 Task: Add a signature Kristen Martinez containing Have a great National Child Health Day, Kristen Martinez to email address softage.9@softage.net and add a folder Shipping and receiving
Action: Mouse moved to (542, 364)
Screenshot: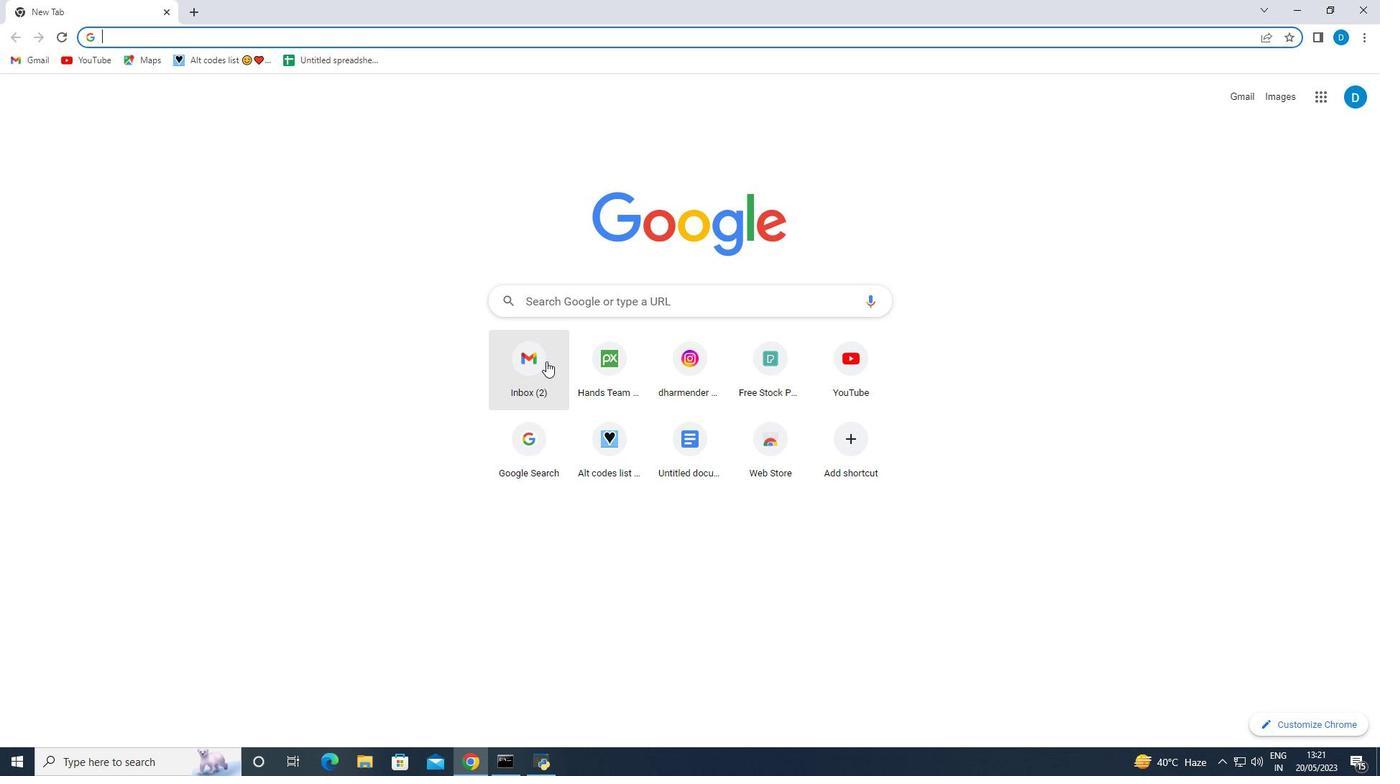 
Action: Mouse pressed left at (542, 364)
Screenshot: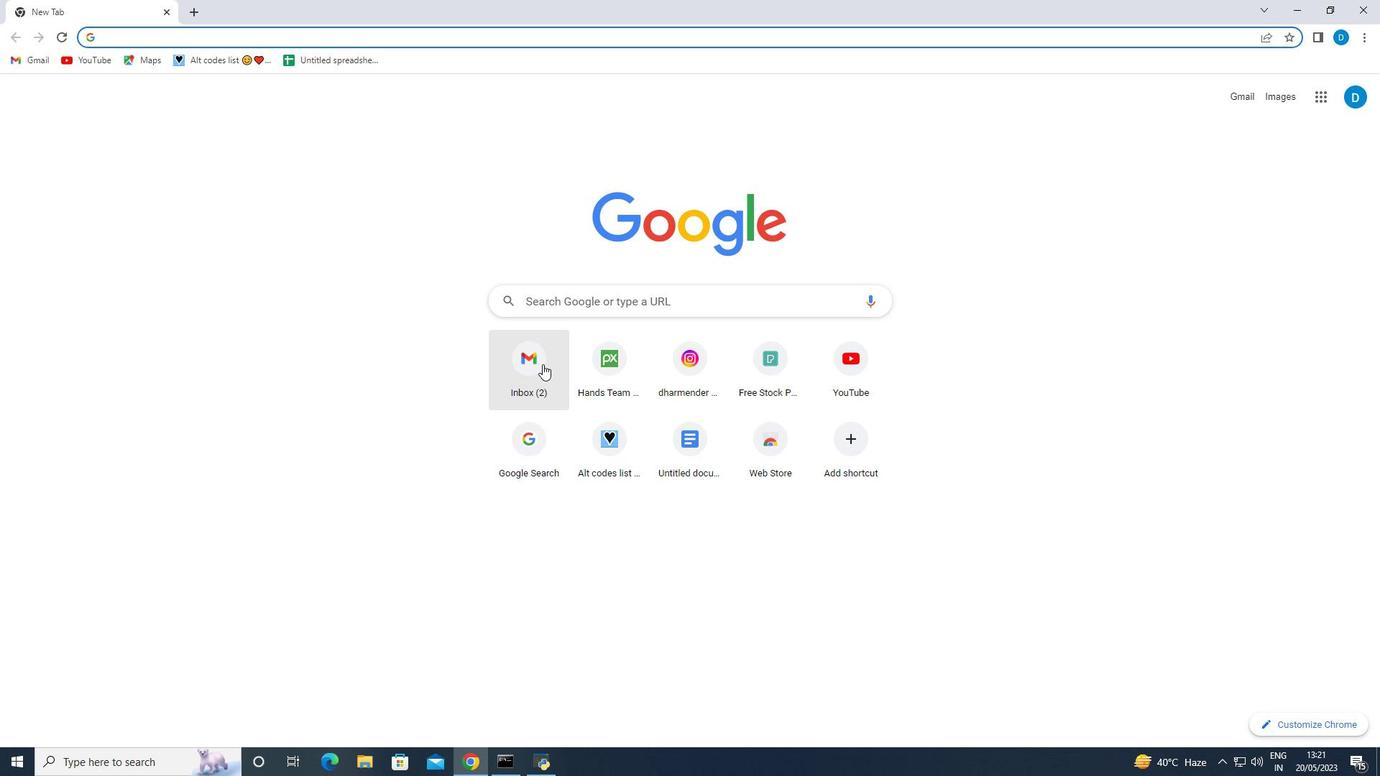 
Action: Mouse moved to (64, 151)
Screenshot: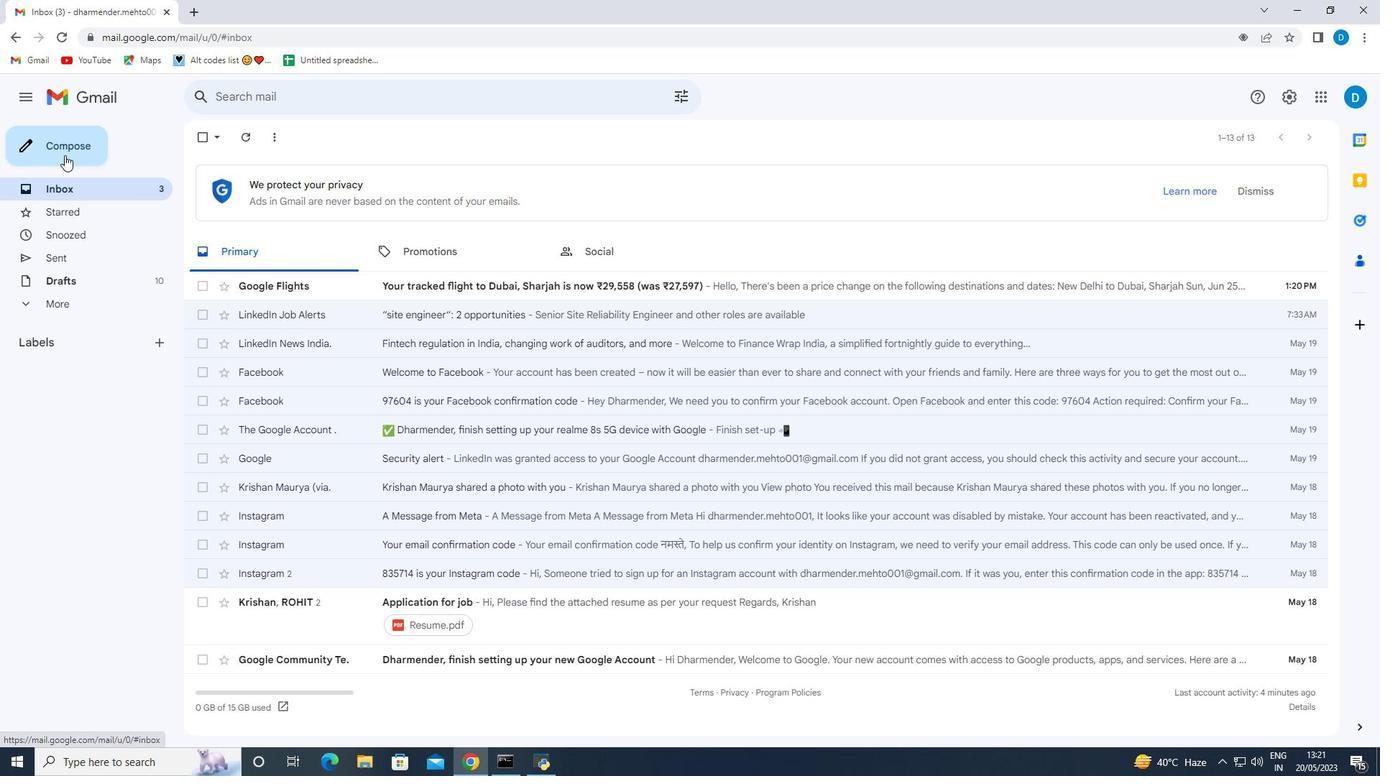 
Action: Mouse pressed left at (64, 151)
Screenshot: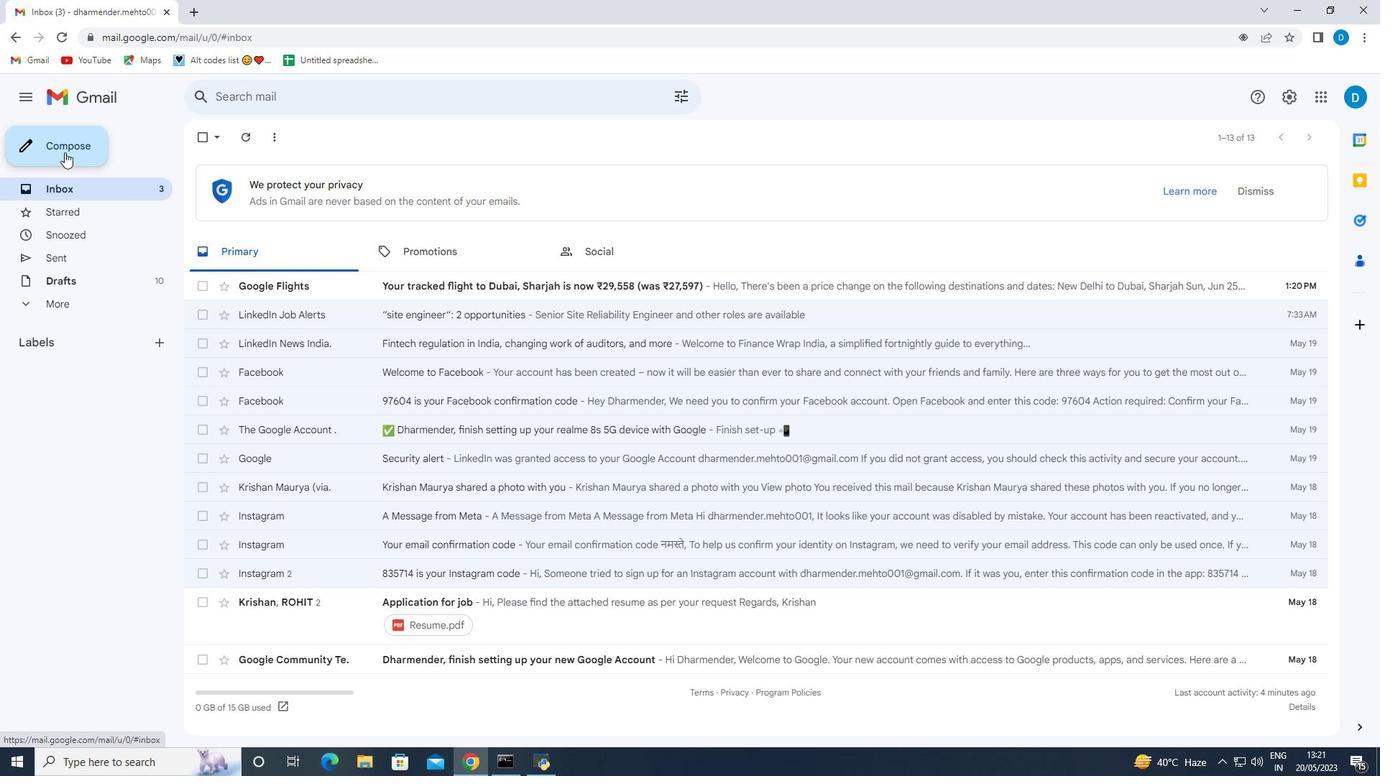 
Action: Mouse moved to (1159, 722)
Screenshot: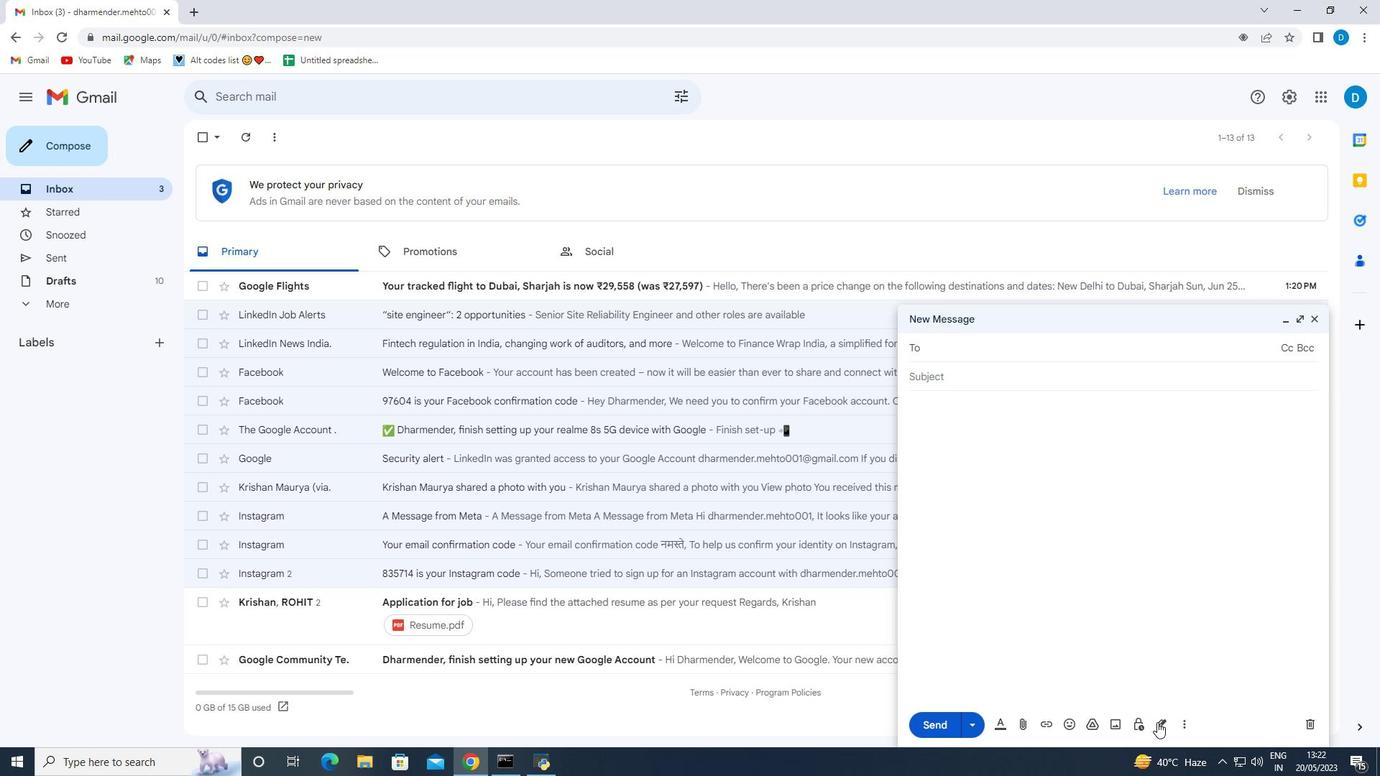 
Action: Mouse pressed left at (1159, 722)
Screenshot: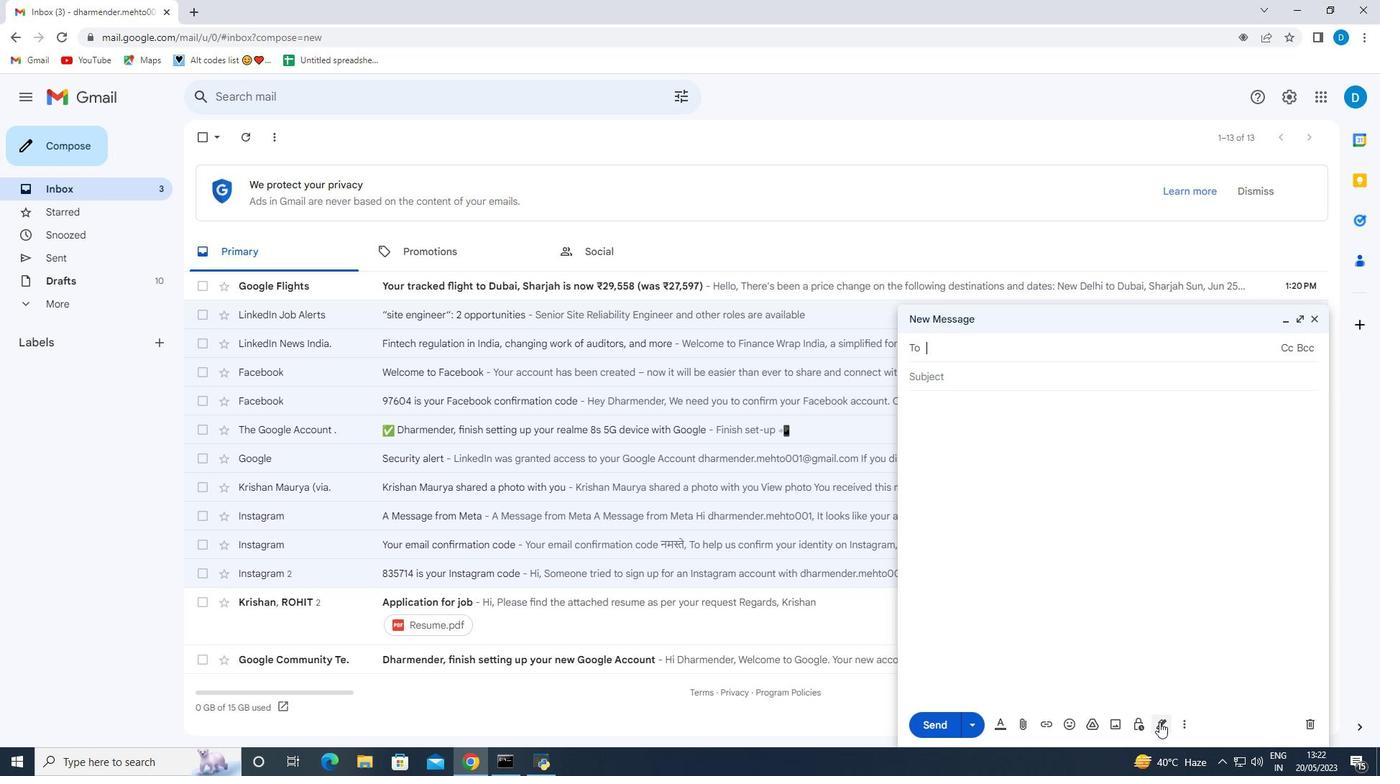 
Action: Mouse moved to (1205, 668)
Screenshot: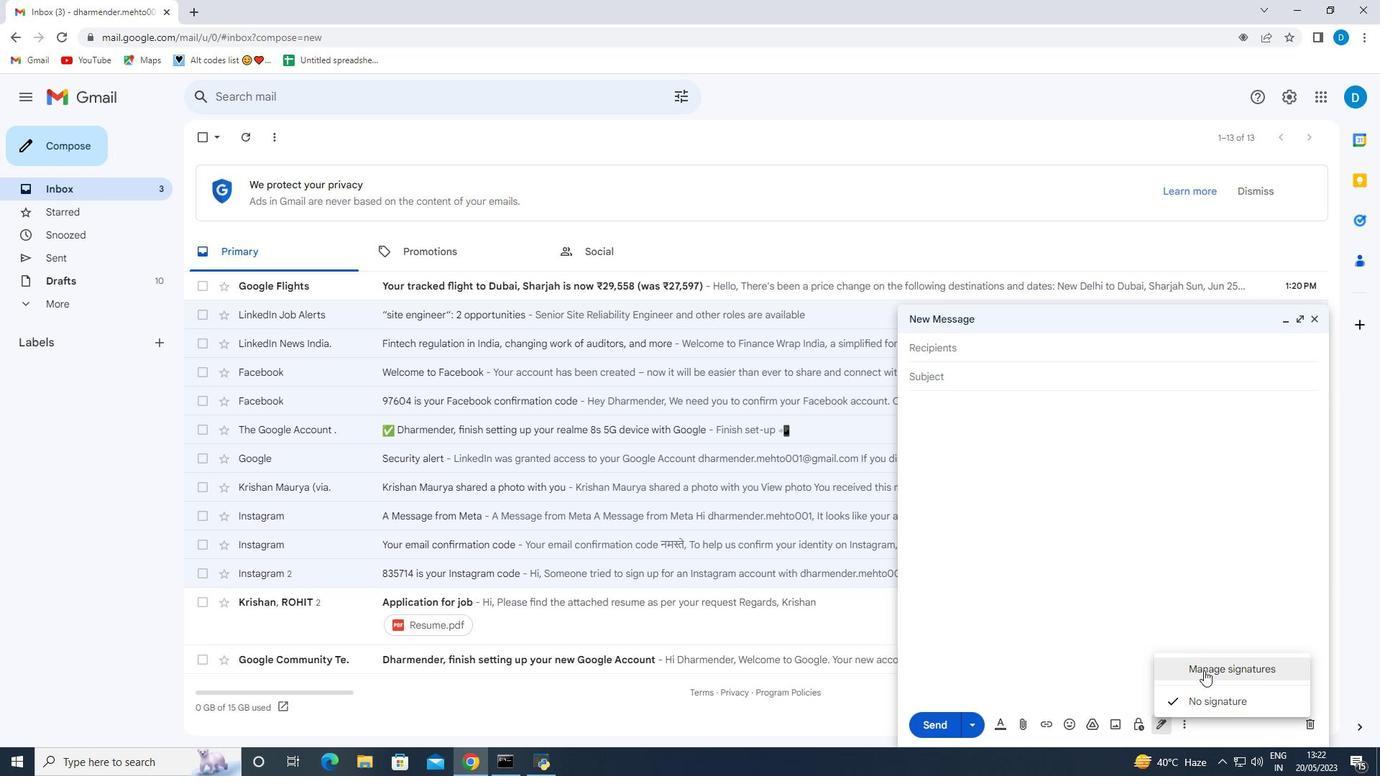 
Action: Mouse pressed left at (1205, 668)
Screenshot: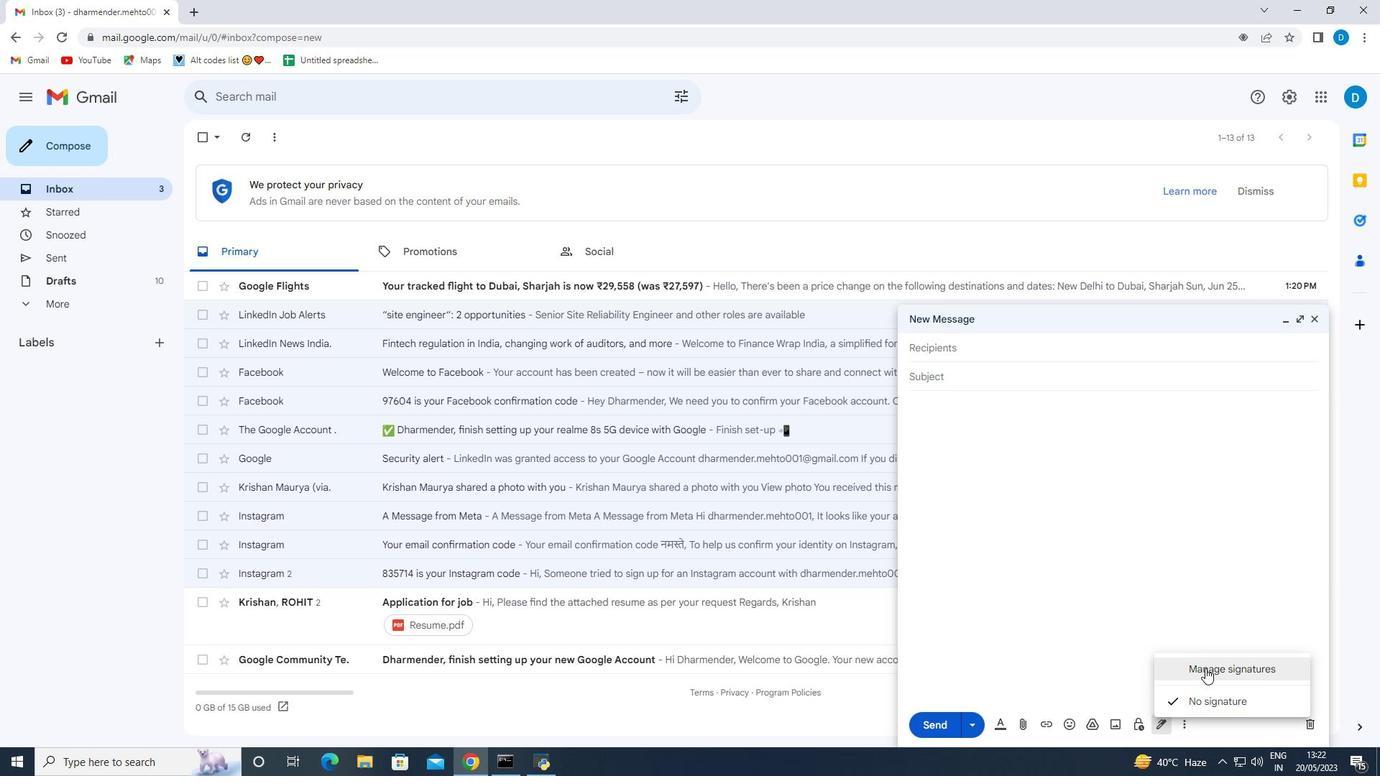 
Action: Mouse moved to (555, 493)
Screenshot: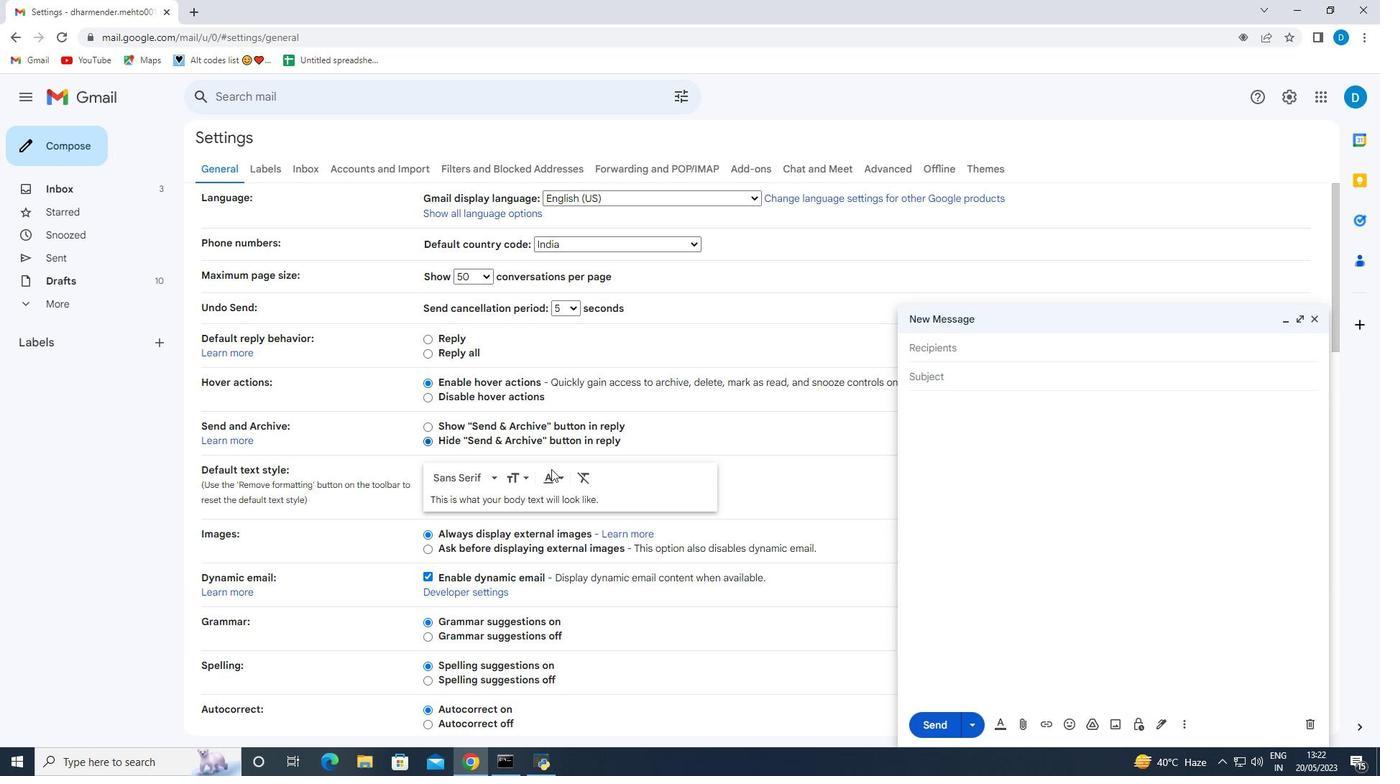 
Action: Mouse scrolled (555, 492) with delta (0, 0)
Screenshot: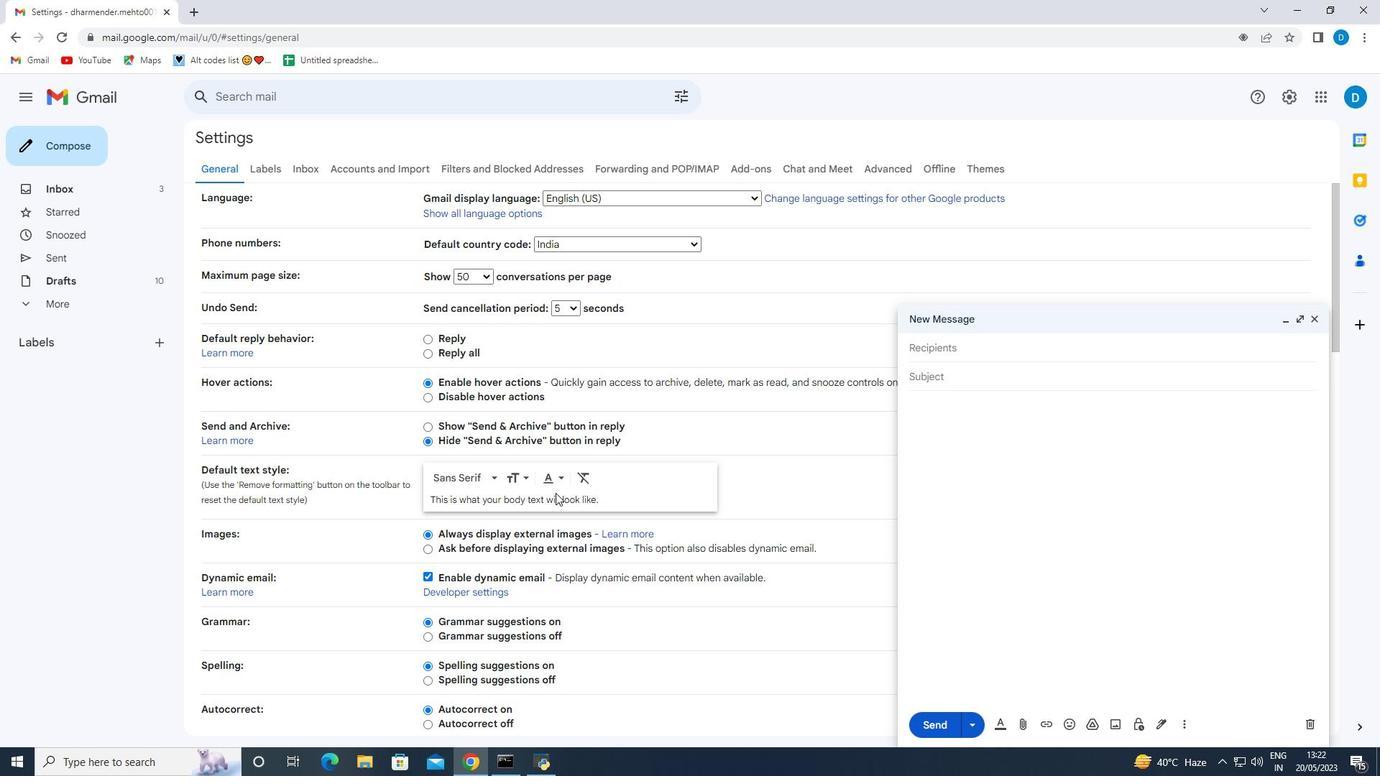 
Action: Mouse scrolled (555, 492) with delta (0, 0)
Screenshot: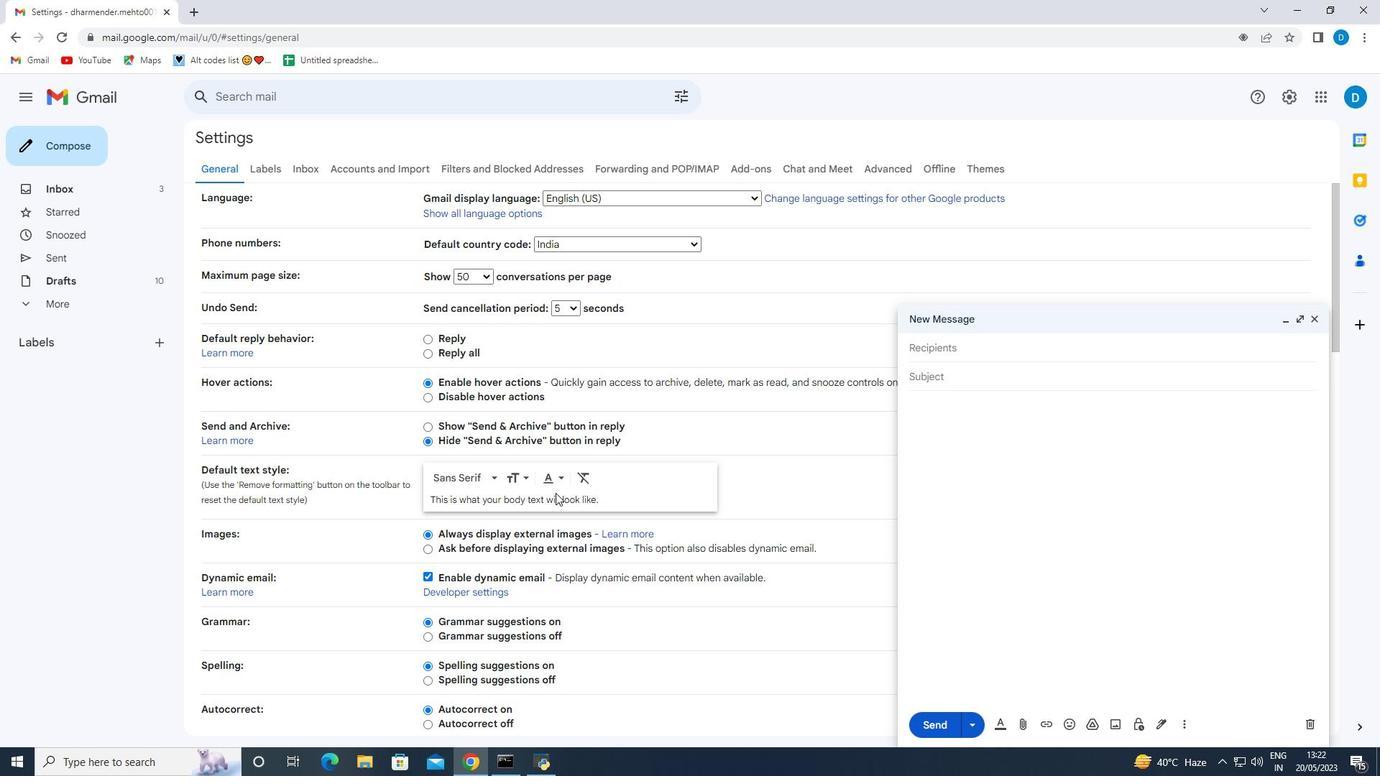 
Action: Mouse scrolled (555, 492) with delta (0, 0)
Screenshot: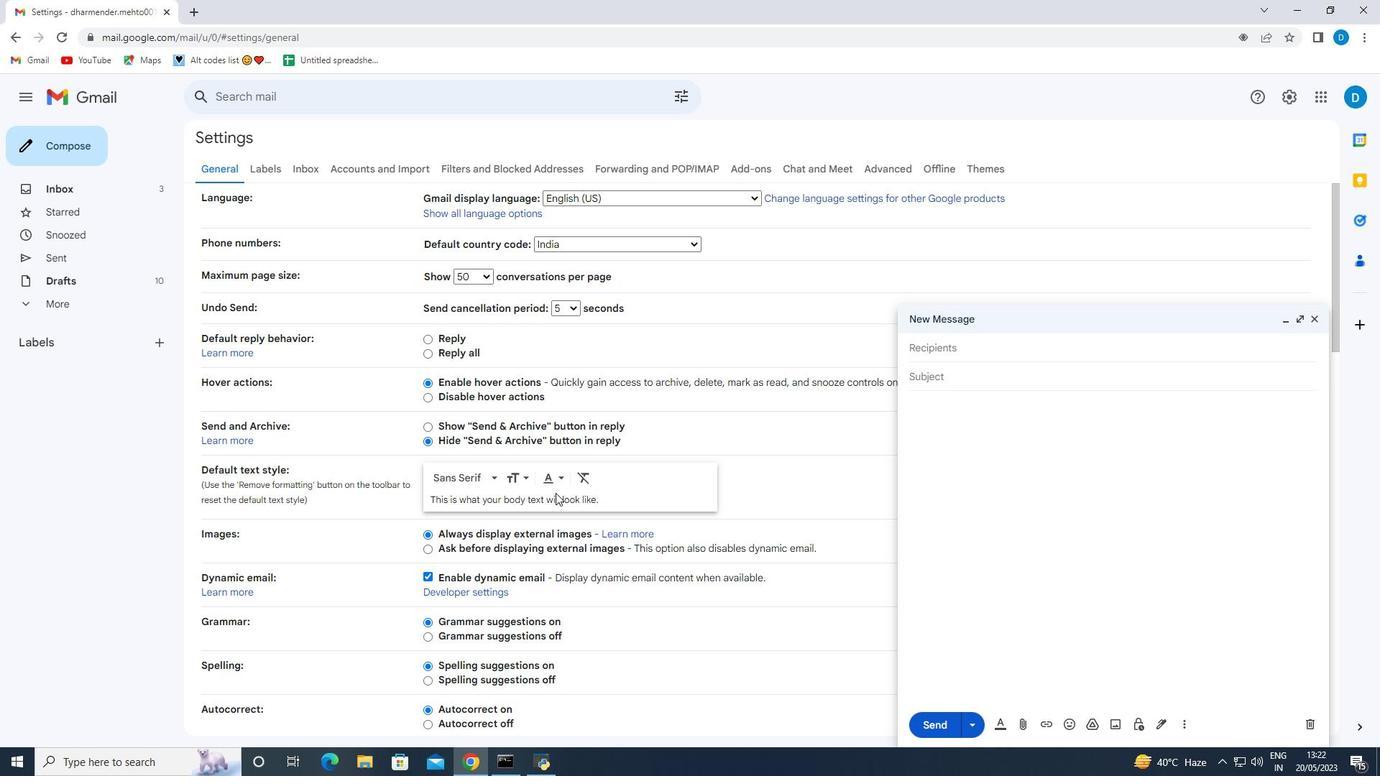 
Action: Mouse scrolled (555, 492) with delta (0, 0)
Screenshot: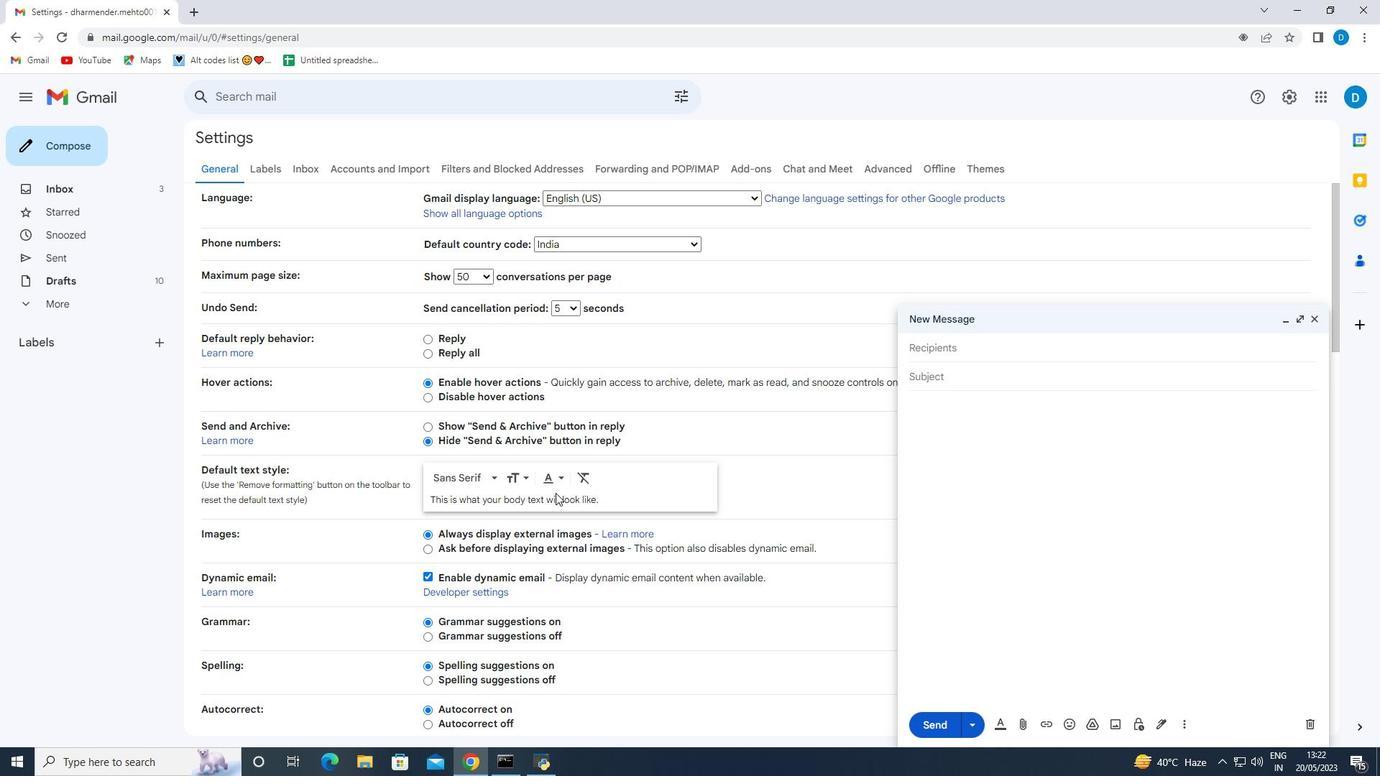 
Action: Mouse moved to (551, 493)
Screenshot: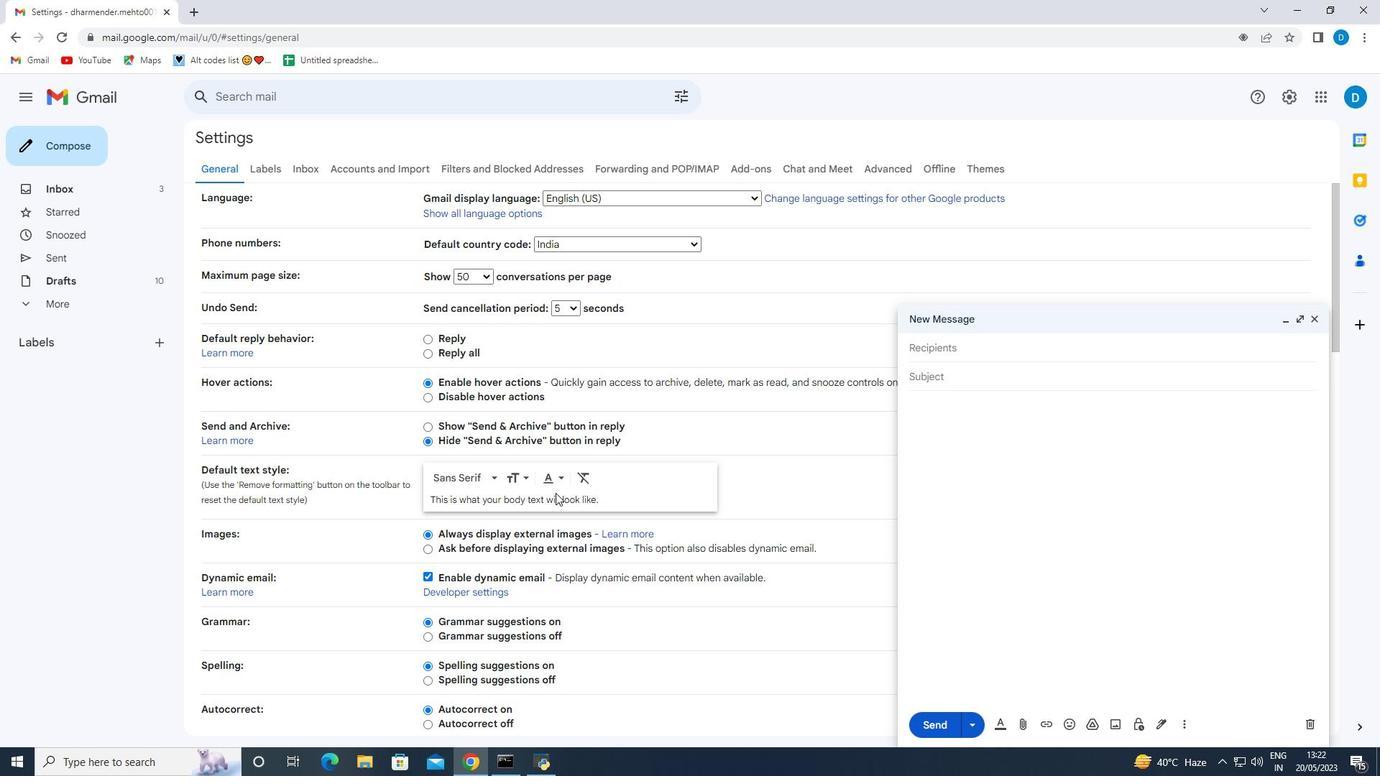 
Action: Mouse scrolled (551, 492) with delta (0, 0)
Screenshot: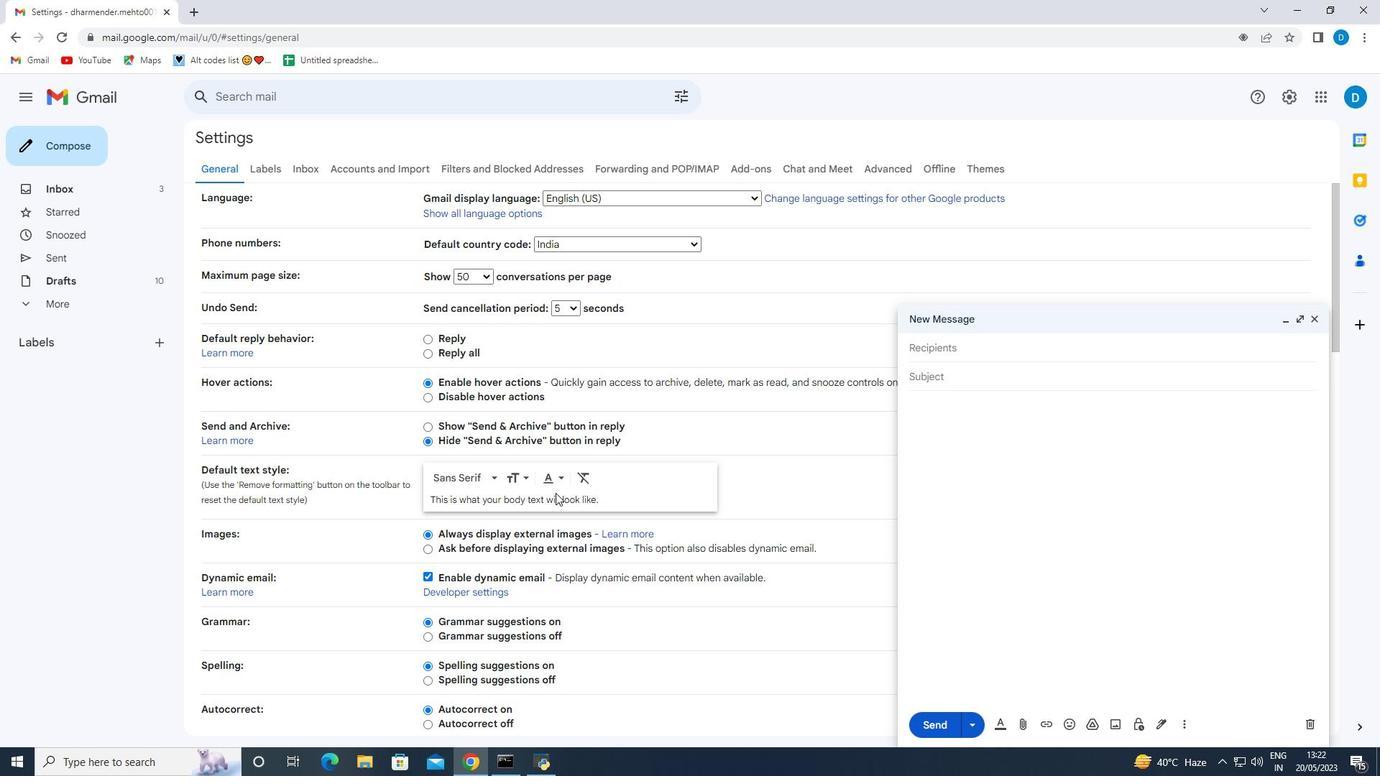 
Action: Mouse moved to (447, 489)
Screenshot: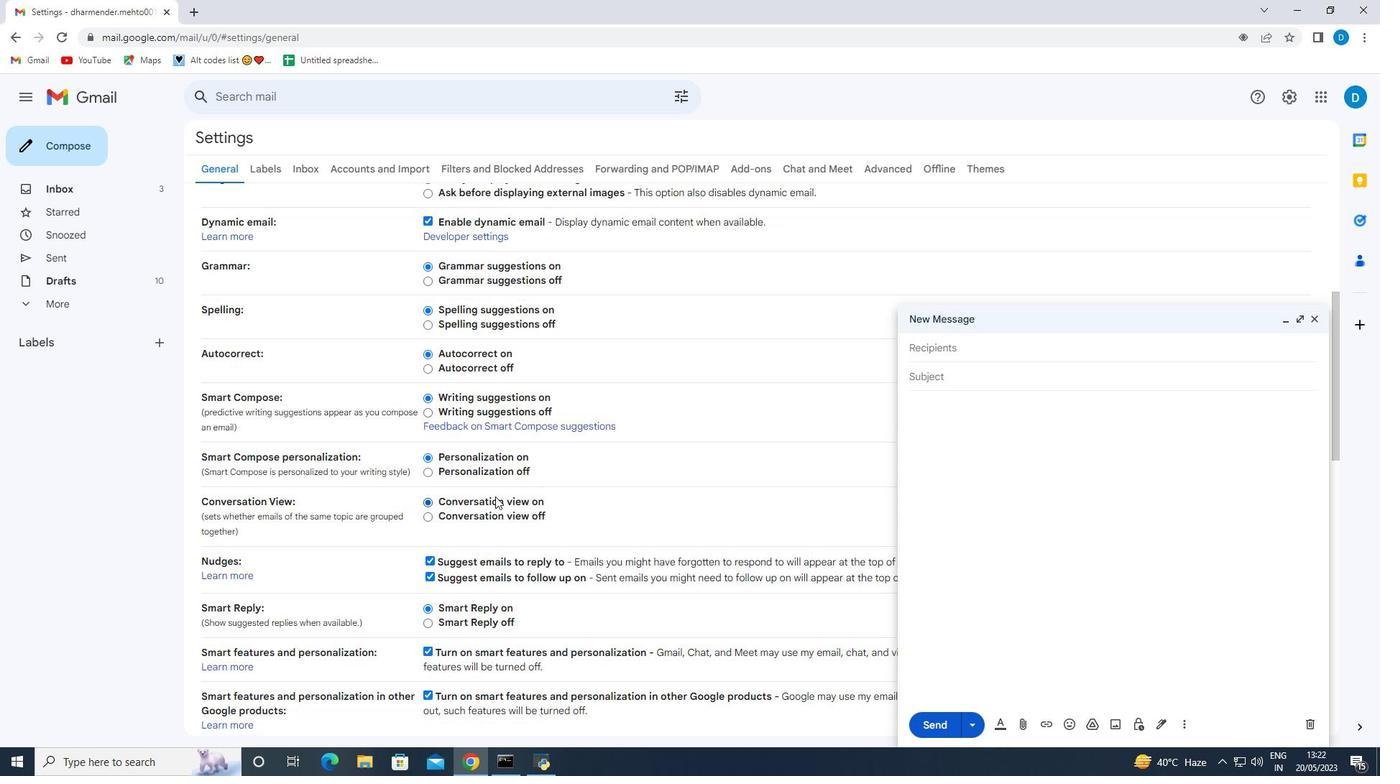 
Action: Mouse scrolled (447, 488) with delta (0, 0)
Screenshot: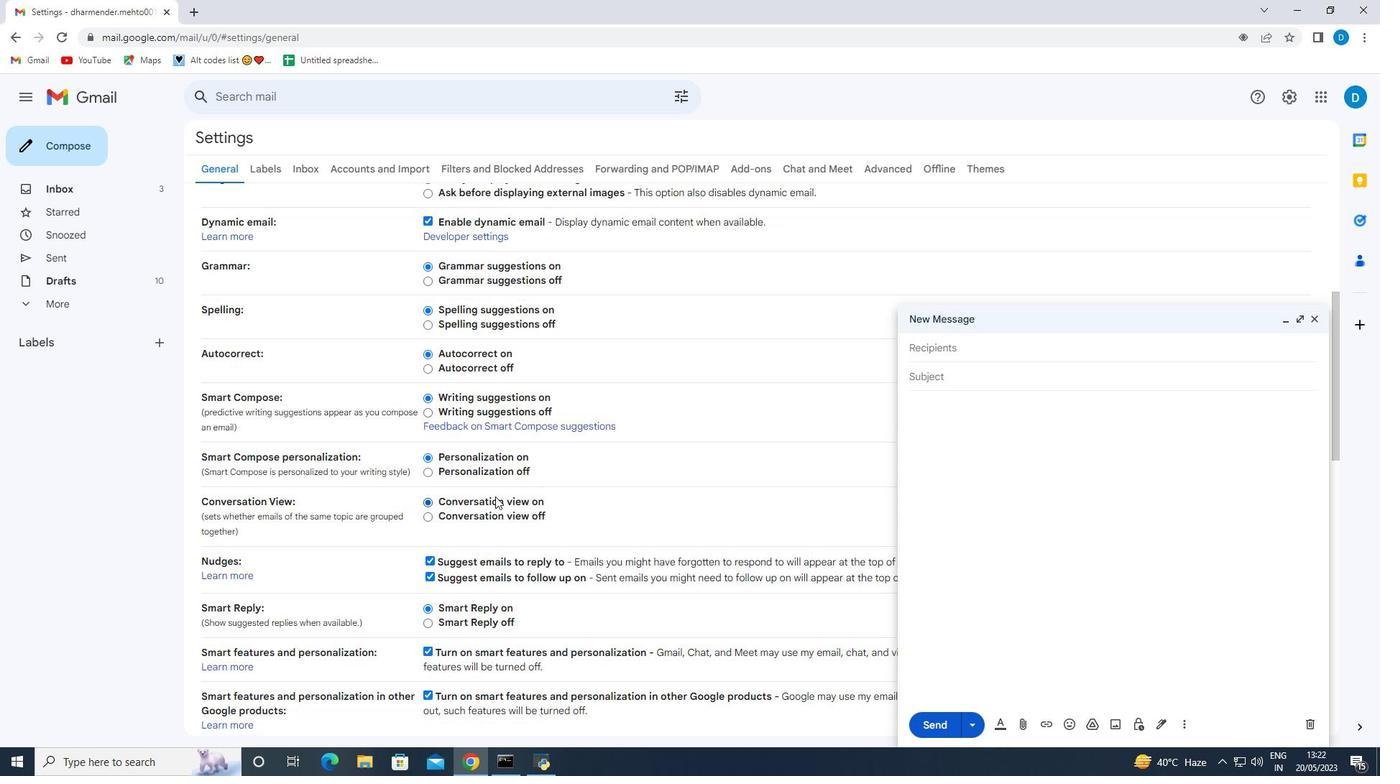 
Action: Mouse scrolled (447, 488) with delta (0, 0)
Screenshot: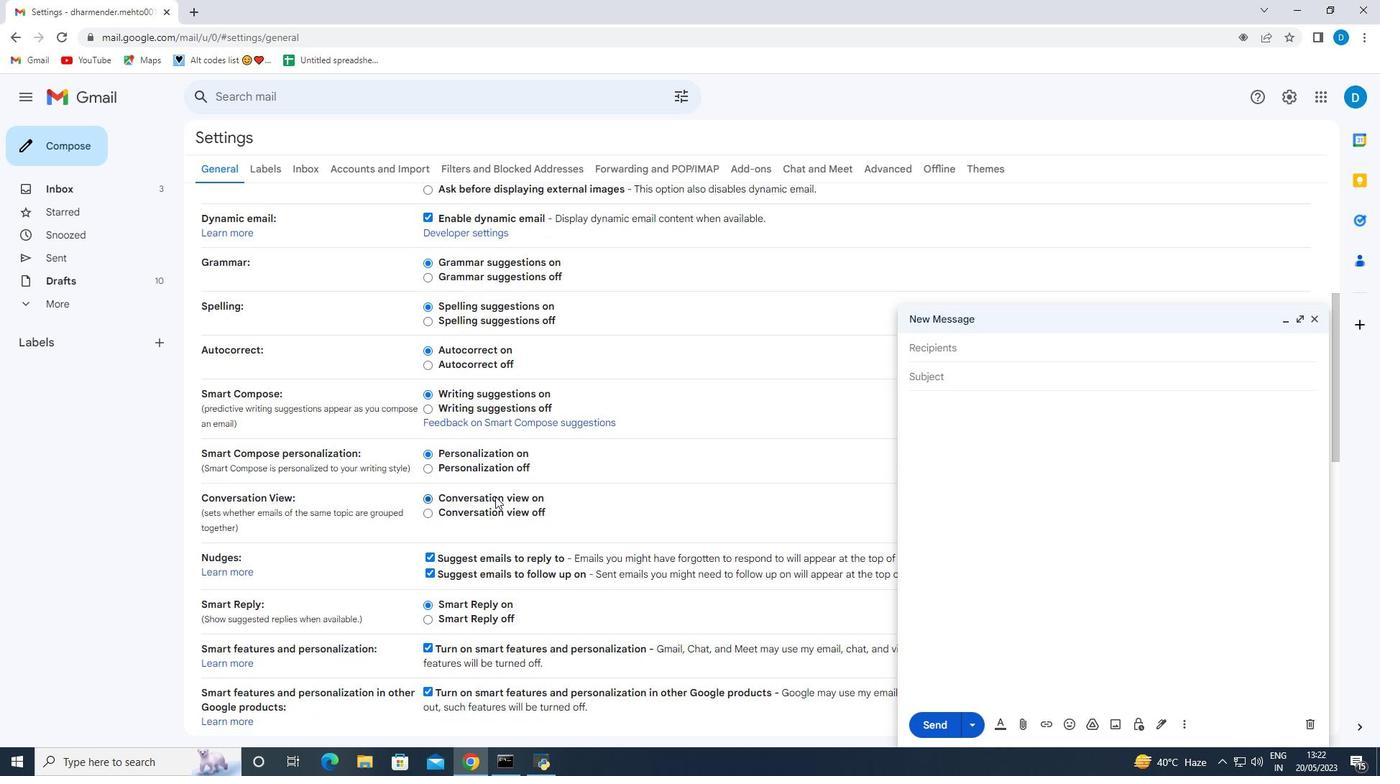 
Action: Mouse scrolled (447, 488) with delta (0, 0)
Screenshot: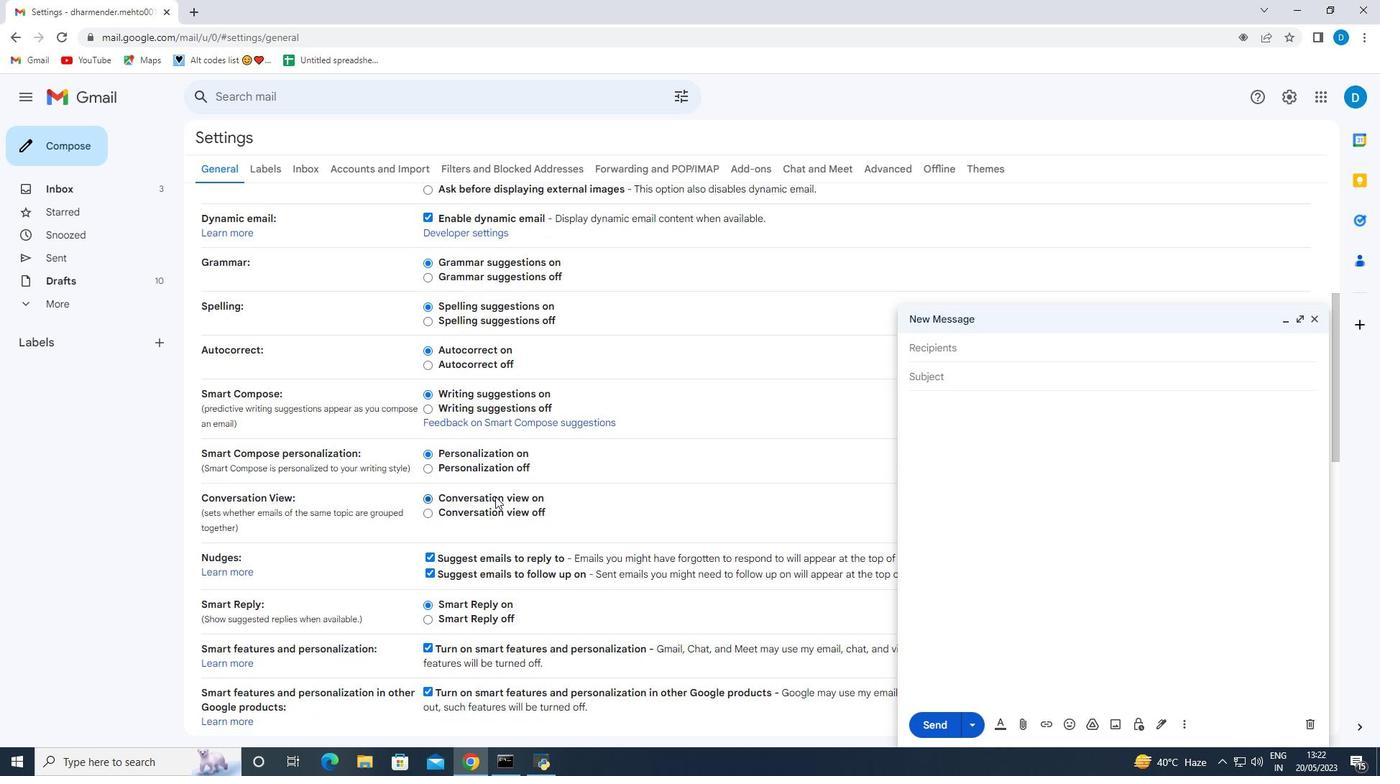 
Action: Mouse scrolled (447, 488) with delta (0, 0)
Screenshot: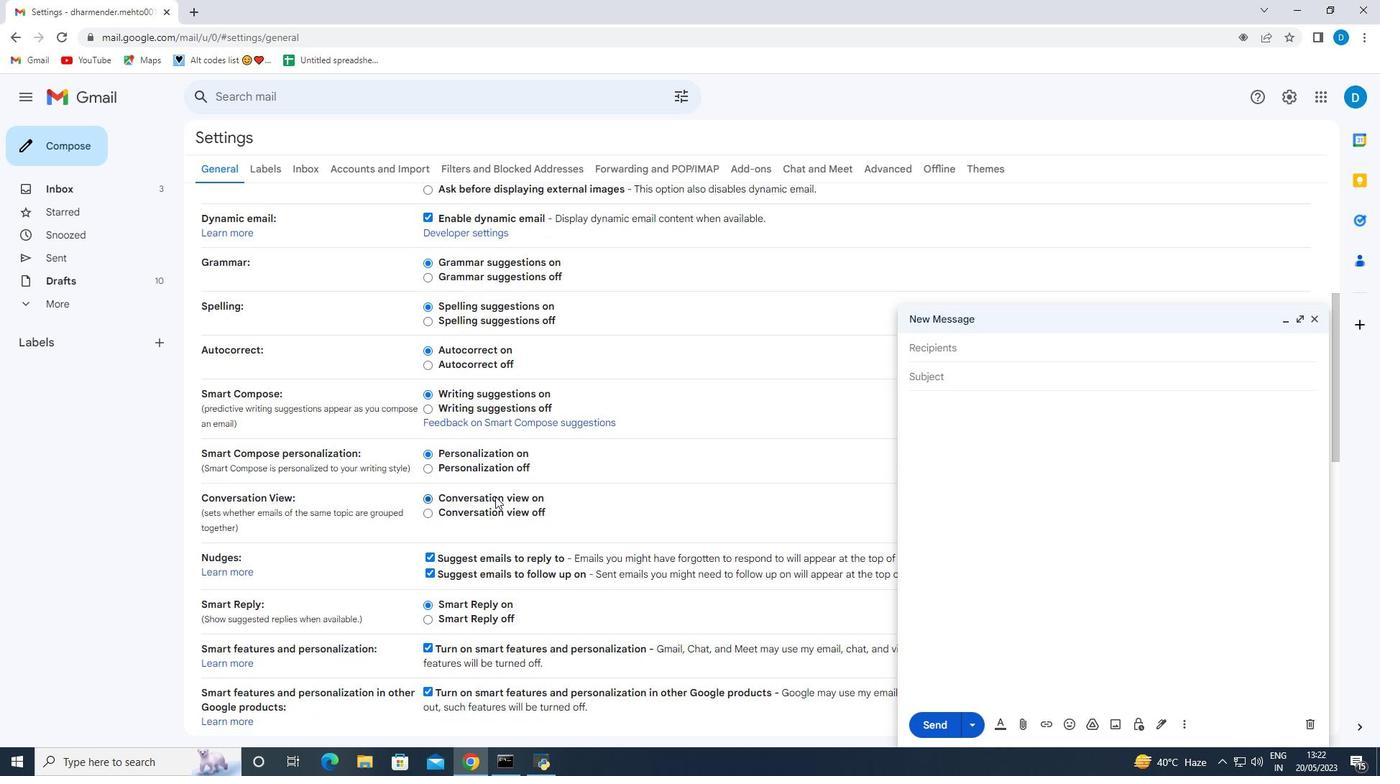 
Action: Mouse scrolled (447, 488) with delta (0, 0)
Screenshot: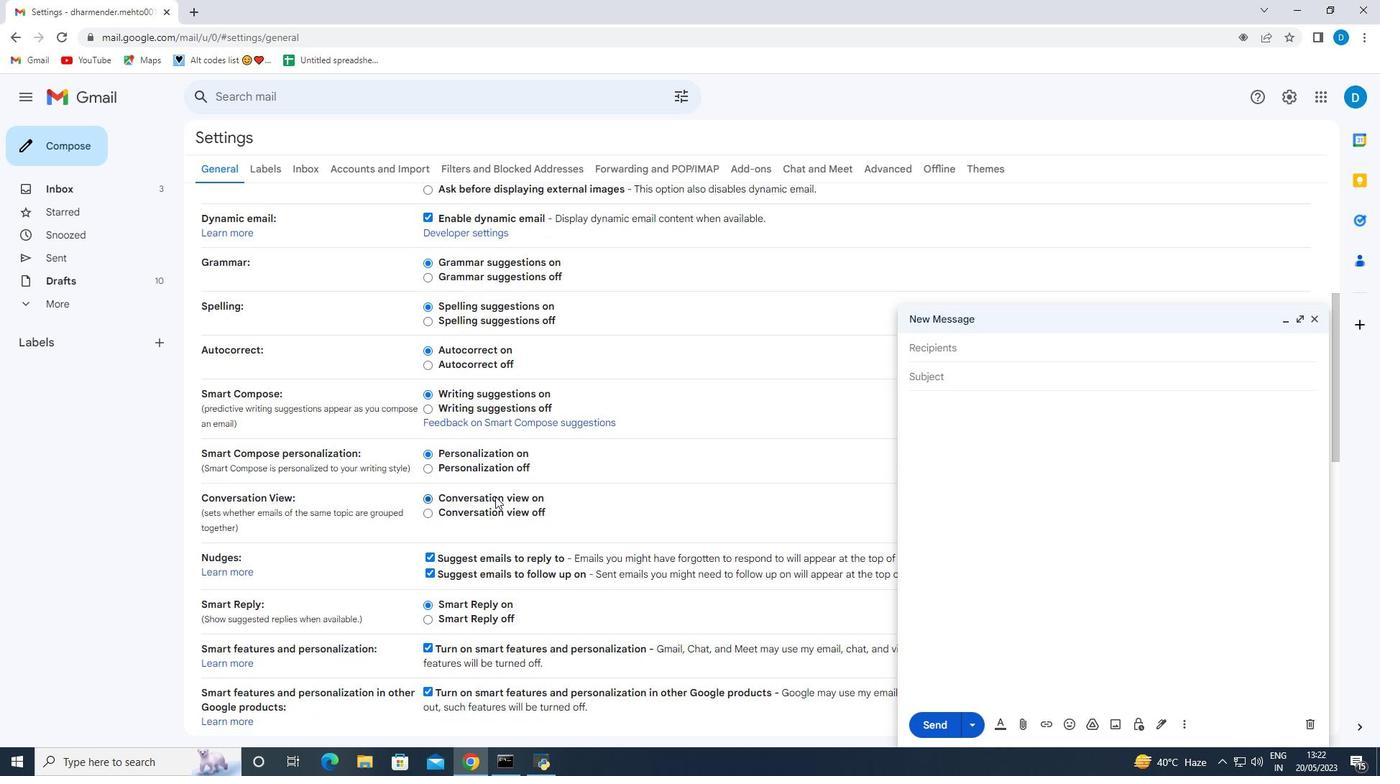 
Action: Mouse scrolled (447, 488) with delta (0, 0)
Screenshot: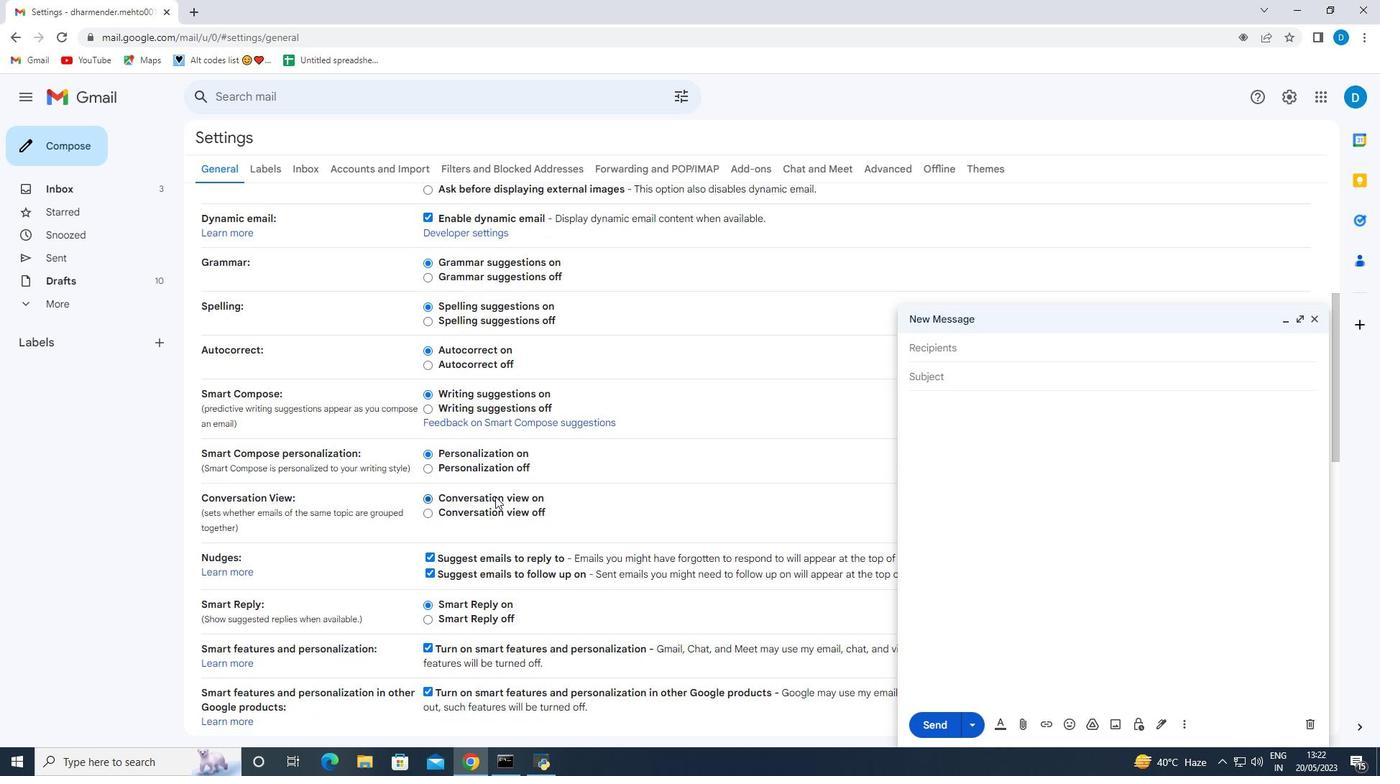 
Action: Mouse moved to (443, 489)
Screenshot: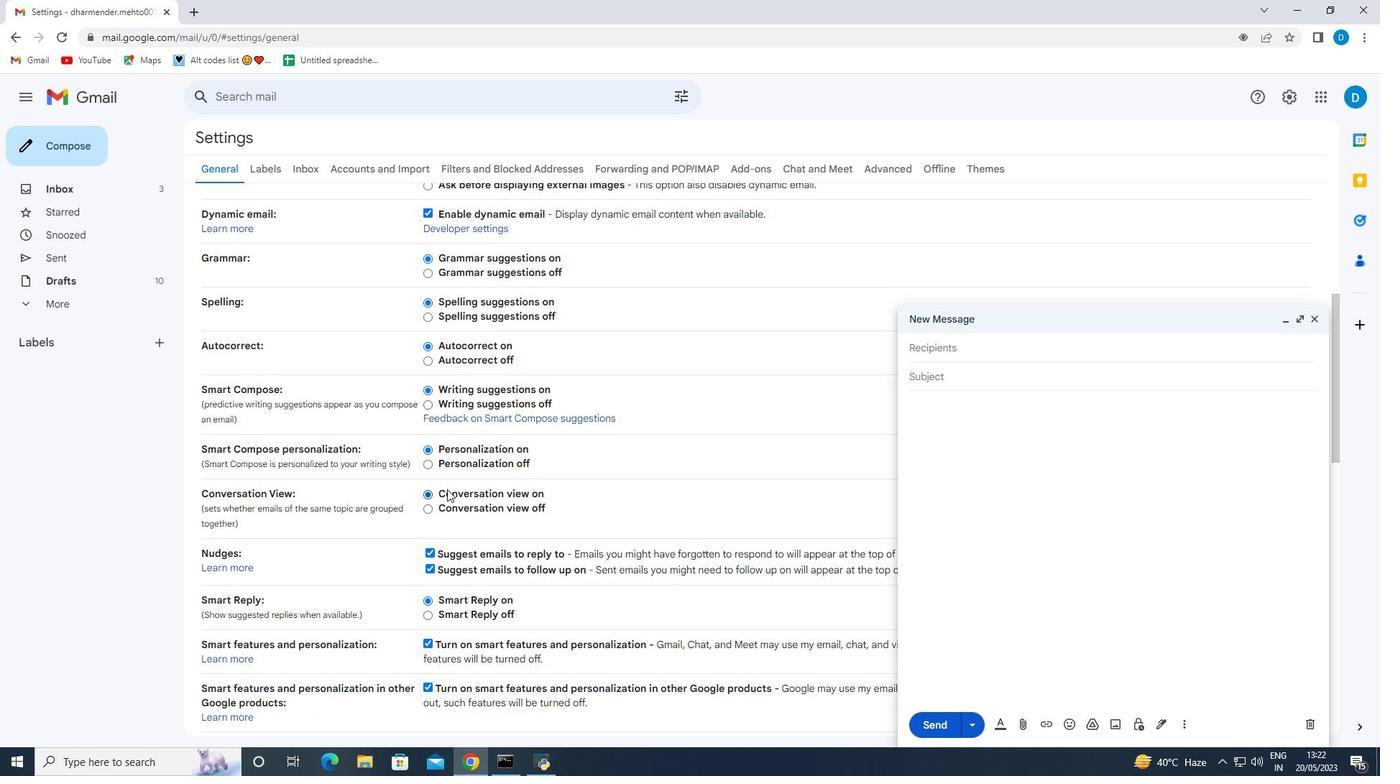
Action: Mouse scrolled (443, 488) with delta (0, 0)
Screenshot: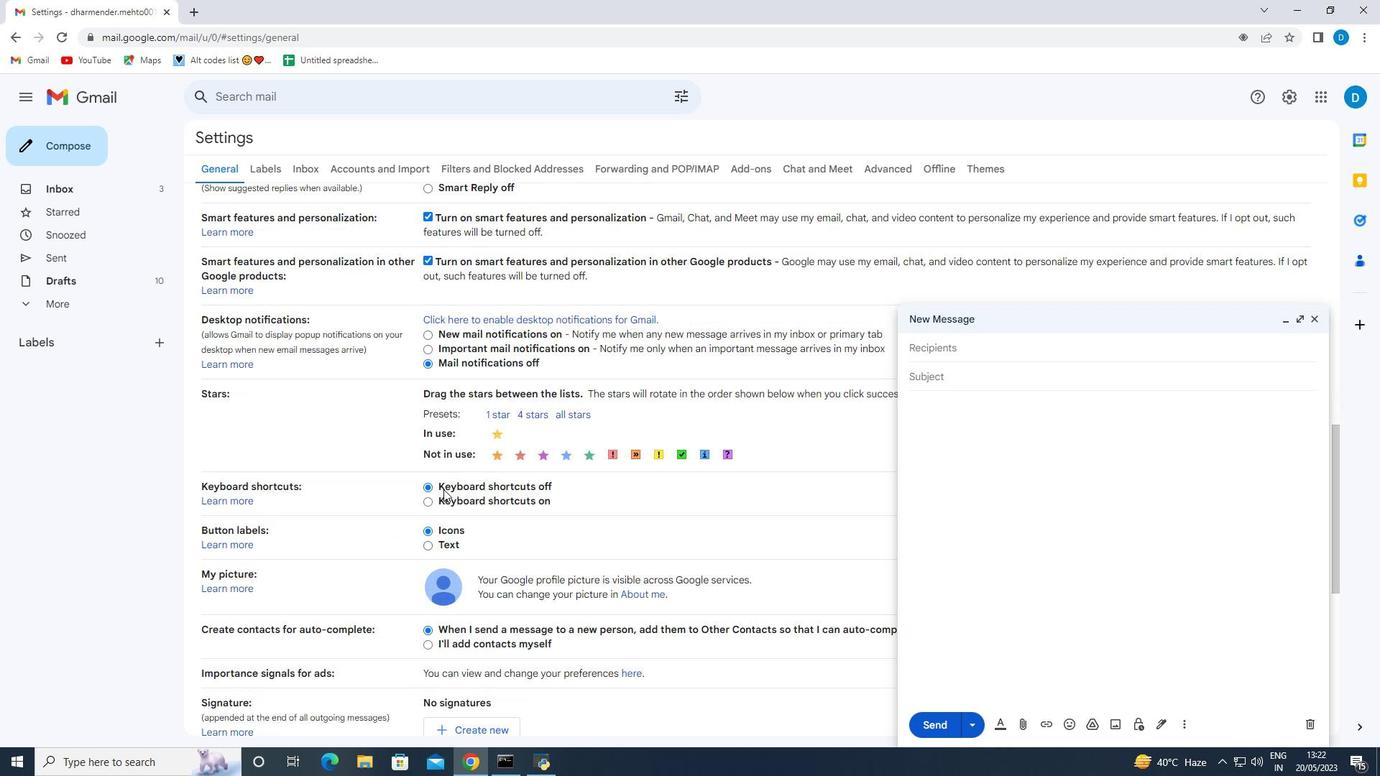 
Action: Mouse scrolled (443, 488) with delta (0, 0)
Screenshot: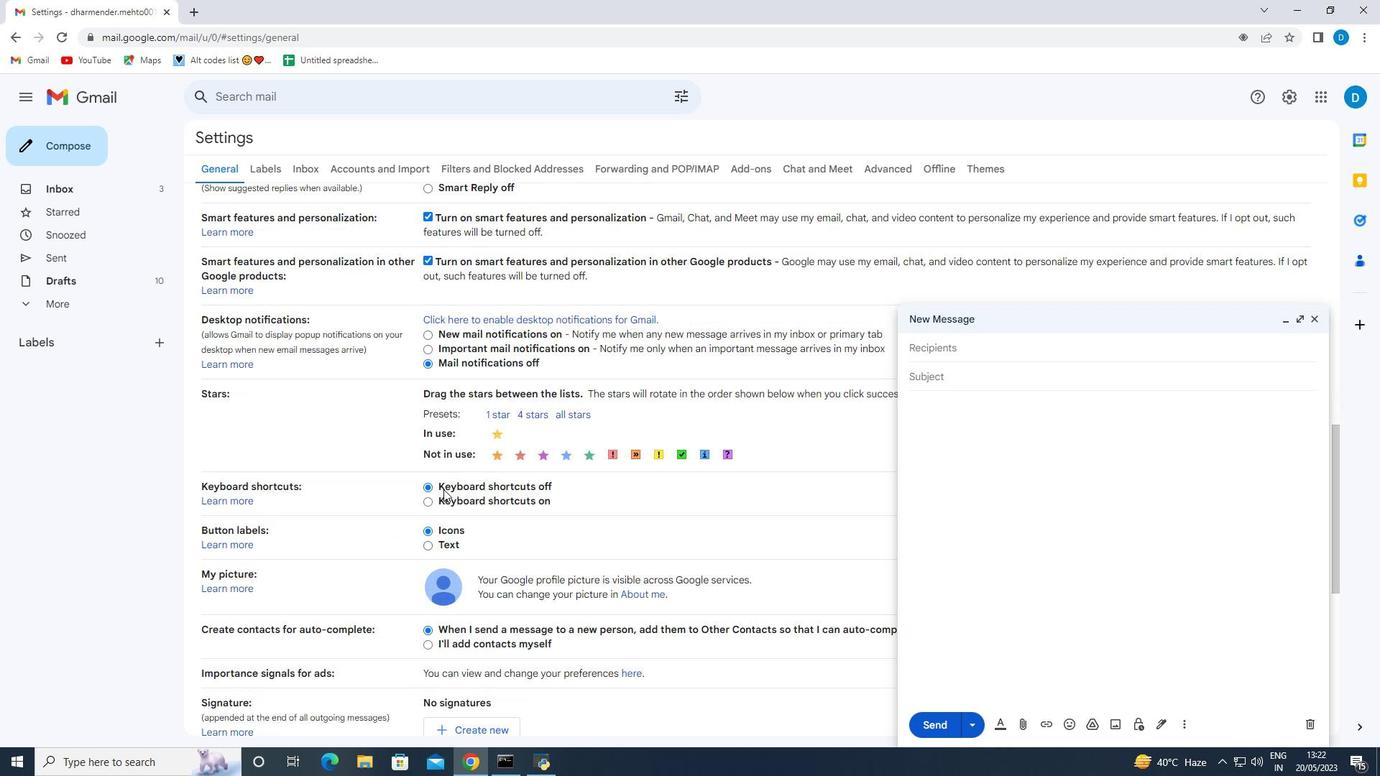 
Action: Mouse scrolled (443, 488) with delta (0, 0)
Screenshot: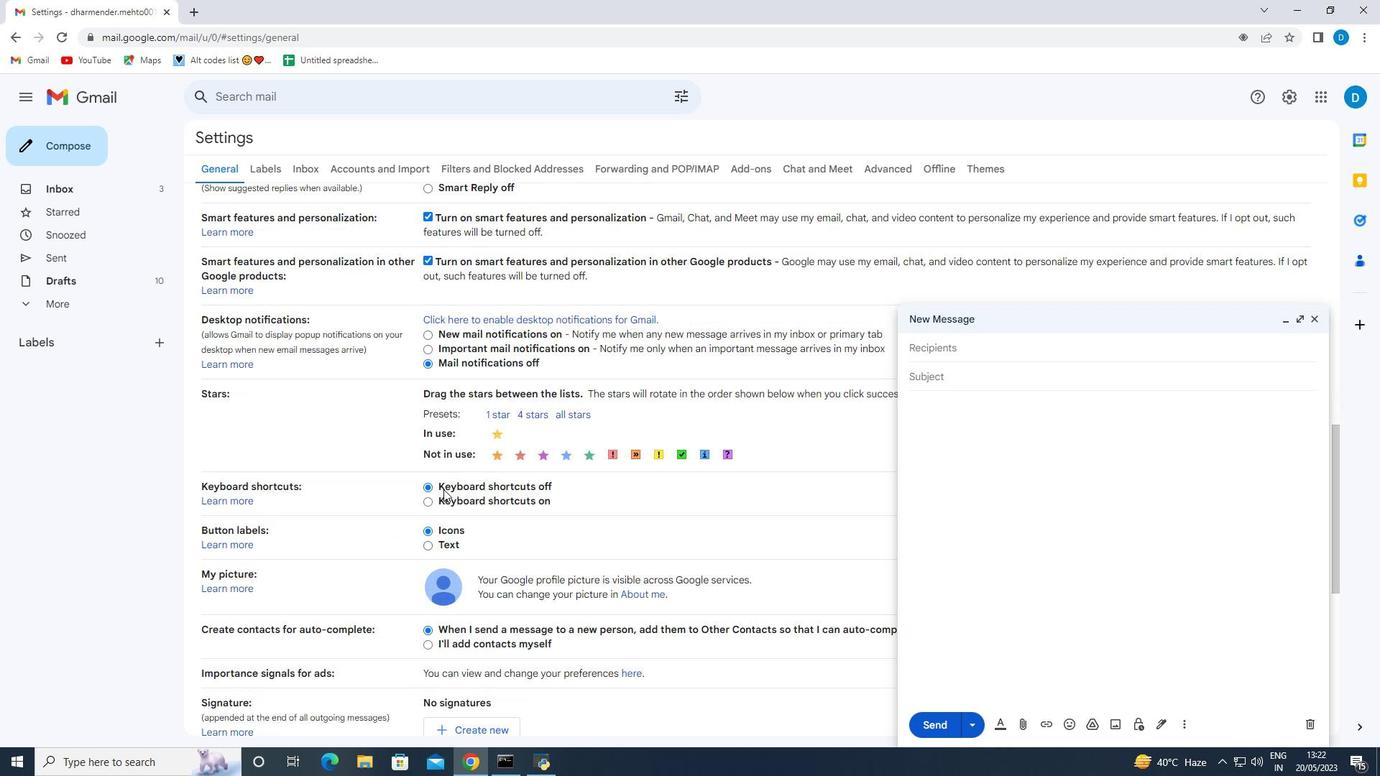 
Action: Mouse scrolled (443, 488) with delta (0, 0)
Screenshot: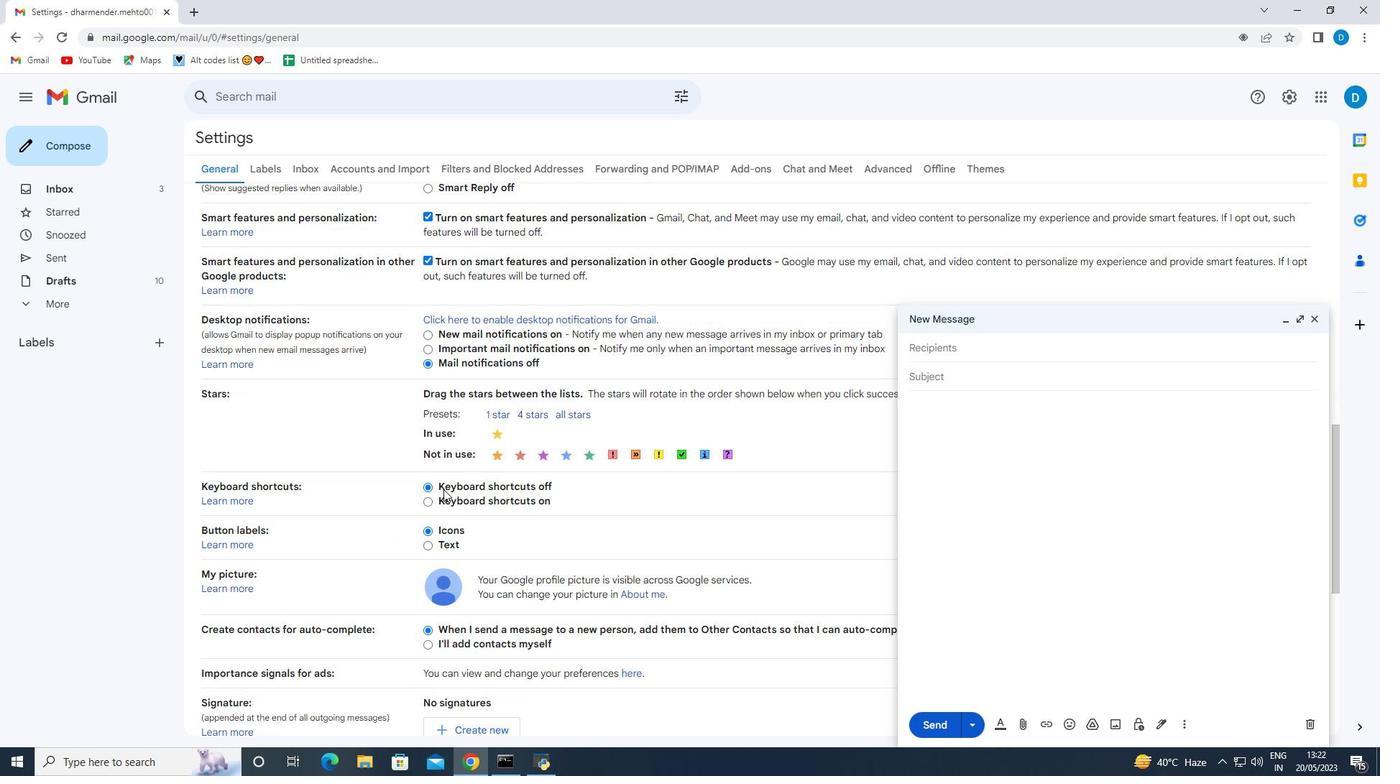 
Action: Mouse scrolled (443, 488) with delta (0, 0)
Screenshot: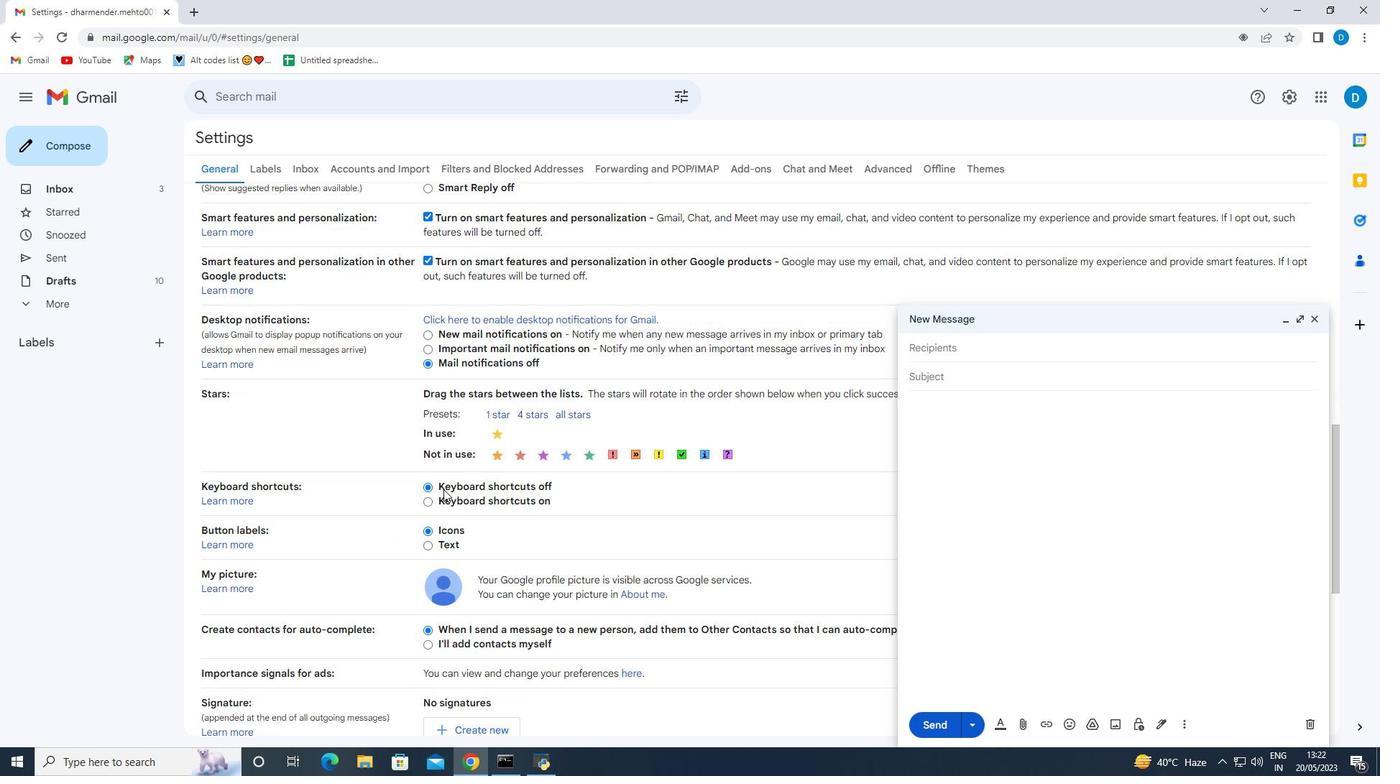 
Action: Mouse scrolled (443, 488) with delta (0, 0)
Screenshot: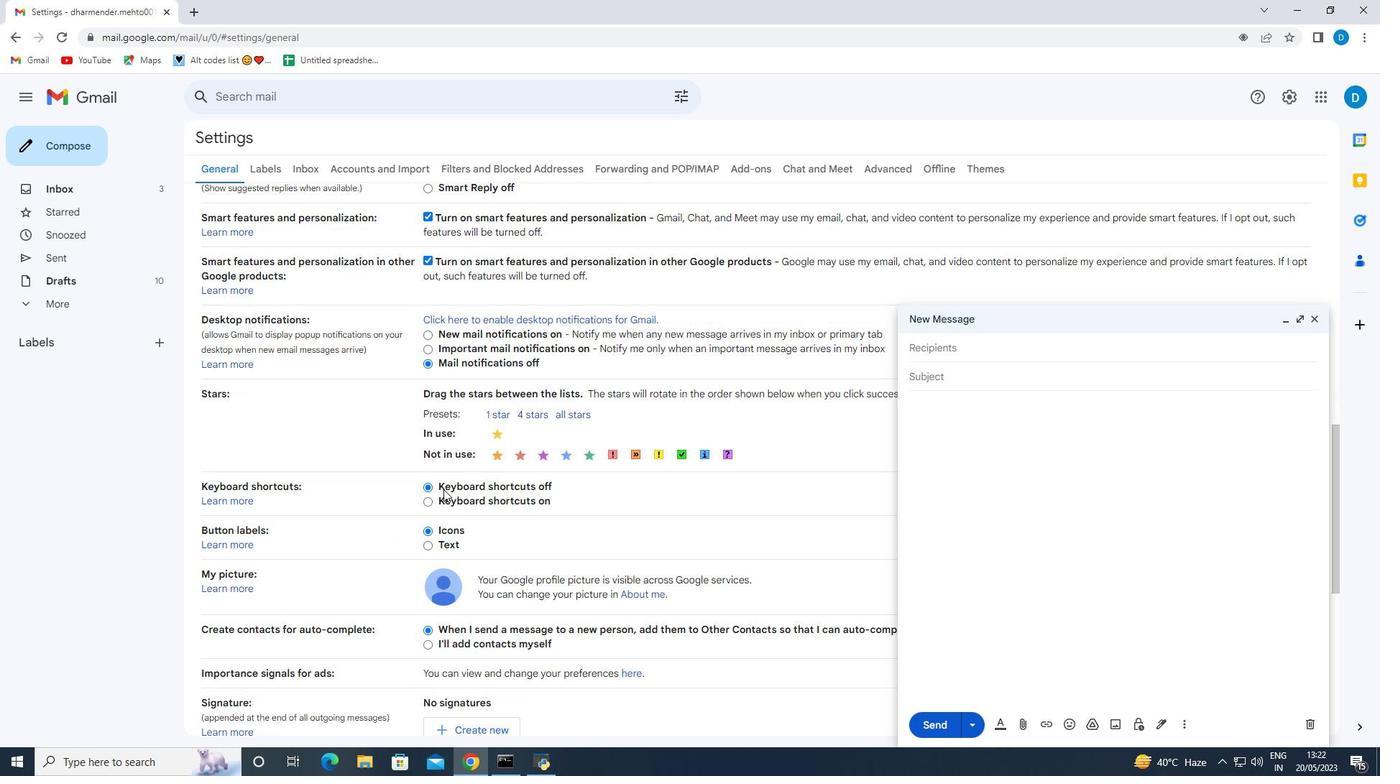 
Action: Mouse moved to (280, 412)
Screenshot: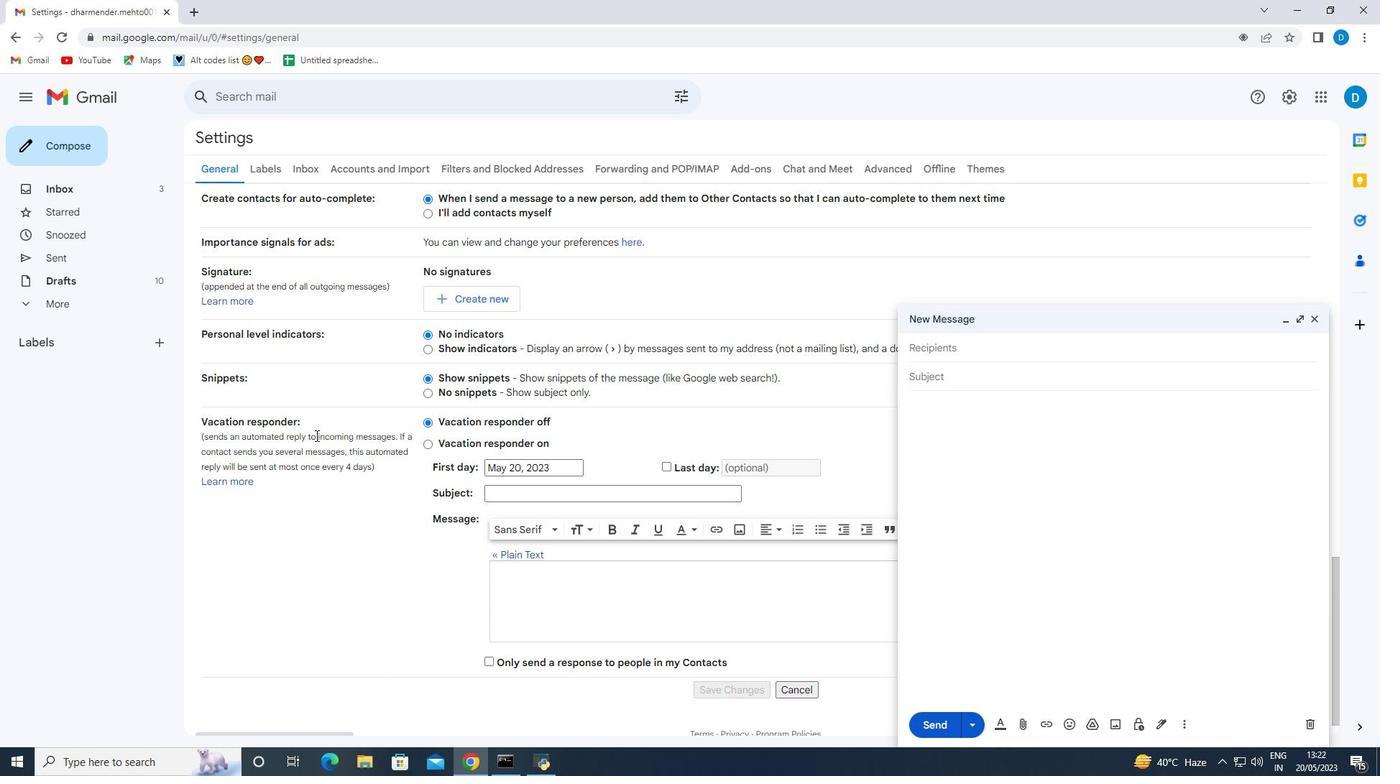 
Action: Mouse scrolled (280, 413) with delta (0, 0)
Screenshot: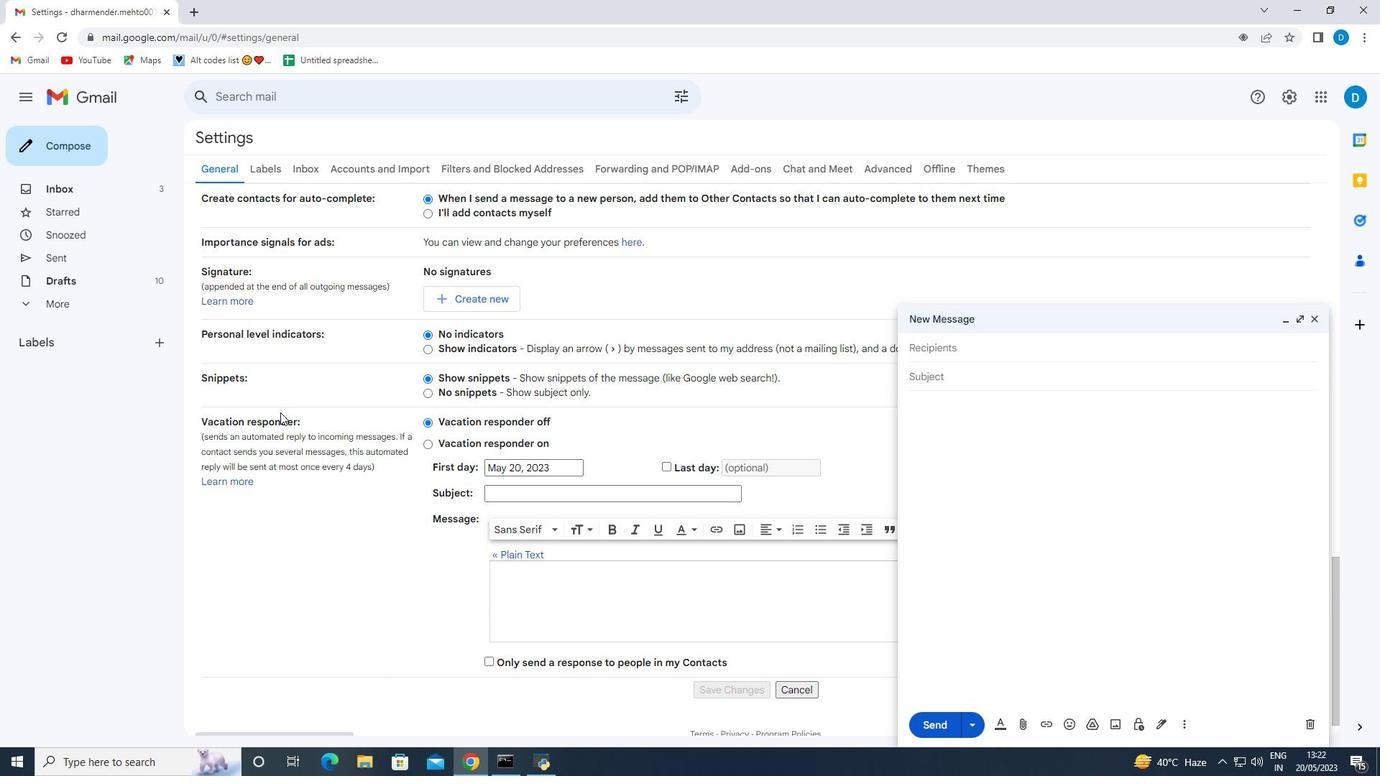 
Action: Mouse scrolled (280, 413) with delta (0, 0)
Screenshot: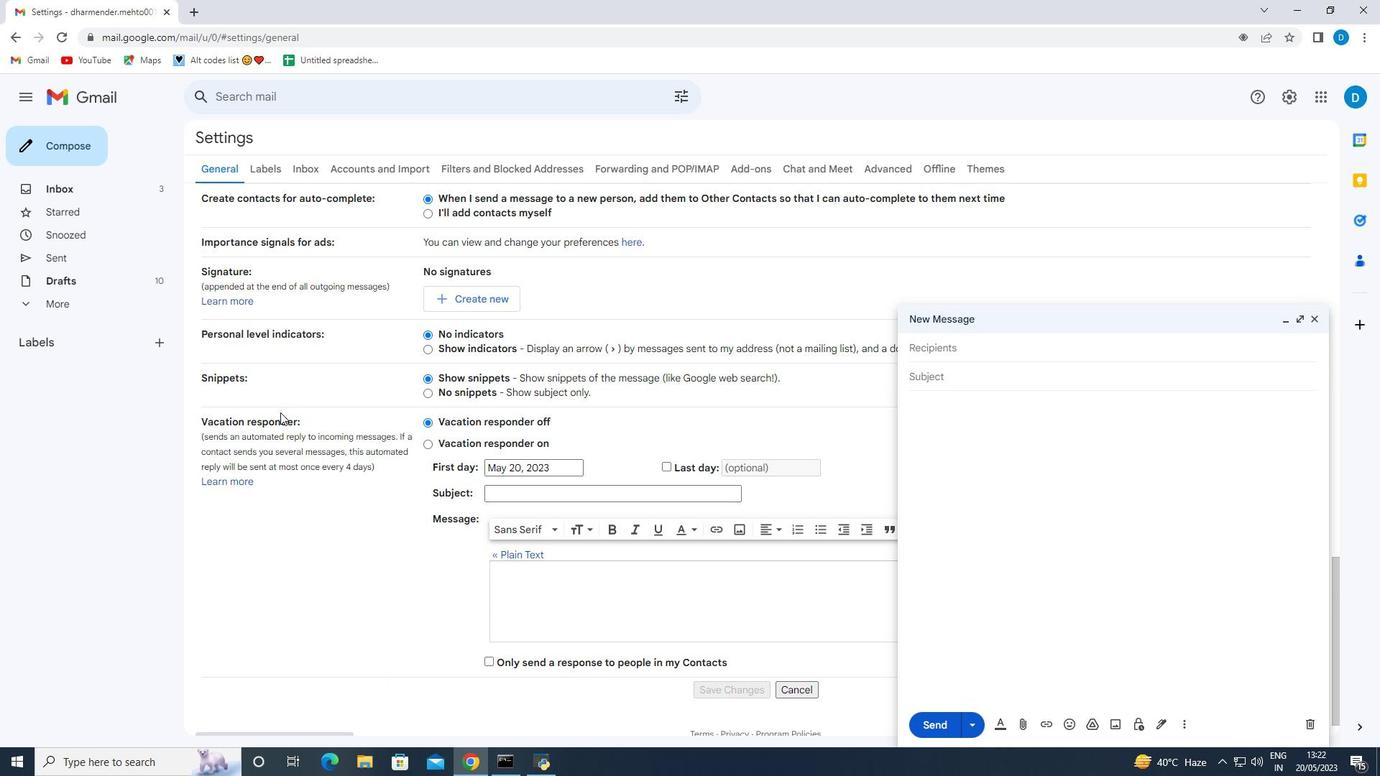 
Action: Mouse scrolled (280, 413) with delta (0, 0)
Screenshot: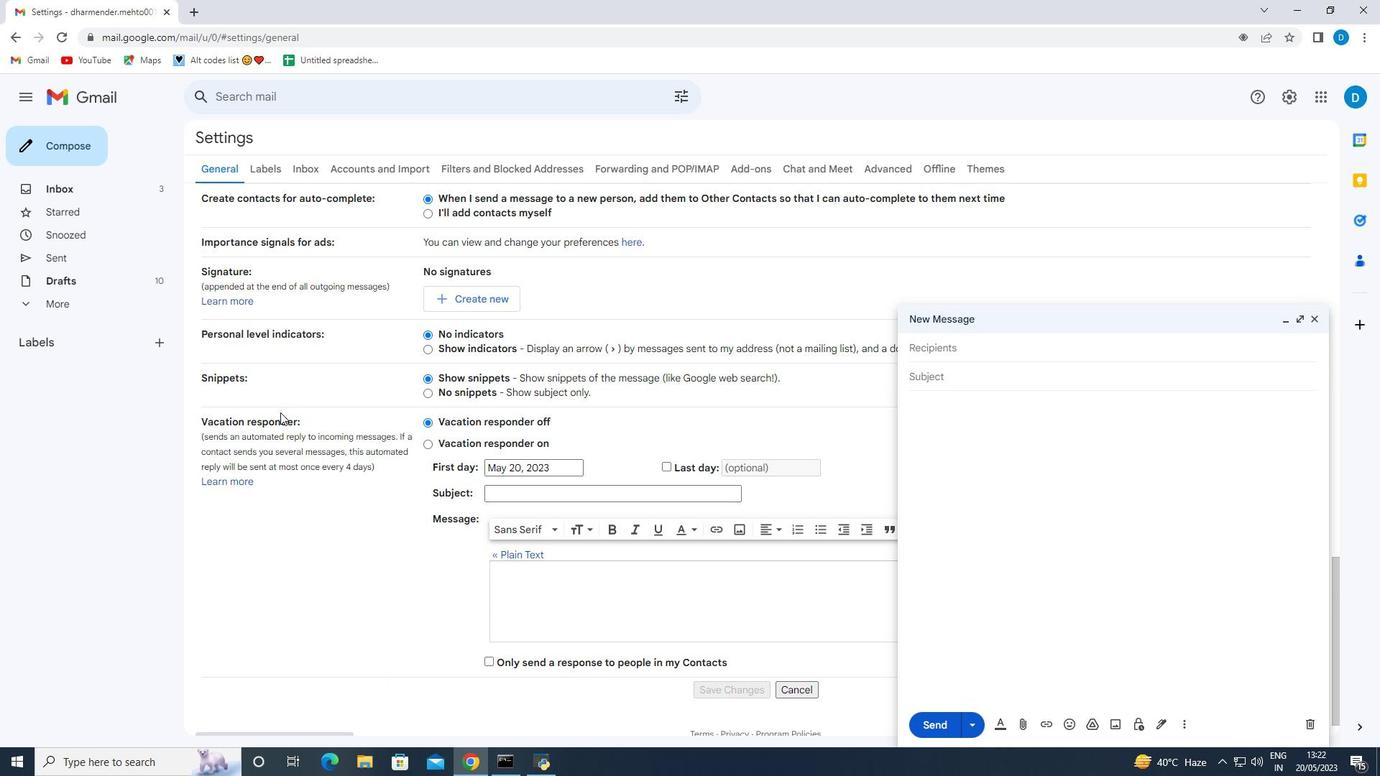 
Action: Mouse moved to (465, 519)
Screenshot: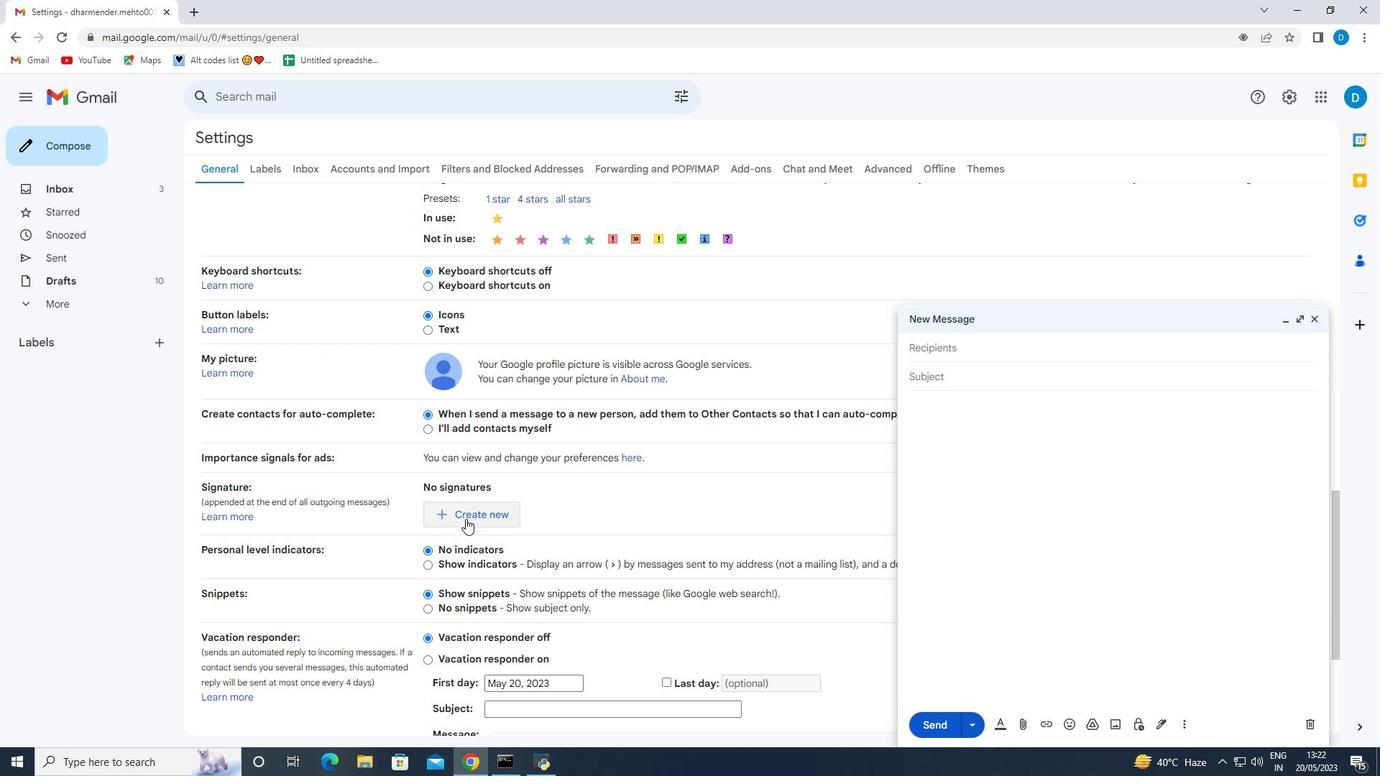 
Action: Mouse pressed left at (465, 519)
Screenshot: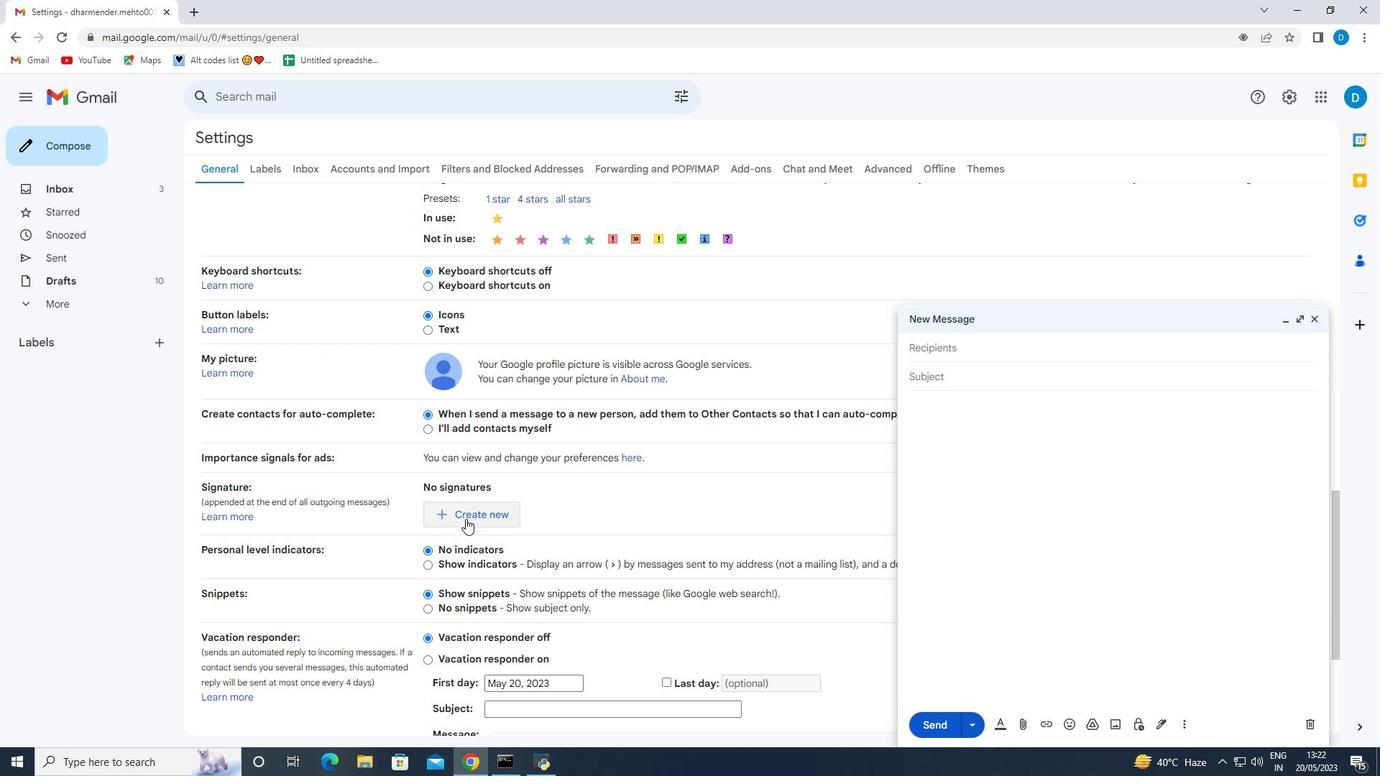 
Action: Mouse moved to (619, 406)
Screenshot: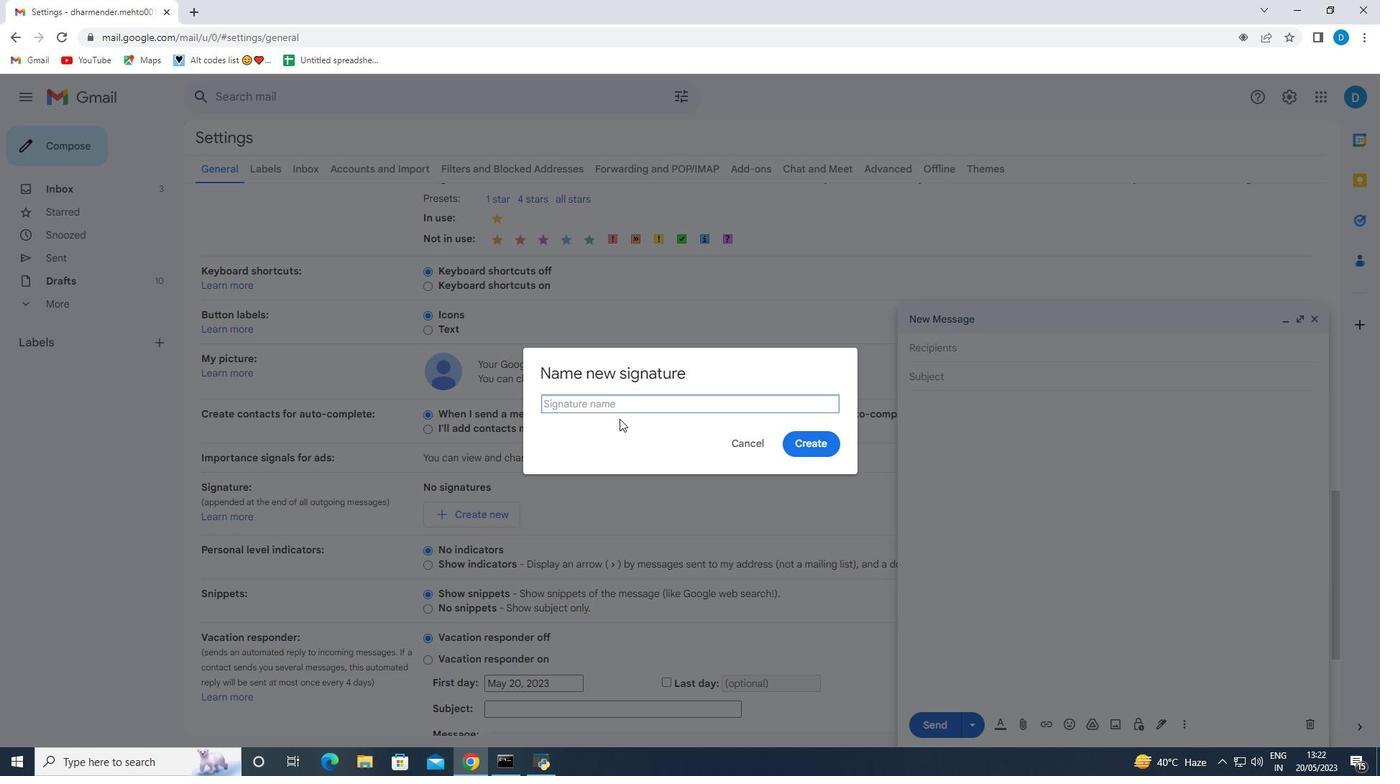 
Action: Mouse pressed left at (619, 406)
Screenshot: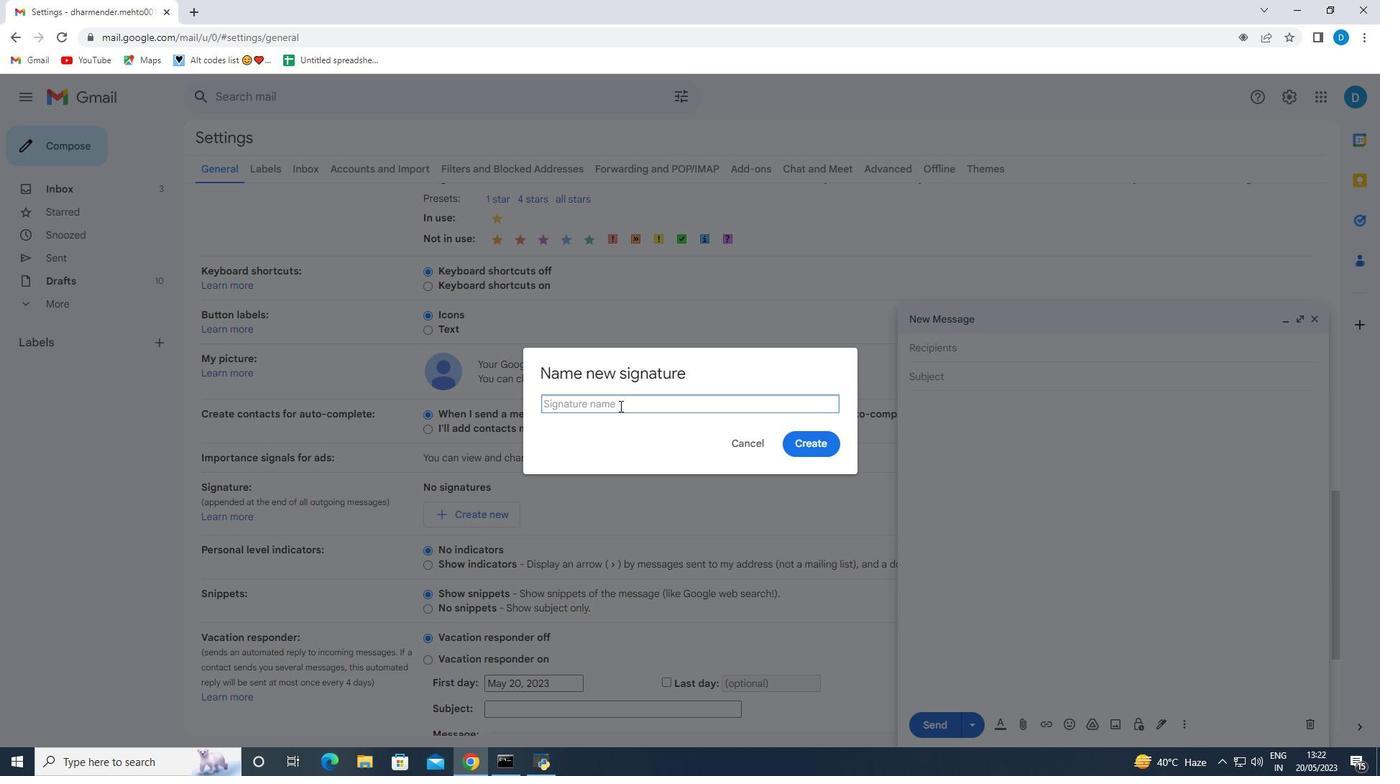 
Action: Key pressed <Key.shift><Key.shift><Key.shift><Key.shift><Key.shift><Key.shift><Key.shift><Key.shift><Key.shift><Key.shift><Key.shift><Key.shift><Key.shift><Key.shift><Key.shift><Key.shift>Kristen<Key.space><Key.shift>Martinez
Screenshot: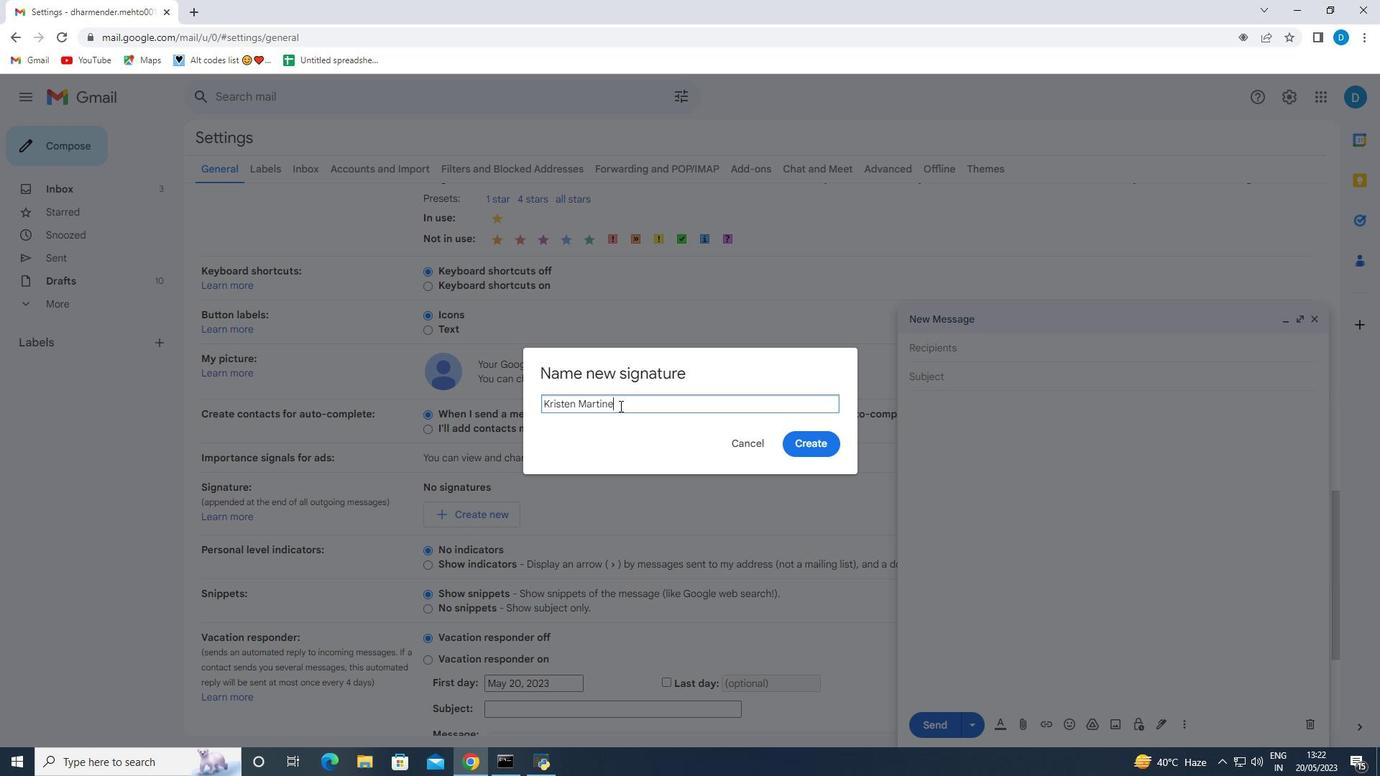 
Action: Mouse moved to (814, 448)
Screenshot: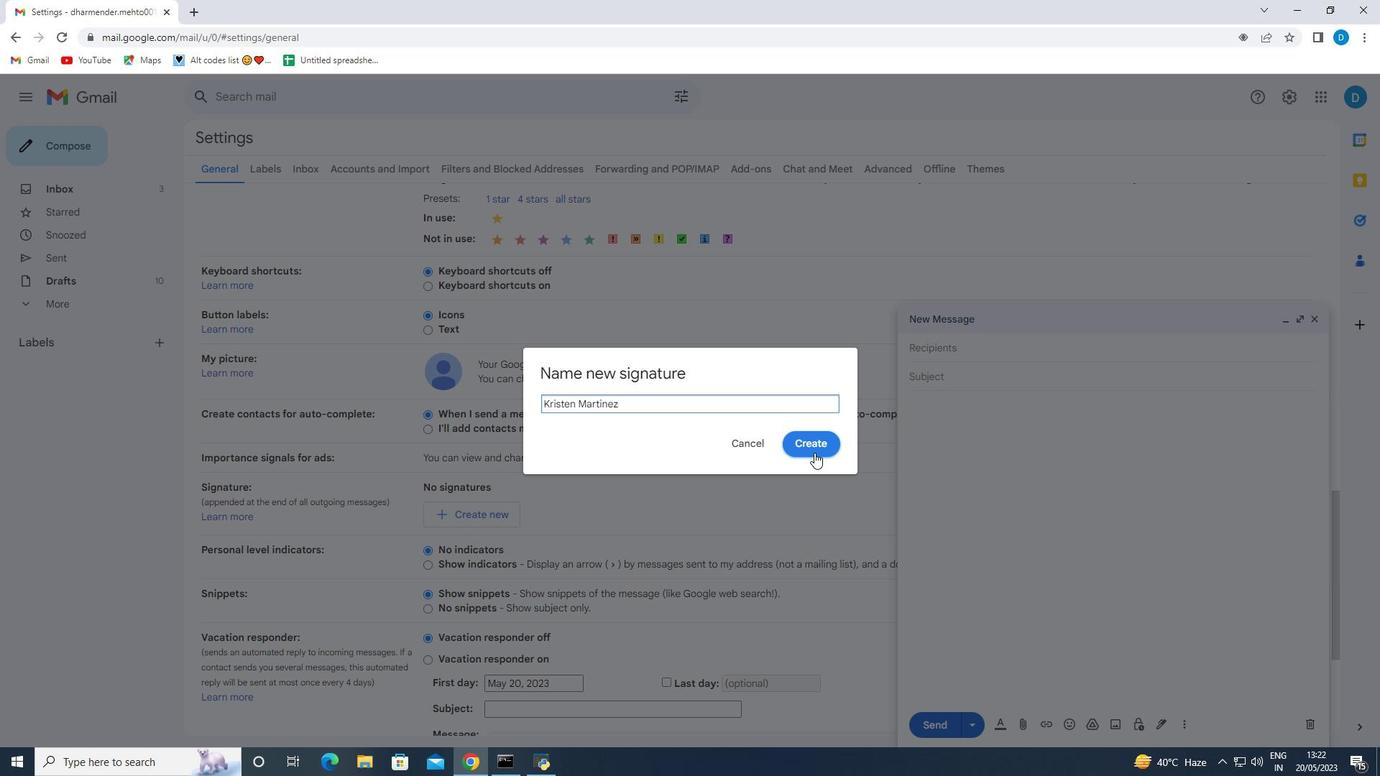 
Action: Mouse pressed left at (814, 448)
Screenshot: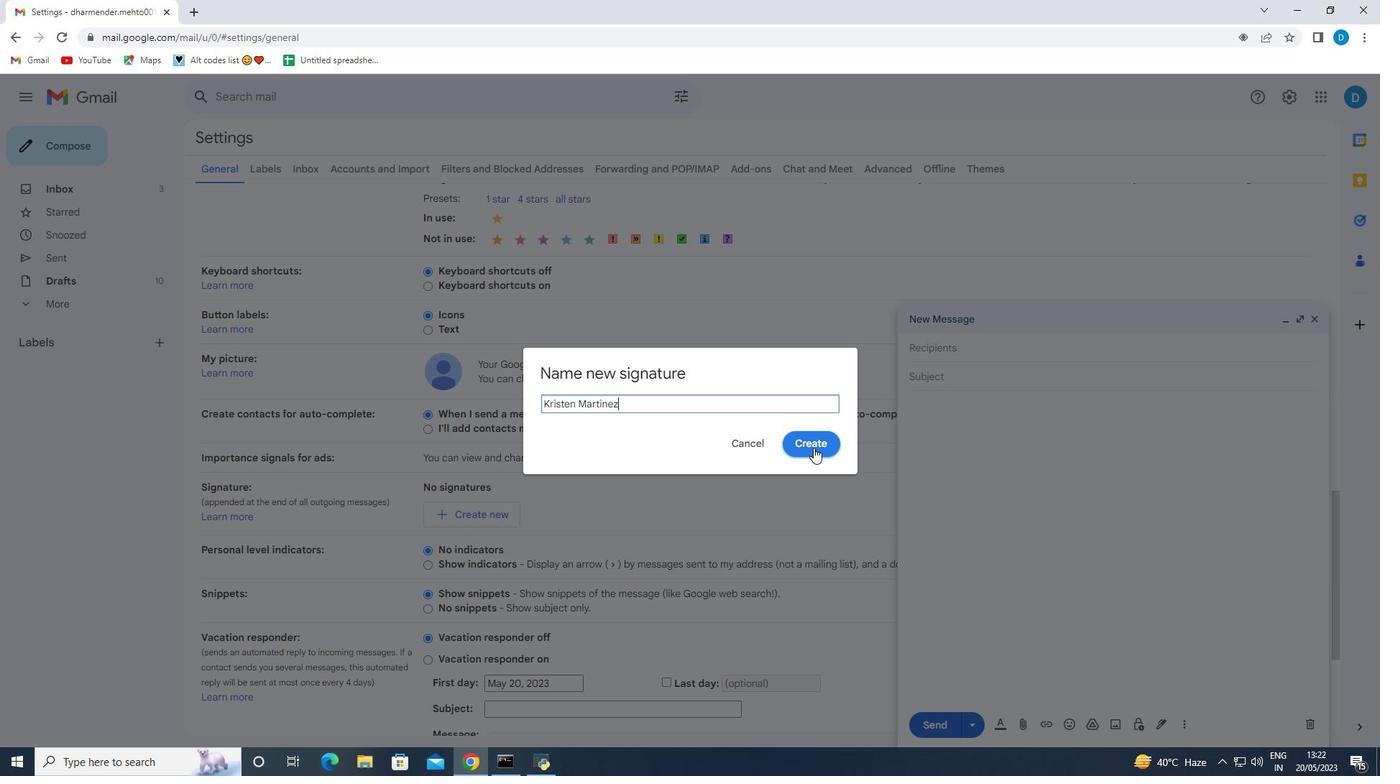 
Action: Mouse moved to (674, 501)
Screenshot: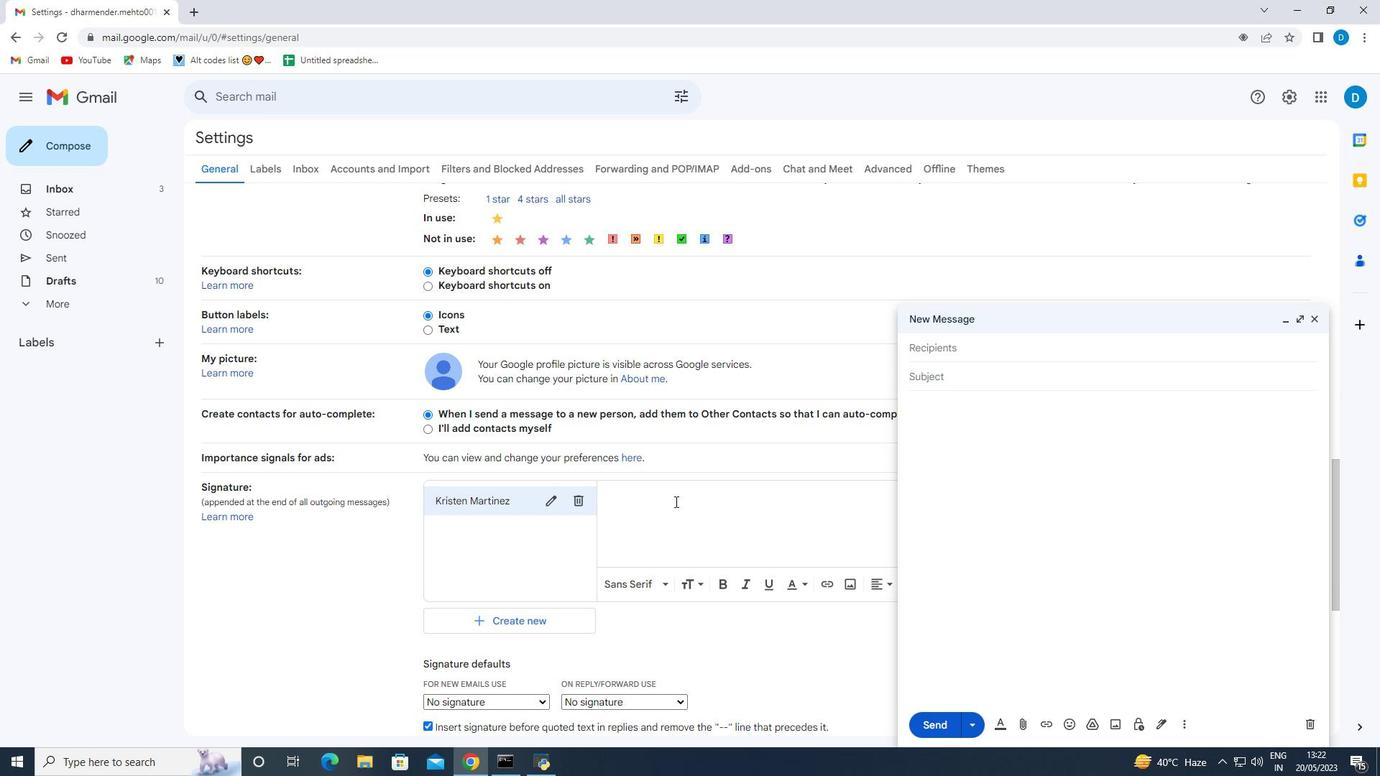 
Action: Mouse pressed left at (674, 501)
Screenshot: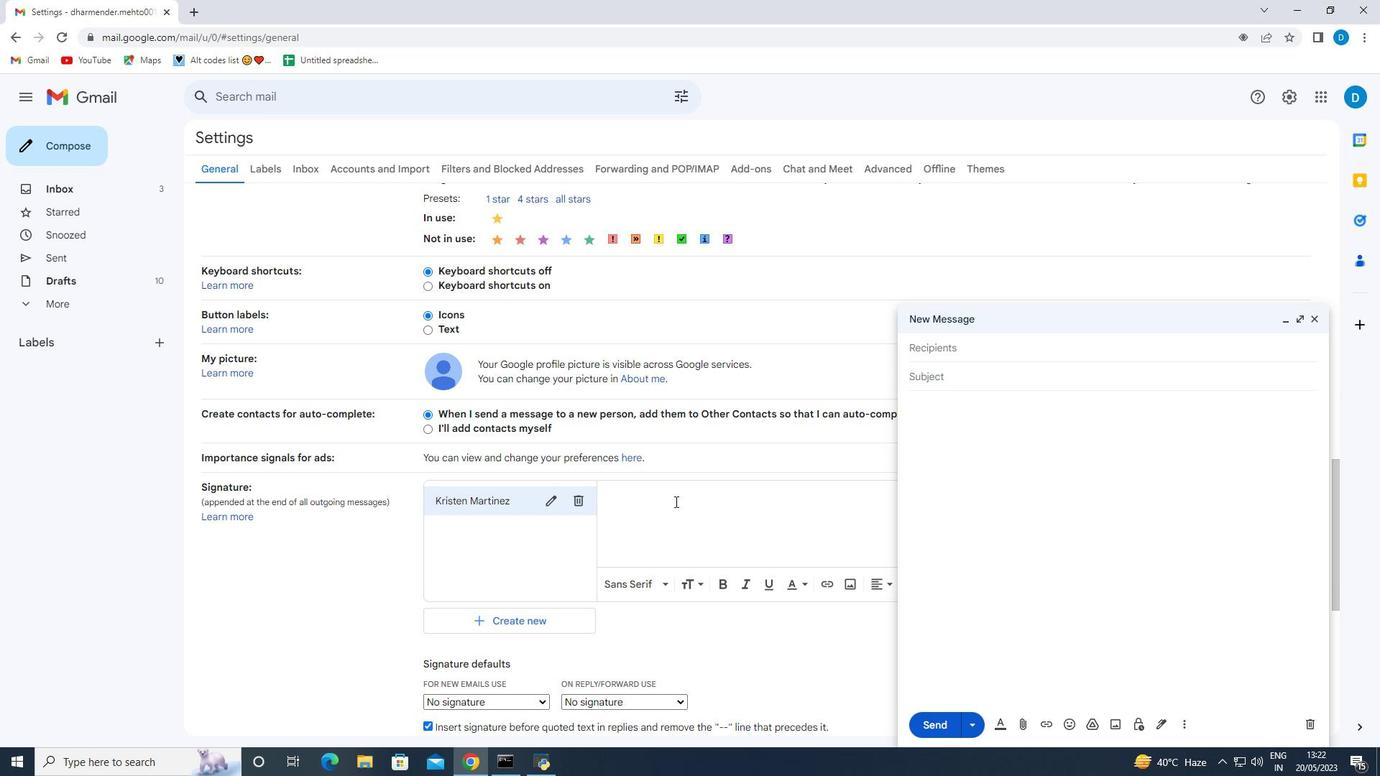 
Action: Key pressed <Key.shift>Kristen<Key.space><Key.shift>Martinez
Screenshot: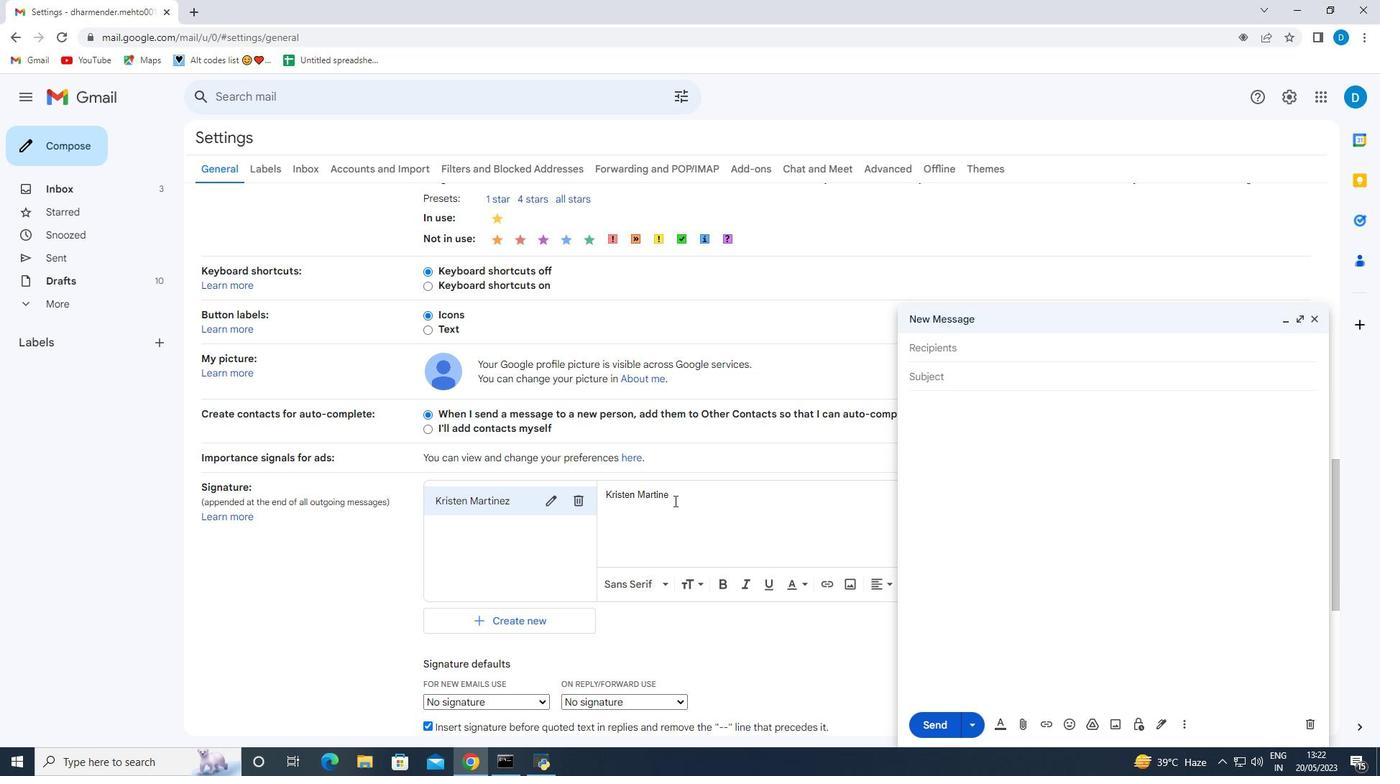 
Action: Mouse moved to (606, 495)
Screenshot: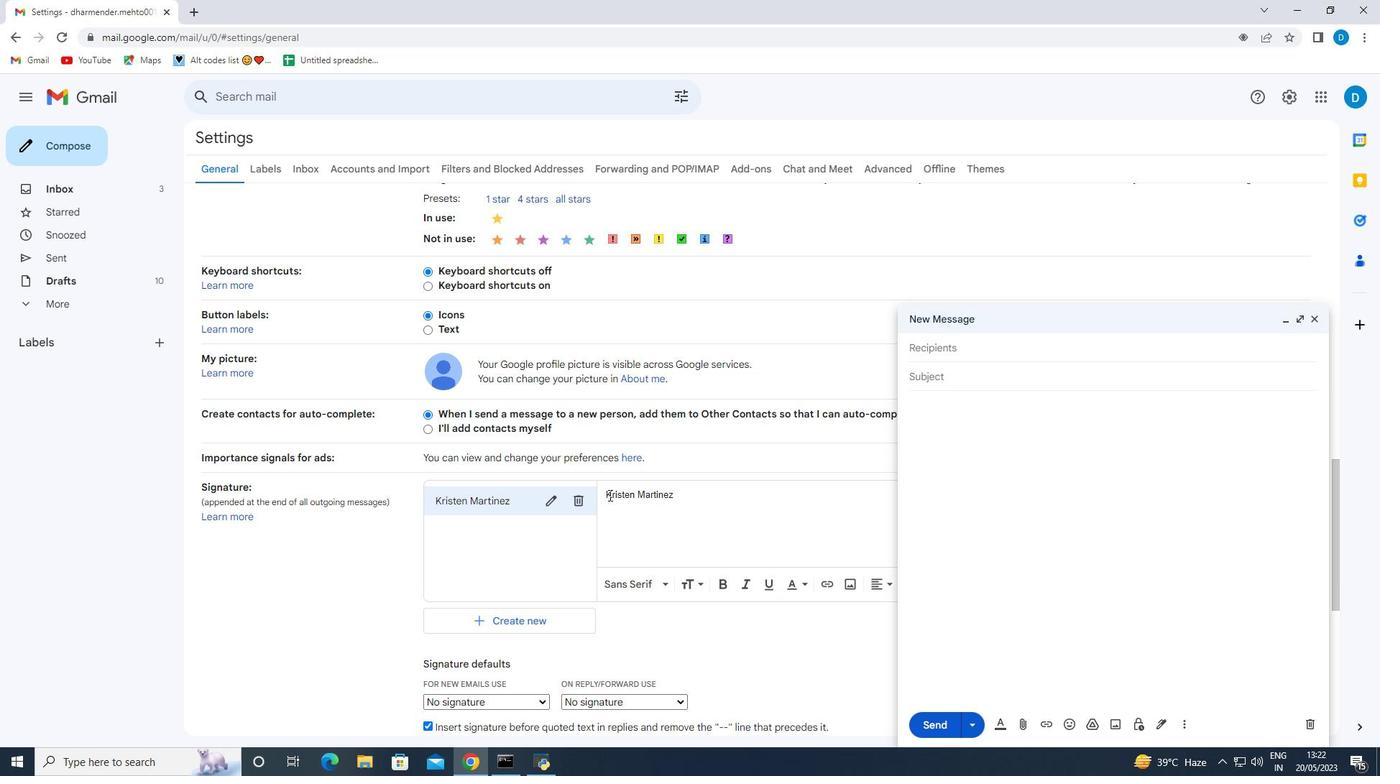 
Action: Mouse pressed left at (606, 495)
Screenshot: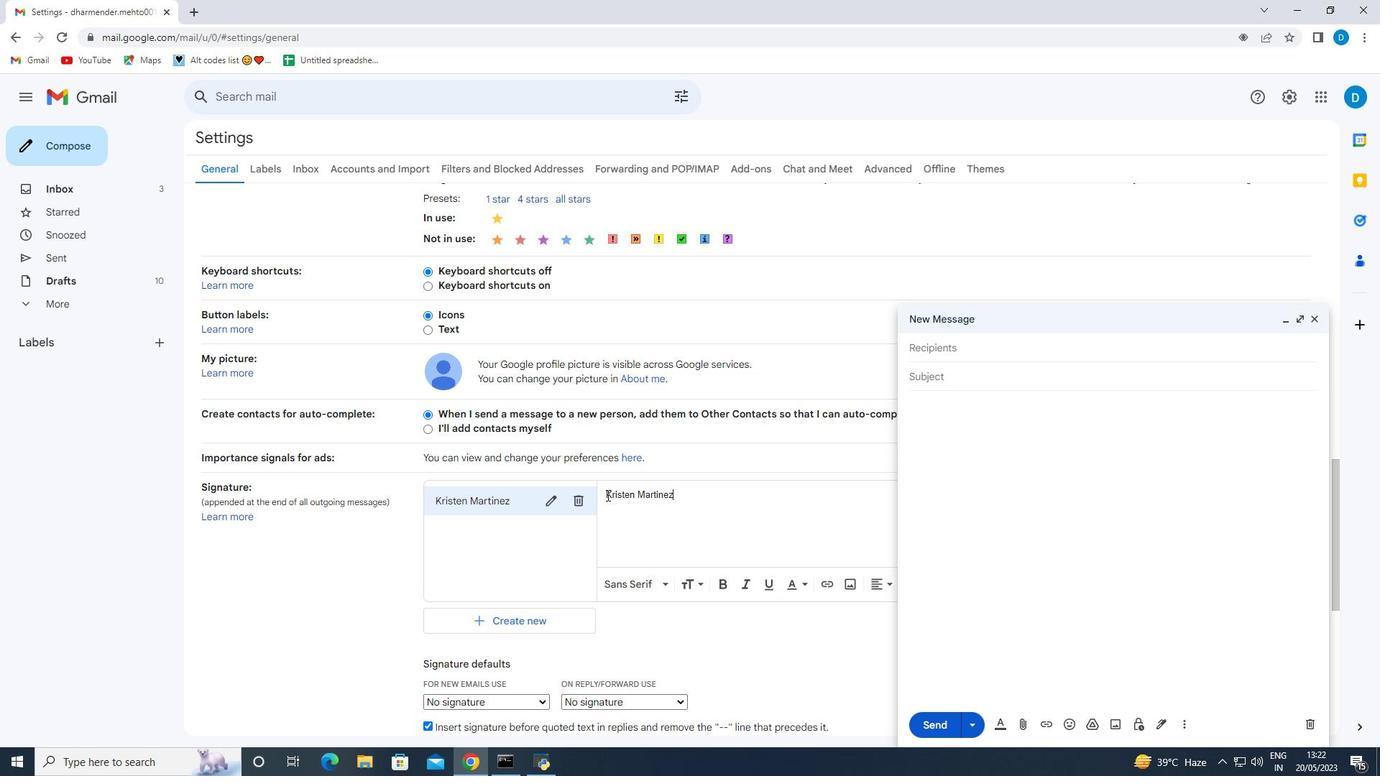
Action: Mouse moved to (627, 510)
Screenshot: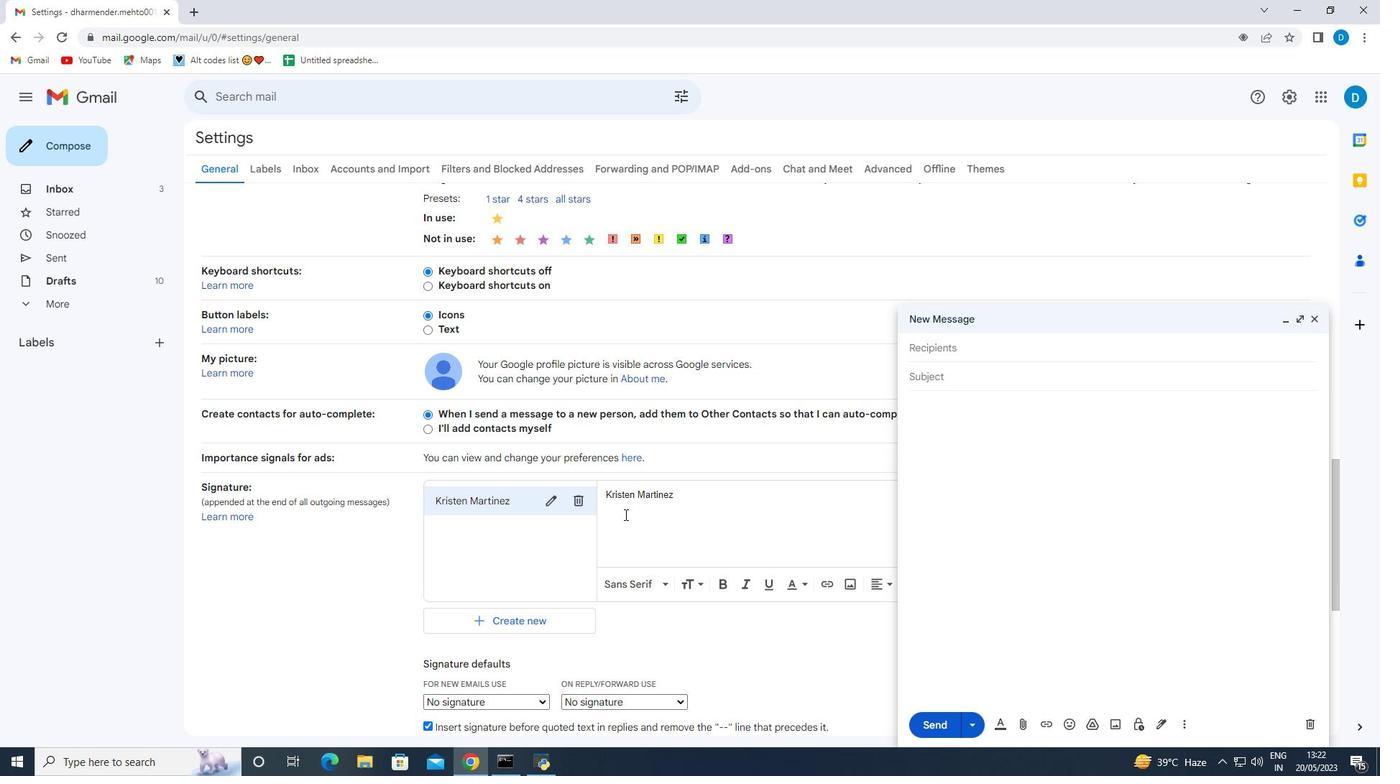 
Action: Key pressed <Key.enter>
Screenshot: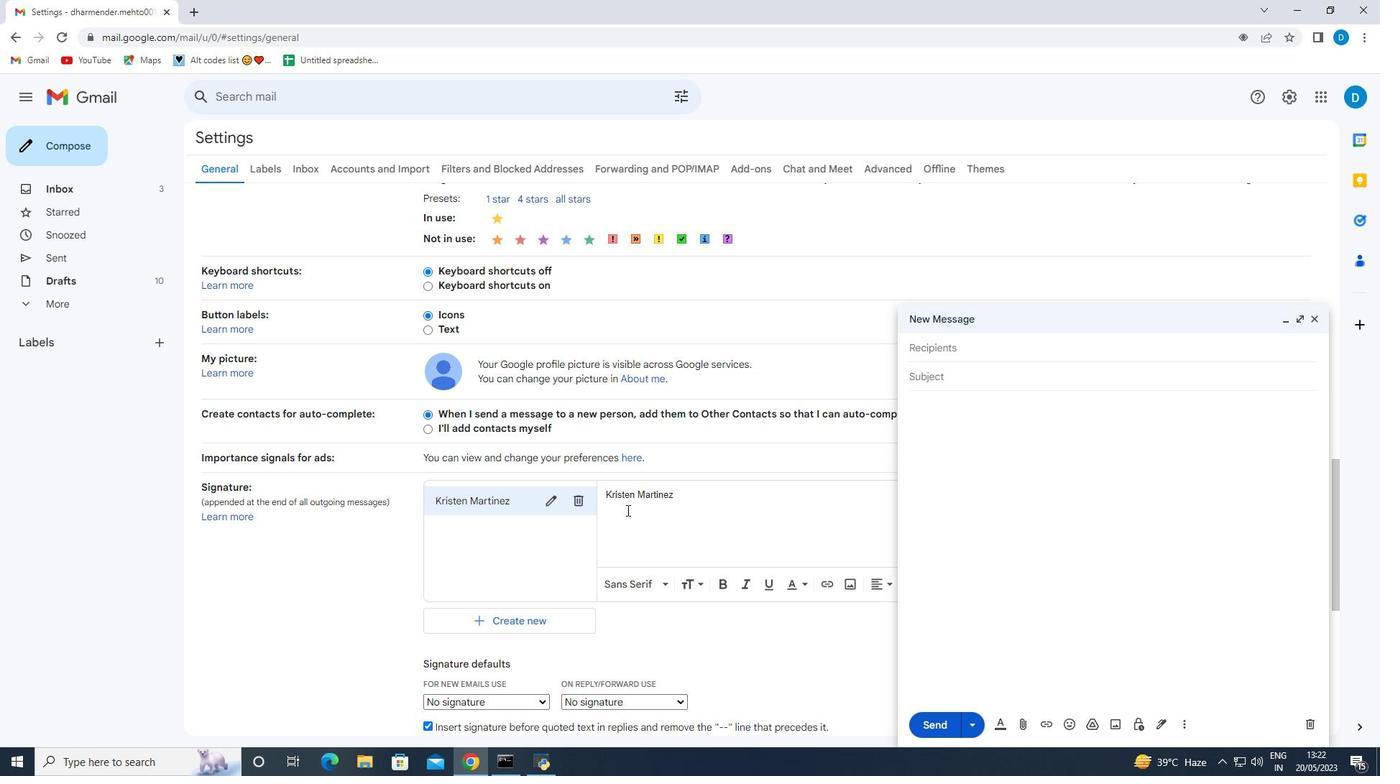 
Action: Mouse moved to (632, 485)
Screenshot: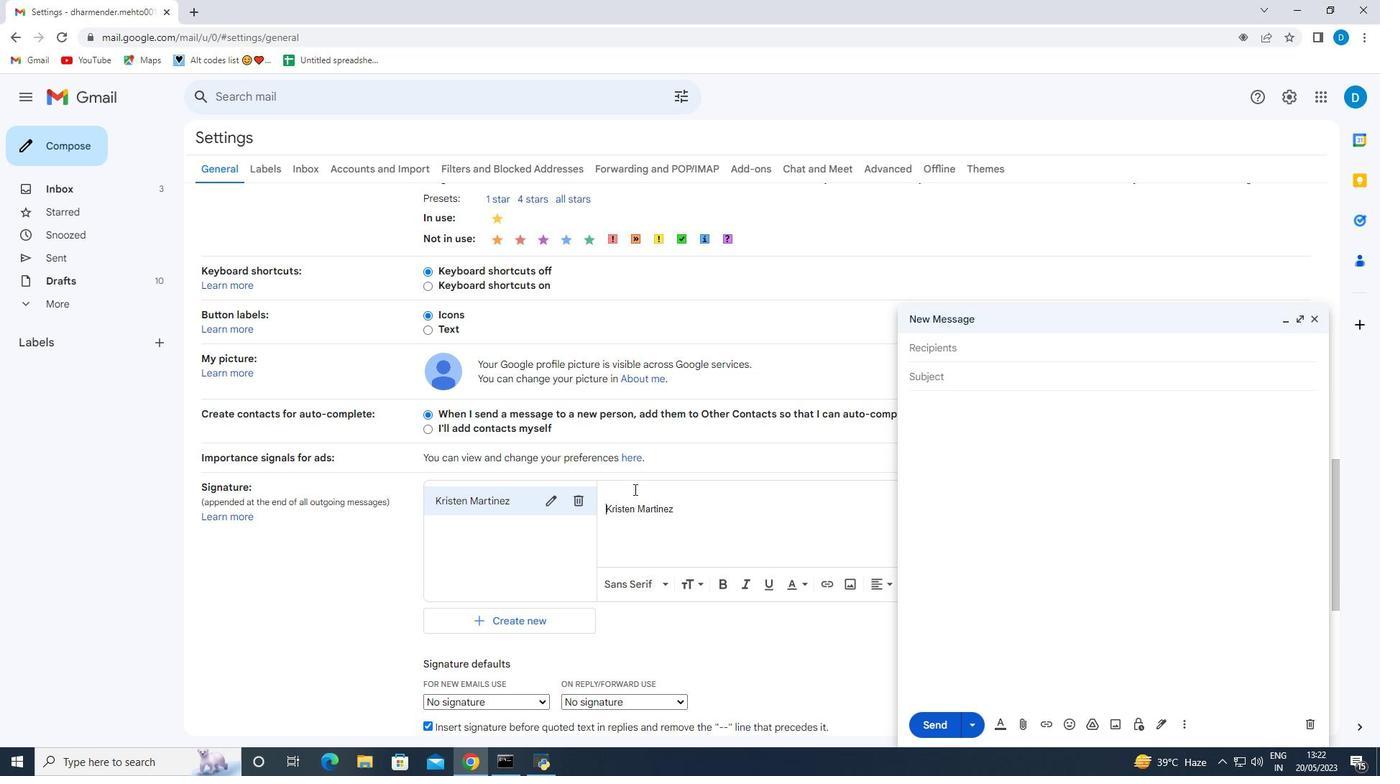 
Action: Mouse pressed left at (632, 485)
Screenshot: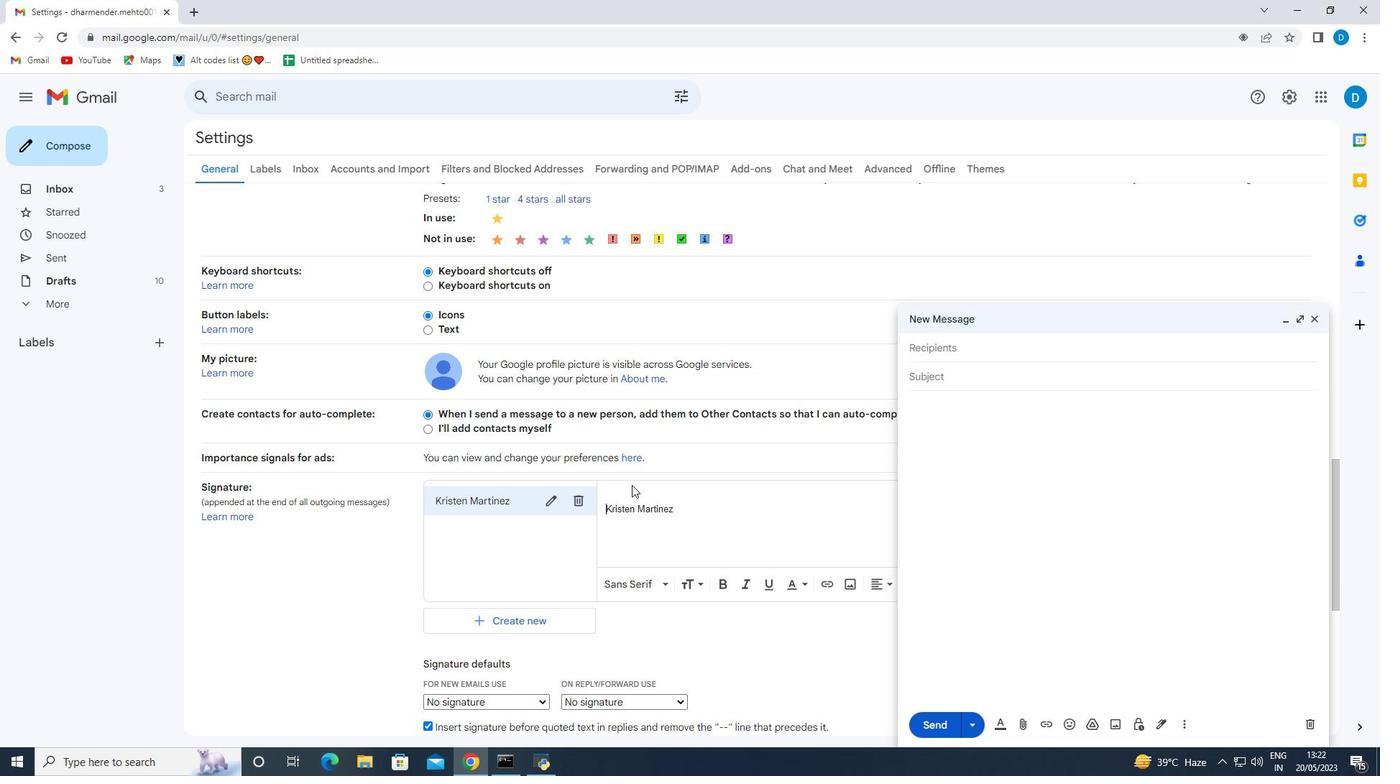 
Action: Mouse moved to (628, 491)
Screenshot: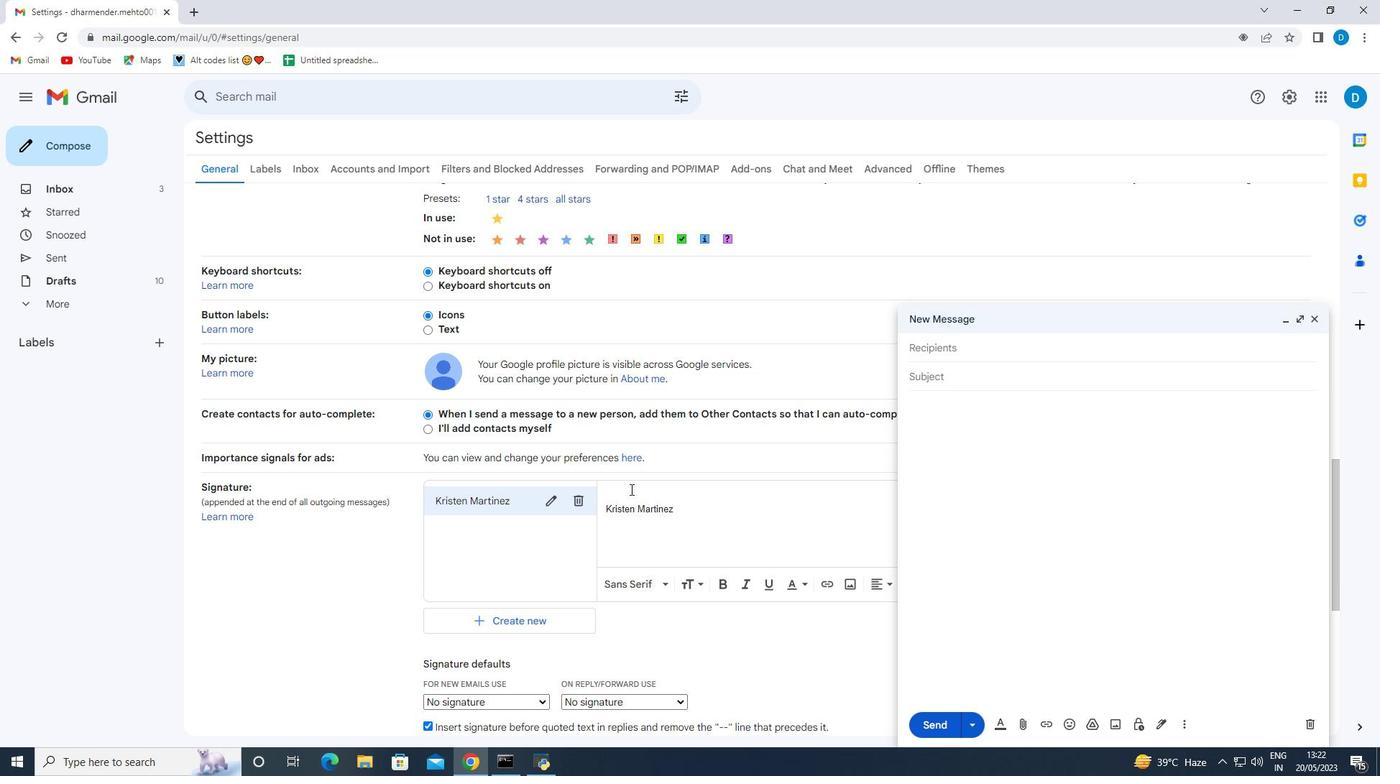 
Action: Mouse pressed left at (628, 491)
Screenshot: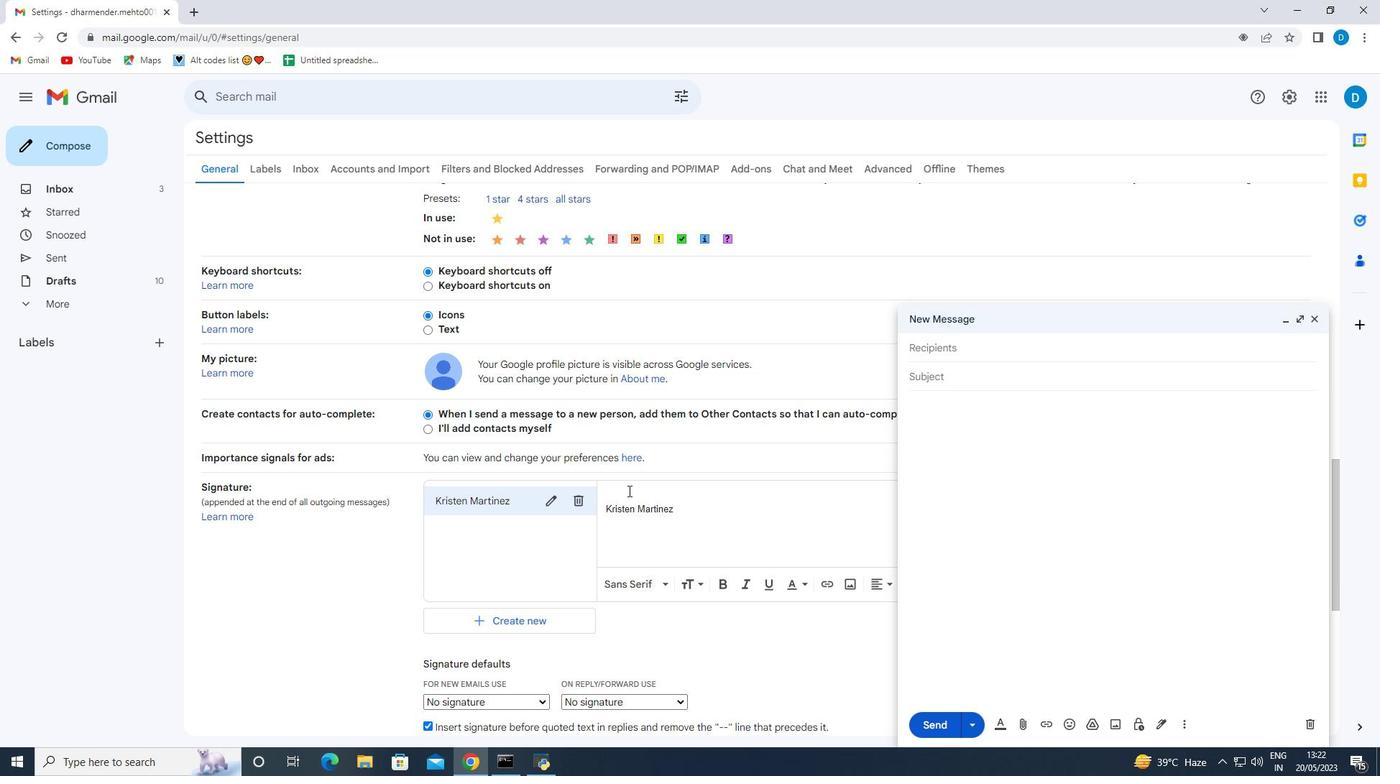 
Action: Mouse moved to (599, 636)
Screenshot: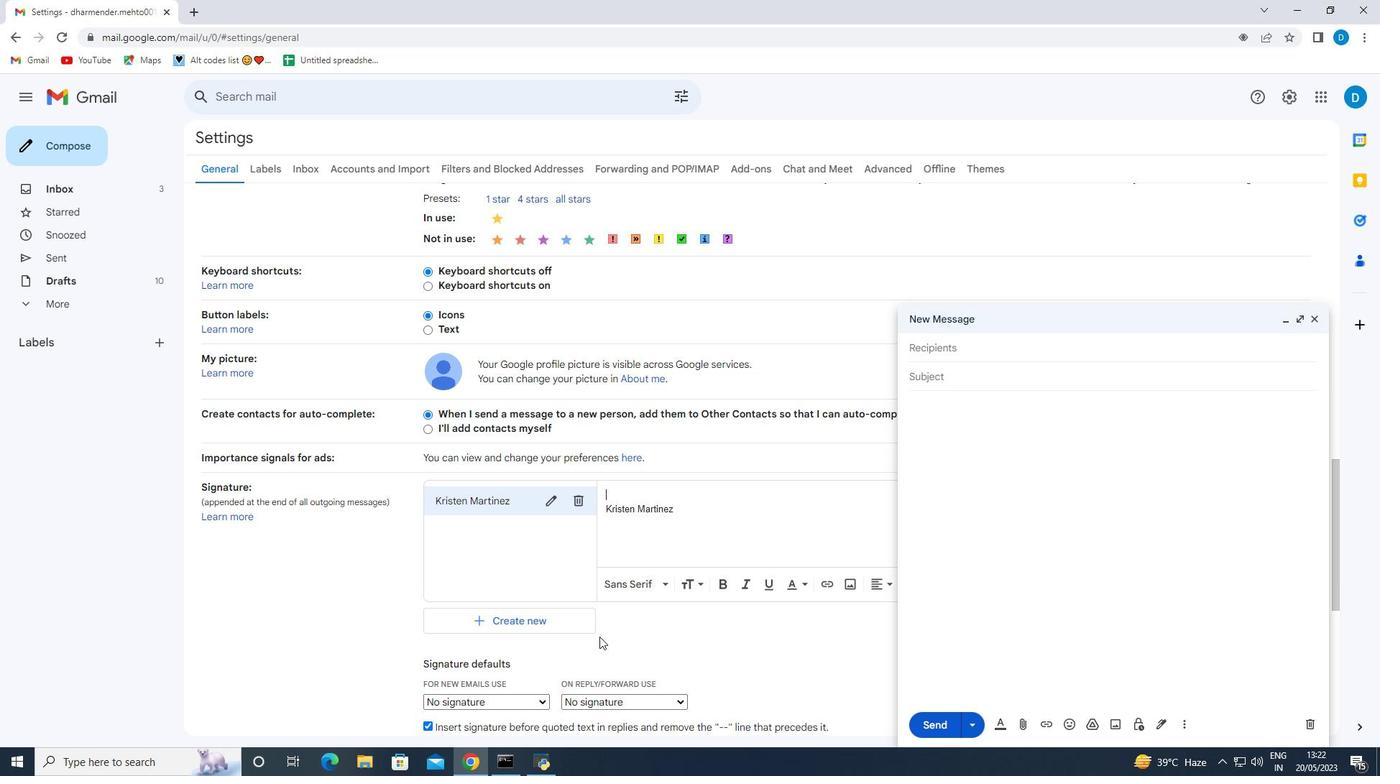 
Action: Mouse scrolled (599, 635) with delta (0, 0)
Screenshot: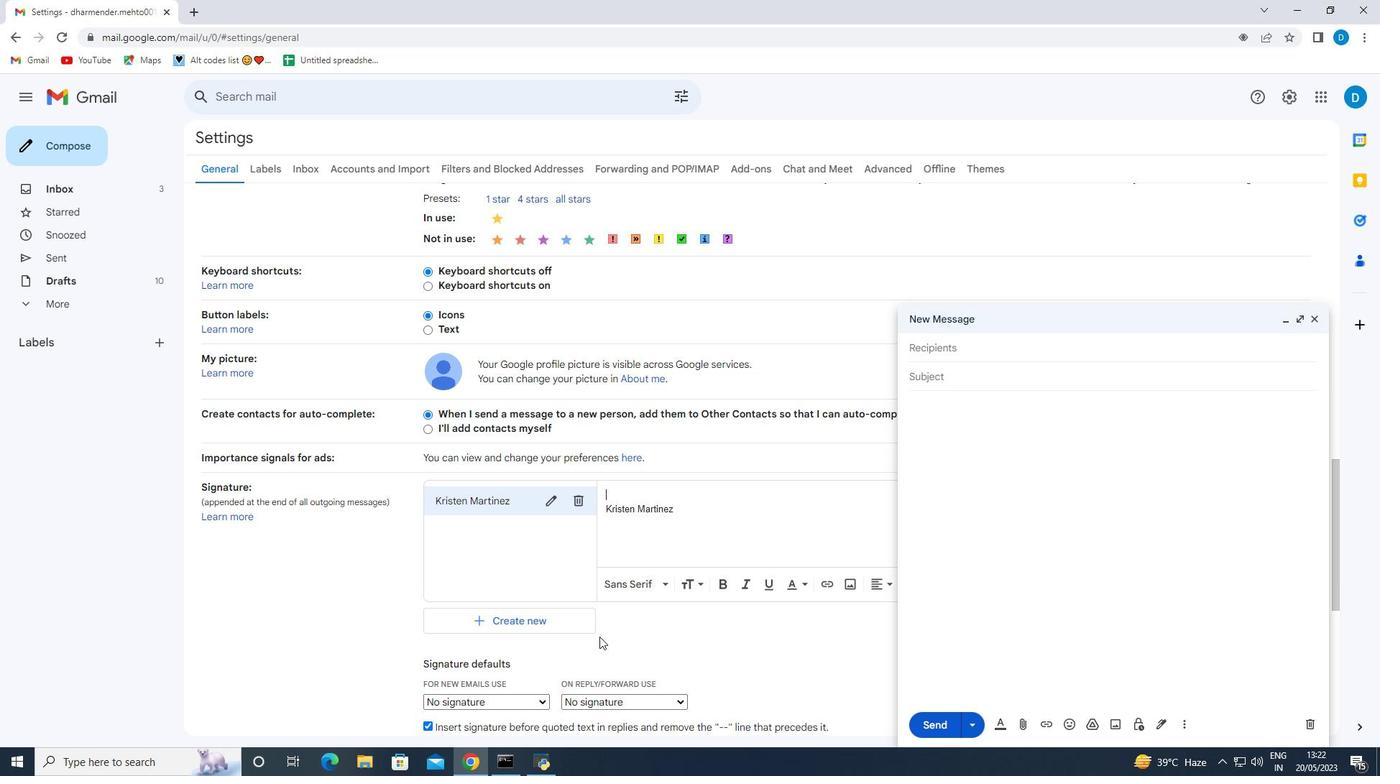
Action: Mouse moved to (600, 640)
Screenshot: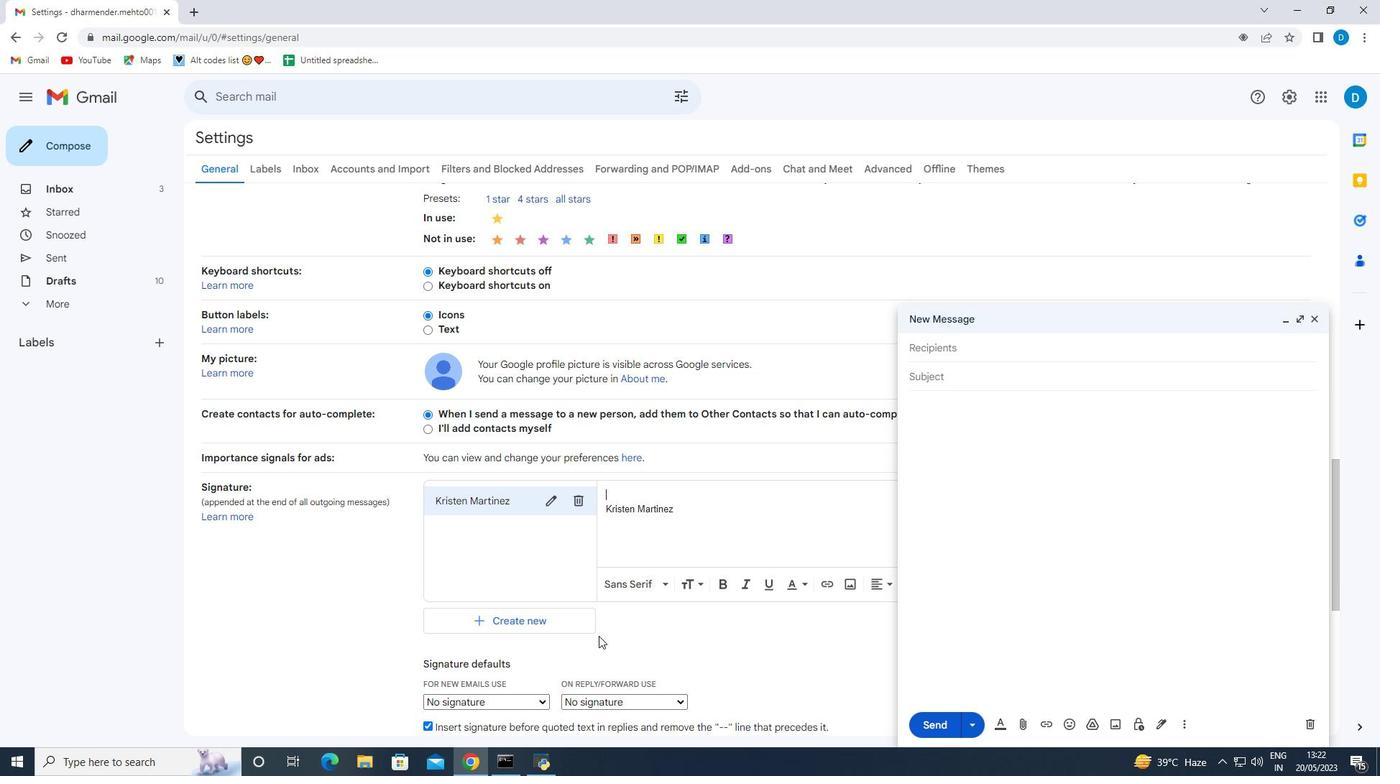 
Action: Mouse scrolled (600, 639) with delta (0, 0)
Screenshot: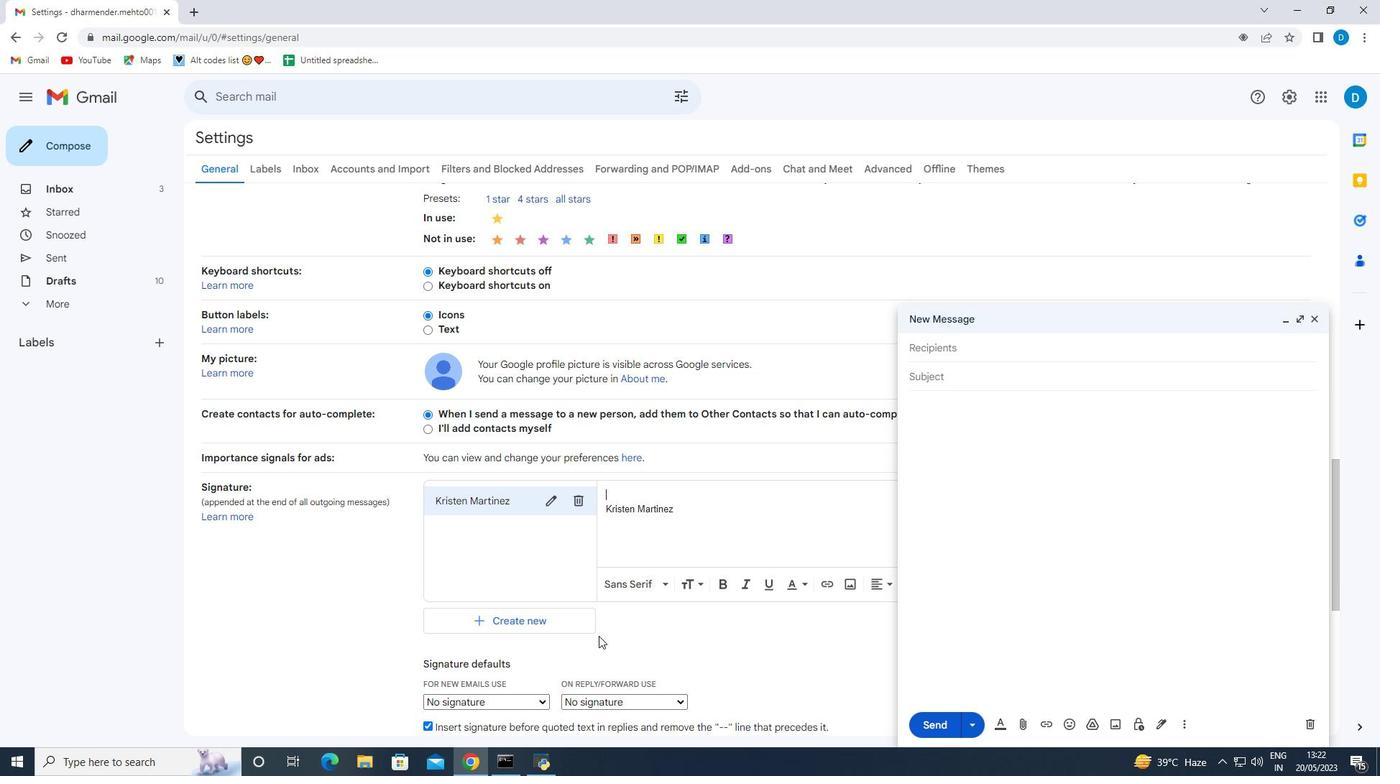 
Action: Mouse moved to (600, 640)
Screenshot: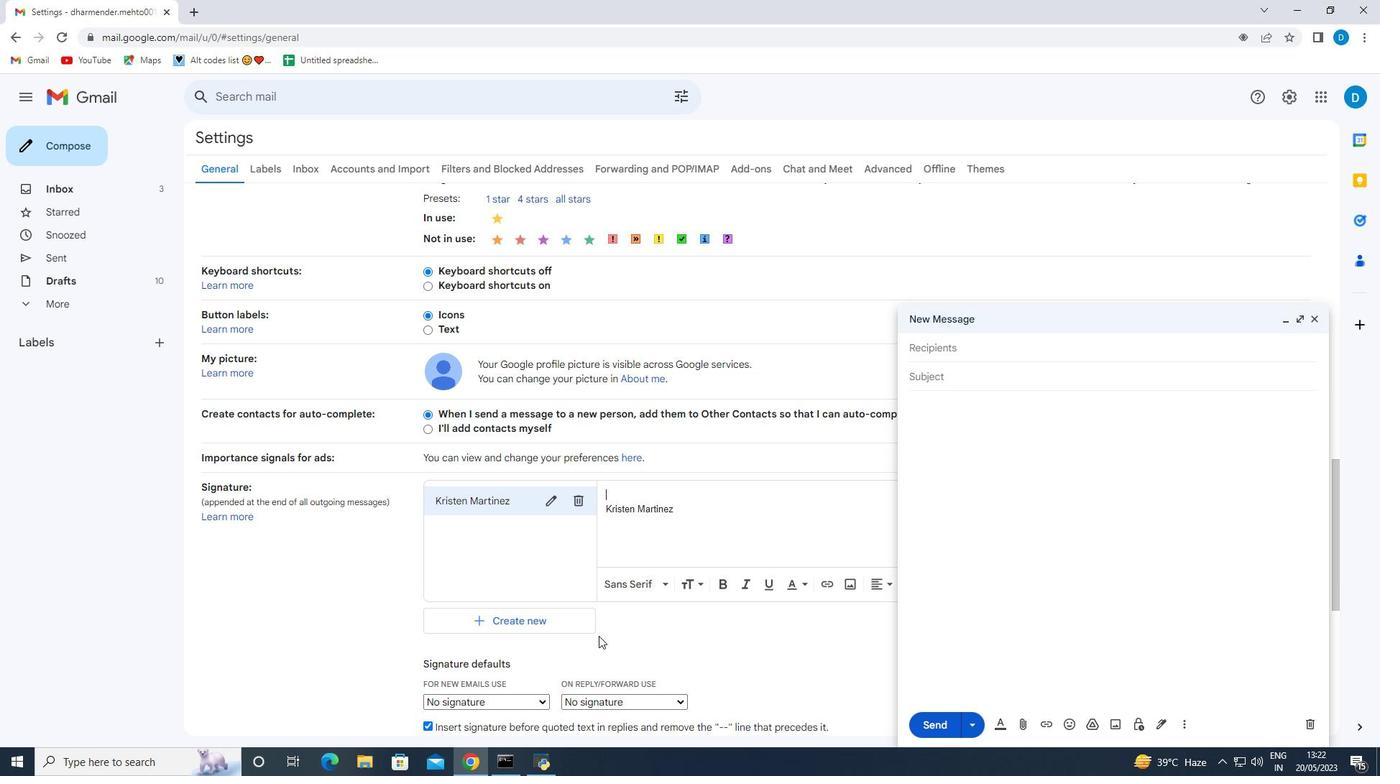 
Action: Mouse scrolled (600, 639) with delta (0, 0)
Screenshot: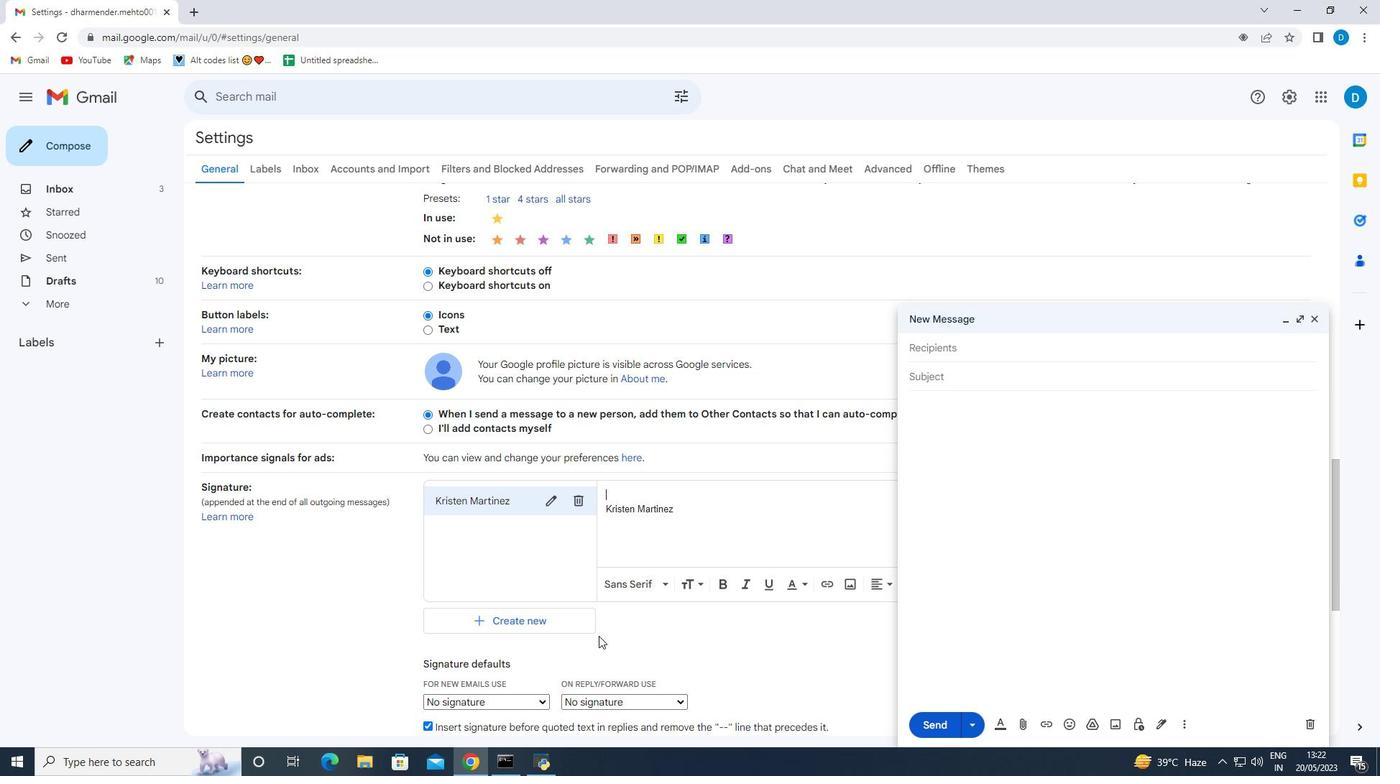 
Action: Mouse moved to (601, 640)
Screenshot: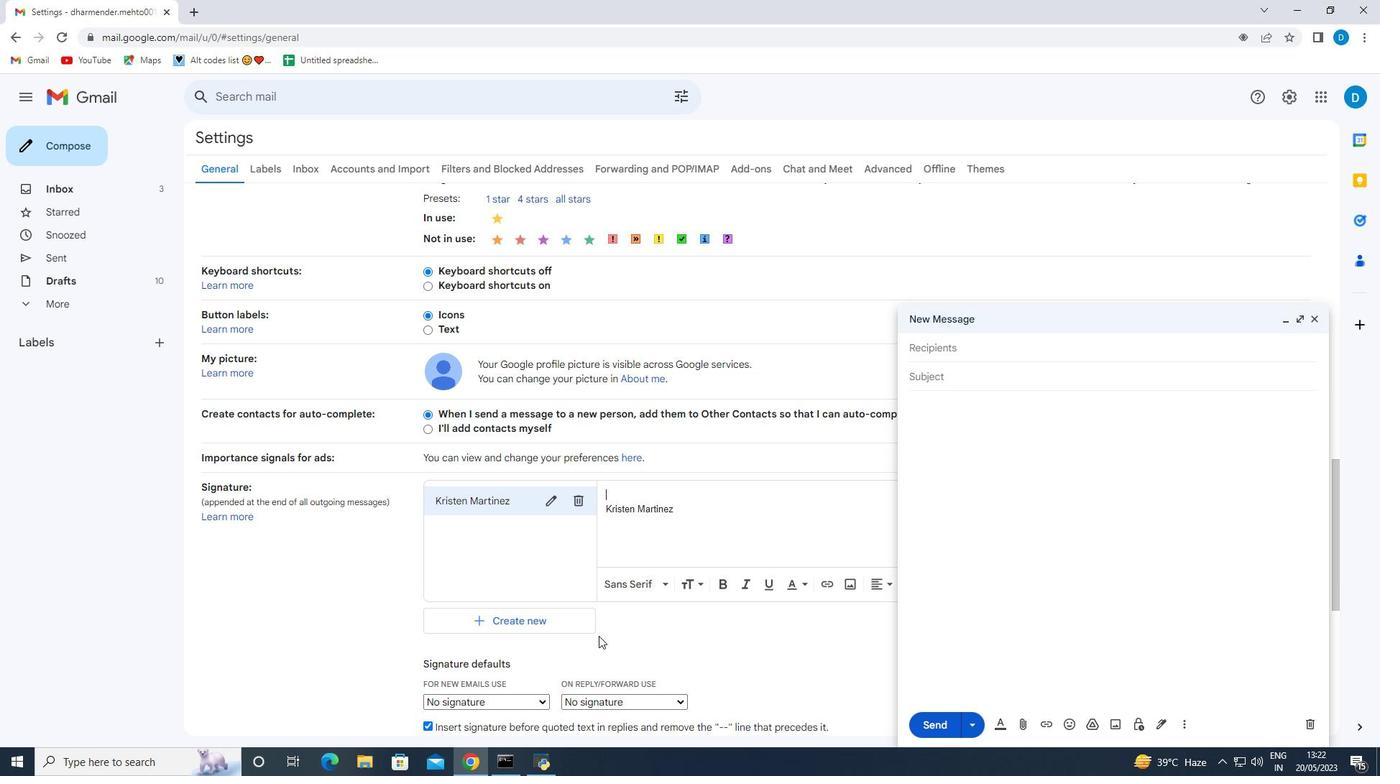 
Action: Mouse scrolled (601, 639) with delta (0, 0)
Screenshot: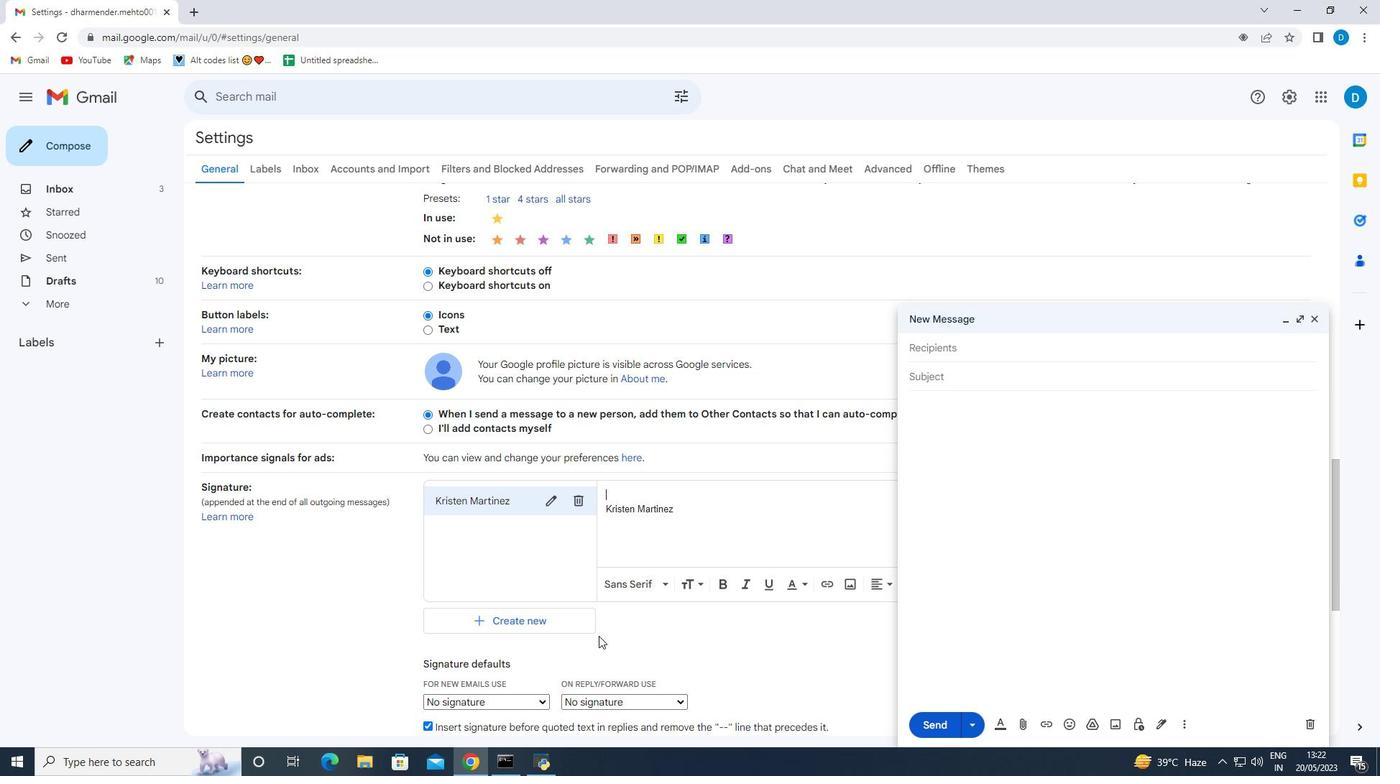 
Action: Mouse scrolled (601, 639) with delta (0, 0)
Screenshot: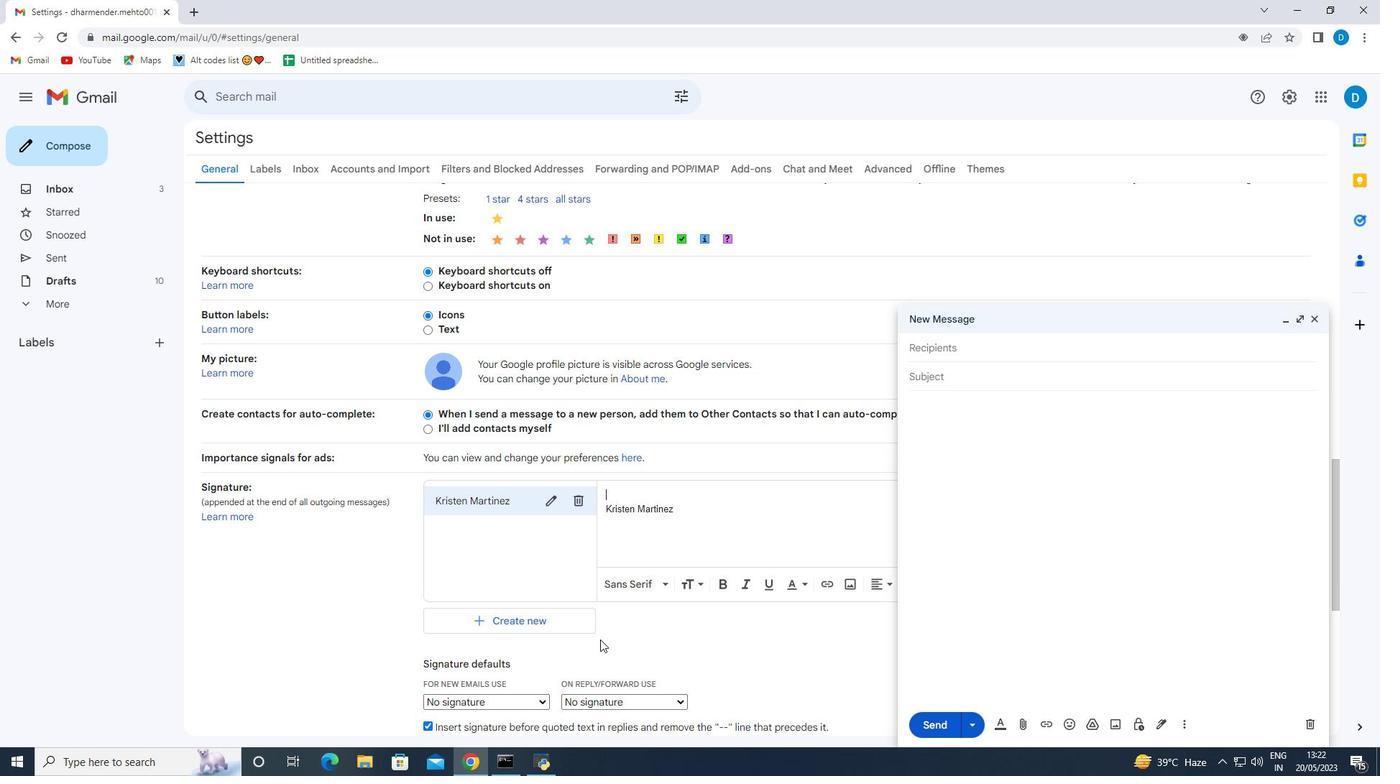 
Action: Mouse scrolled (601, 639) with delta (0, 0)
Screenshot: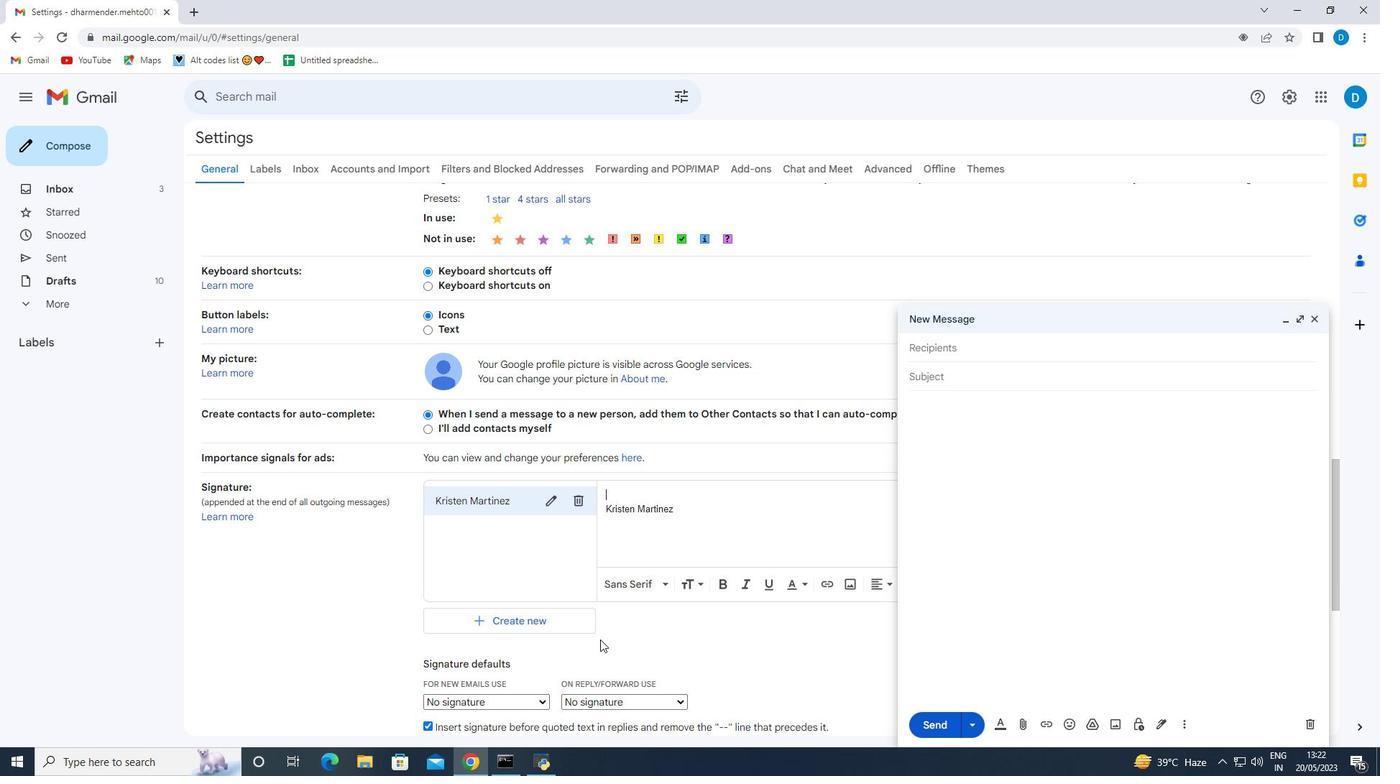 
Action: Mouse moved to (601, 638)
Screenshot: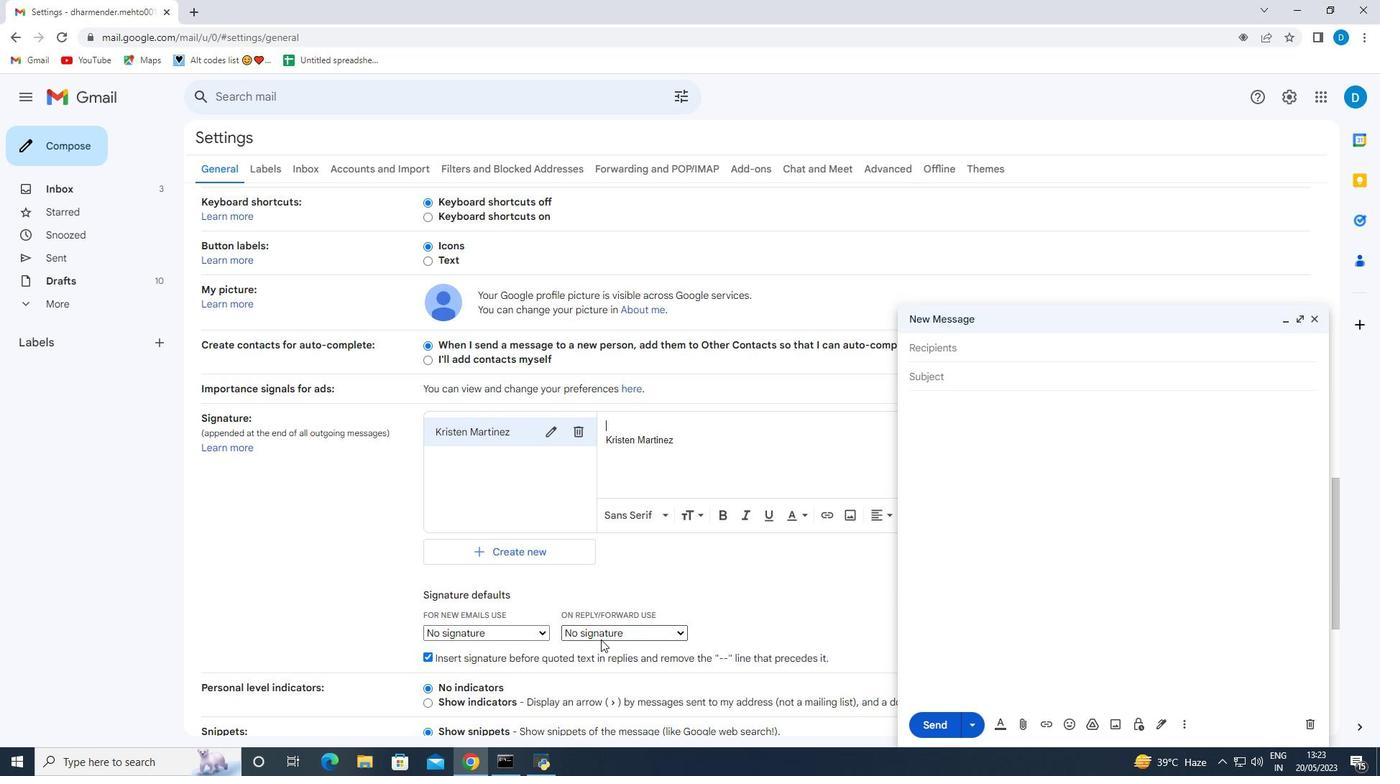 
Action: Mouse scrolled (601, 637) with delta (0, 0)
Screenshot: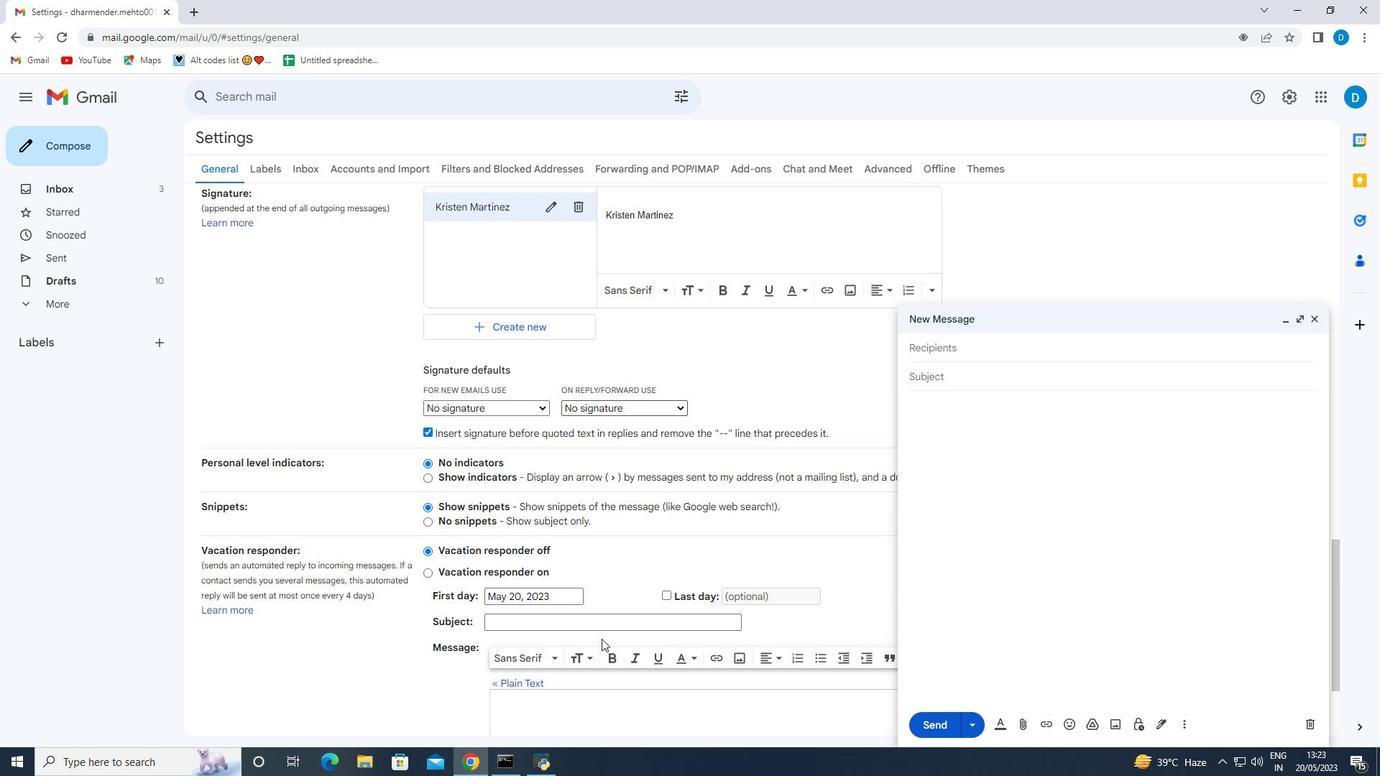 
Action: Mouse scrolled (601, 637) with delta (0, 0)
Screenshot: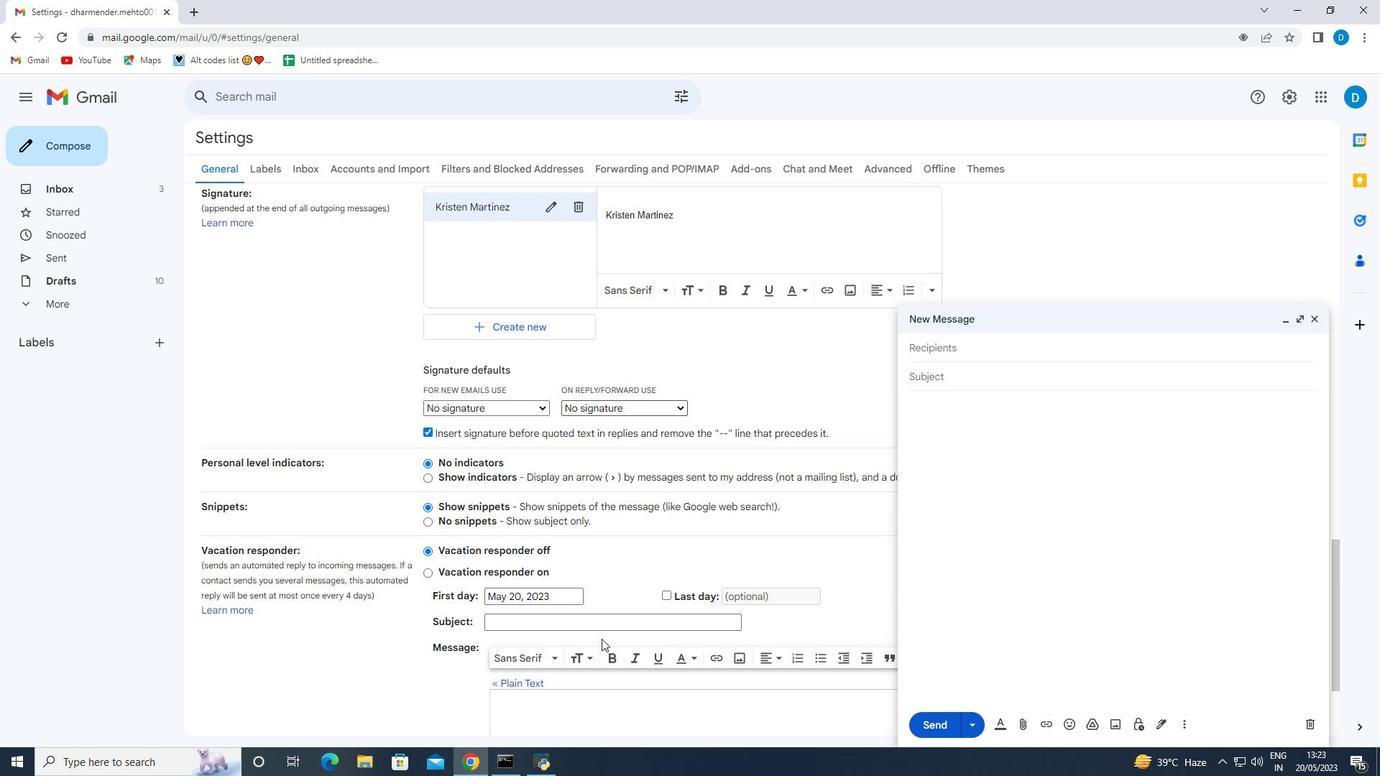 
Action: Mouse scrolled (601, 637) with delta (0, 0)
Screenshot: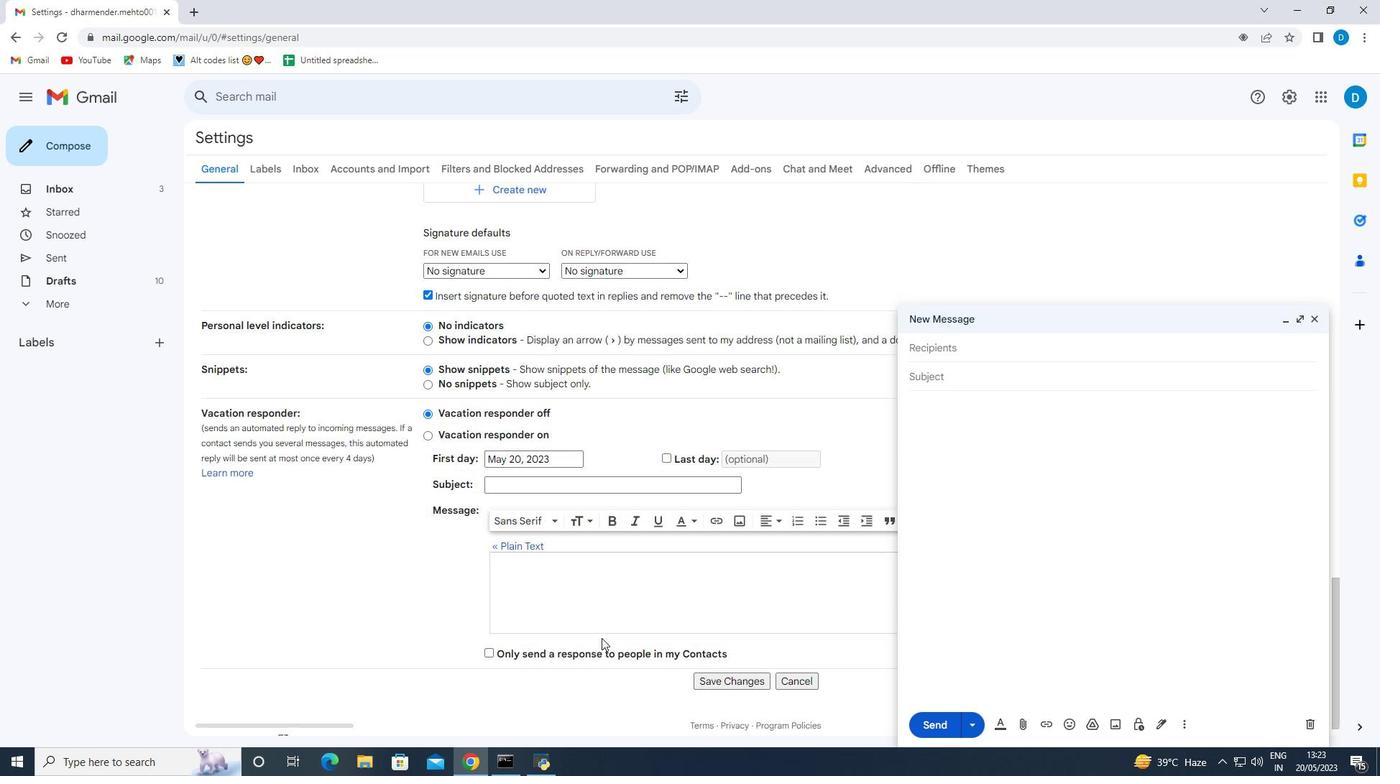 
Action: Mouse scrolled (601, 637) with delta (0, 0)
Screenshot: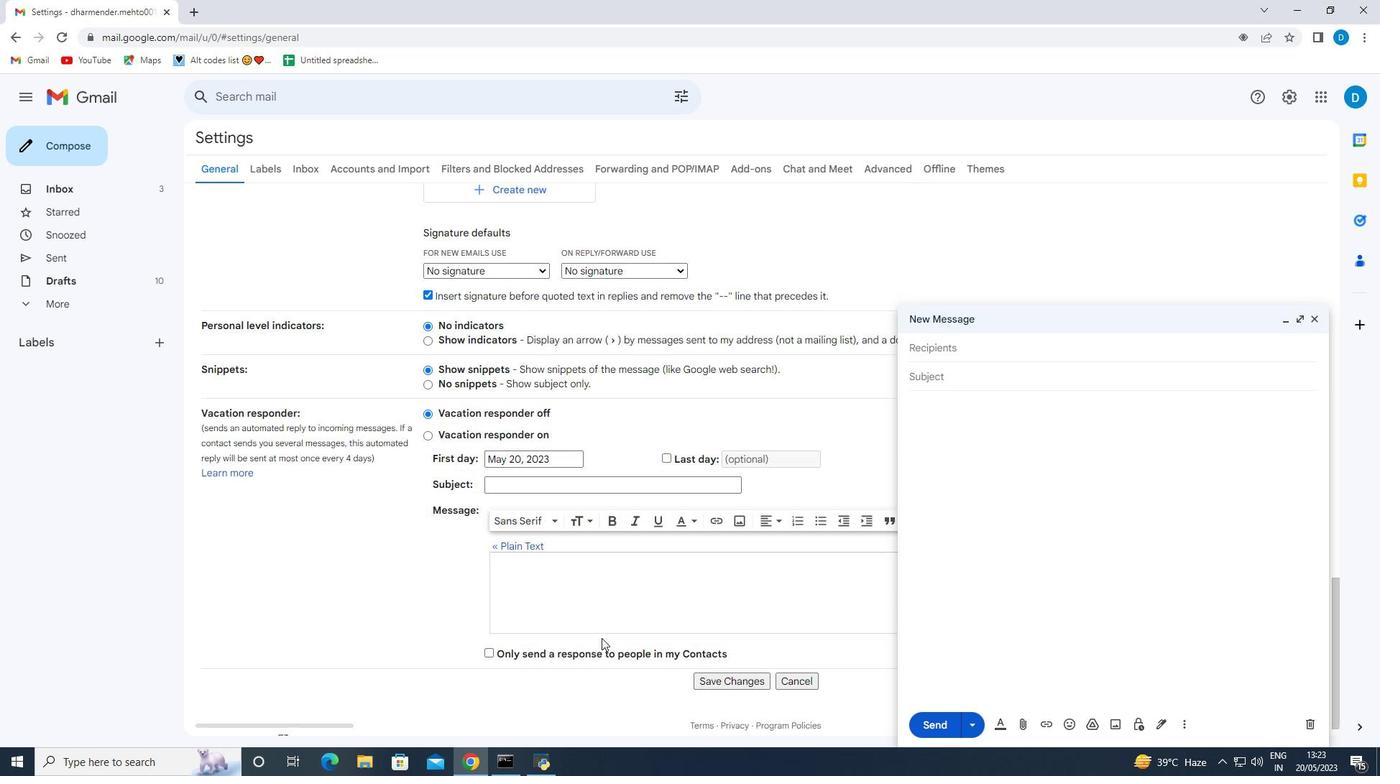 
Action: Mouse scrolled (601, 637) with delta (0, 0)
Screenshot: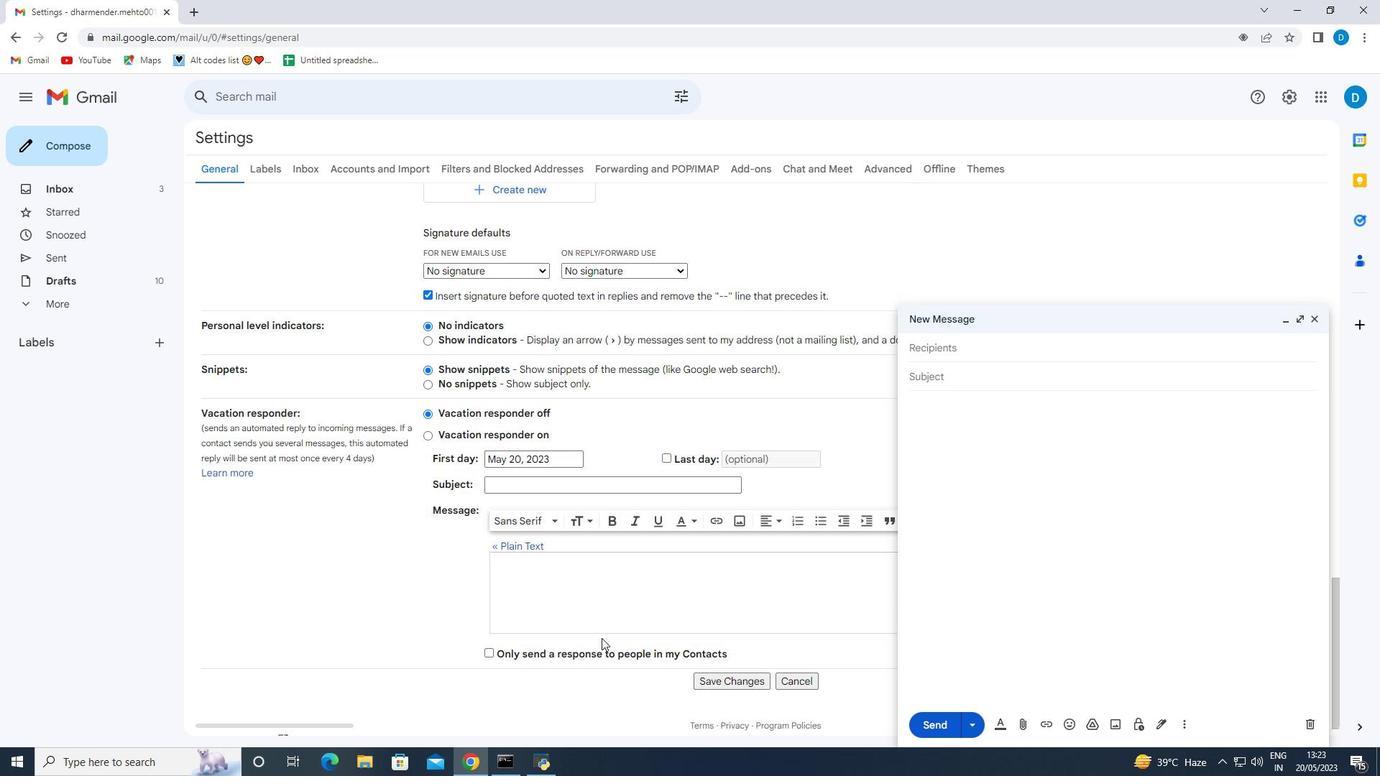 
Action: Mouse moved to (719, 659)
Screenshot: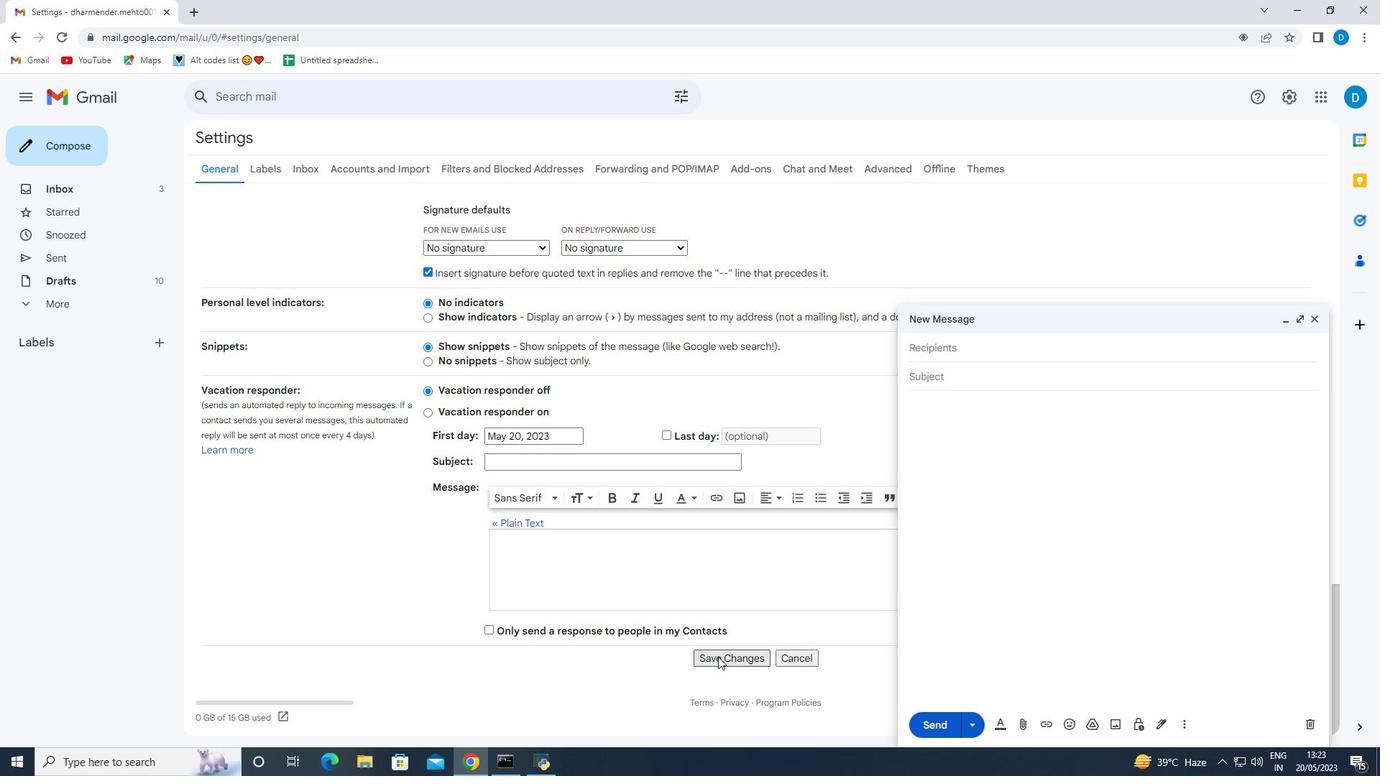 
Action: Mouse pressed left at (719, 659)
Screenshot: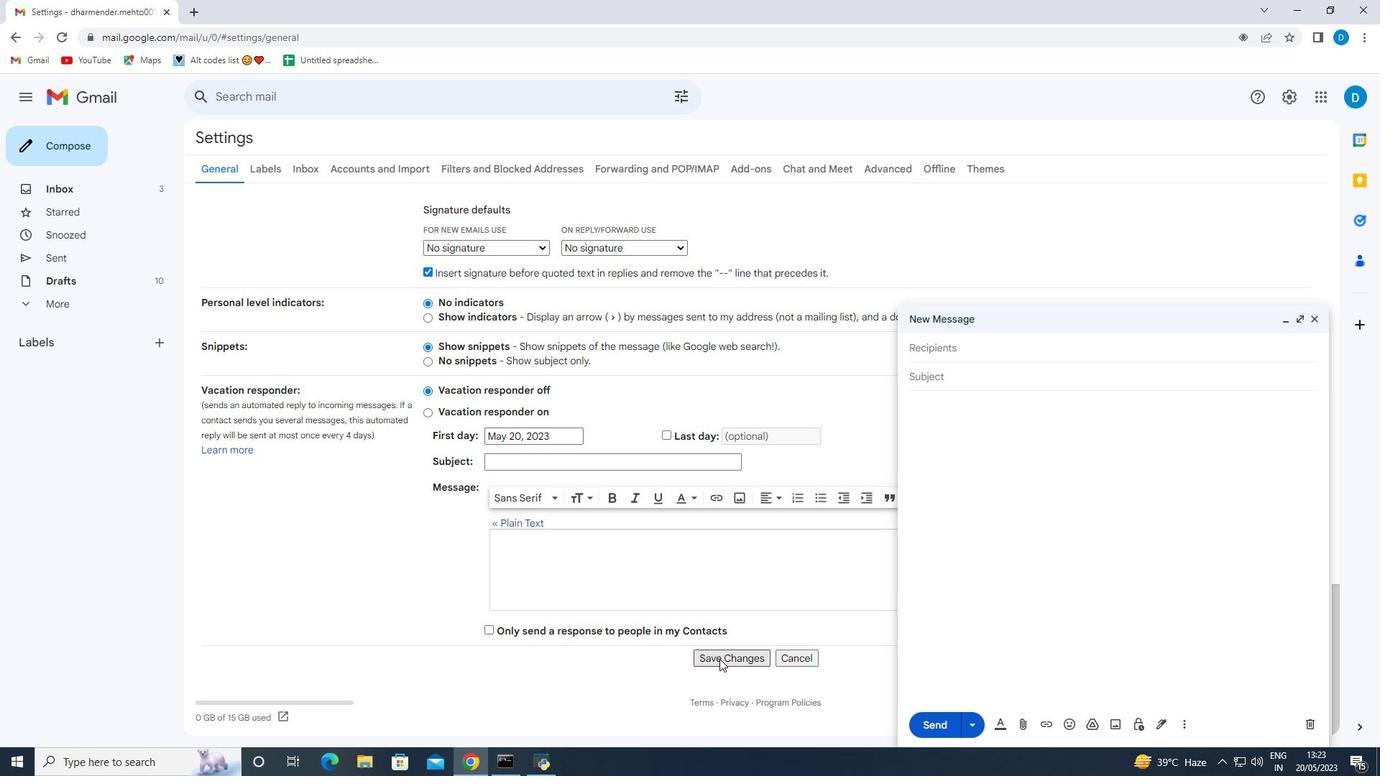 
Action: Mouse moved to (1153, 721)
Screenshot: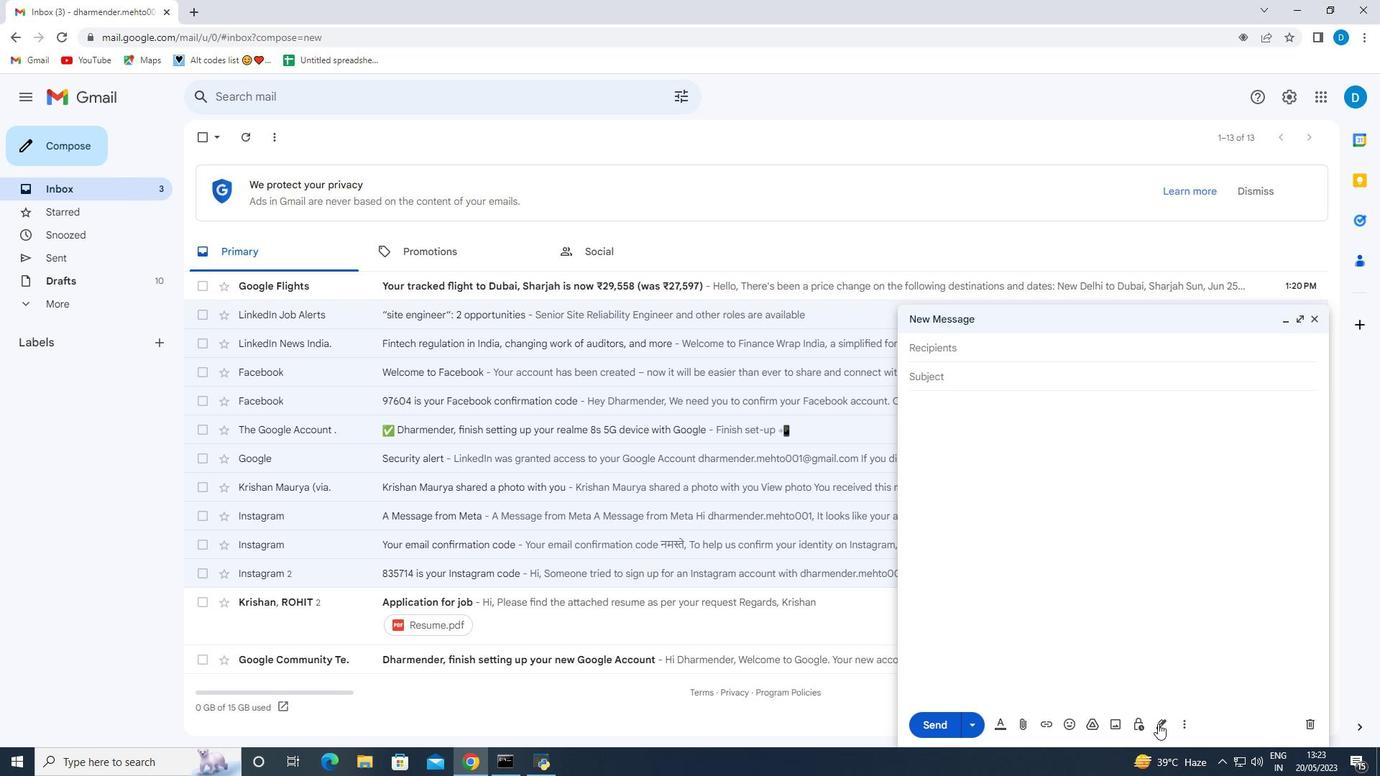
Action: Mouse pressed left at (1153, 721)
Screenshot: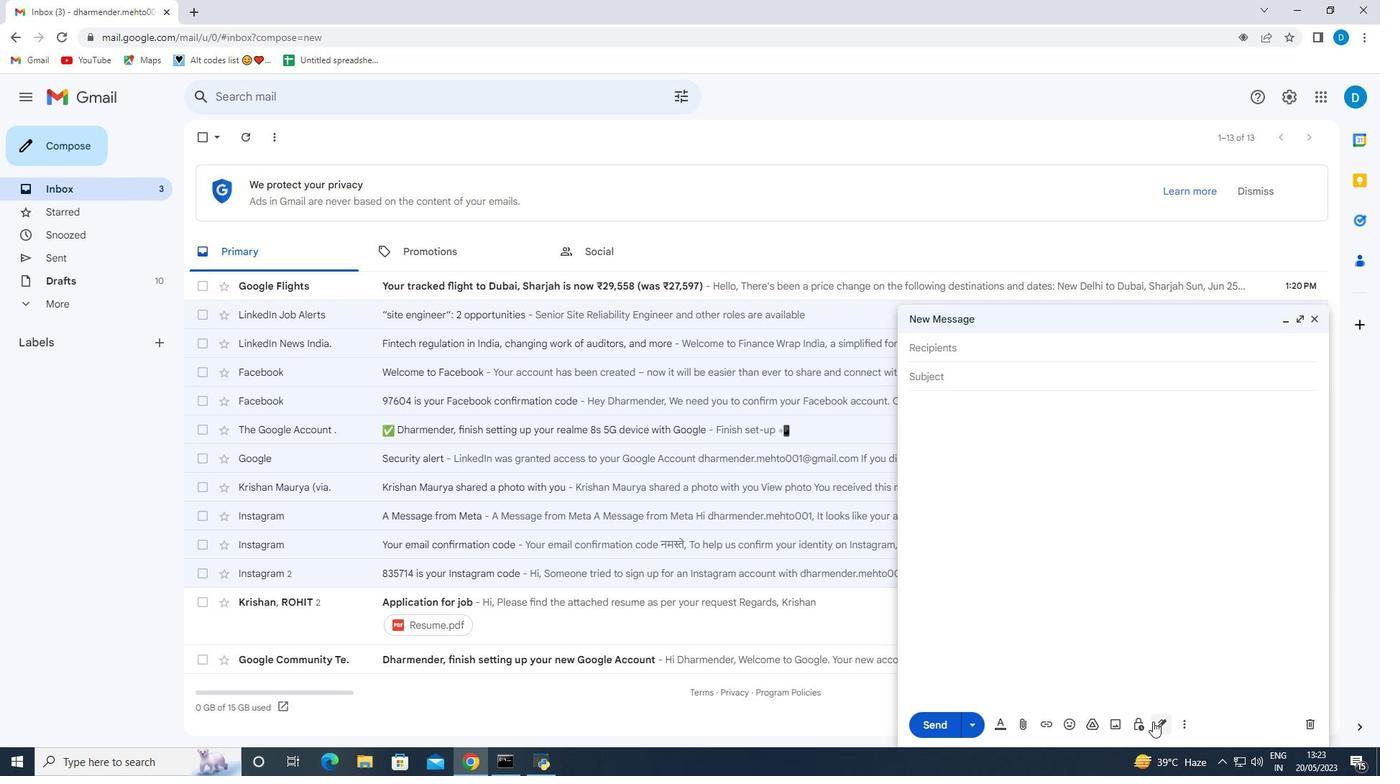
Action: Mouse moved to (1210, 662)
Screenshot: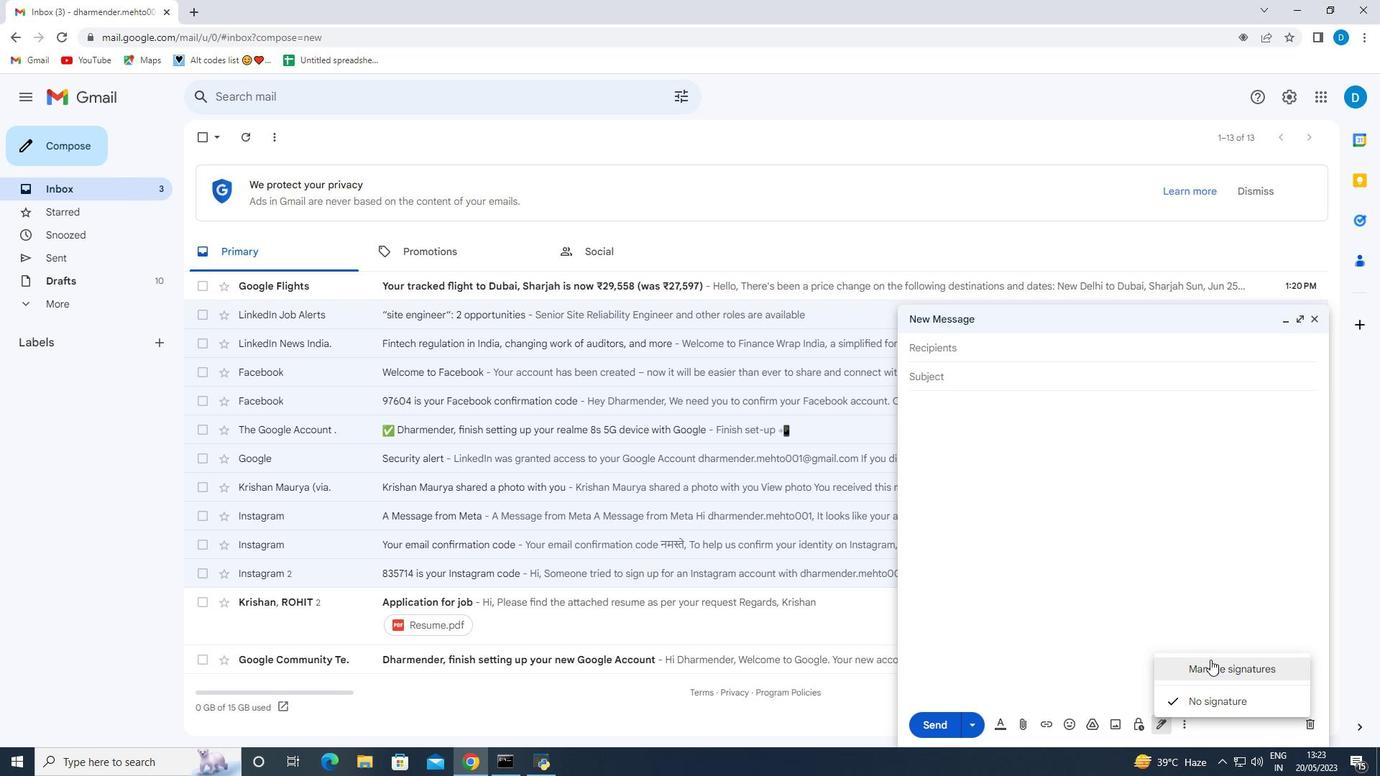 
Action: Mouse pressed left at (1210, 662)
Screenshot: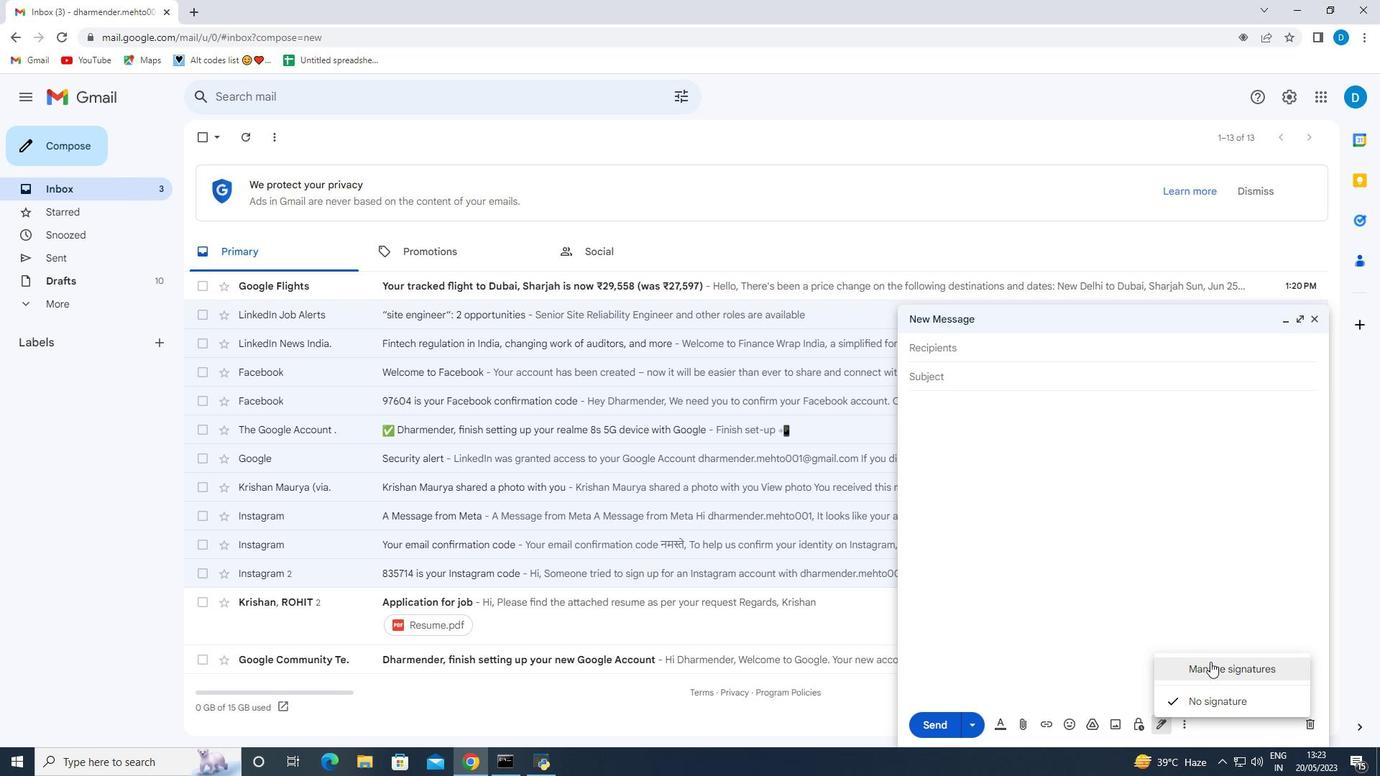
Action: Mouse moved to (471, 547)
Screenshot: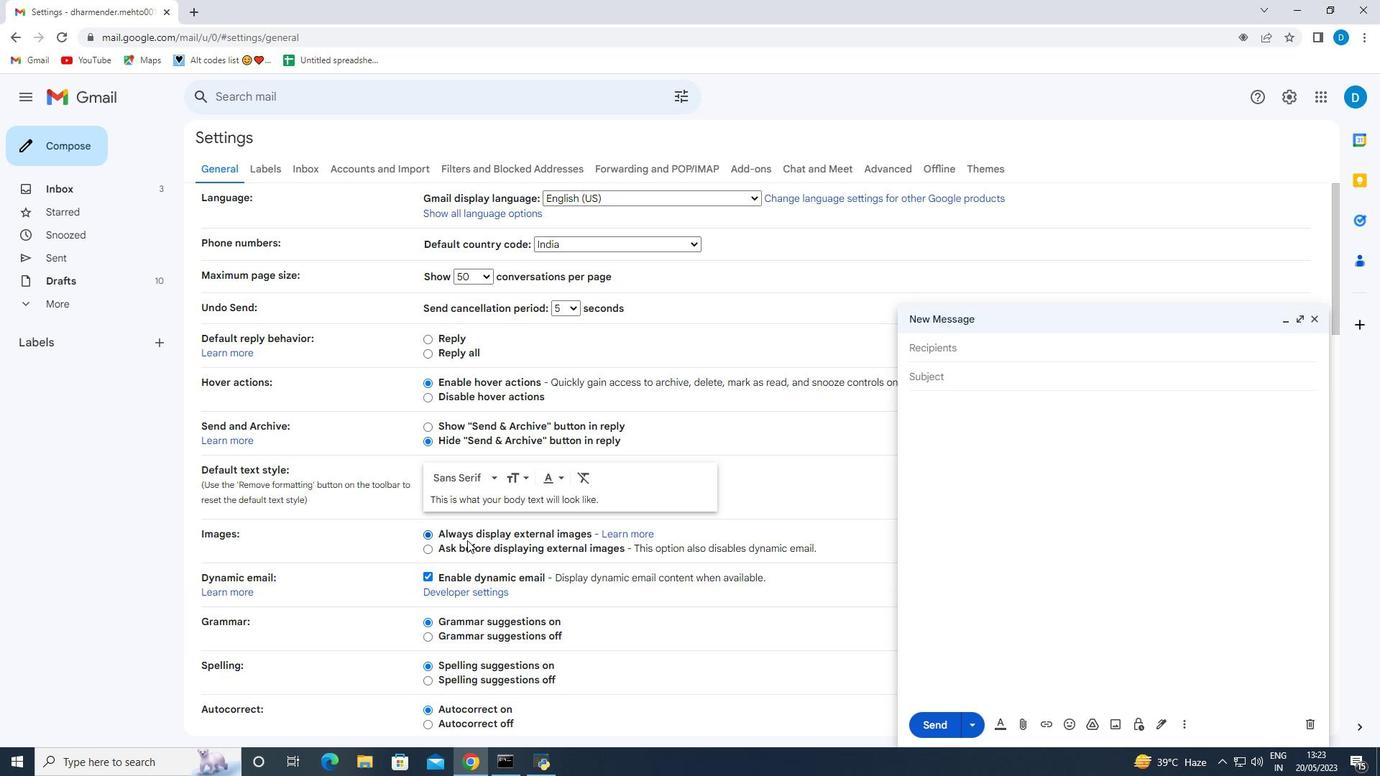 
Action: Mouse scrolled (471, 546) with delta (0, 0)
Screenshot: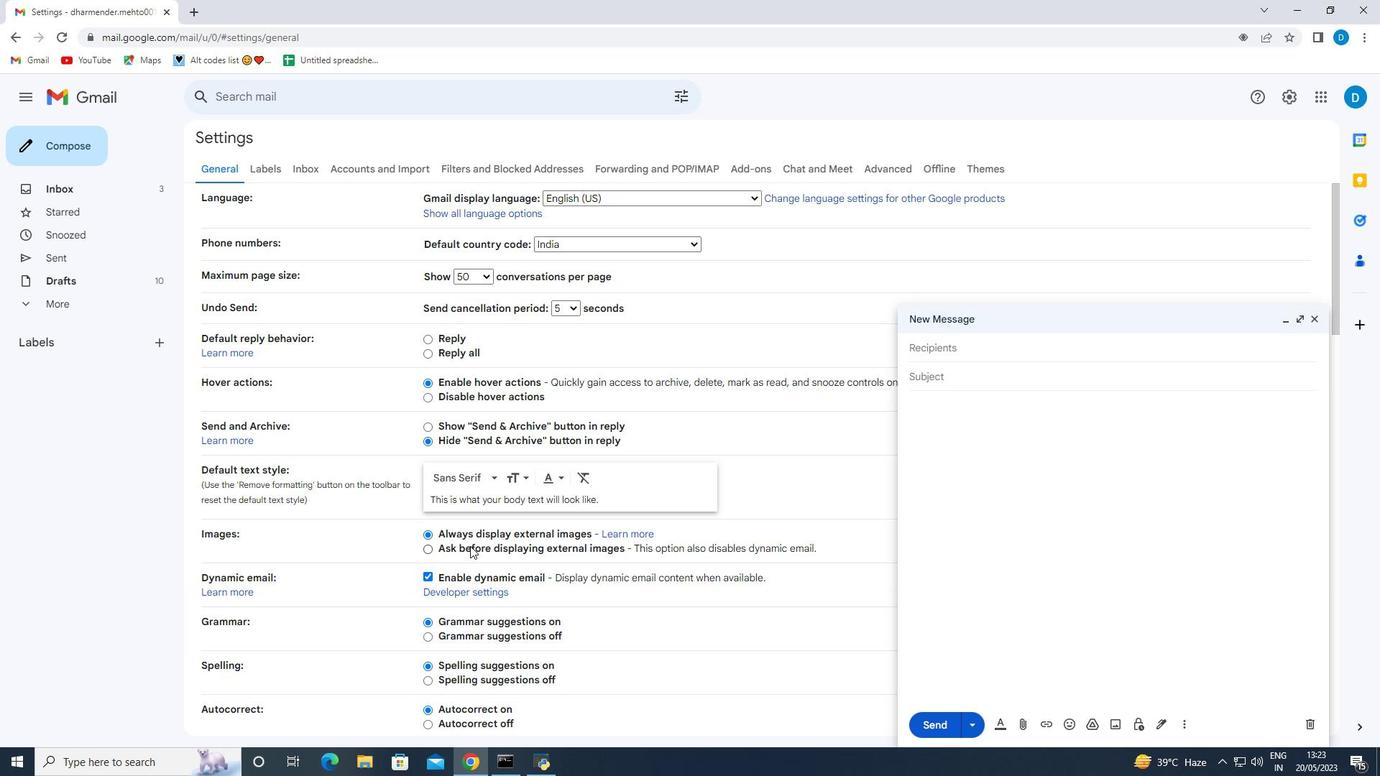 
Action: Mouse moved to (471, 547)
Screenshot: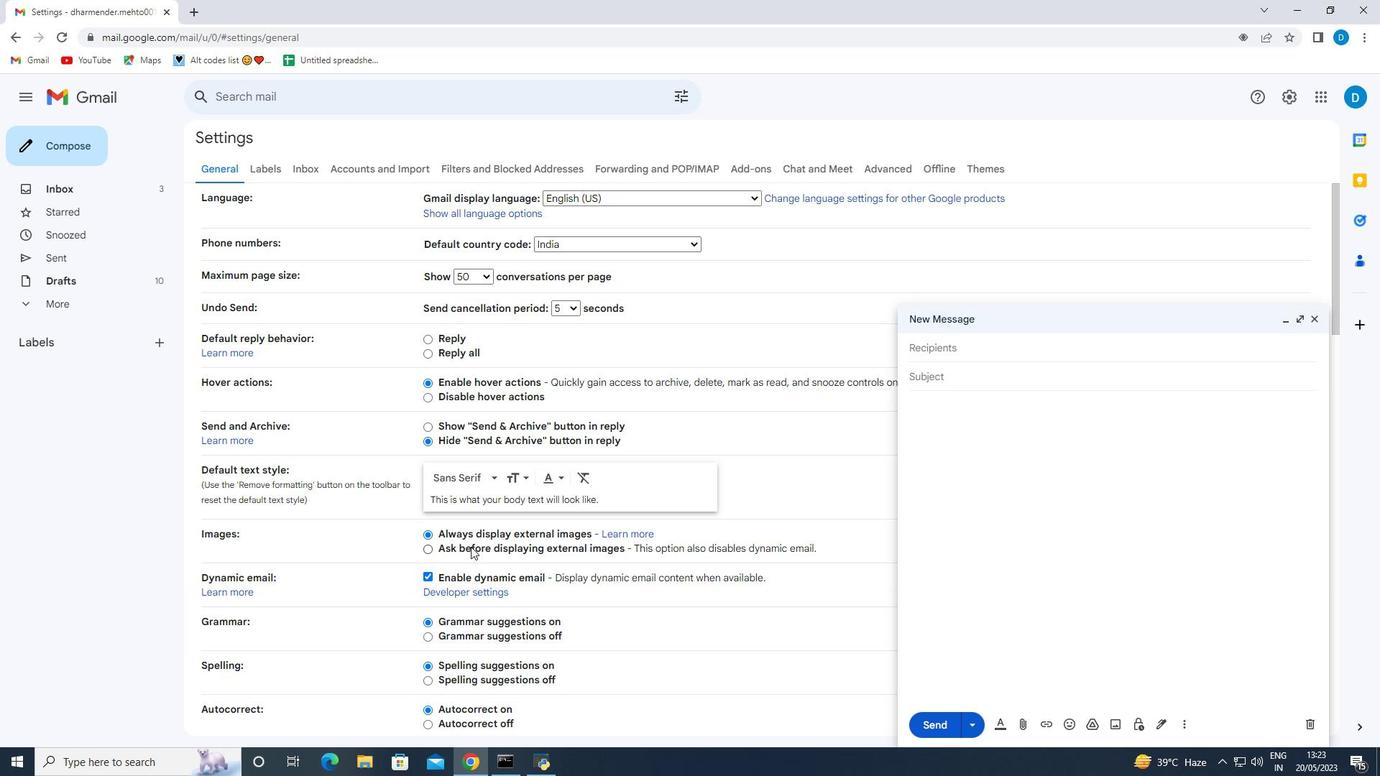 
Action: Mouse scrolled (471, 546) with delta (0, 0)
Screenshot: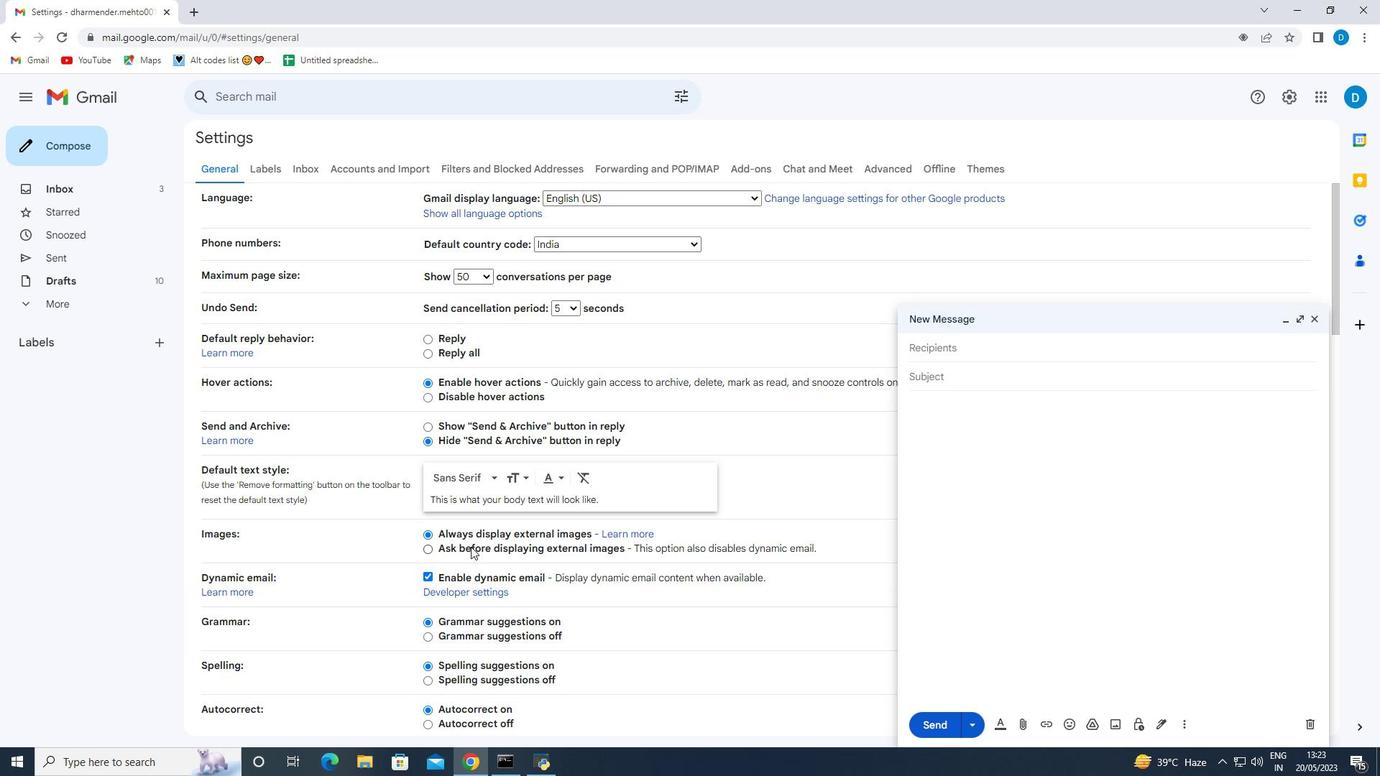 
Action: Mouse scrolled (471, 546) with delta (0, 0)
Screenshot: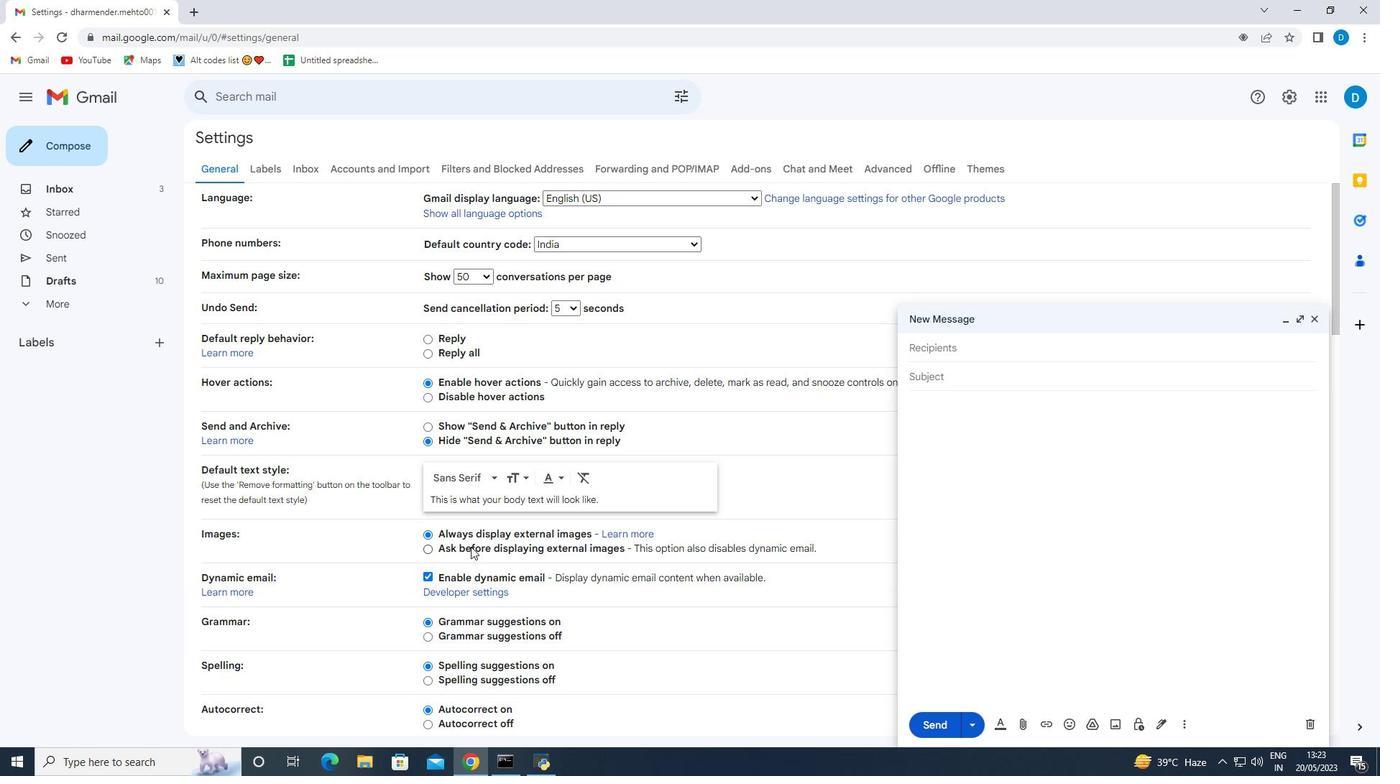 
Action: Mouse scrolled (471, 546) with delta (0, 0)
Screenshot: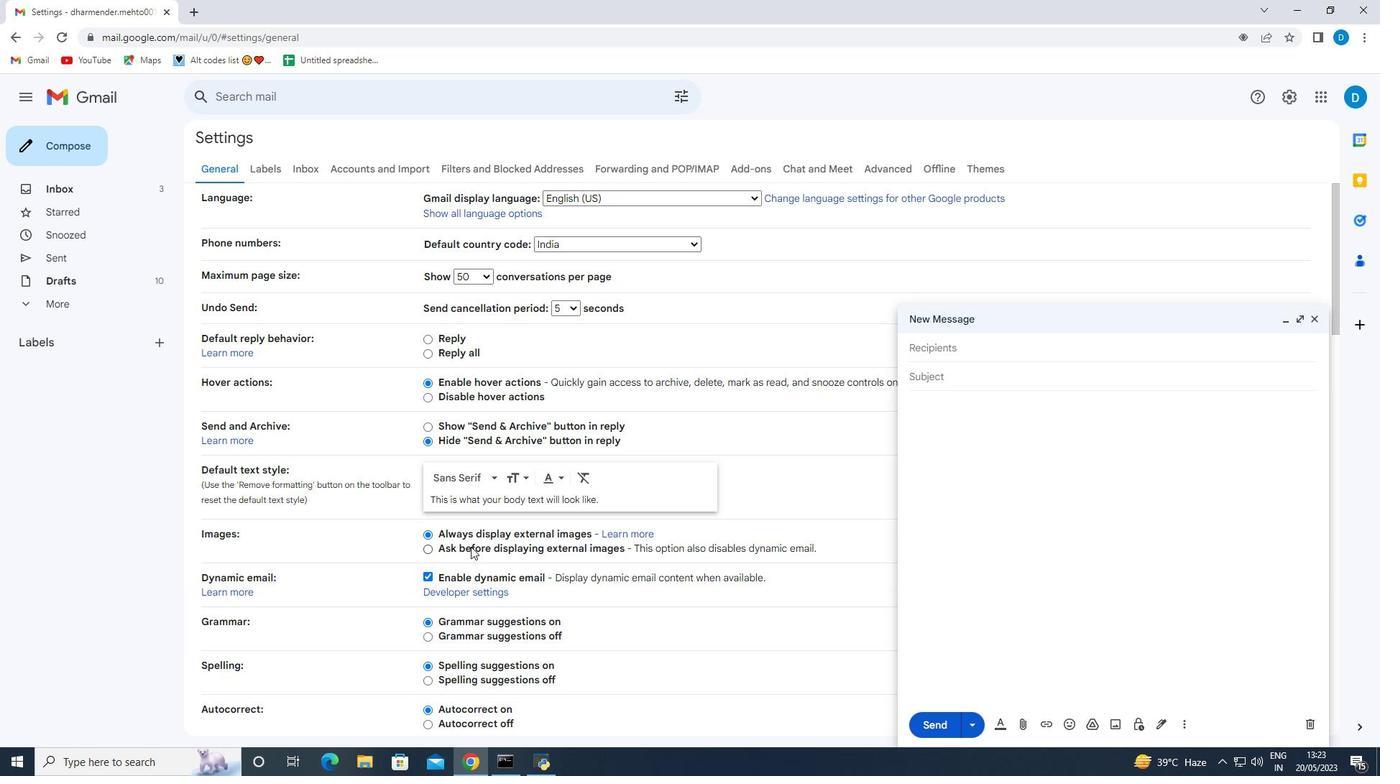 
Action: Mouse scrolled (471, 546) with delta (0, 0)
Screenshot: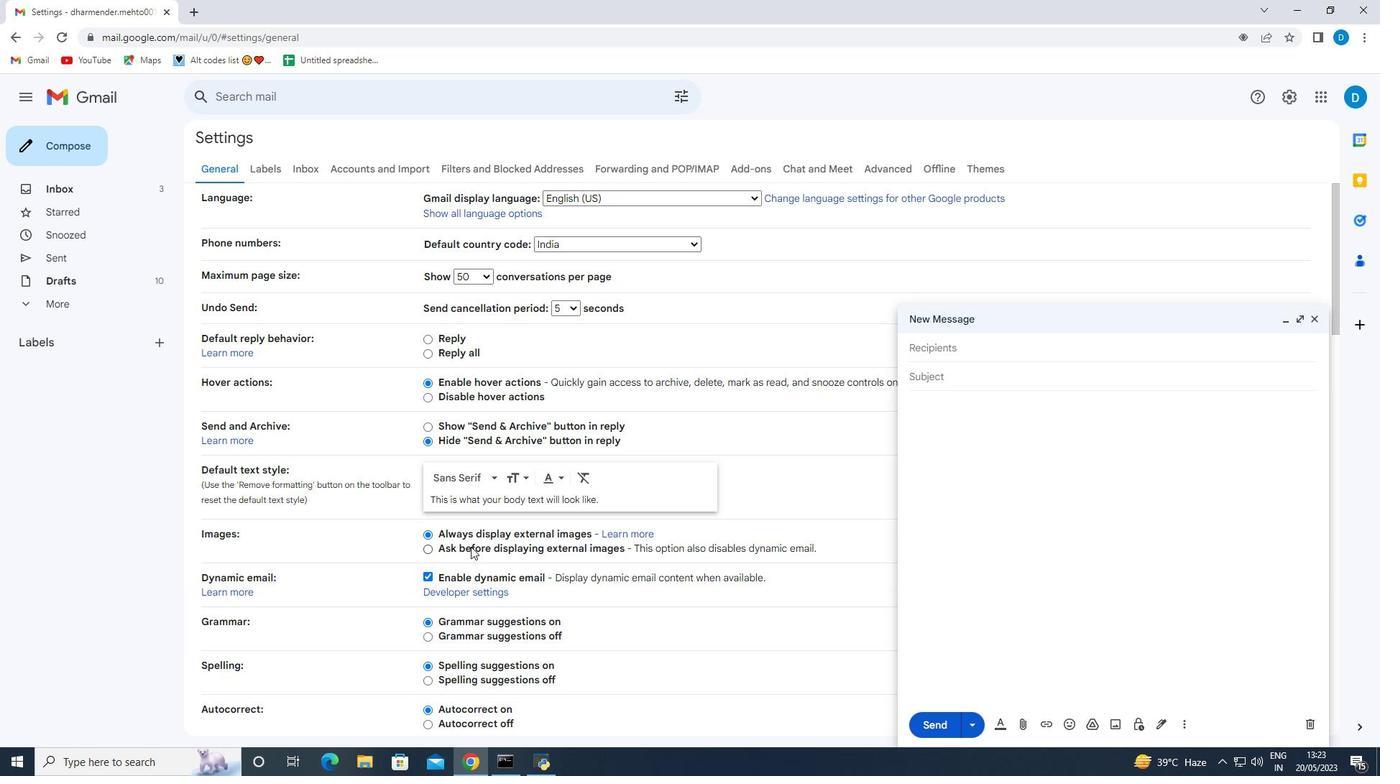 
Action: Mouse scrolled (471, 546) with delta (0, 0)
Screenshot: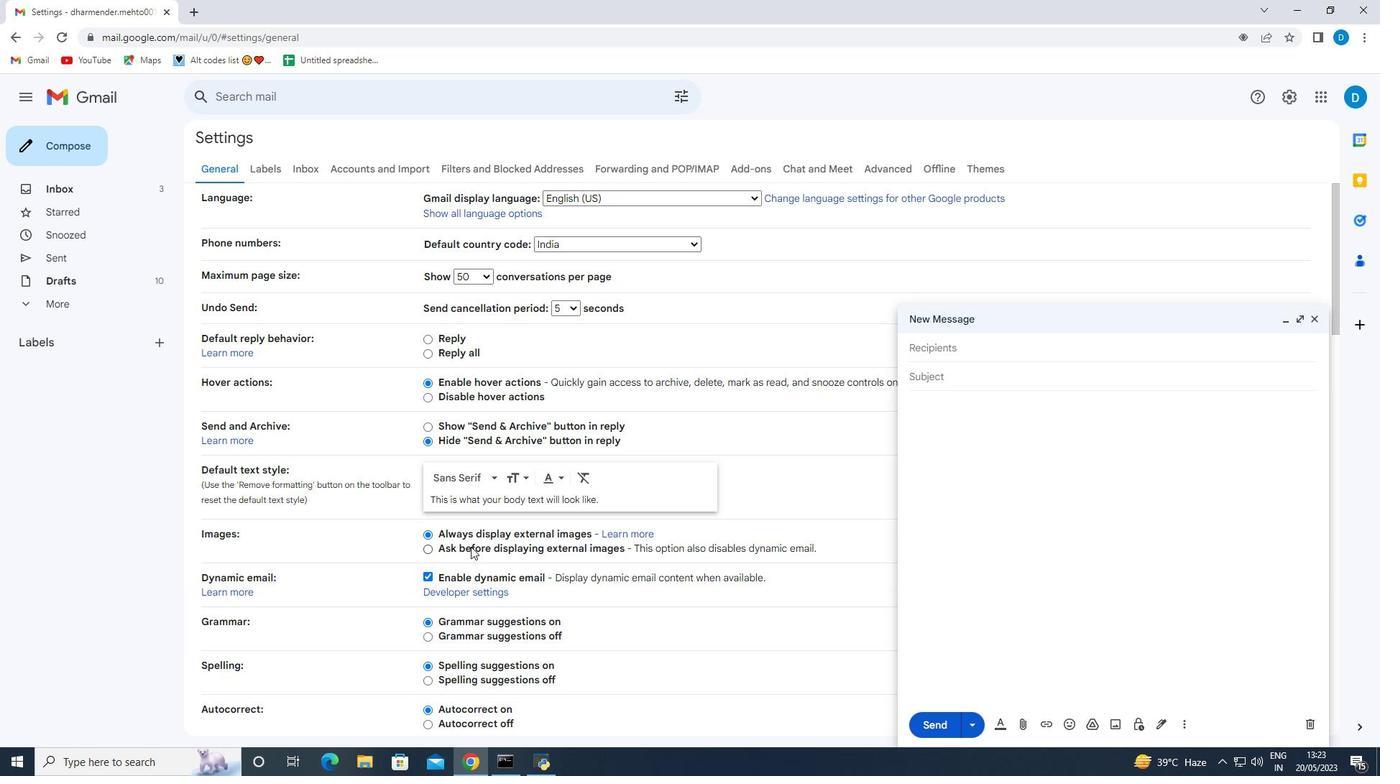 
Action: Mouse moved to (471, 553)
Screenshot: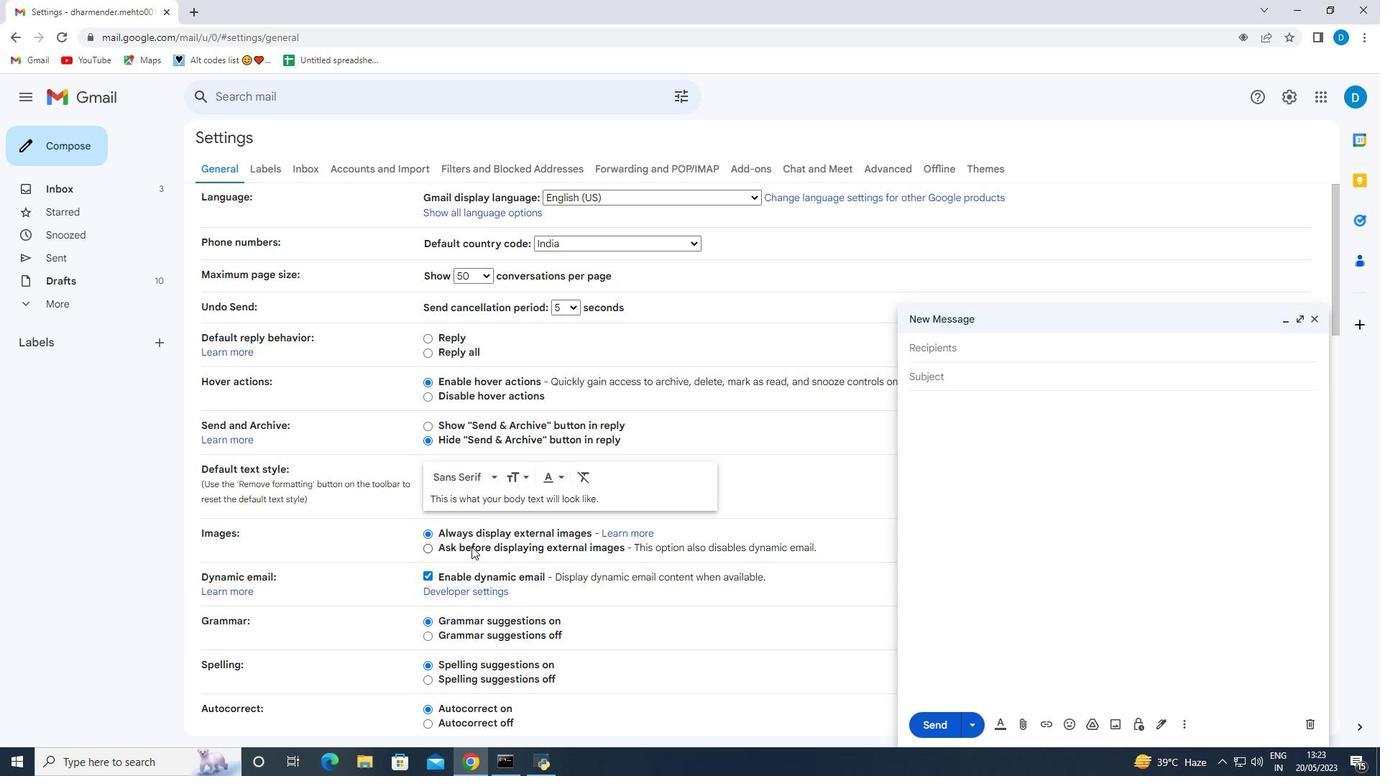 
Action: Mouse scrolled (471, 552) with delta (0, 0)
Screenshot: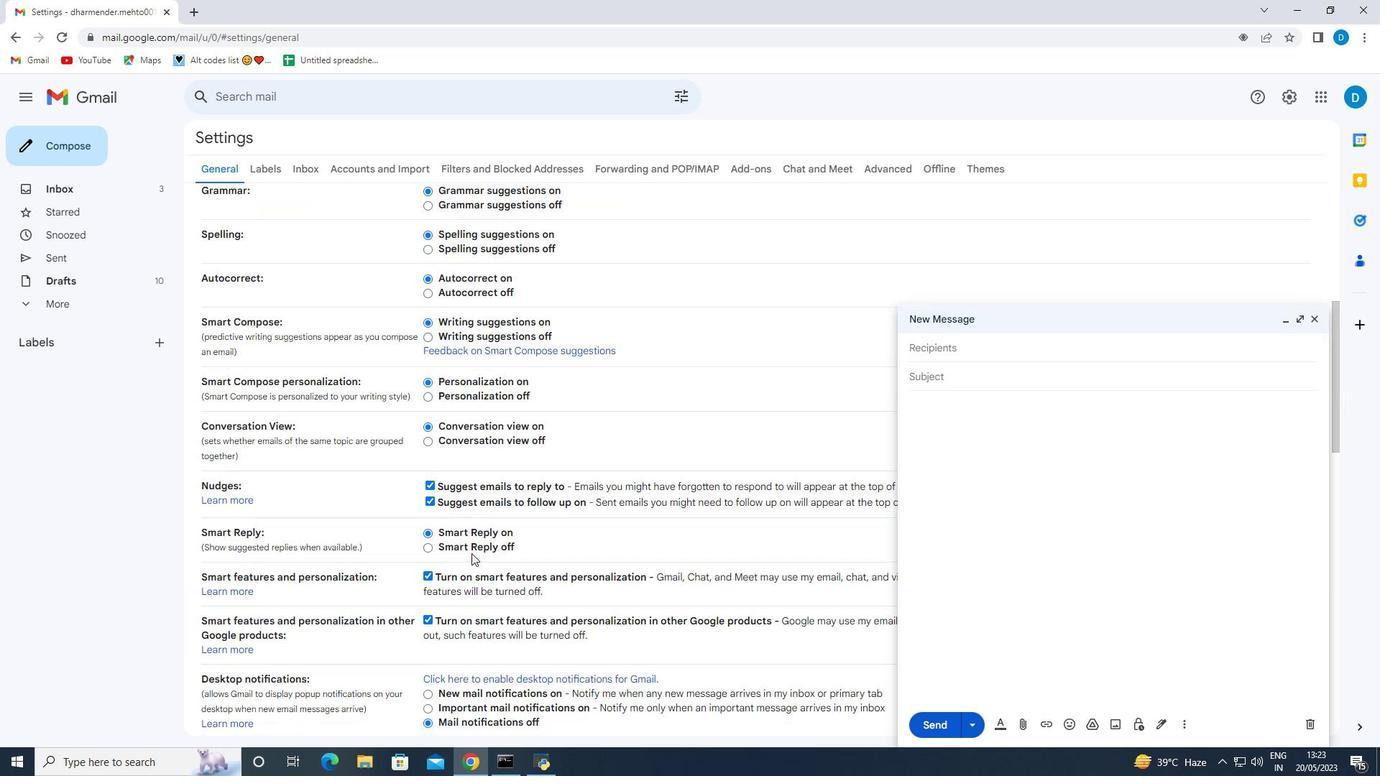 
Action: Mouse scrolled (471, 552) with delta (0, 0)
Screenshot: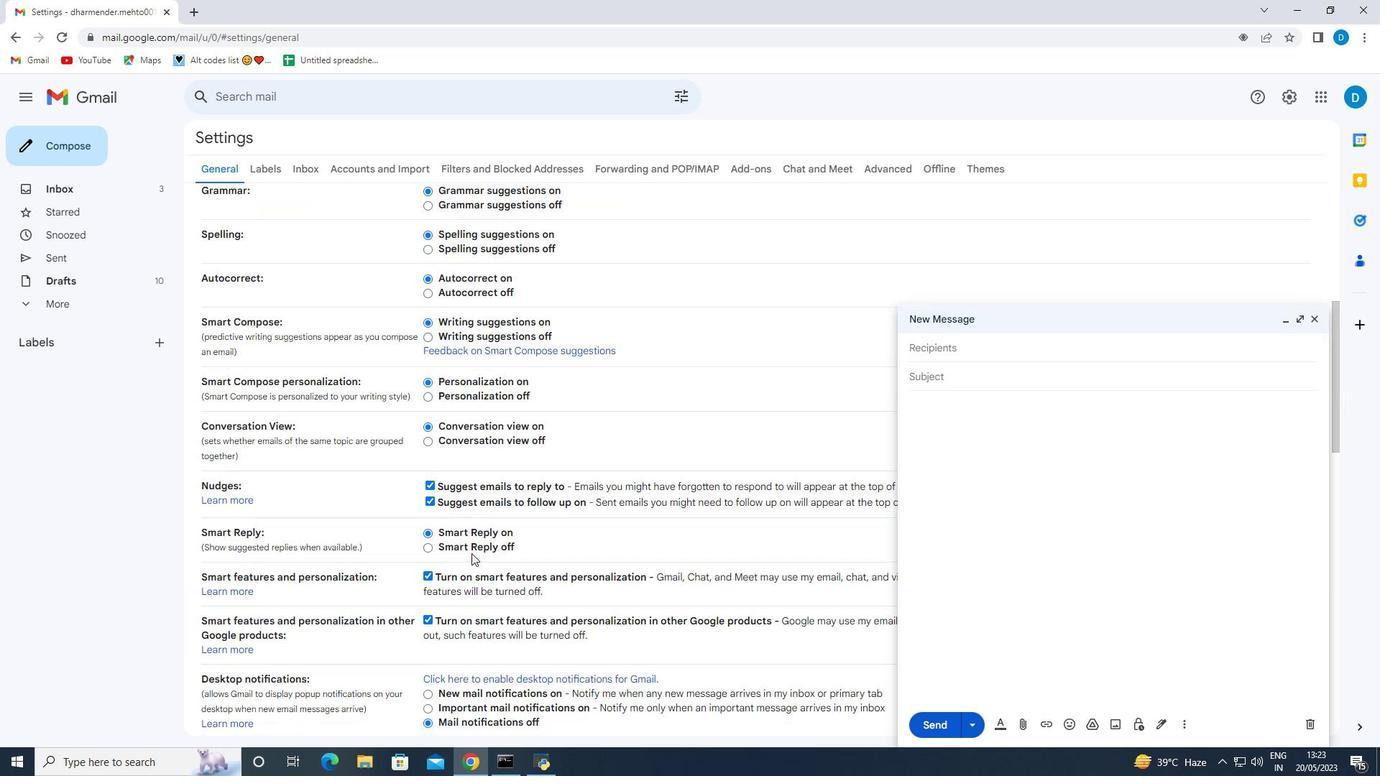 
Action: Mouse scrolled (471, 552) with delta (0, 0)
Screenshot: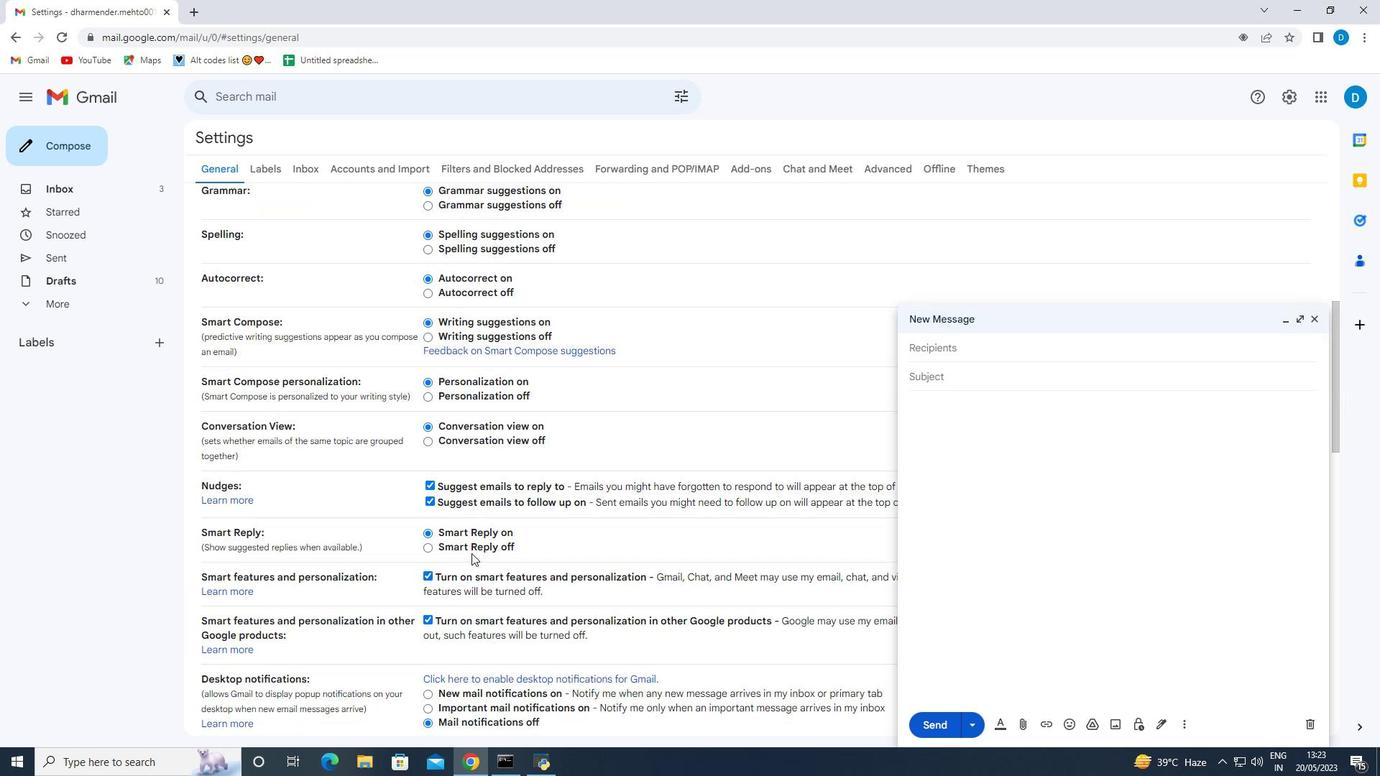 
Action: Mouse scrolled (471, 552) with delta (0, 0)
Screenshot: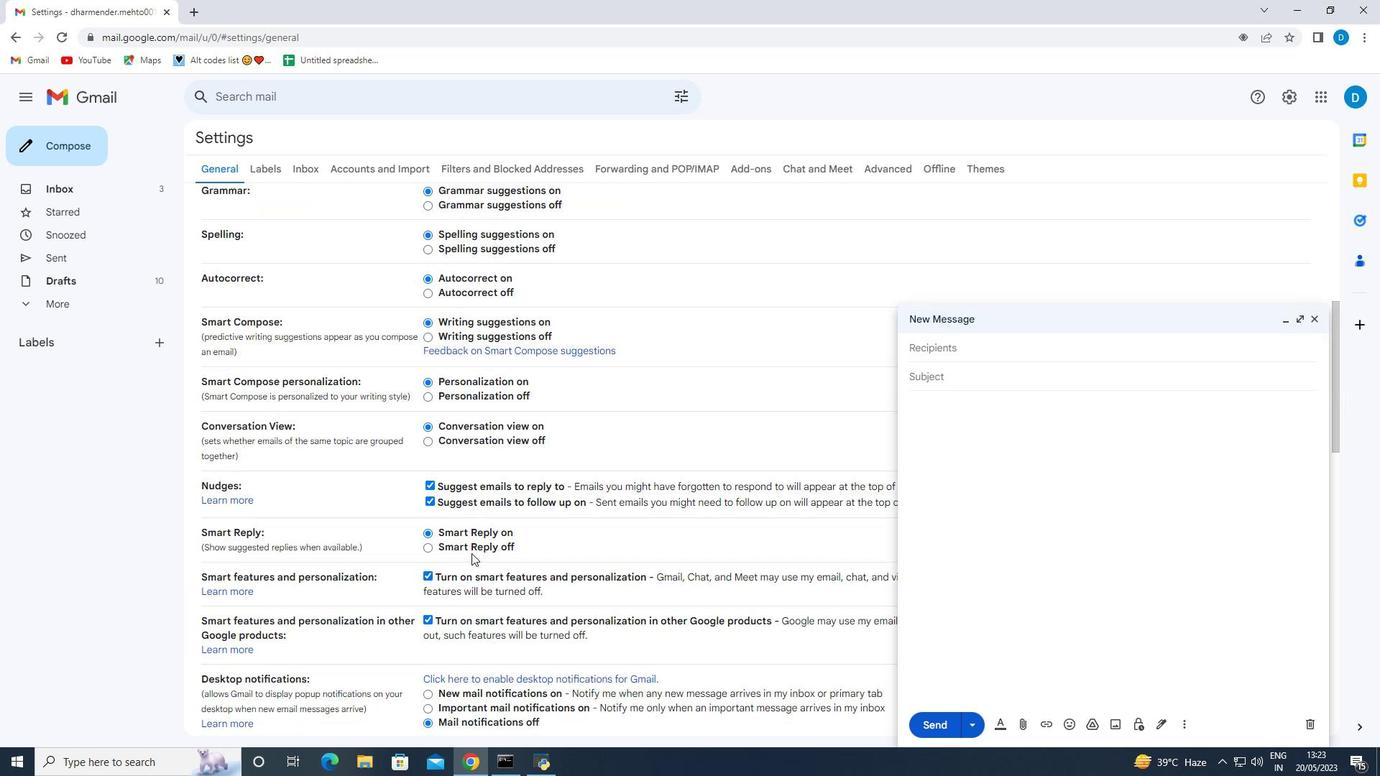 
Action: Mouse scrolled (471, 552) with delta (0, 0)
Screenshot: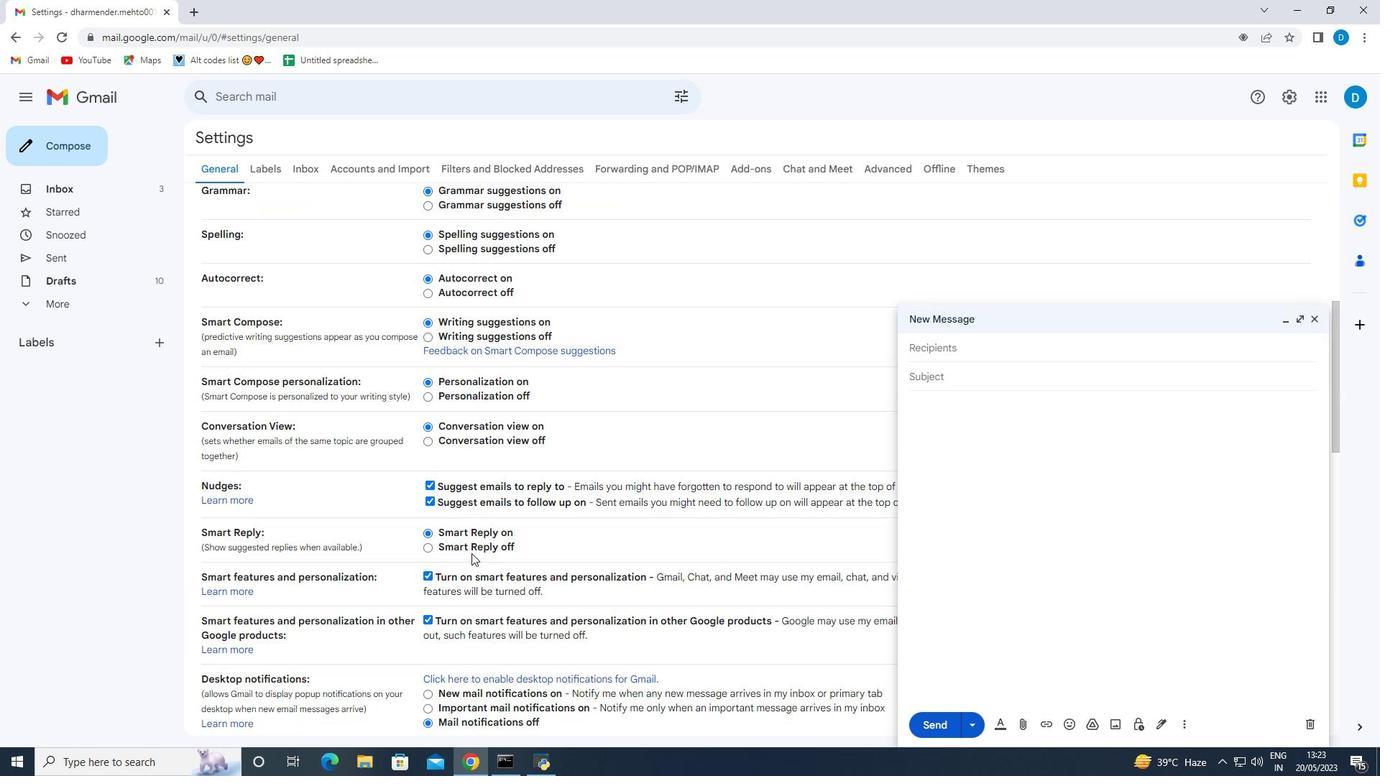 
Action: Mouse moved to (471, 553)
Screenshot: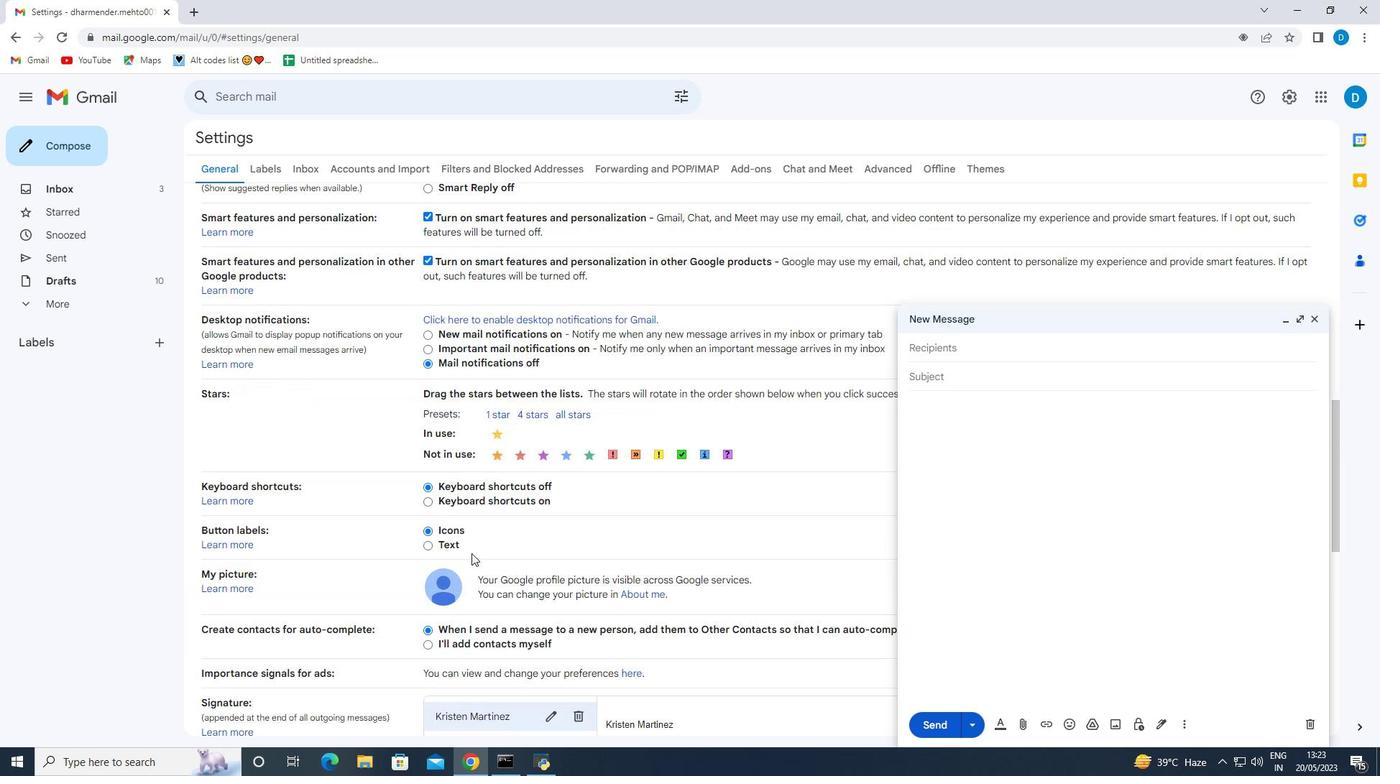 
Action: Mouse scrolled (471, 552) with delta (0, 0)
Screenshot: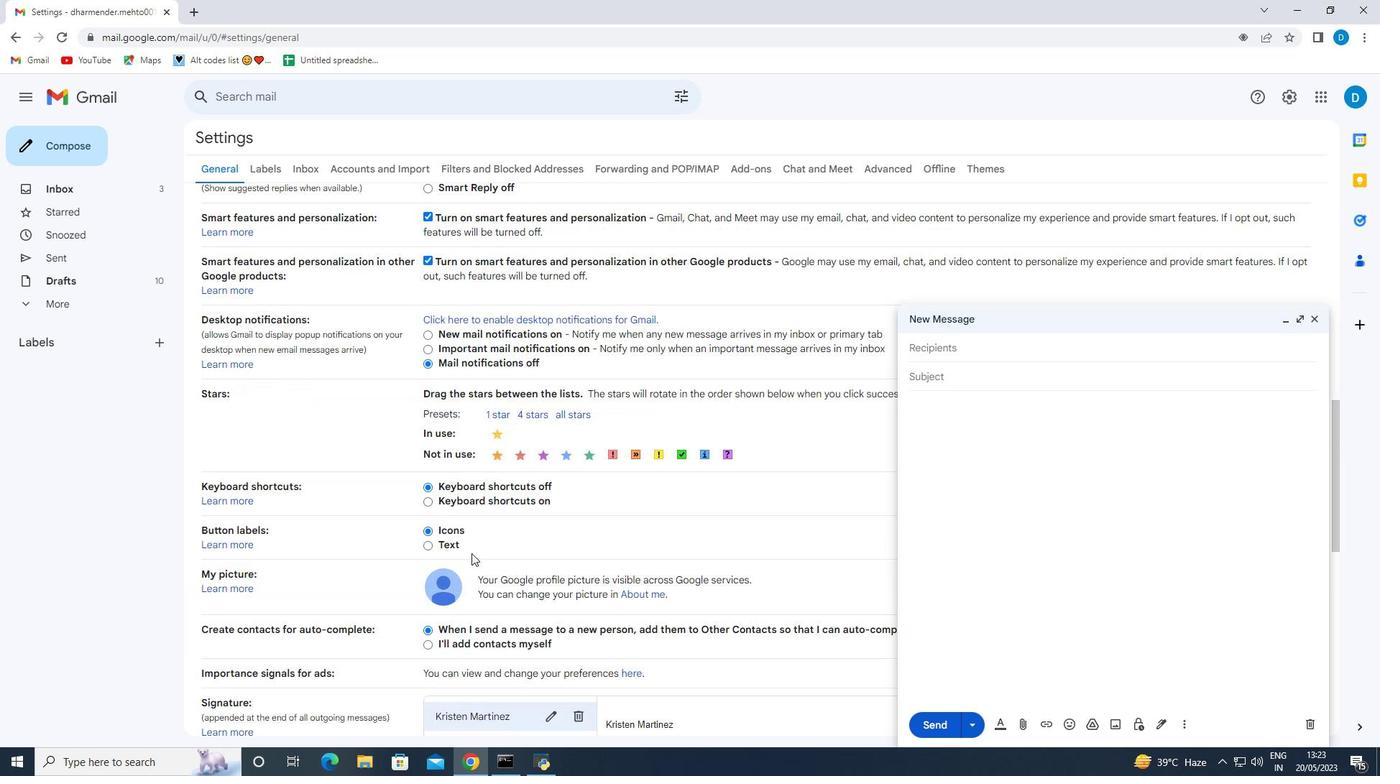 
Action: Mouse scrolled (471, 552) with delta (0, 0)
Screenshot: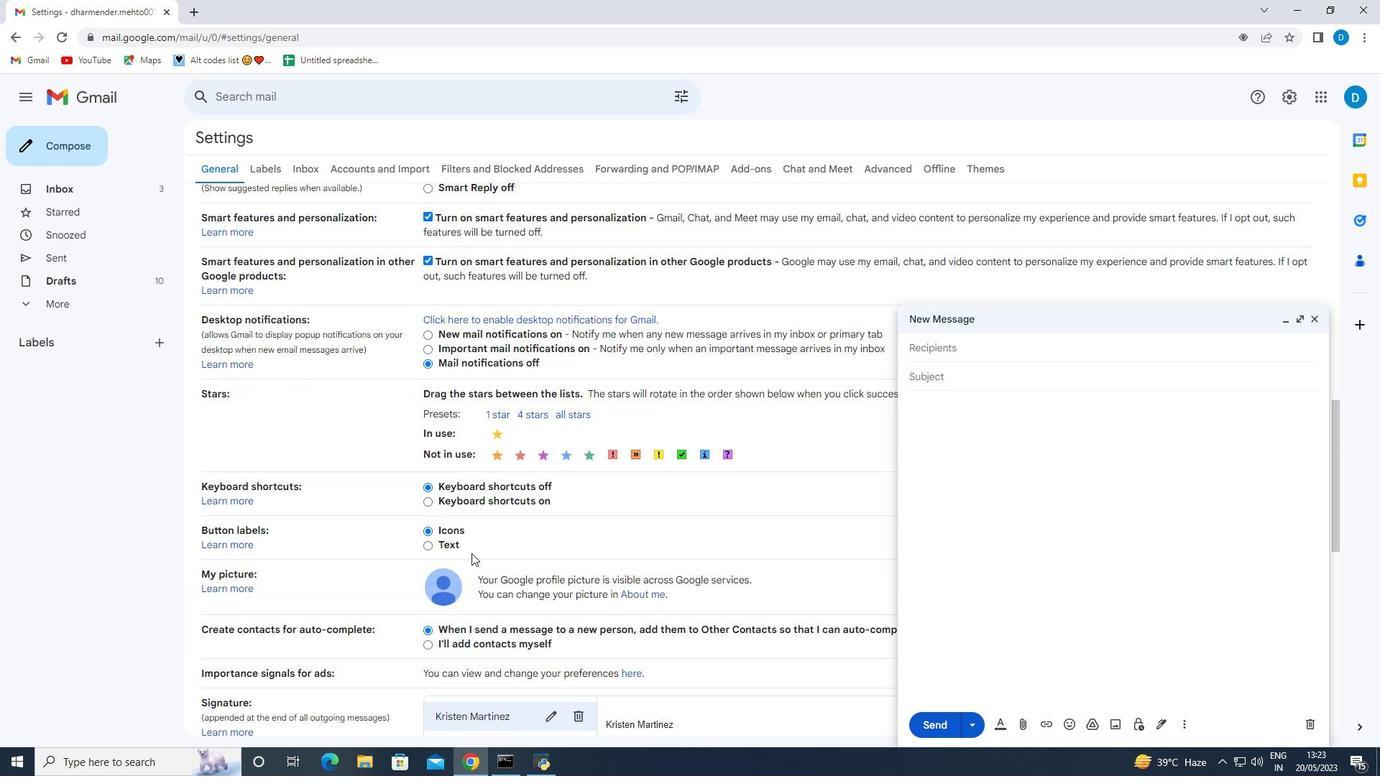 
Action: Mouse scrolled (471, 552) with delta (0, 0)
Screenshot: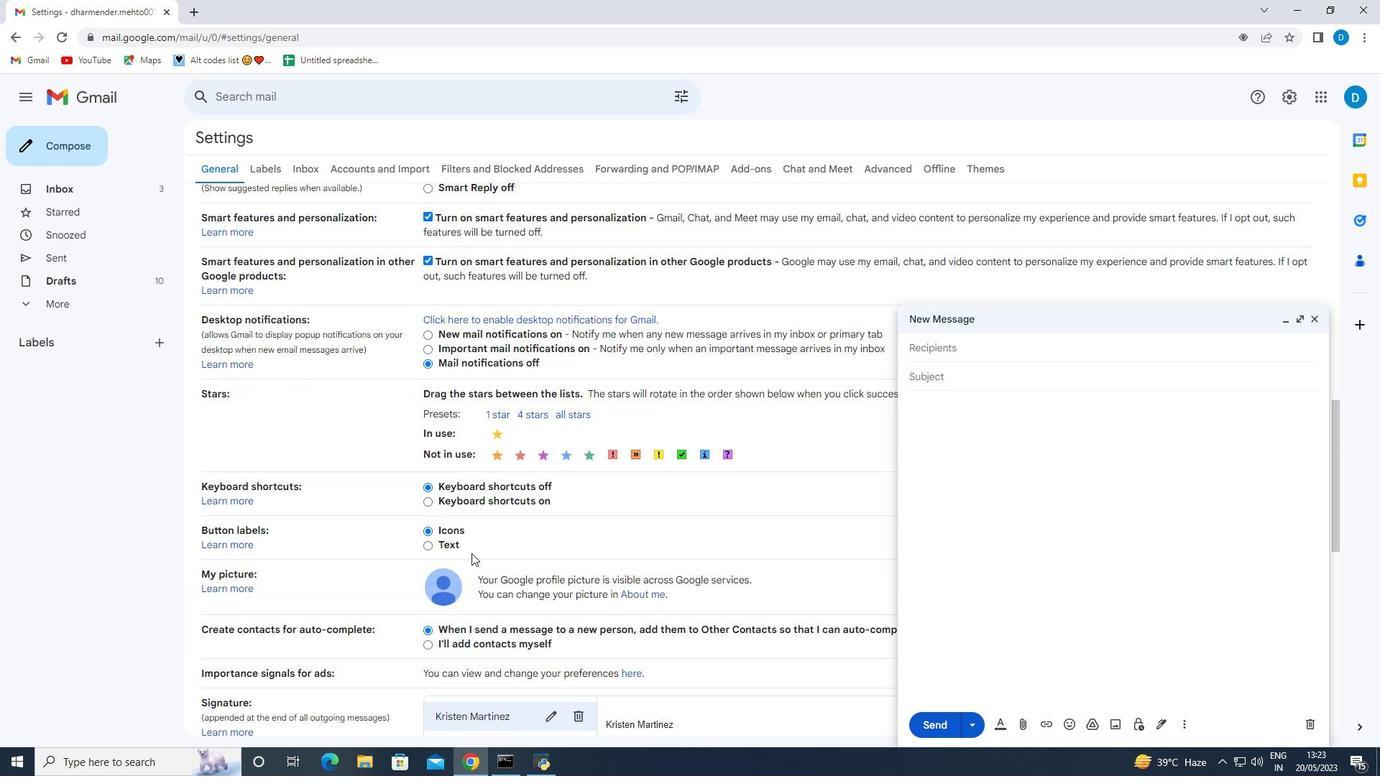 
Action: Mouse scrolled (471, 552) with delta (0, 0)
Screenshot: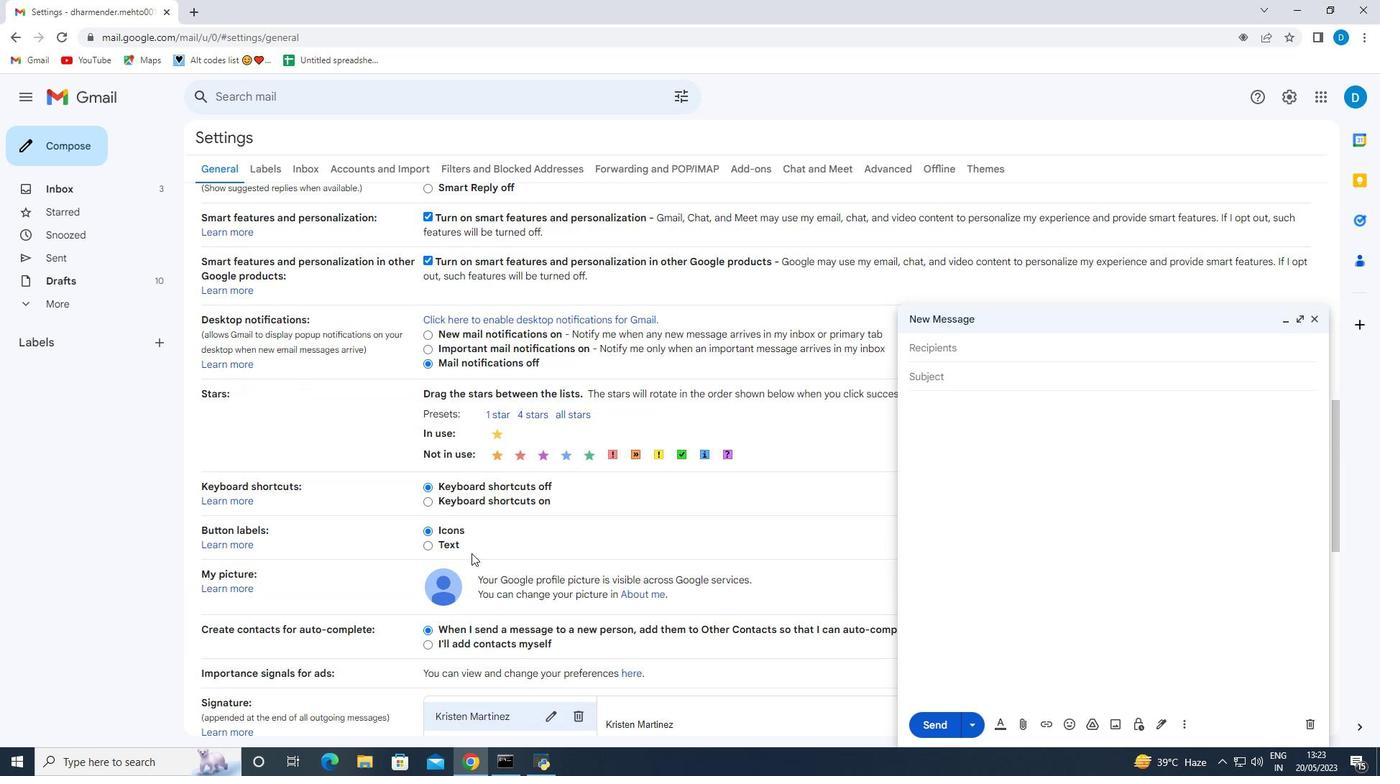 
Action: Mouse scrolled (471, 552) with delta (0, 0)
Screenshot: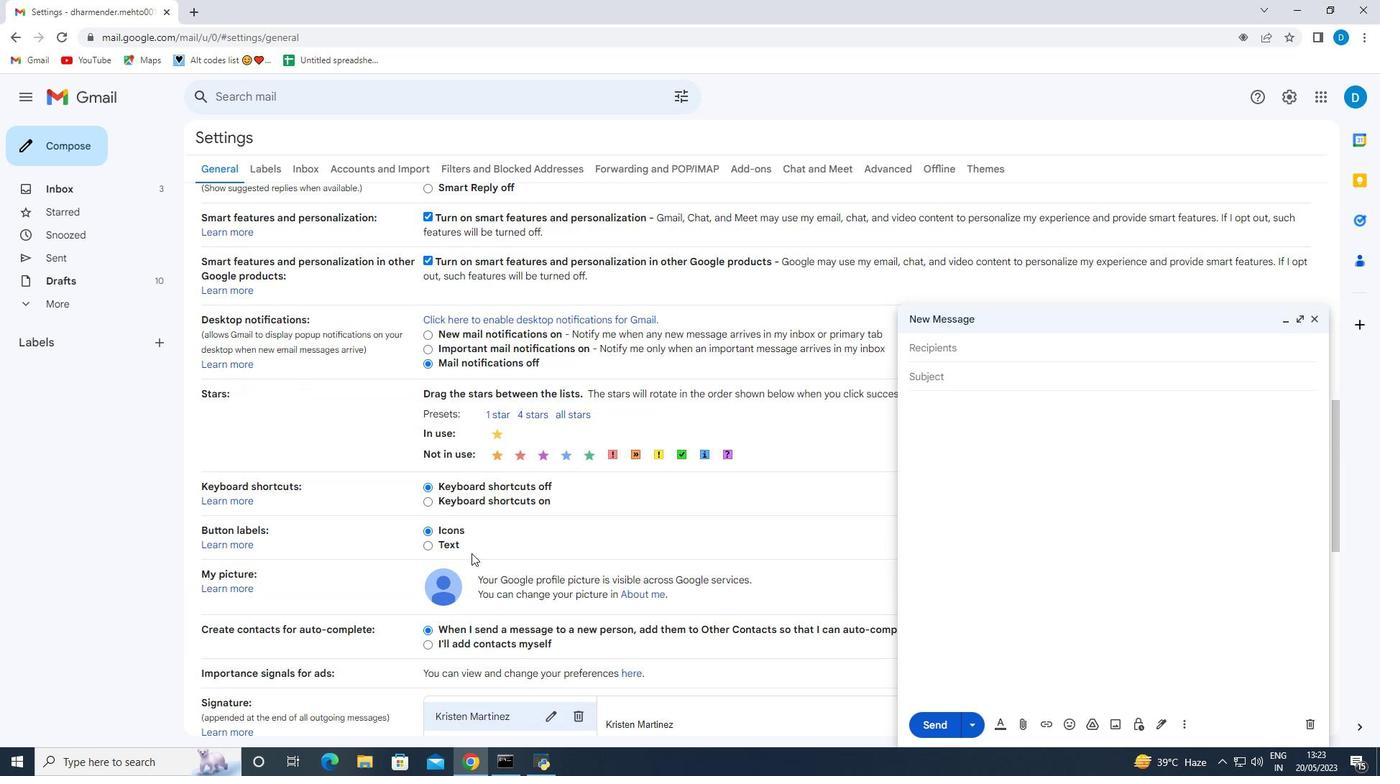 
Action: Mouse moved to (599, 554)
Screenshot: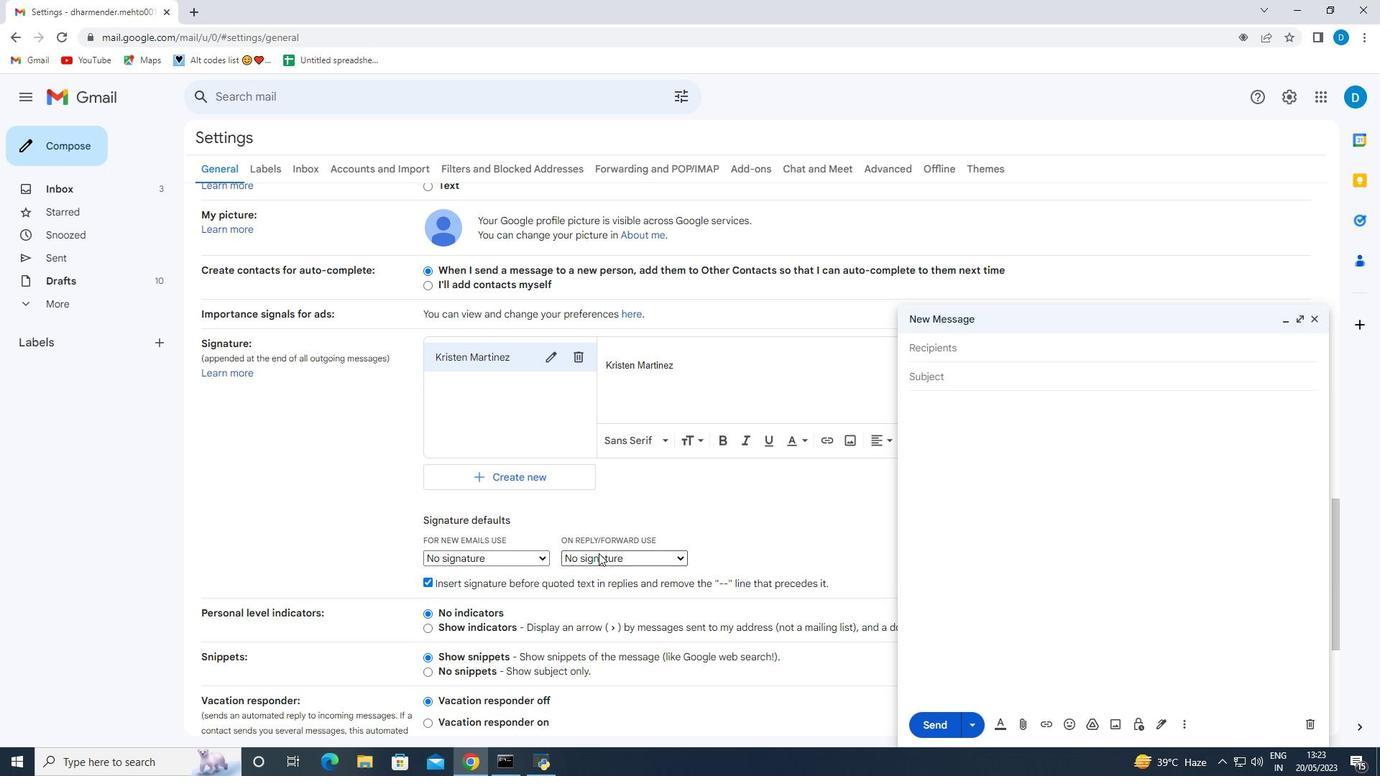 
Action: Mouse pressed left at (599, 554)
Screenshot: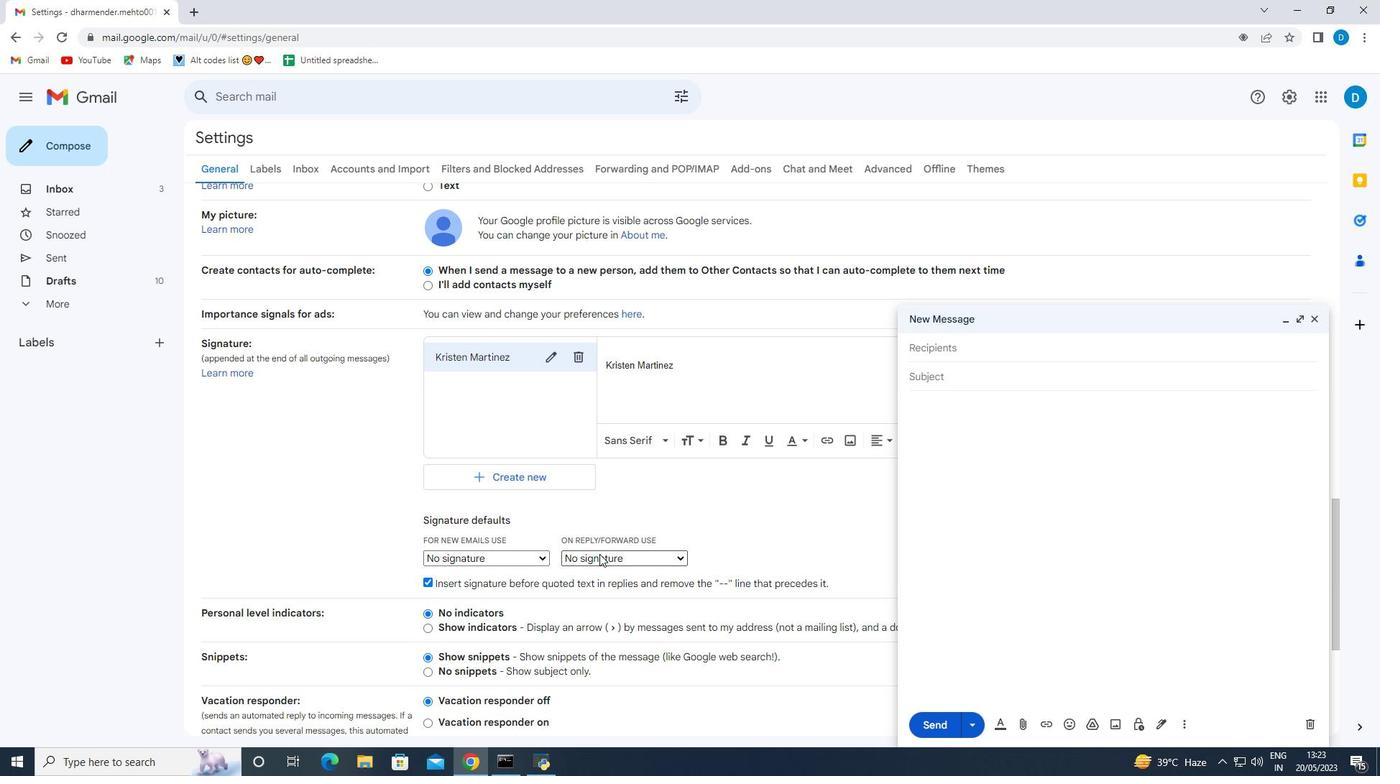 
Action: Mouse moved to (607, 589)
Screenshot: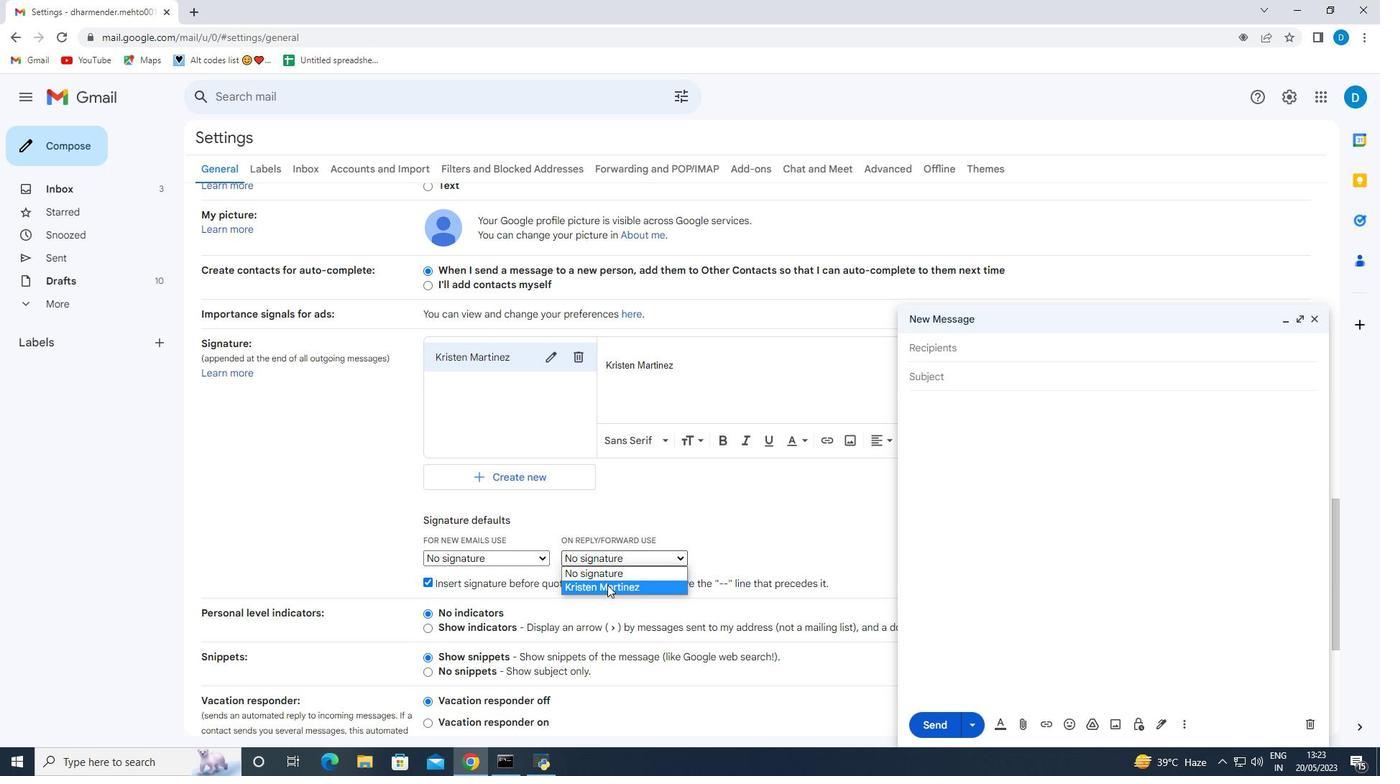 
Action: Mouse pressed left at (607, 589)
Screenshot: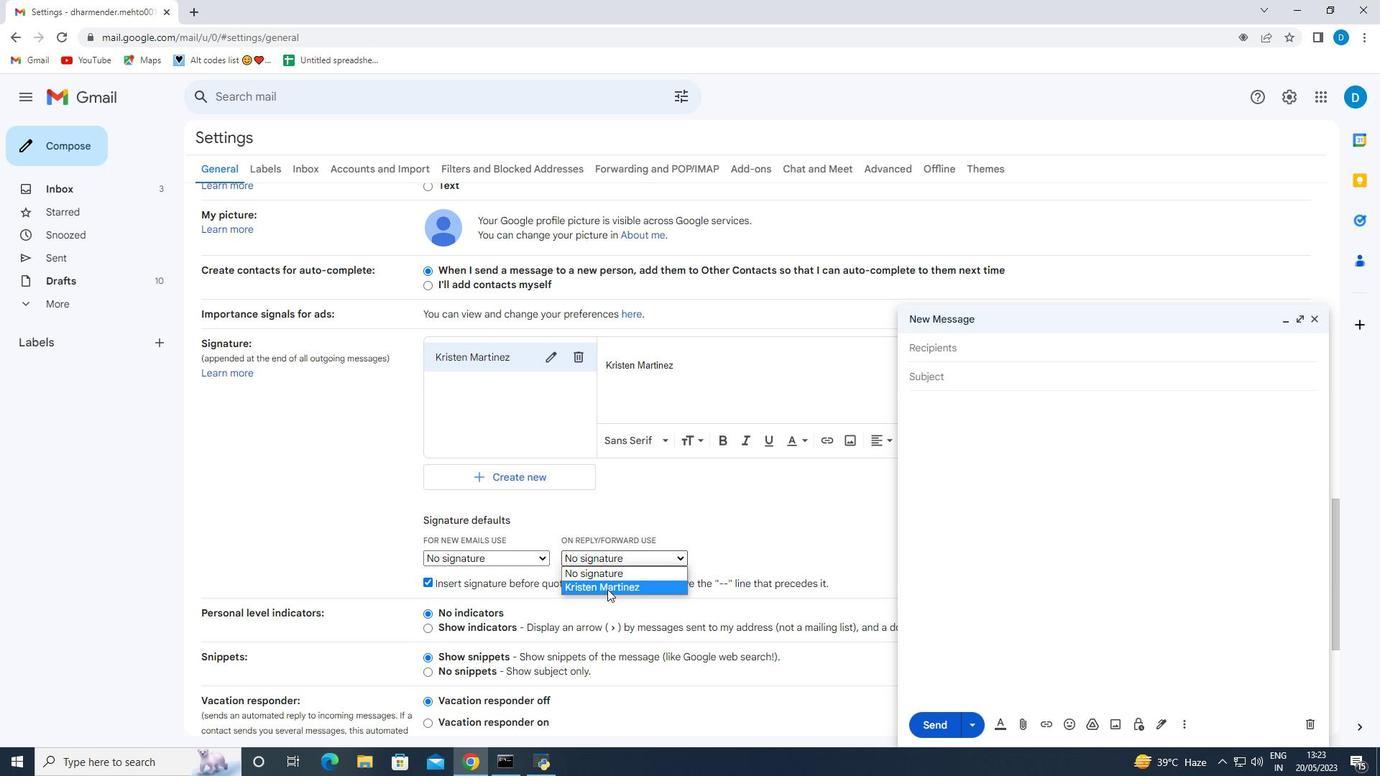 
Action: Mouse moved to (523, 556)
Screenshot: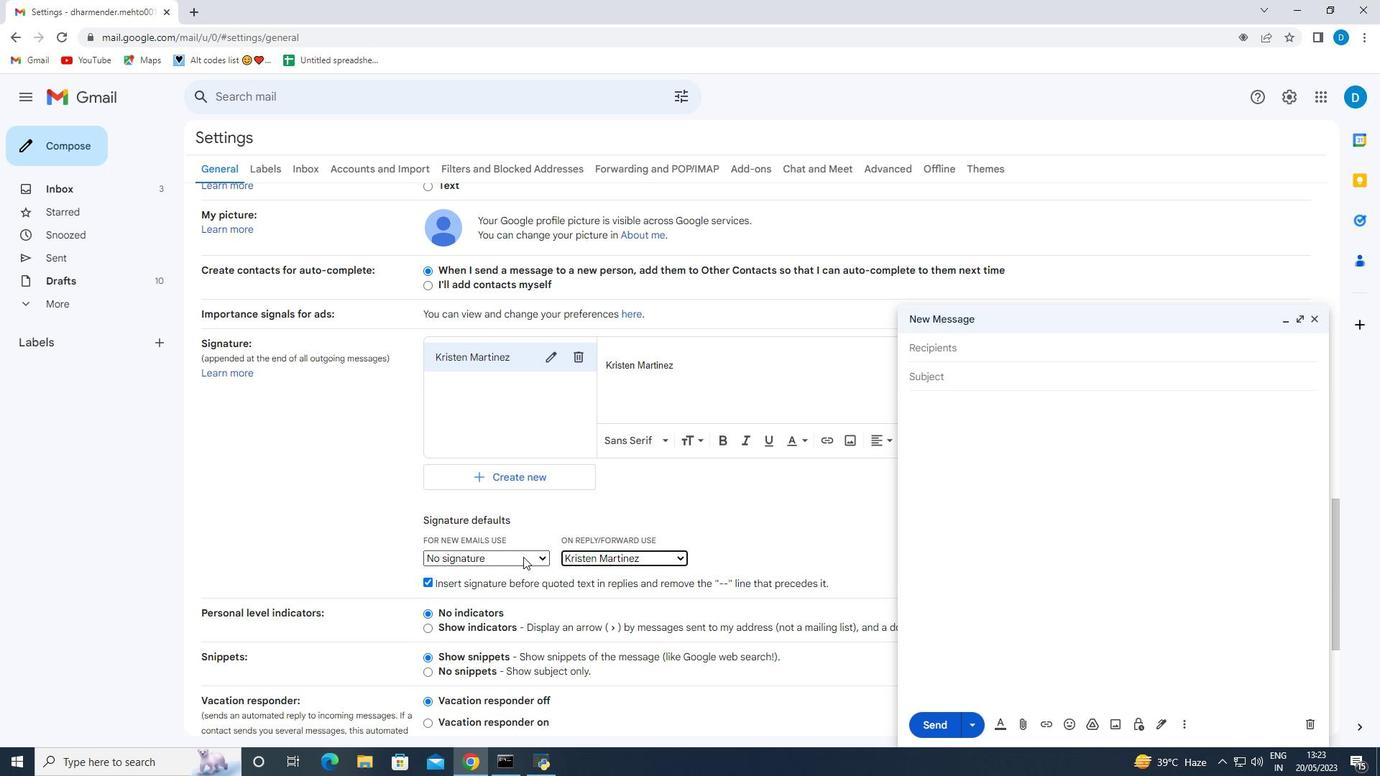 
Action: Mouse pressed left at (523, 556)
Screenshot: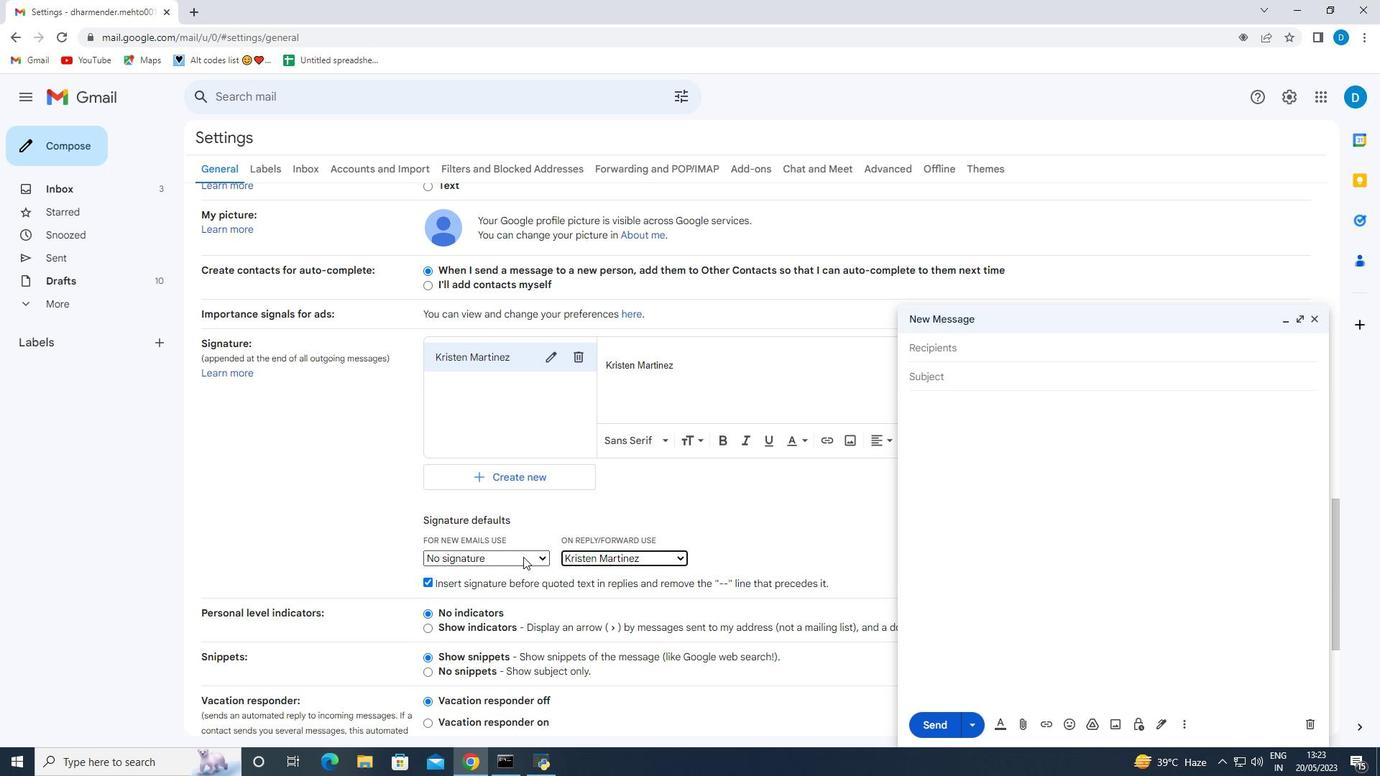 
Action: Mouse moved to (524, 591)
Screenshot: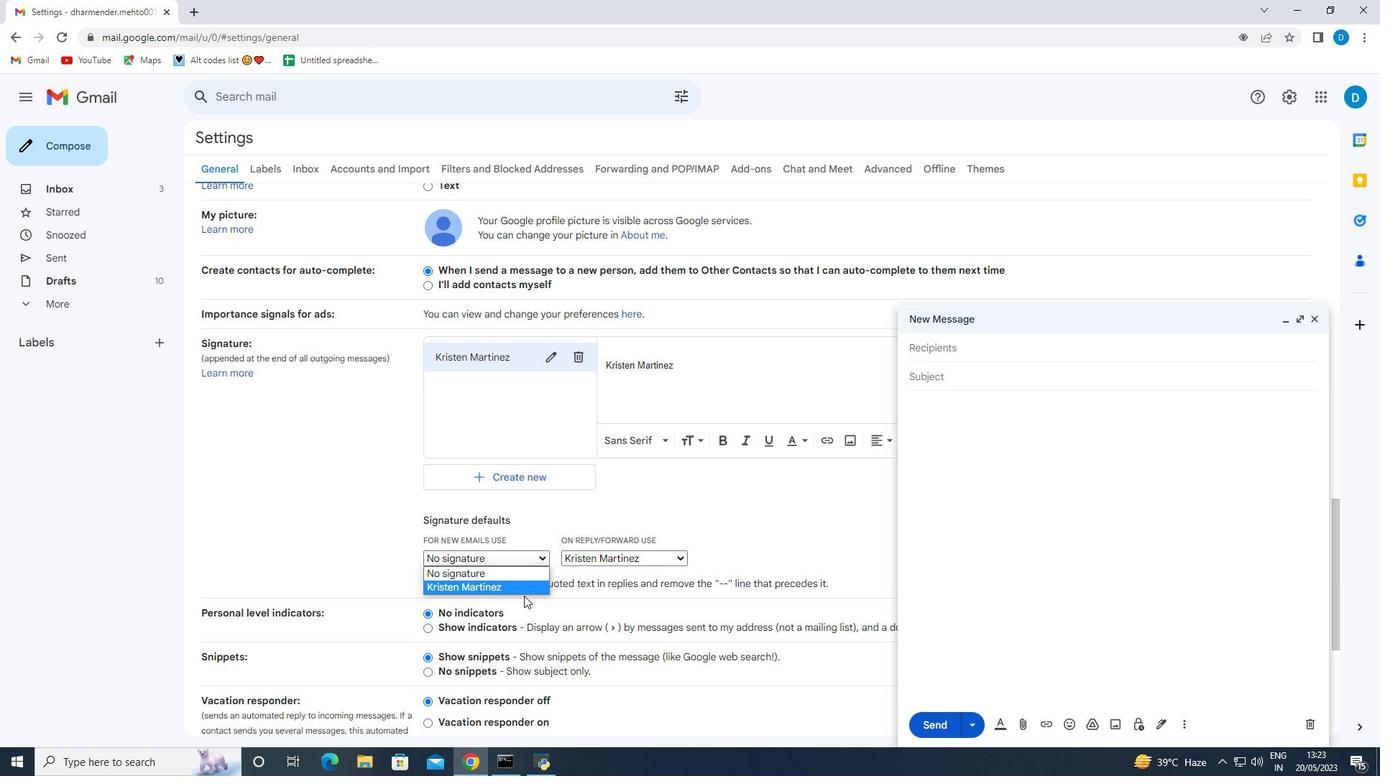 
Action: Mouse pressed left at (524, 591)
Screenshot: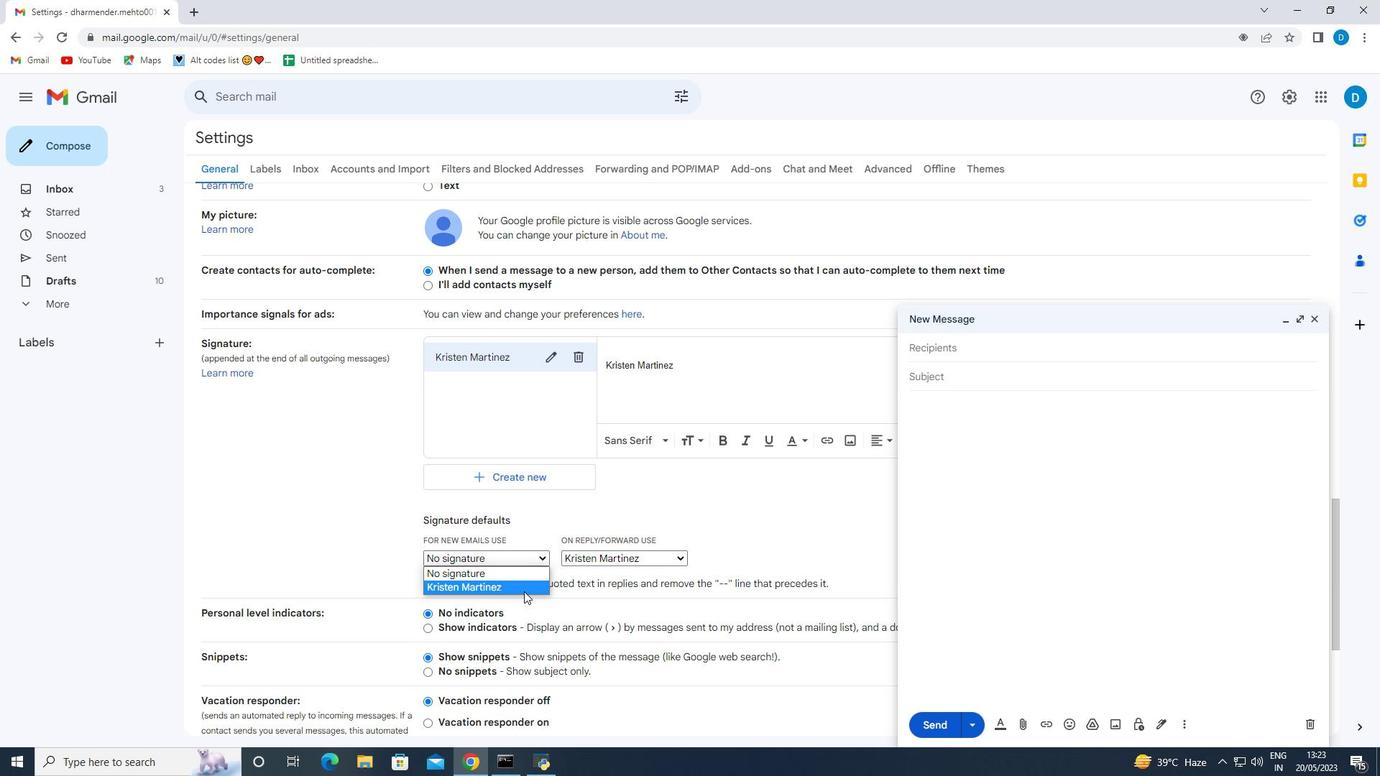 
Action: Mouse moved to (760, 653)
Screenshot: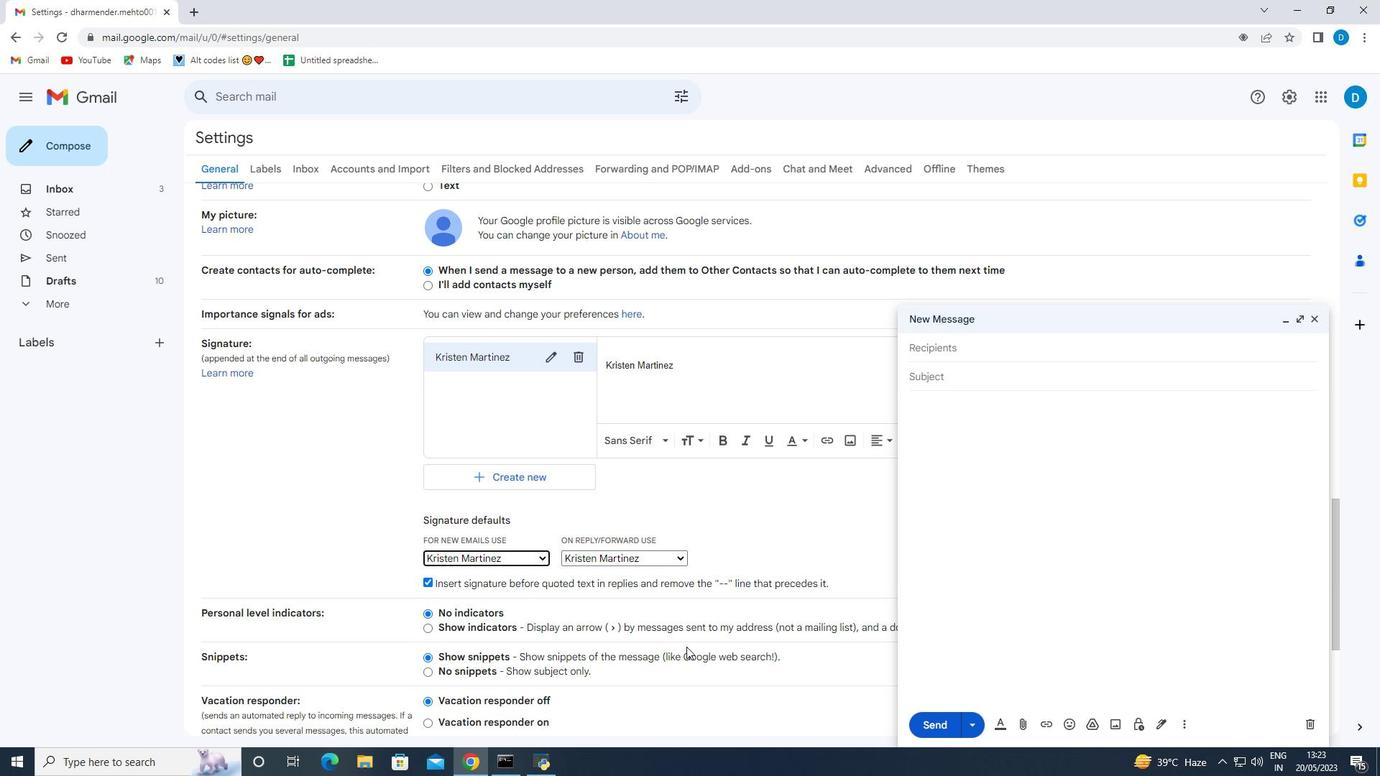 
Action: Mouse scrolled (760, 652) with delta (0, 0)
Screenshot: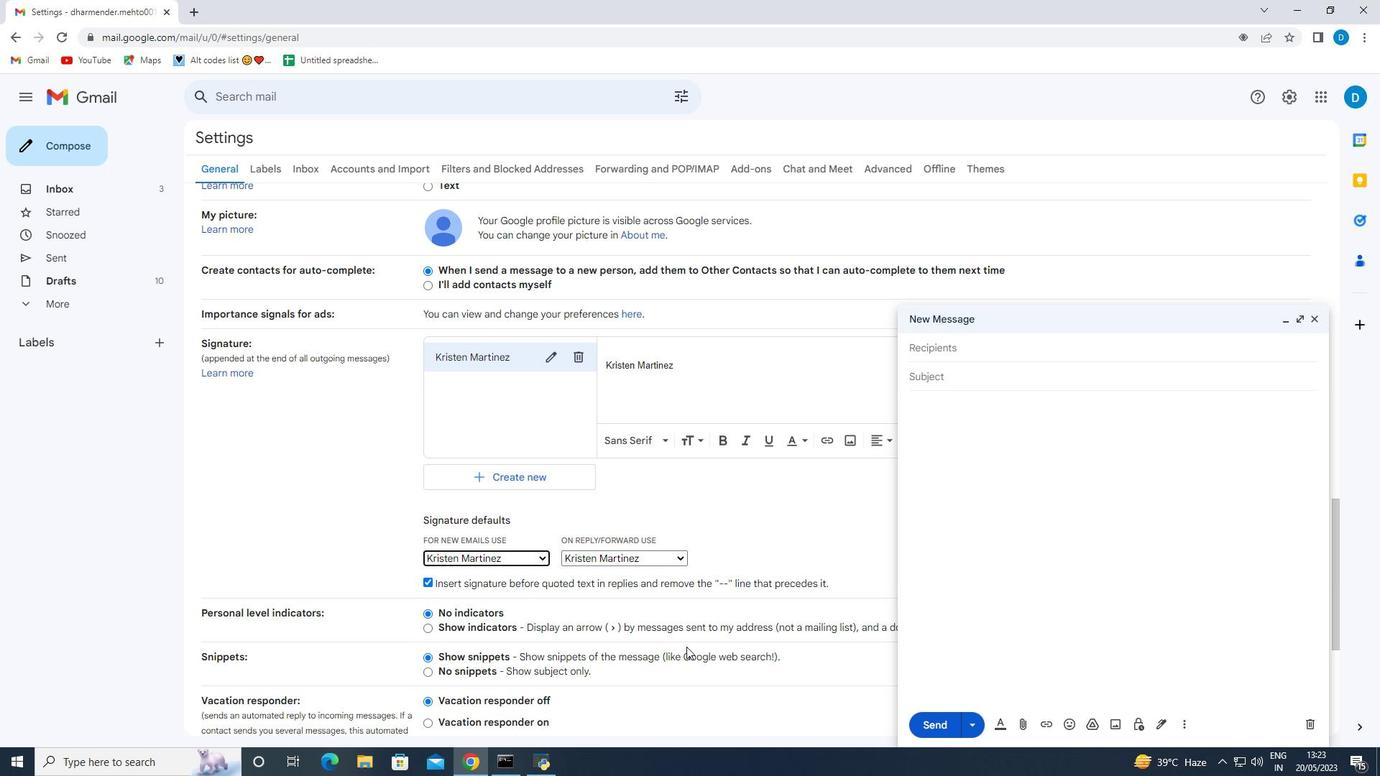 
Action: Mouse moved to (760, 653)
Screenshot: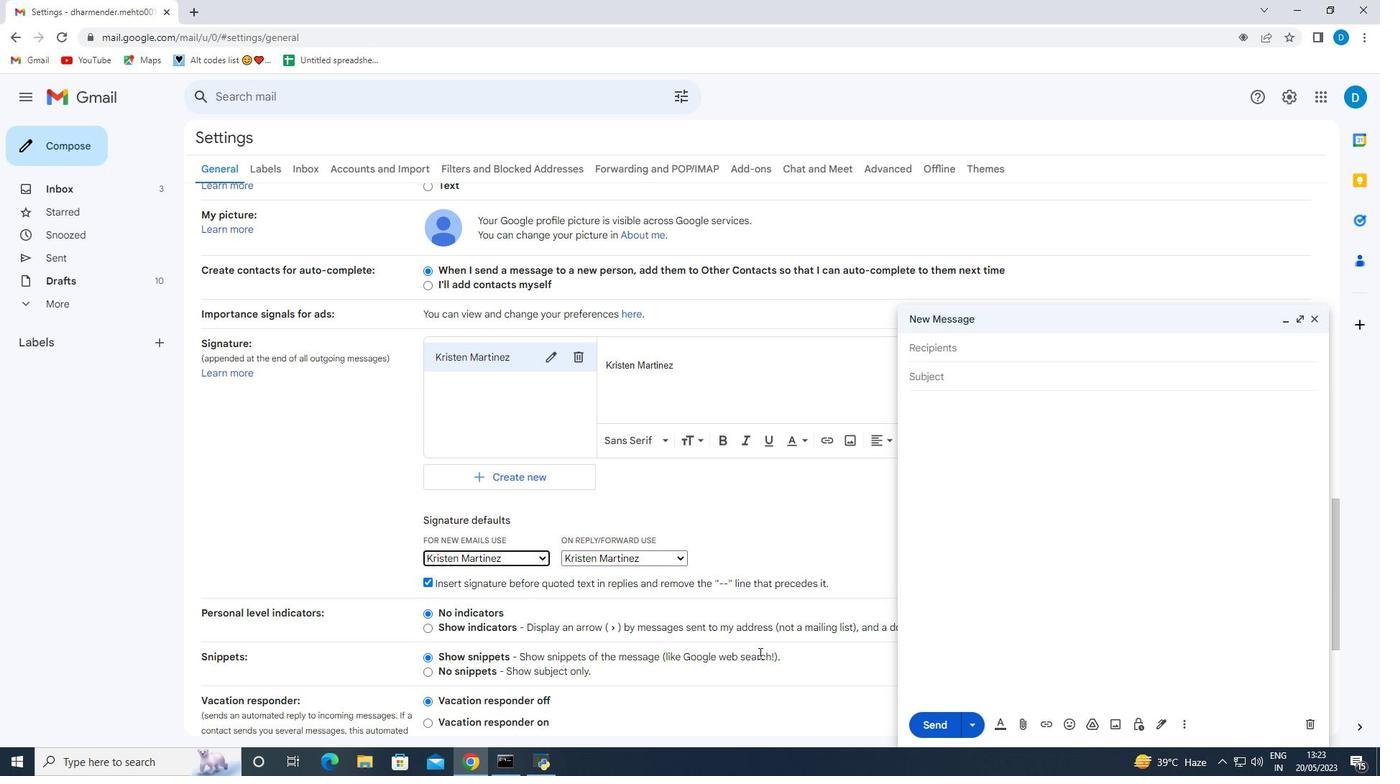 
Action: Mouse scrolled (760, 652) with delta (0, 0)
Screenshot: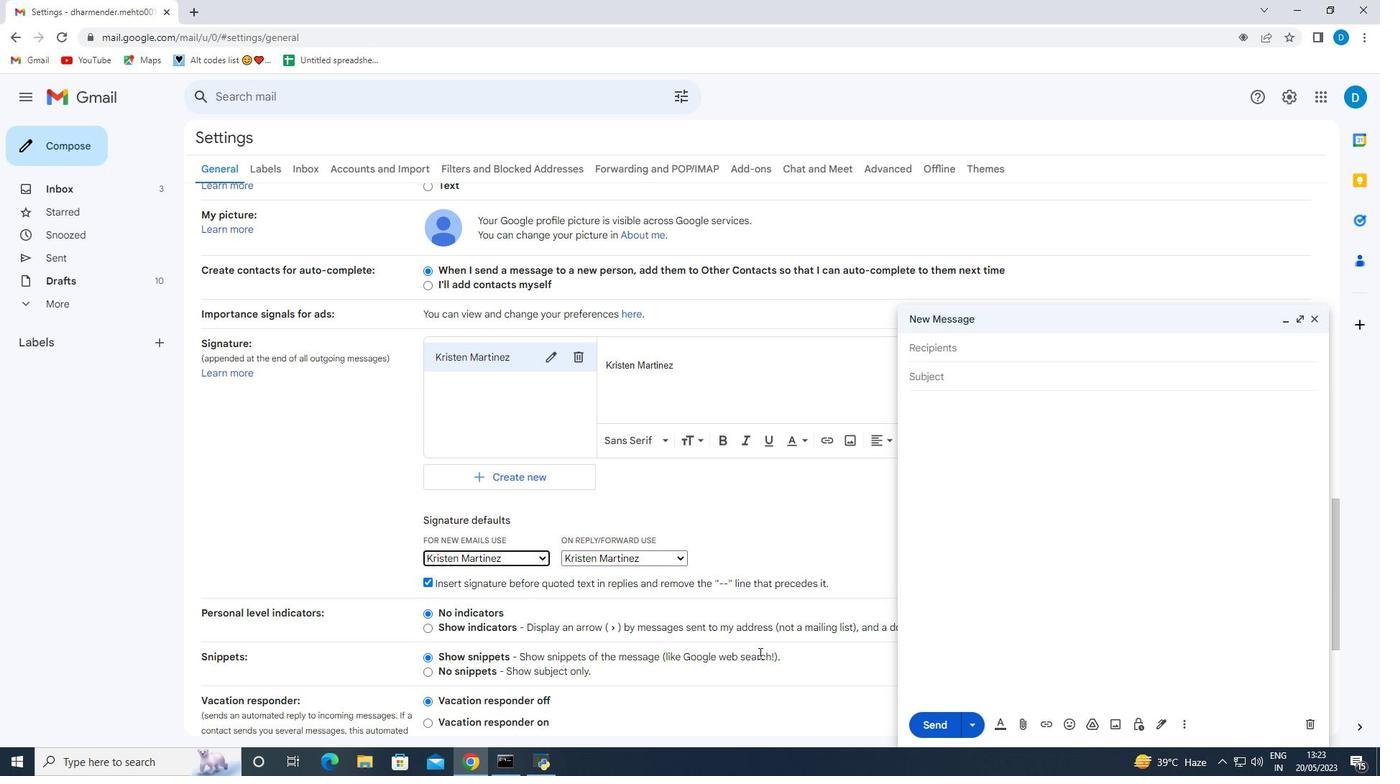 
Action: Mouse moved to (760, 657)
Screenshot: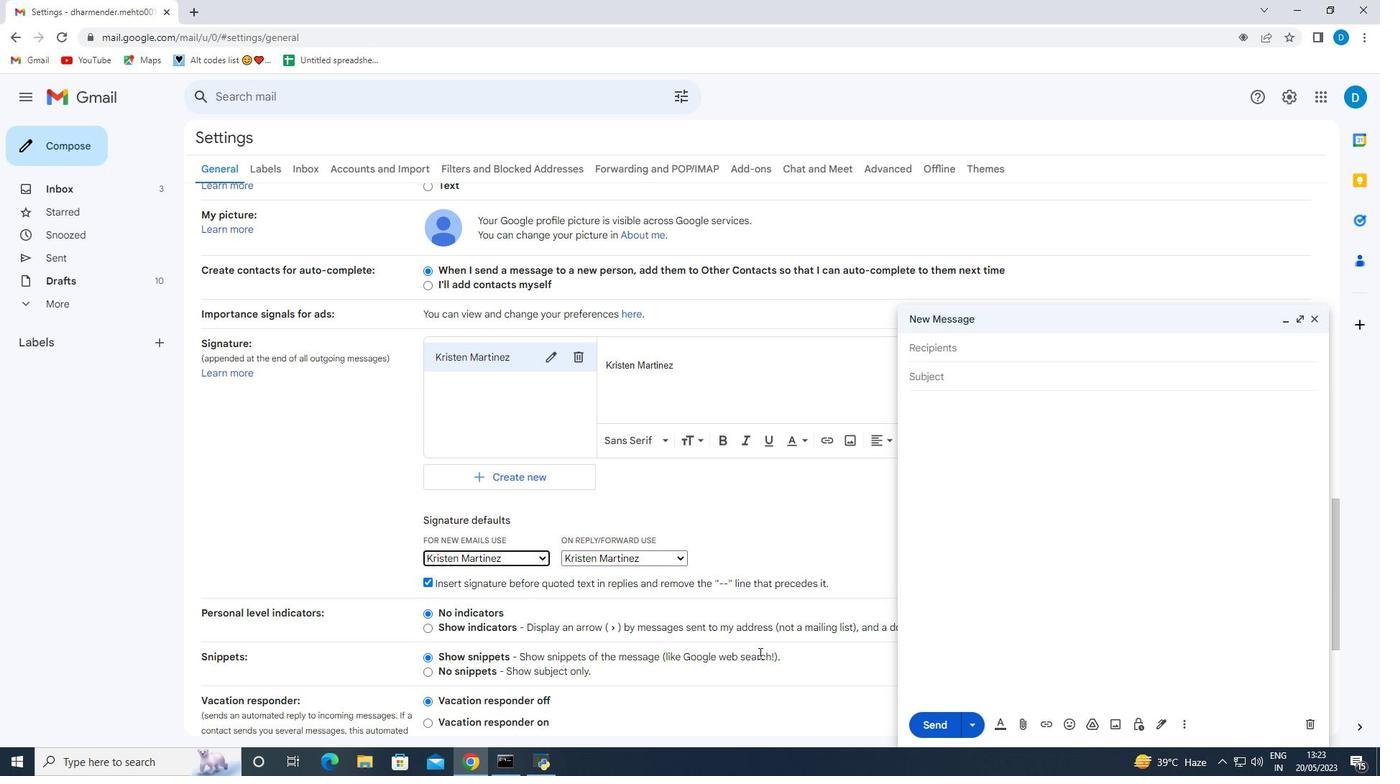 
Action: Mouse scrolled (760, 656) with delta (0, 0)
Screenshot: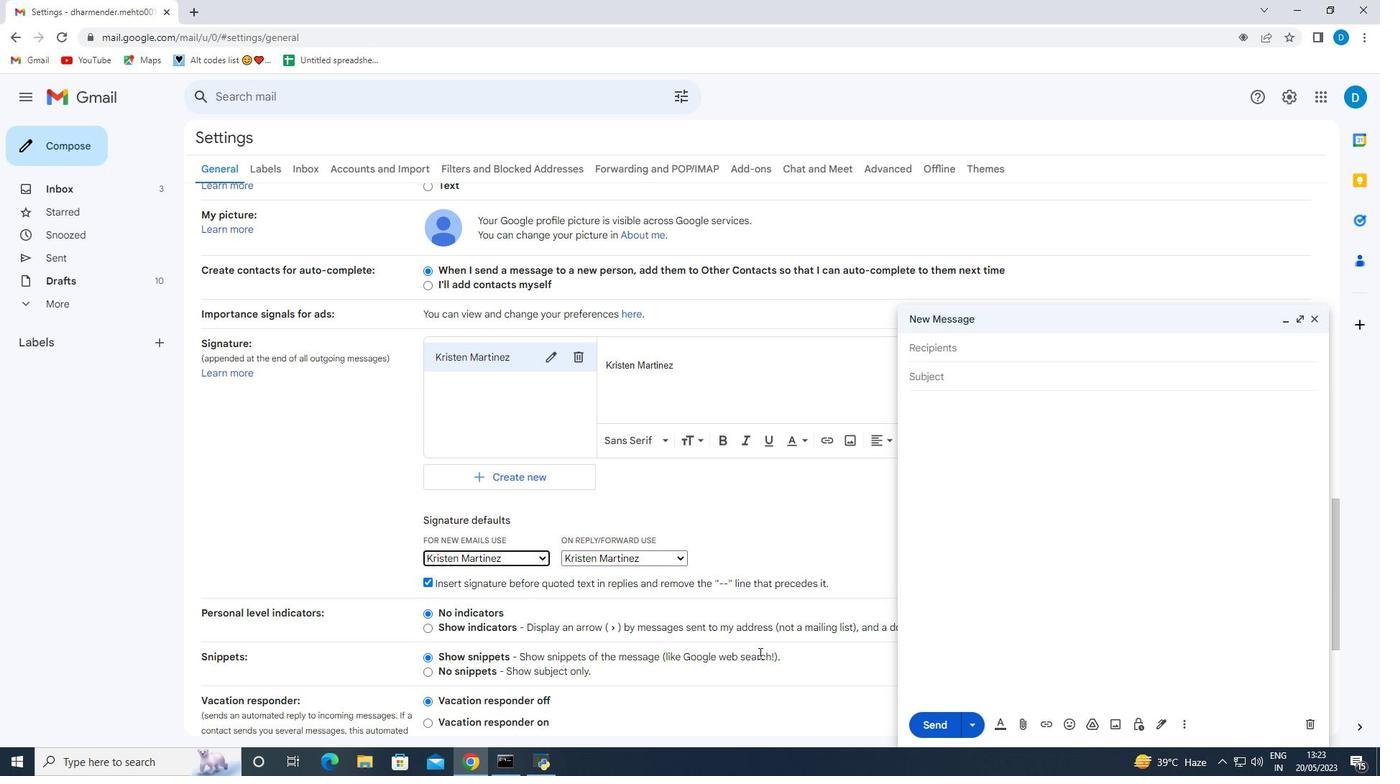 
Action: Mouse moved to (760, 657)
Screenshot: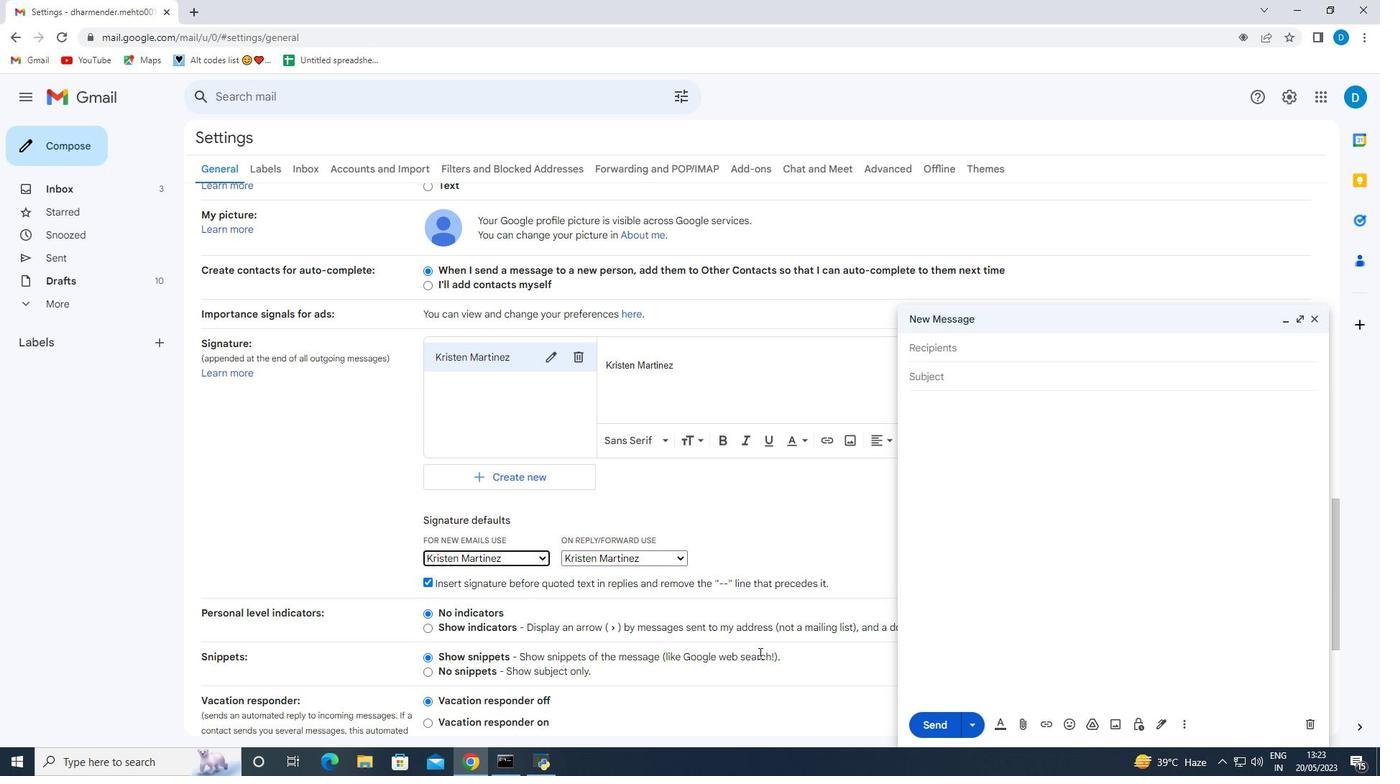 
Action: Mouse scrolled (760, 657) with delta (0, 0)
Screenshot: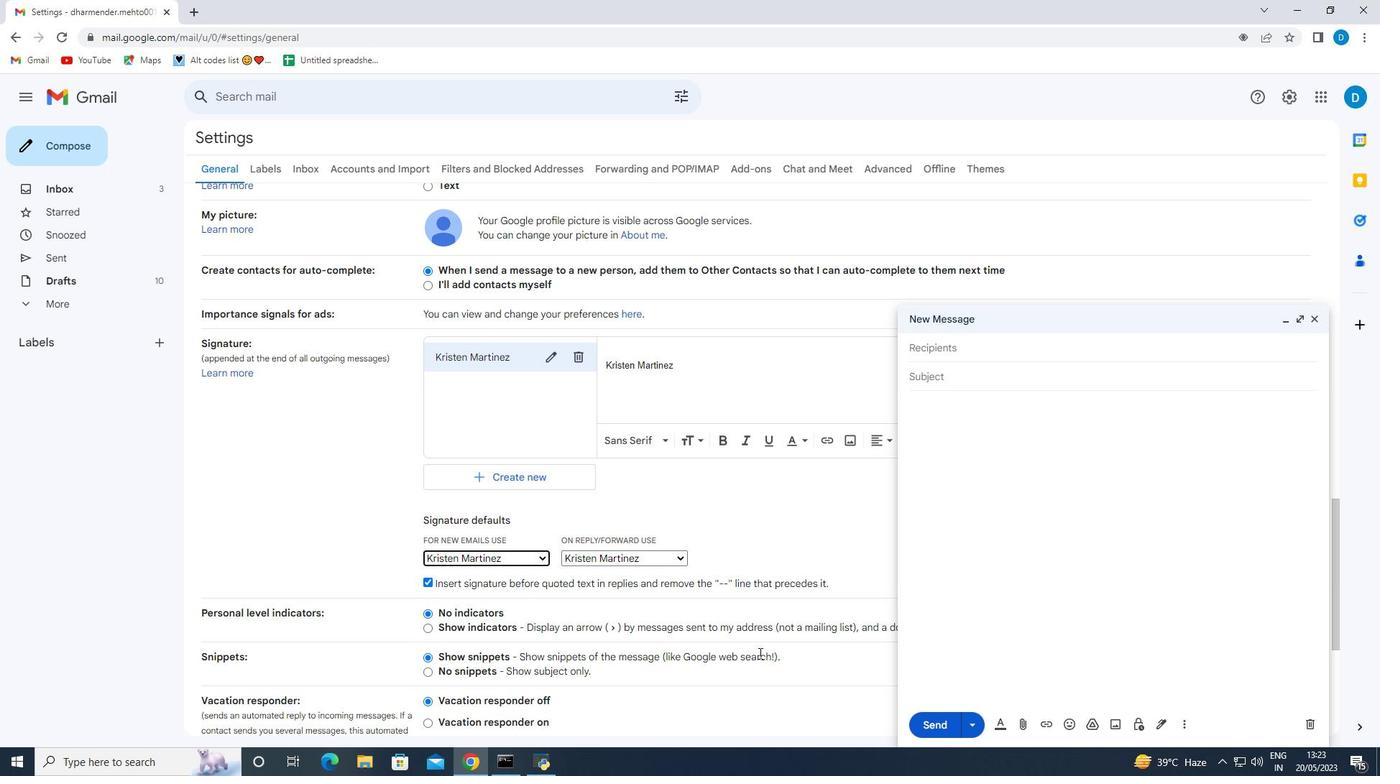 
Action: Mouse moved to (760, 658)
Screenshot: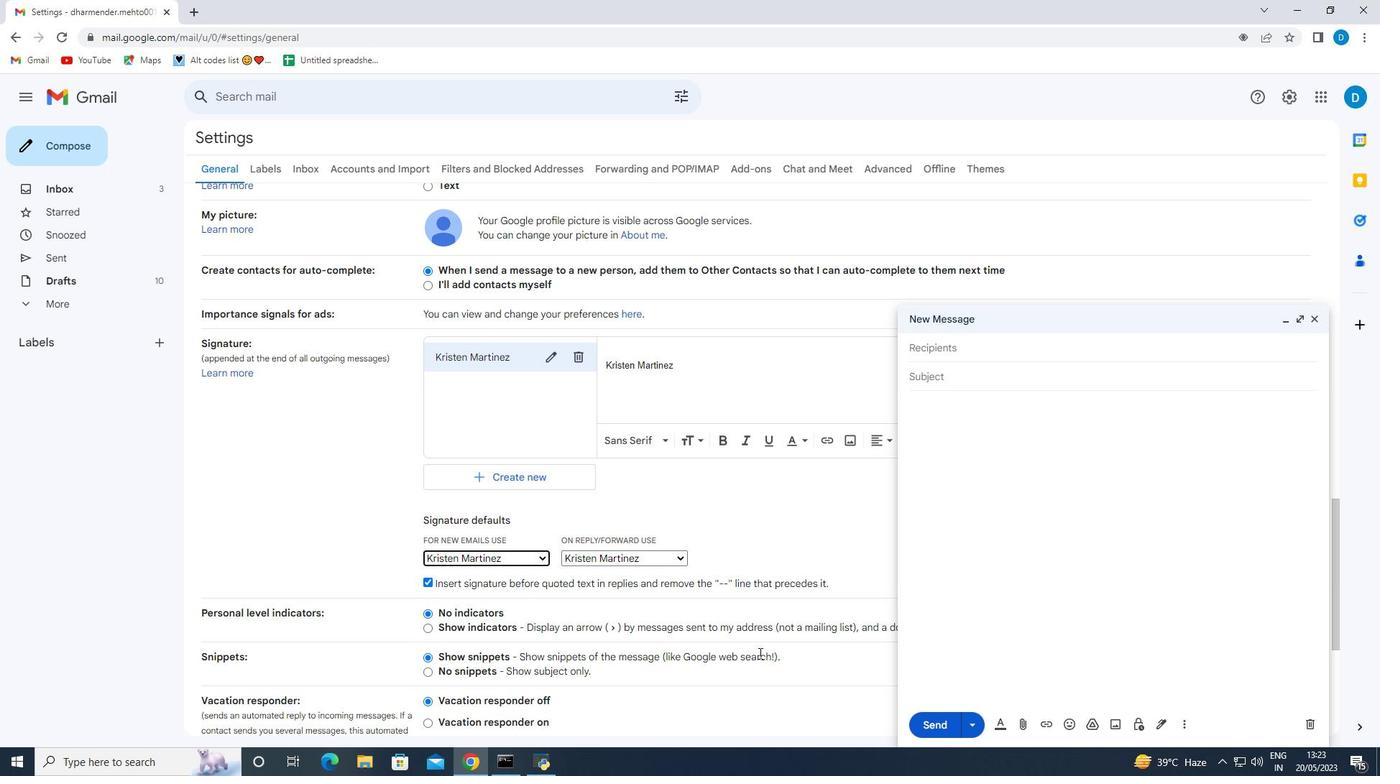 
Action: Mouse scrolled (760, 657) with delta (0, 0)
Screenshot: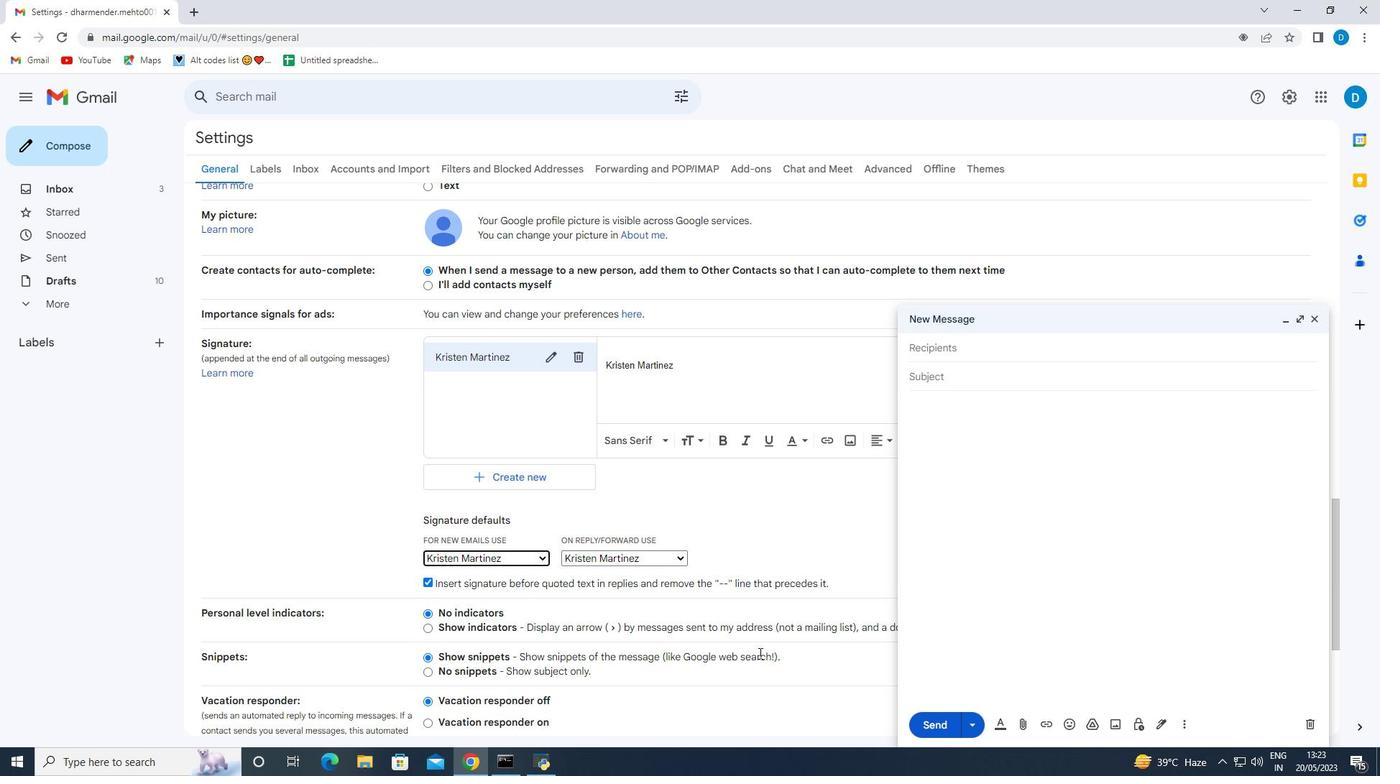 
Action: Mouse moved to (760, 659)
Screenshot: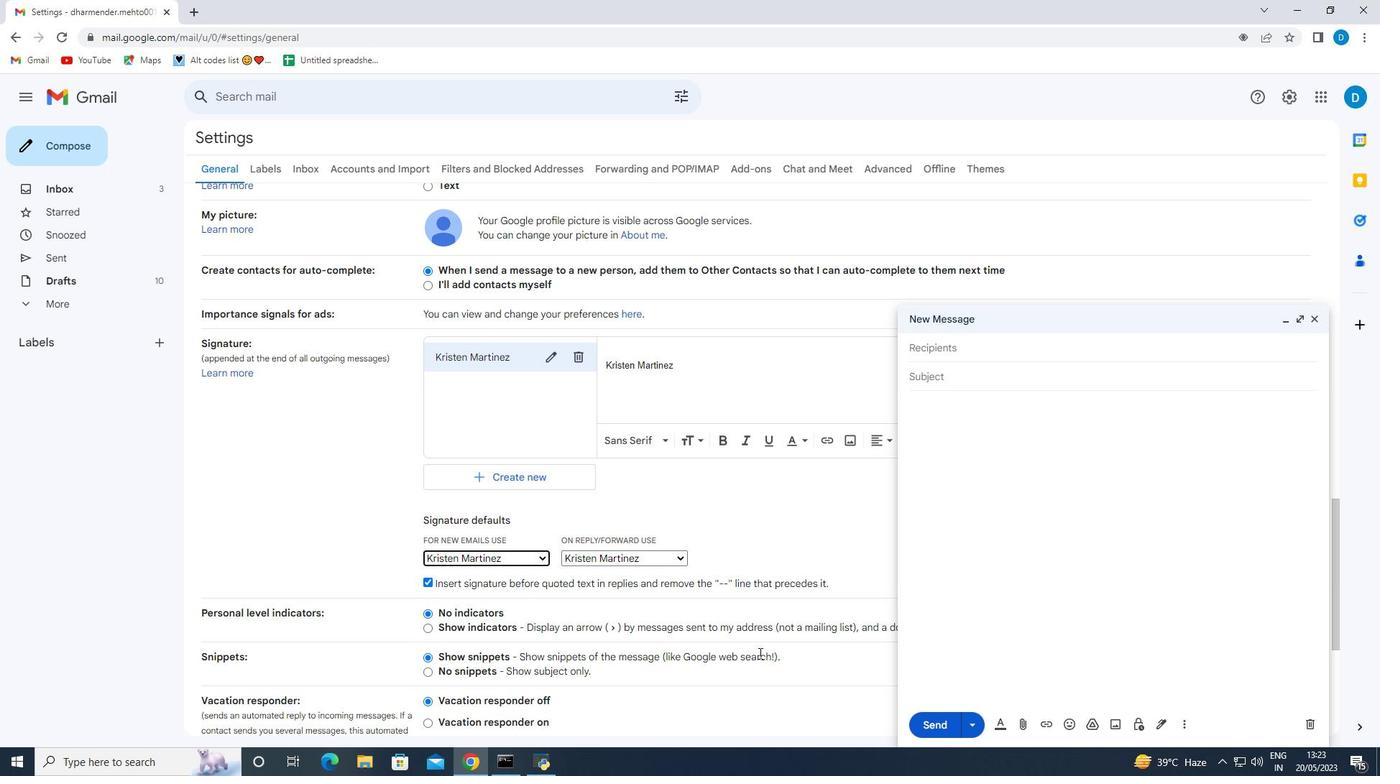 
Action: Mouse scrolled (760, 657) with delta (0, 0)
Screenshot: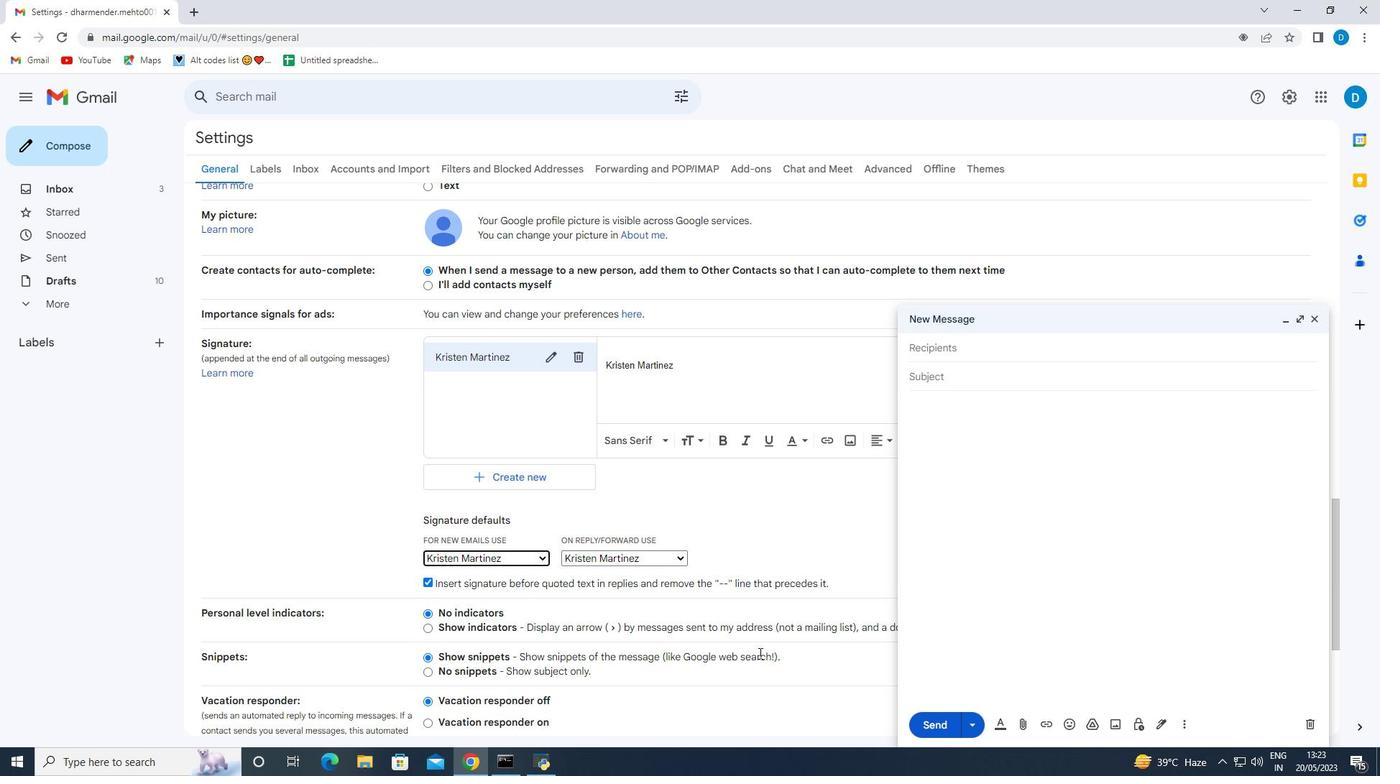 
Action: Mouse moved to (728, 661)
Screenshot: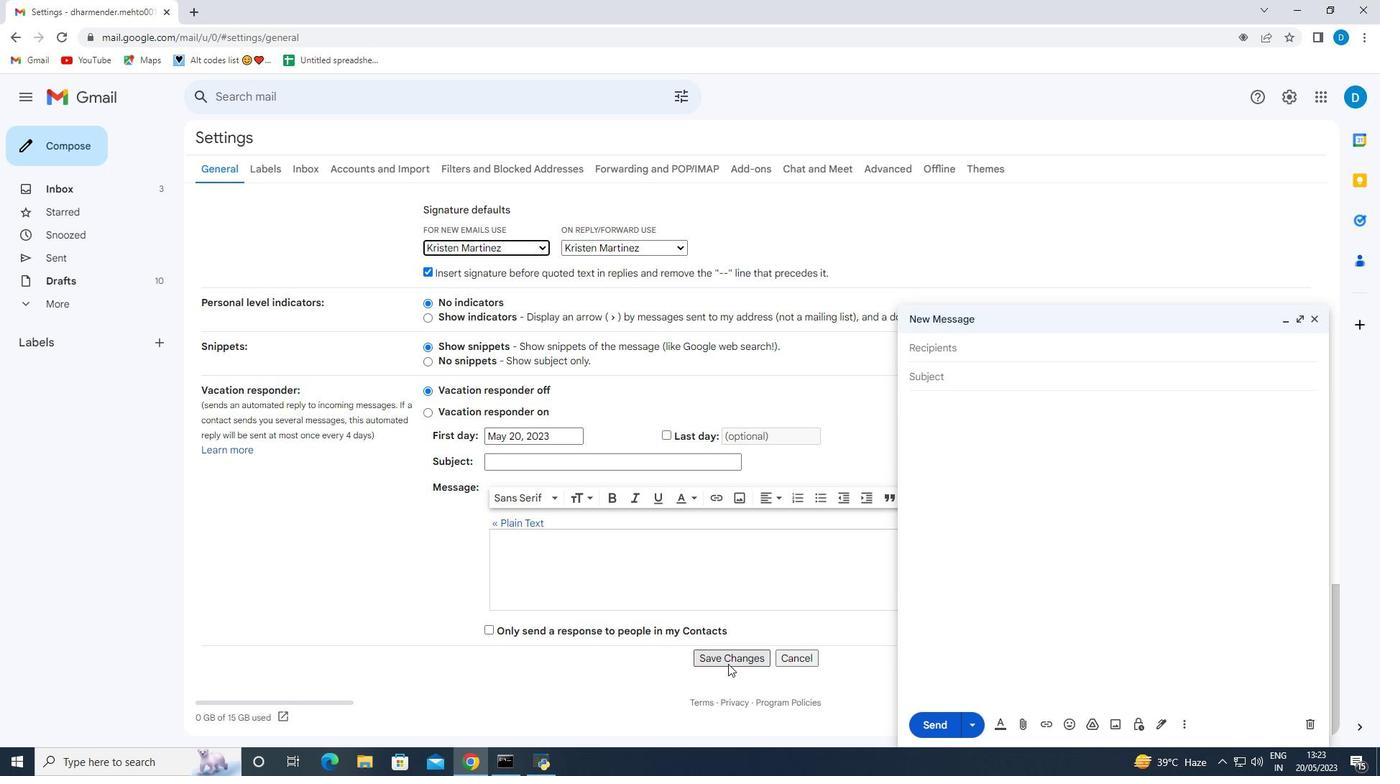 
Action: Mouse pressed left at (728, 661)
Screenshot: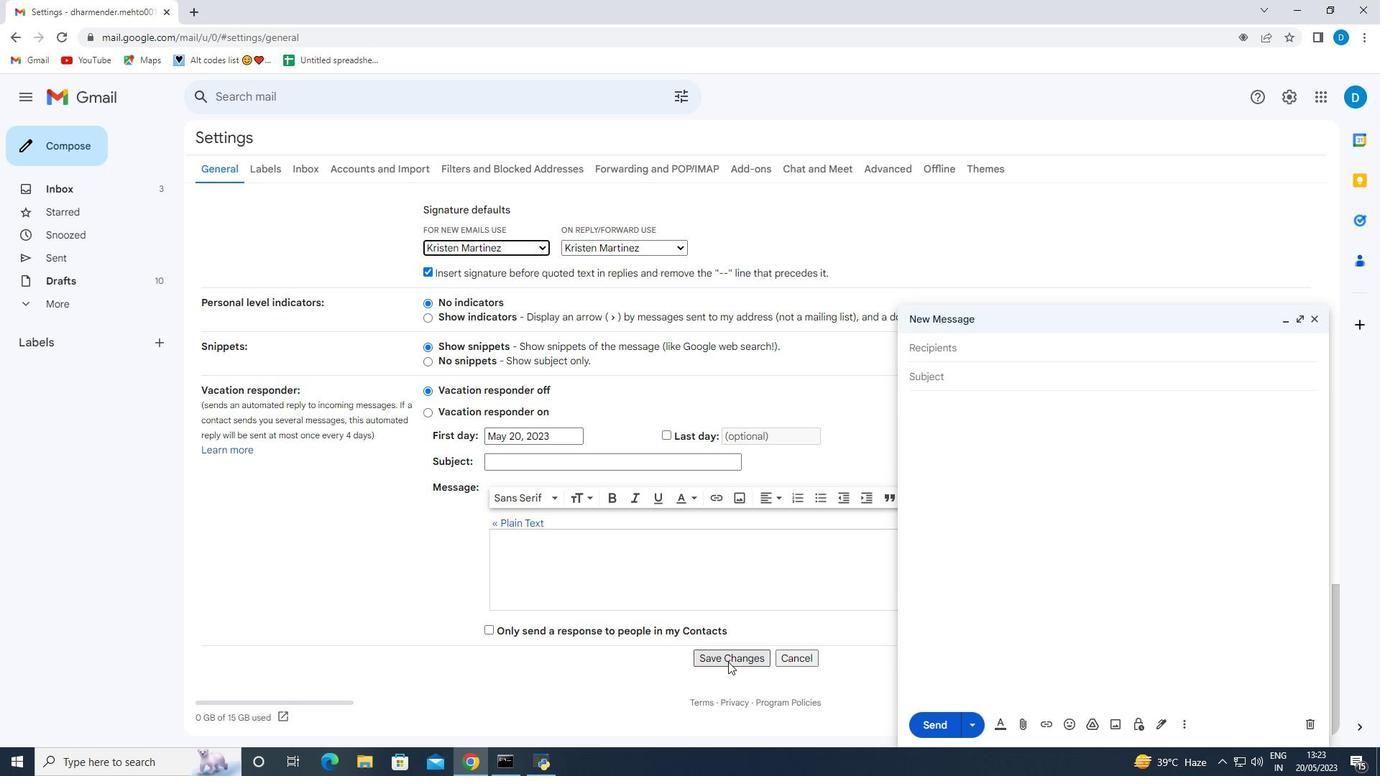 
Action: Mouse moved to (1313, 317)
Screenshot: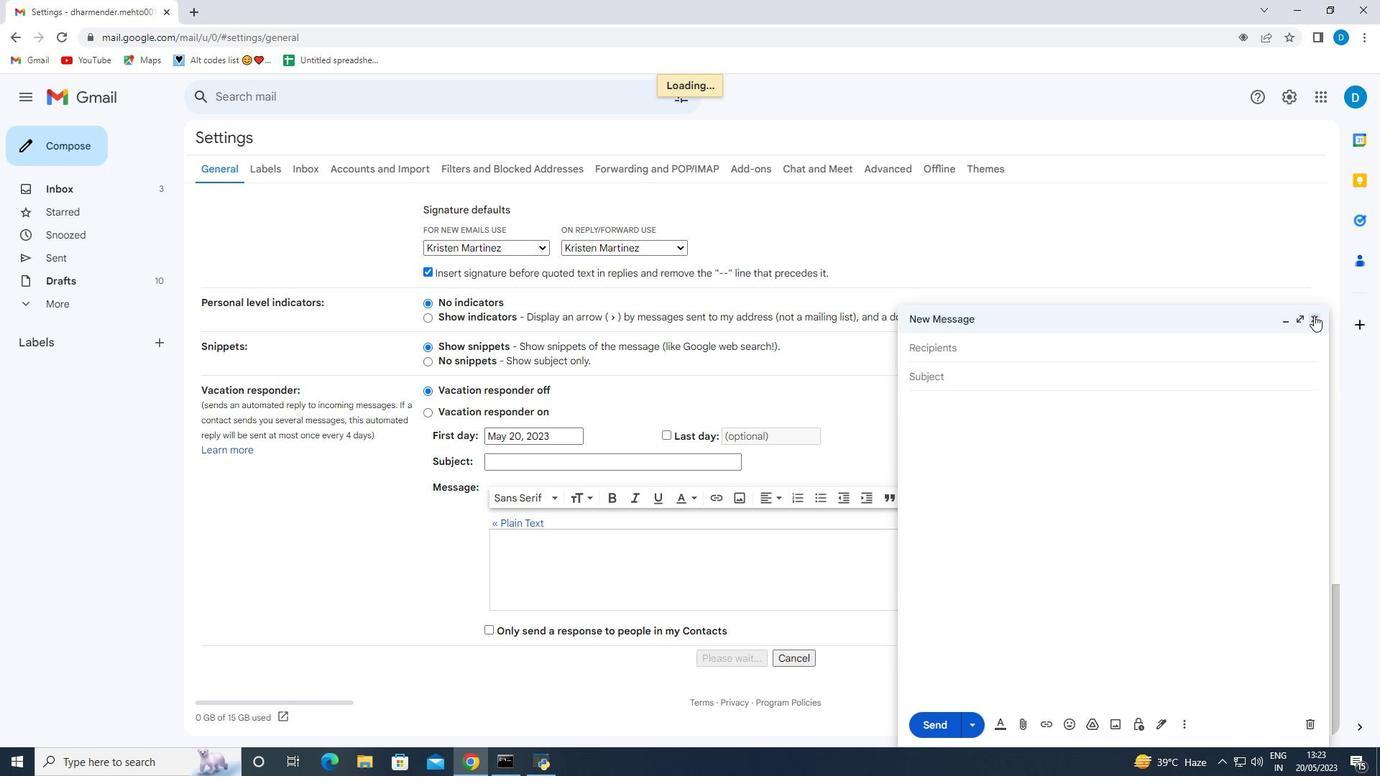 
Action: Mouse pressed left at (1313, 317)
Screenshot: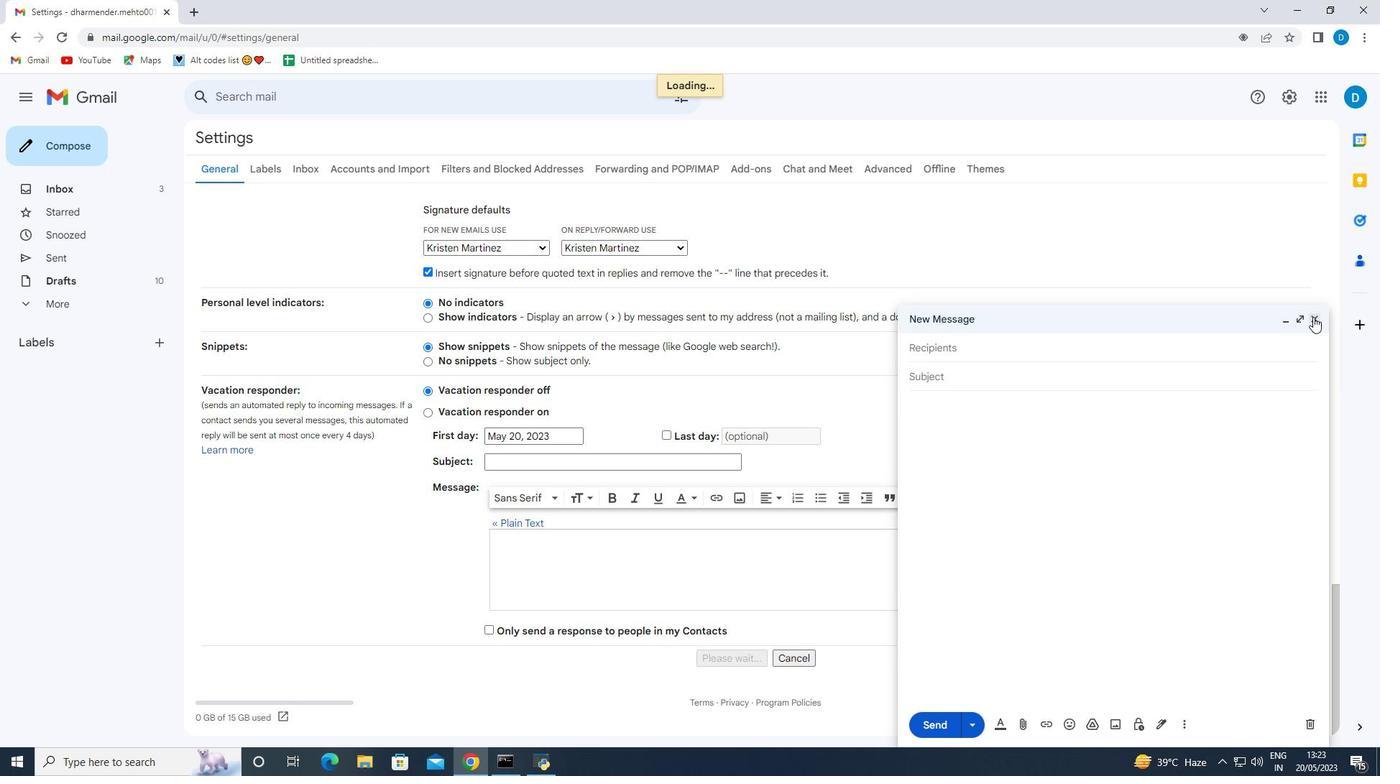 
Action: Mouse moved to (58, 141)
Screenshot: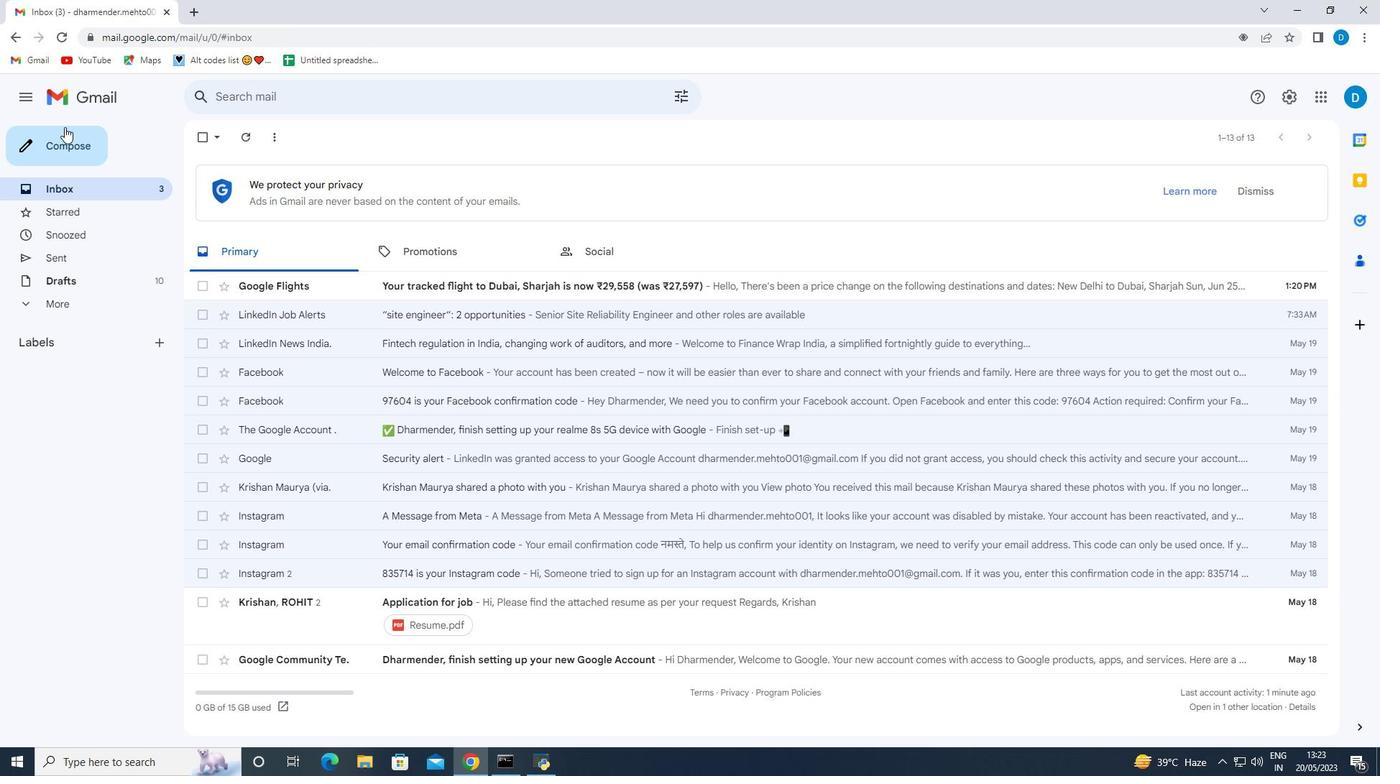 
Action: Mouse pressed left at (58, 141)
Screenshot: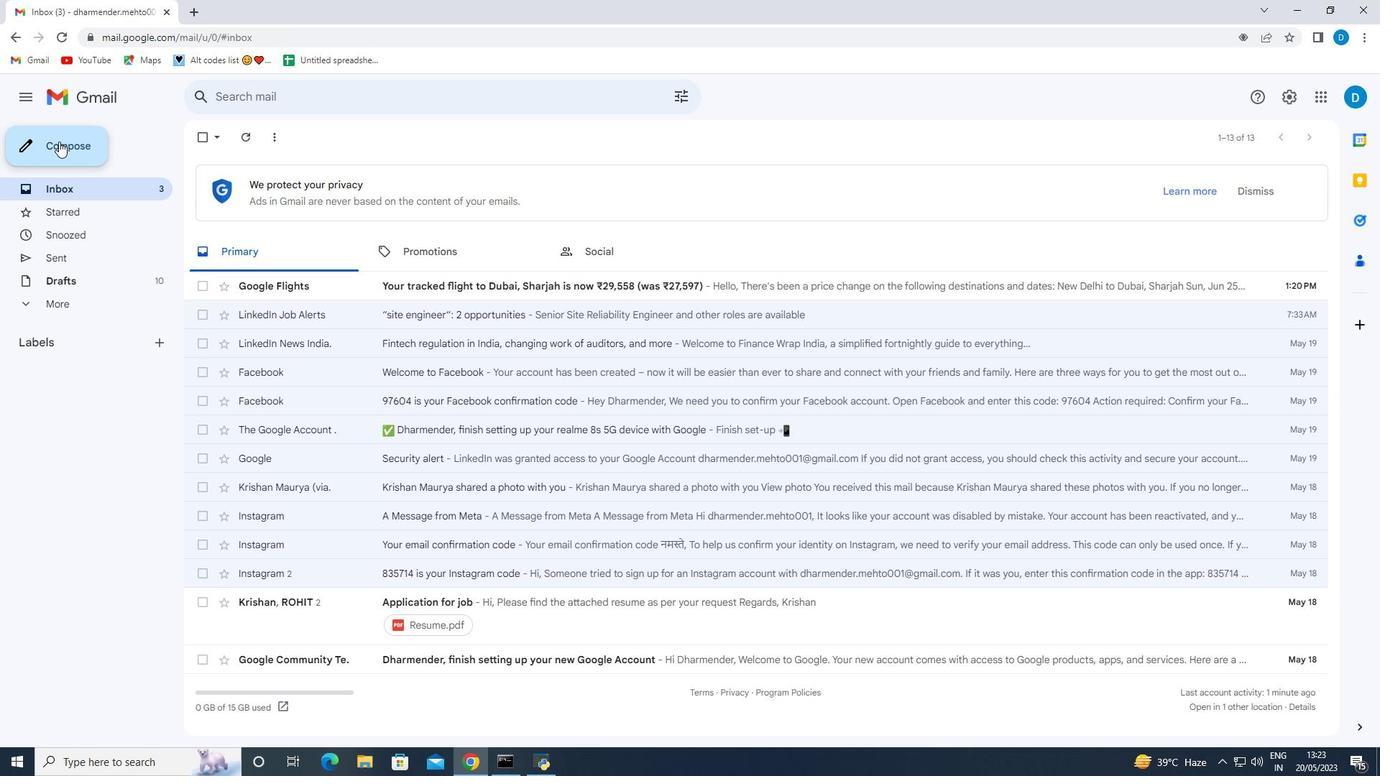 
Action: Mouse moved to (912, 399)
Screenshot: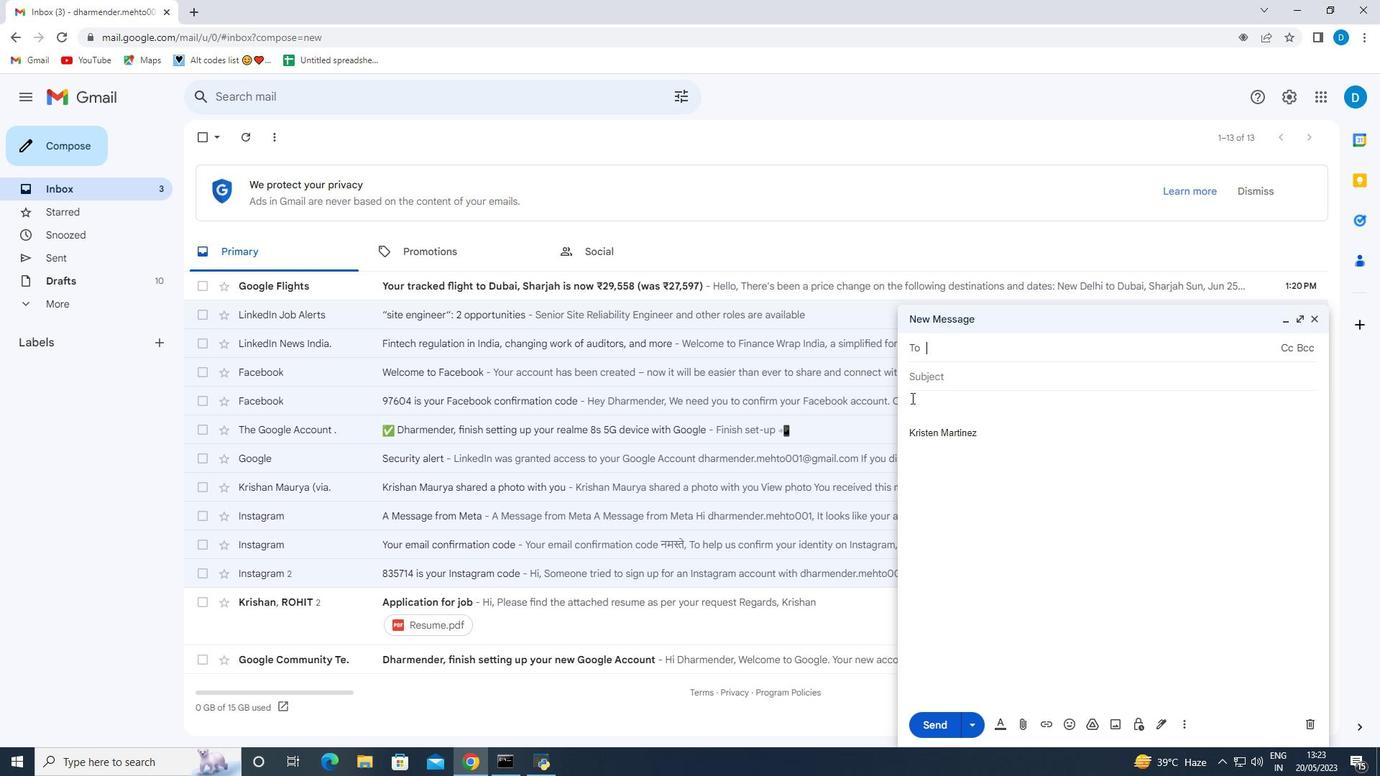 
Action: Mouse pressed left at (912, 399)
Screenshot: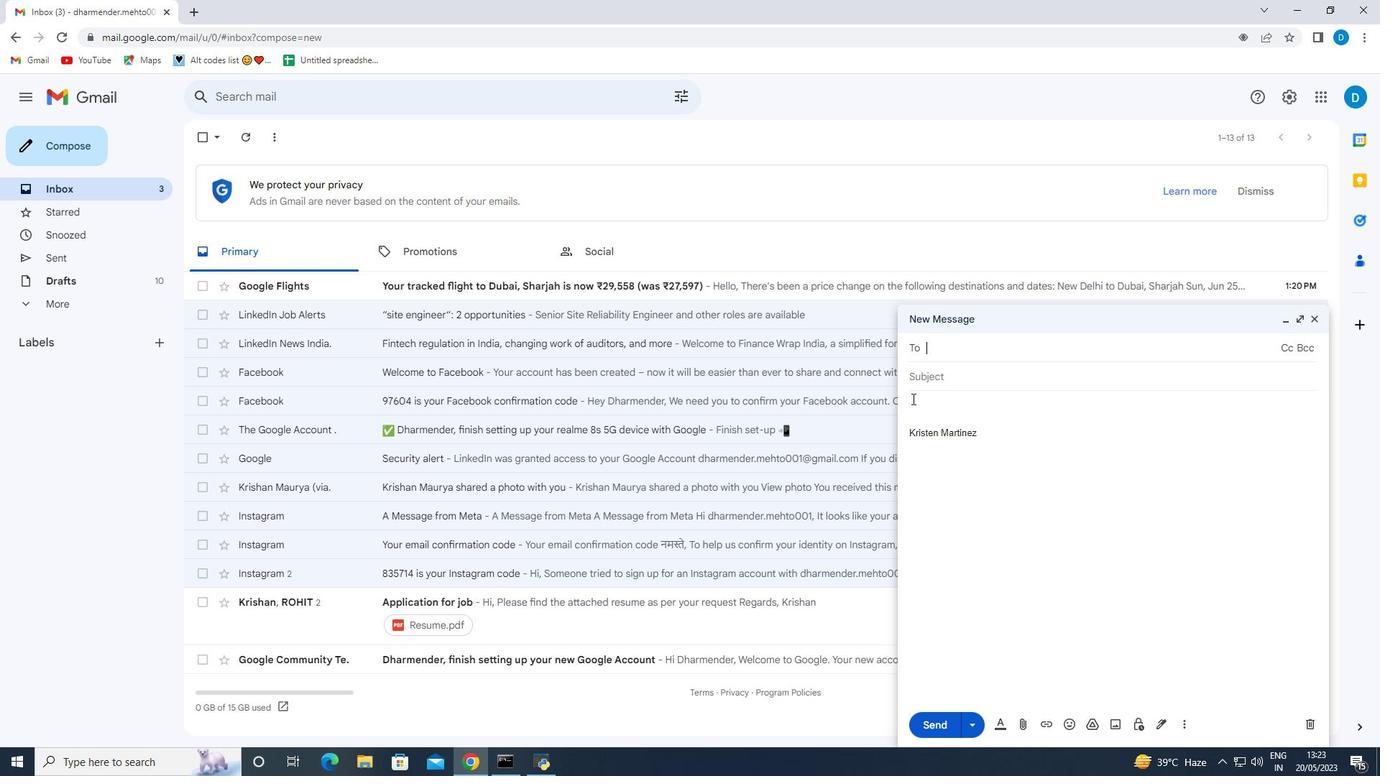 
Action: Mouse moved to (916, 404)
Screenshot: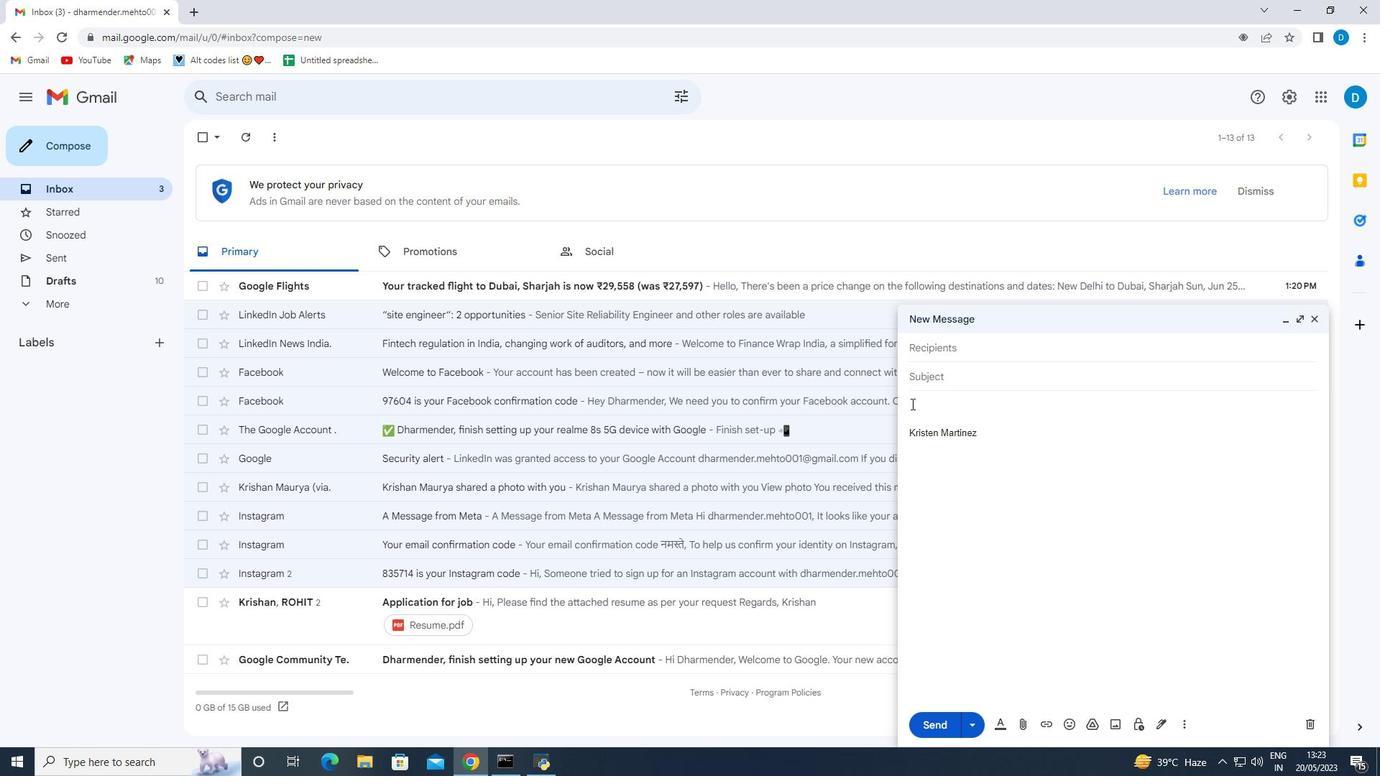 
Action: Key pressed <Key.shift>Best<Key.space><Key.shift>Wishes
Screenshot: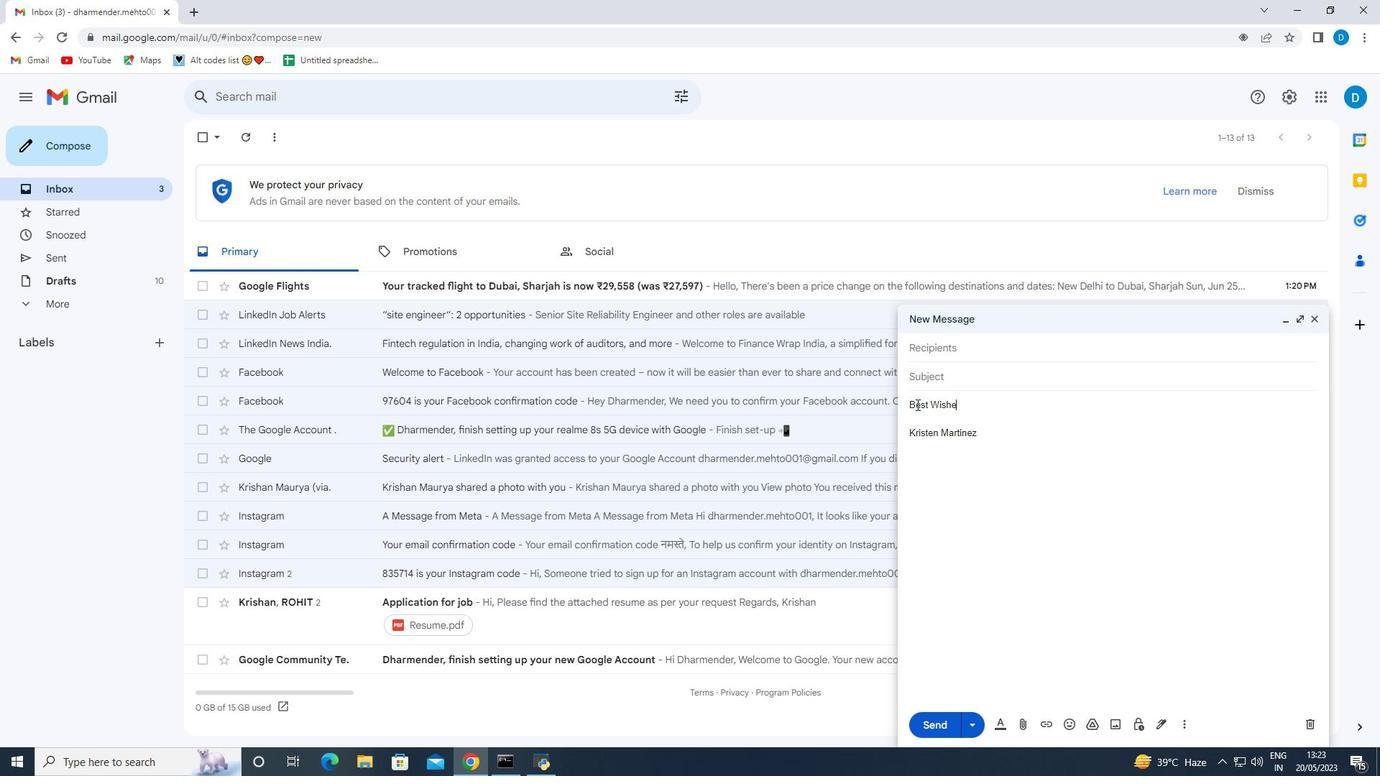 
Action: Mouse moved to (961, 348)
Screenshot: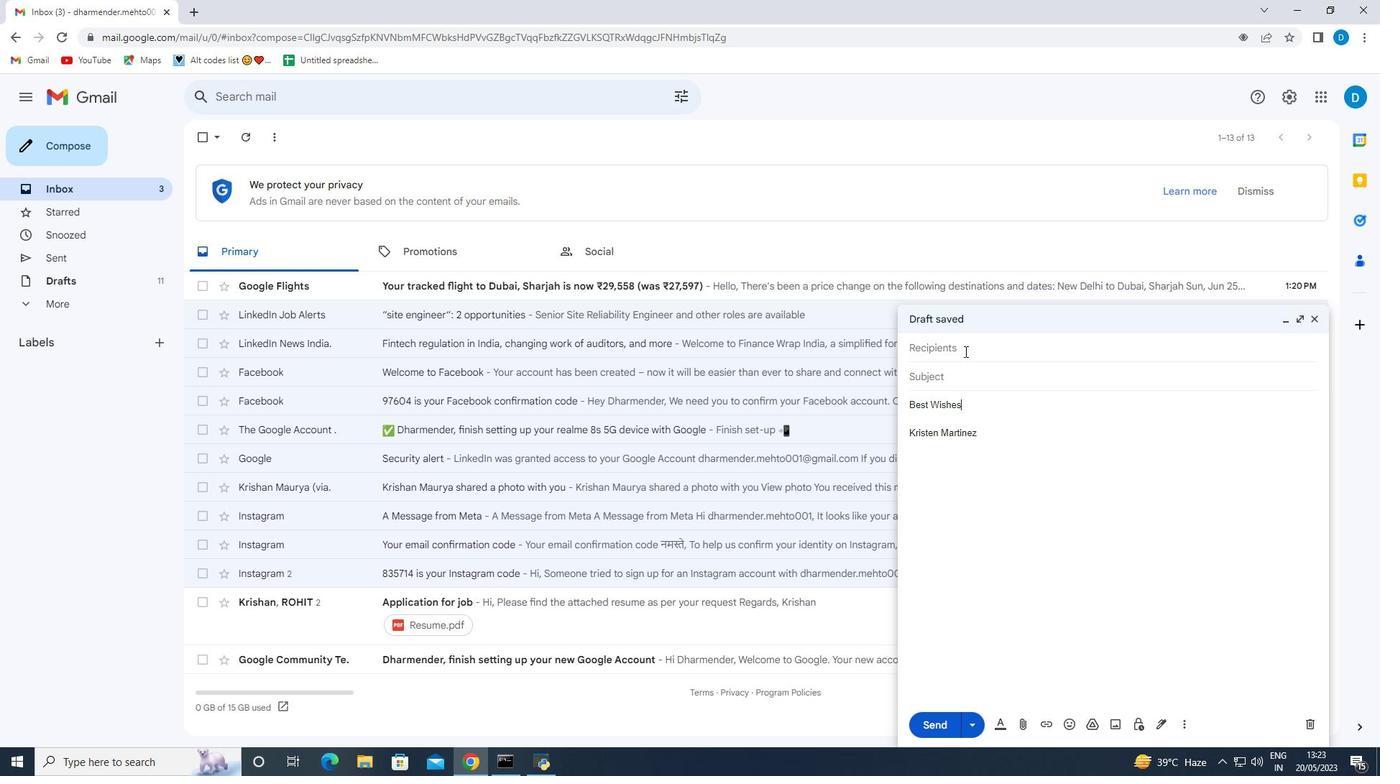 
Action: Mouse pressed left at (961, 348)
Screenshot: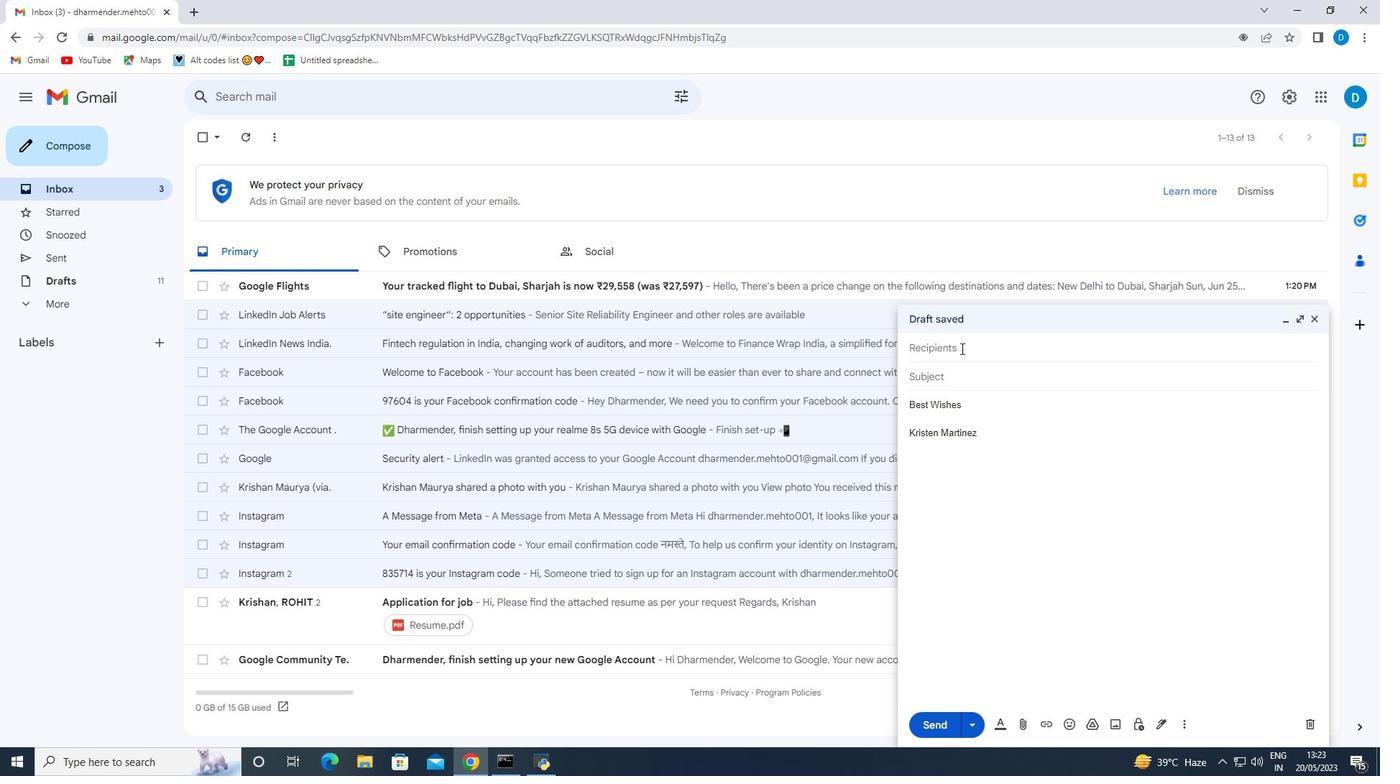 
Action: Key pressed softage.9<Key.shift><Key.shift><Key.shift><Key.shift><Key.shift><Key.shift><Key.shift><Key.shift><Key.shift>@softage.net
Screenshot: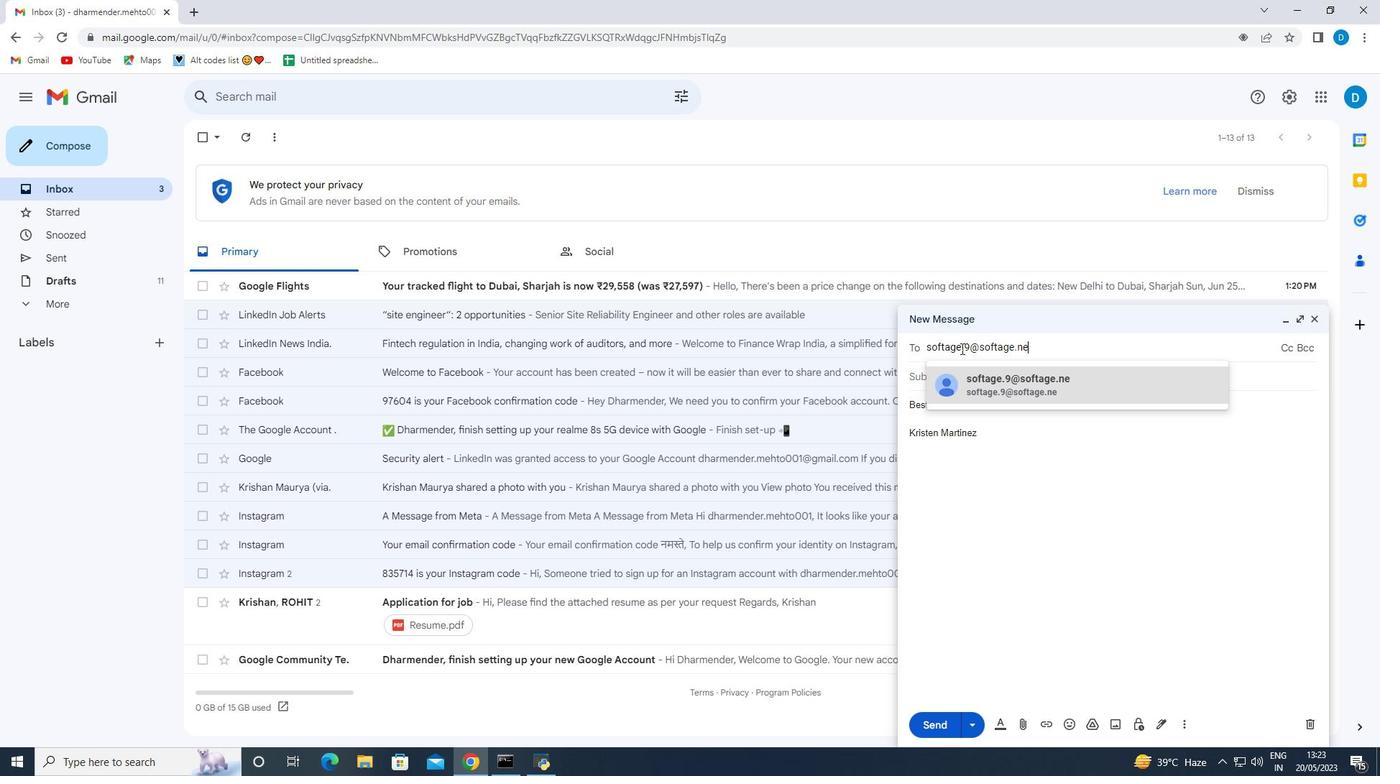 
Action: Mouse moved to (1021, 390)
Screenshot: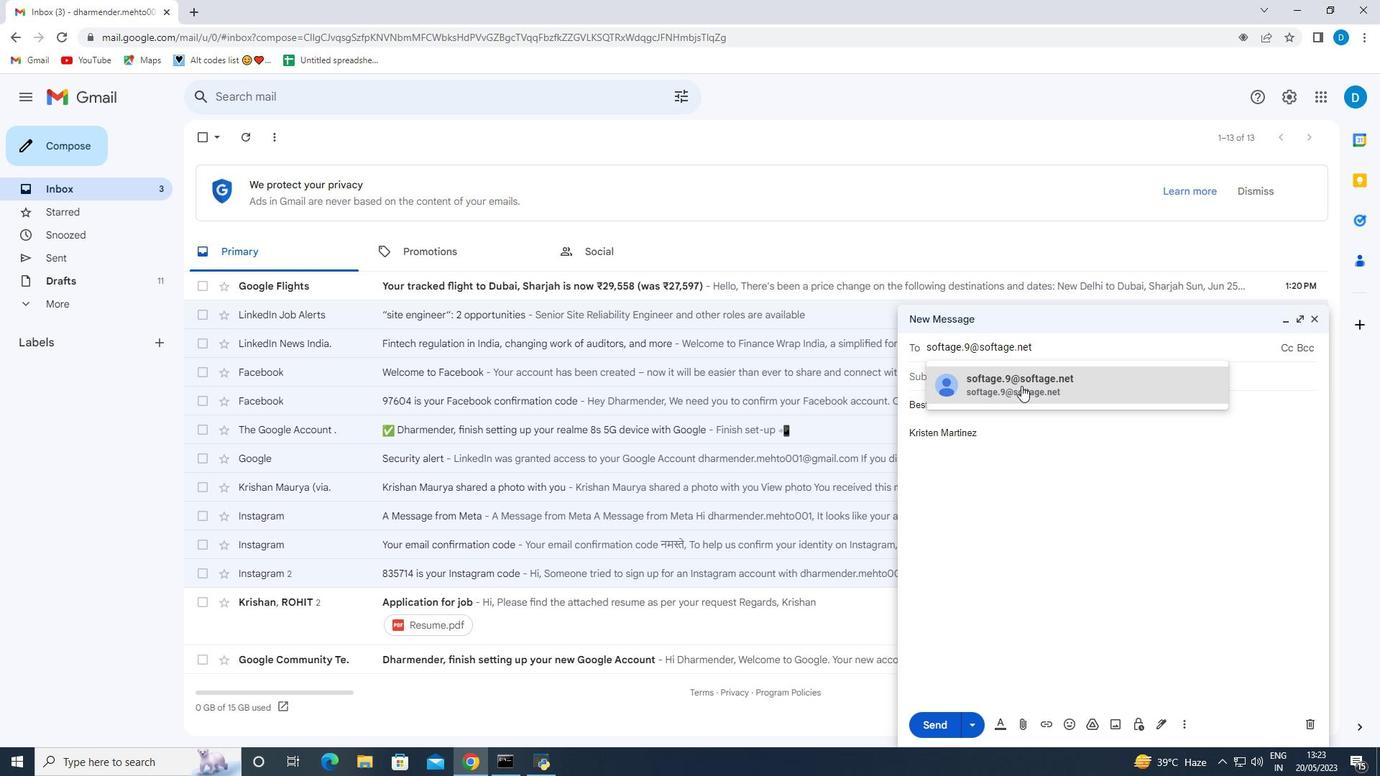 
Action: Mouse pressed left at (1021, 390)
Screenshot: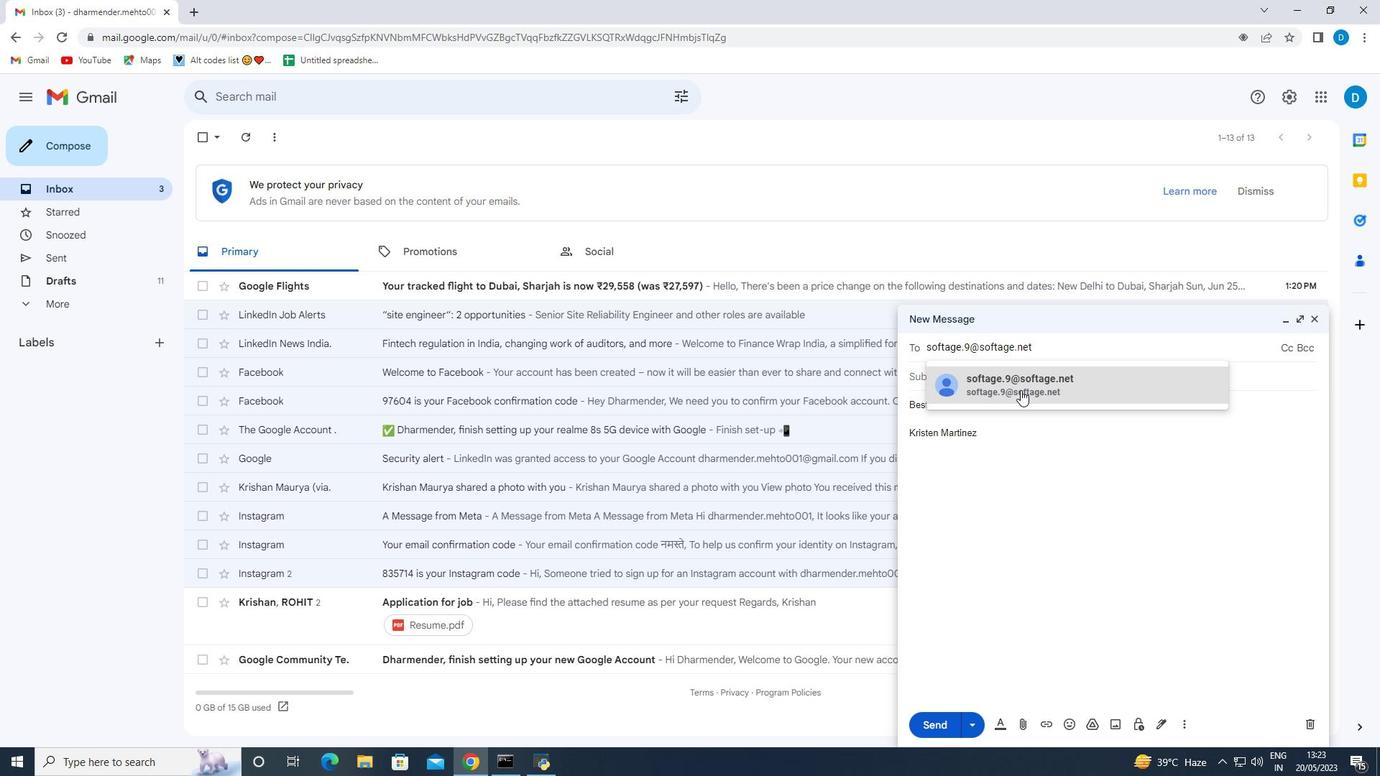 
Action: Mouse moved to (1180, 721)
Screenshot: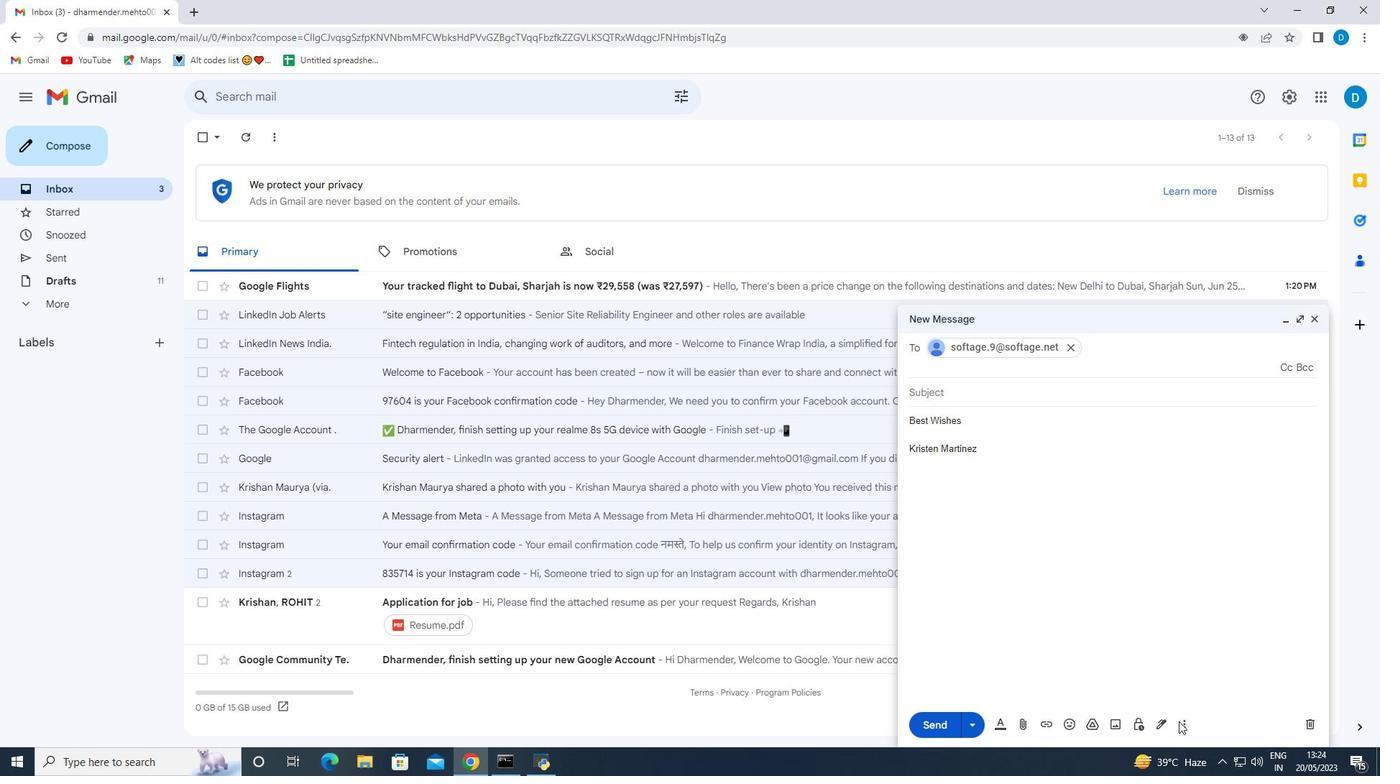 
Action: Mouse pressed left at (1180, 721)
Screenshot: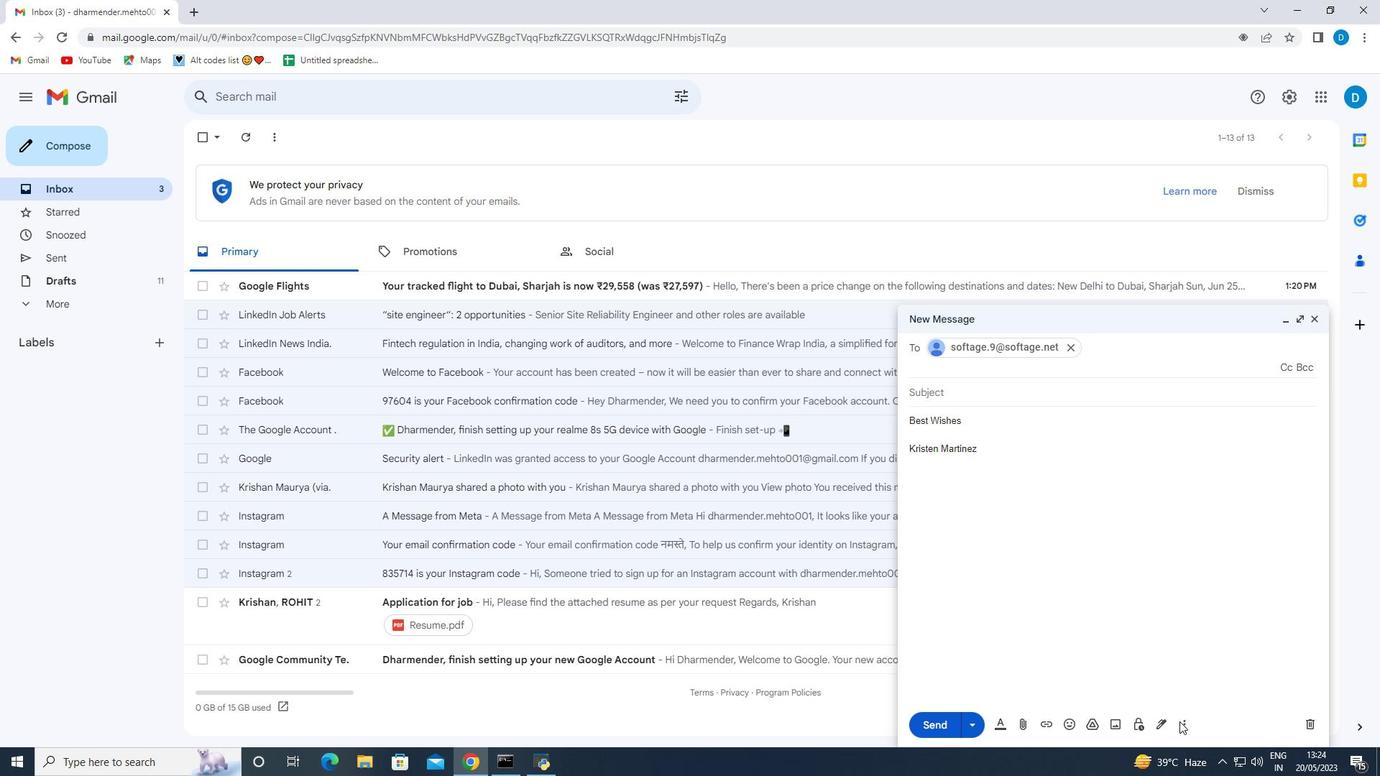 
Action: Mouse moved to (1187, 724)
Screenshot: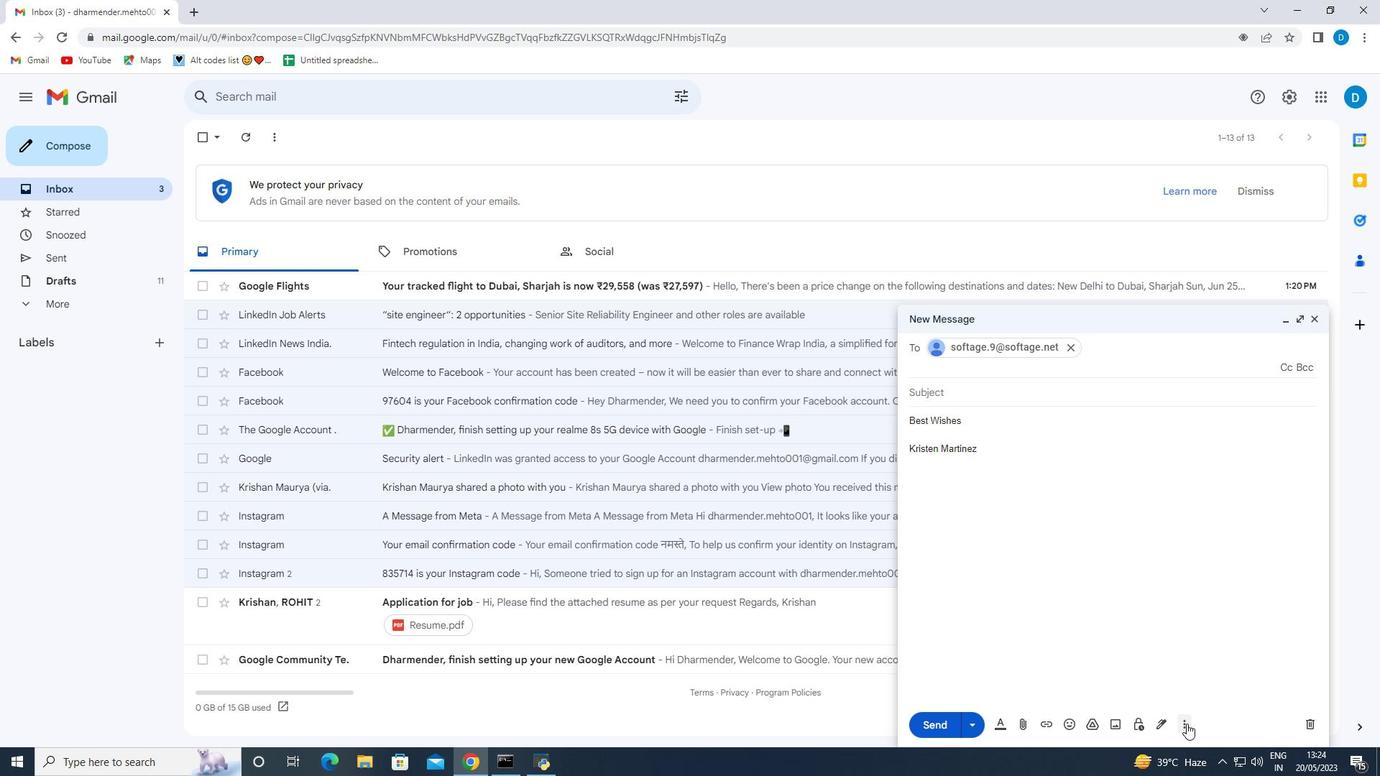 
Action: Mouse pressed left at (1187, 724)
Screenshot: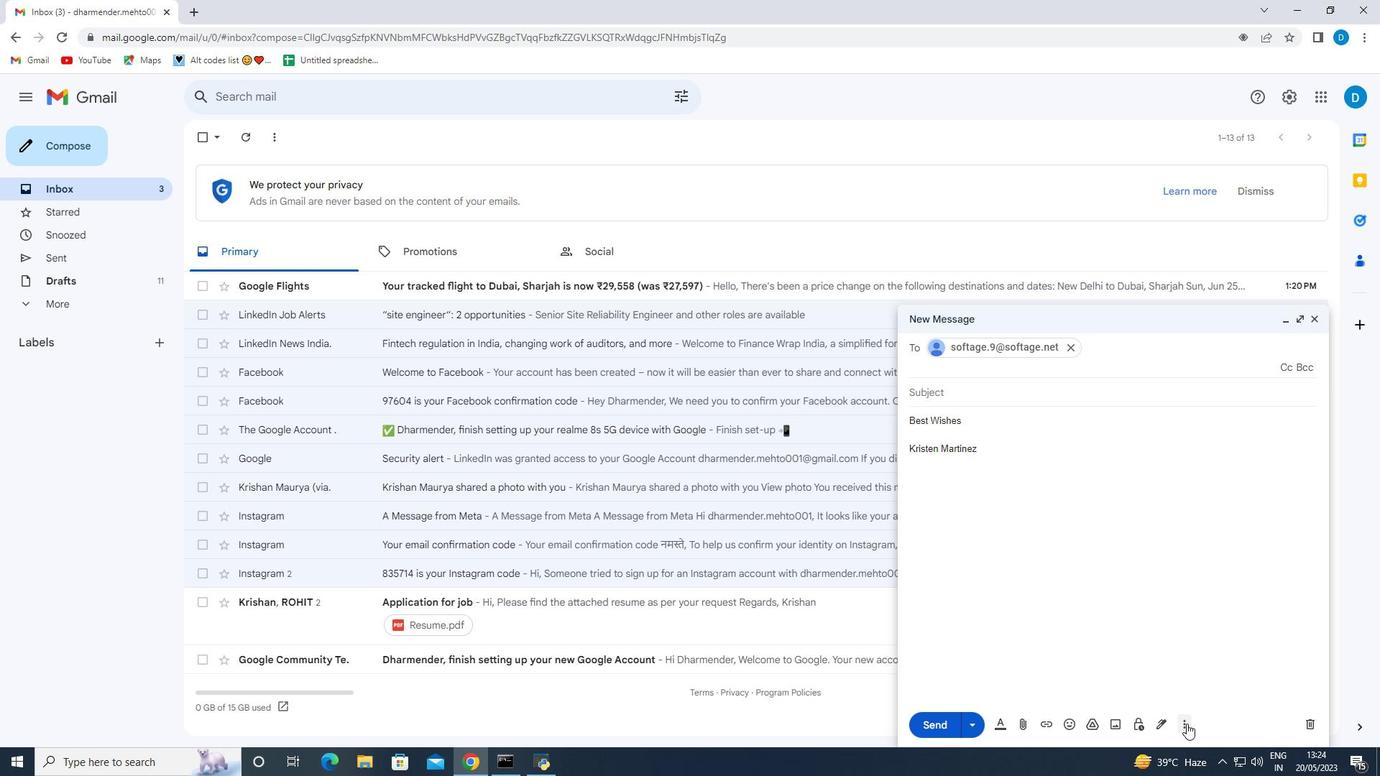 
Action: Mouse moved to (1126, 606)
Screenshot: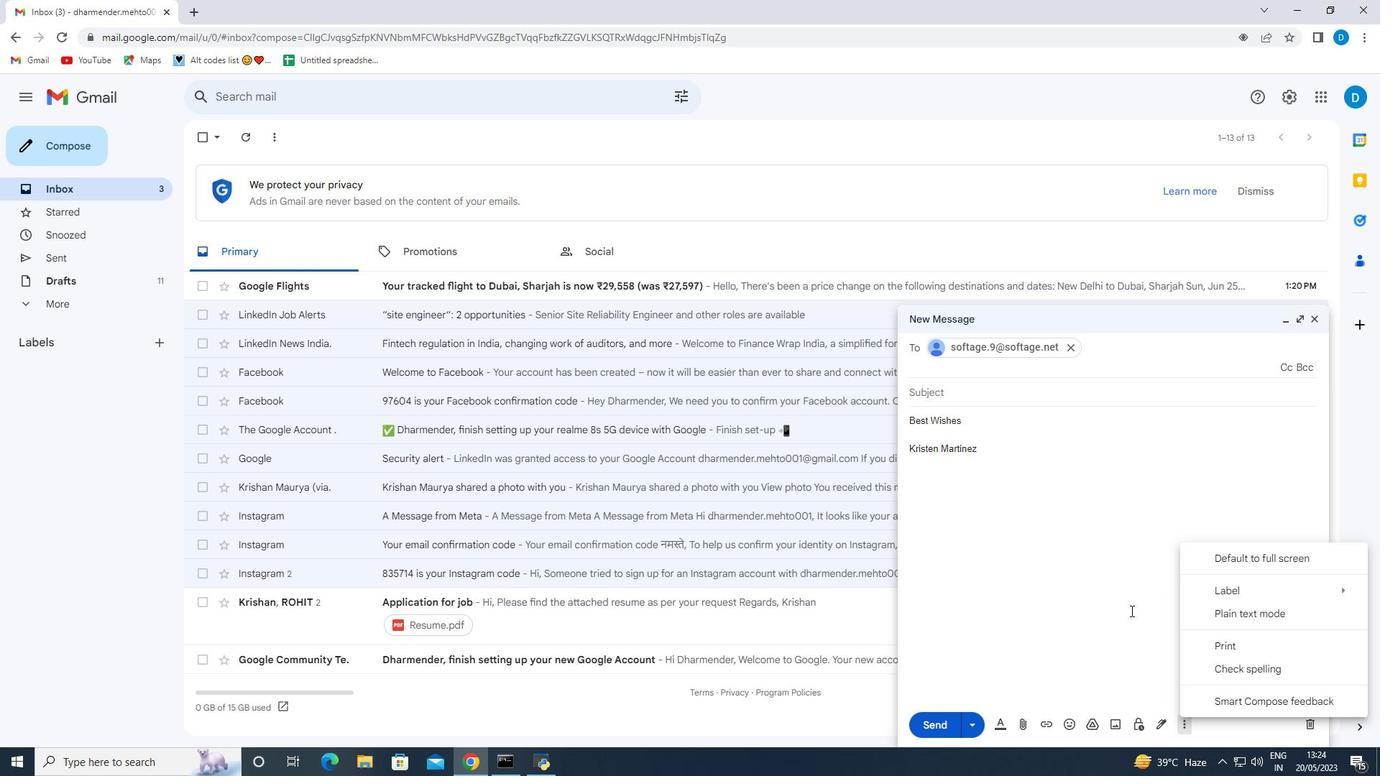 
Action: Mouse pressed left at (1126, 606)
Screenshot: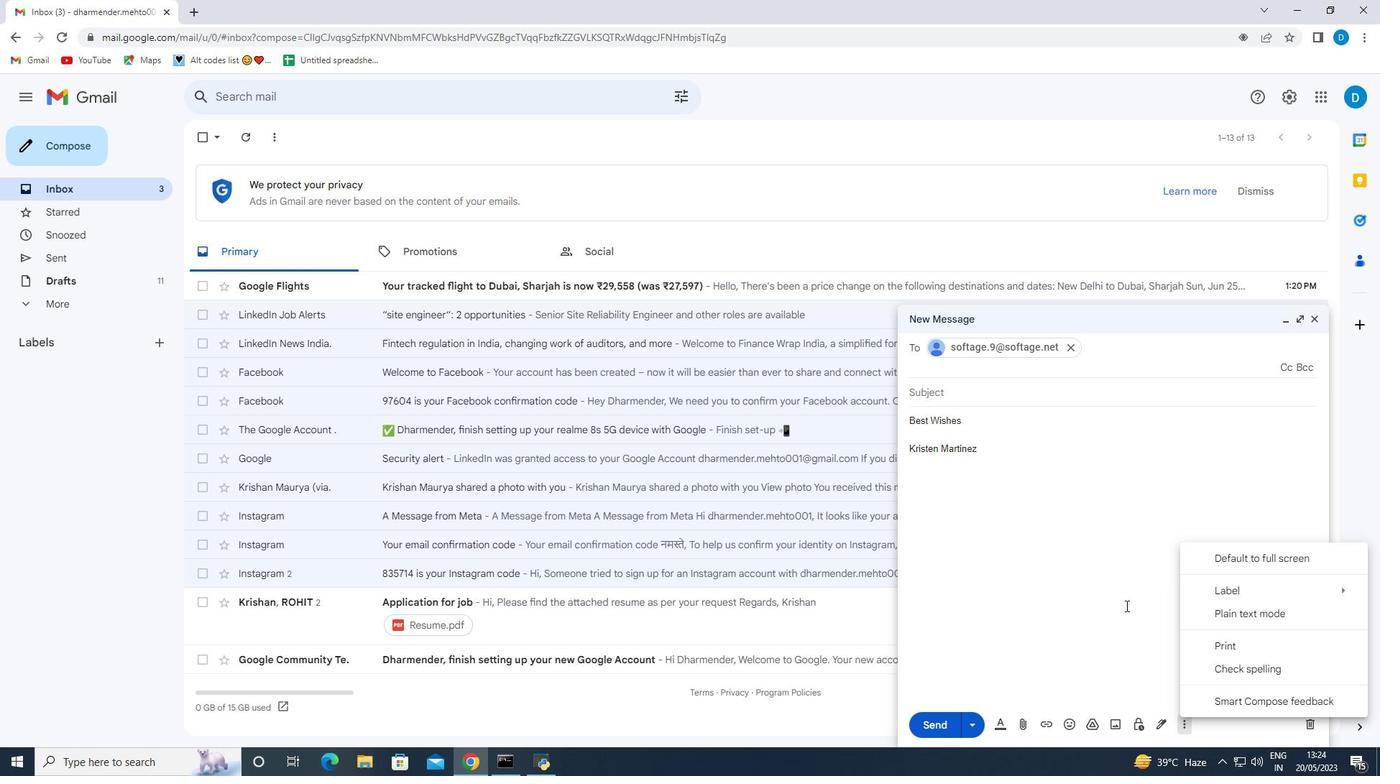 
Action: Mouse moved to (153, 345)
Screenshot: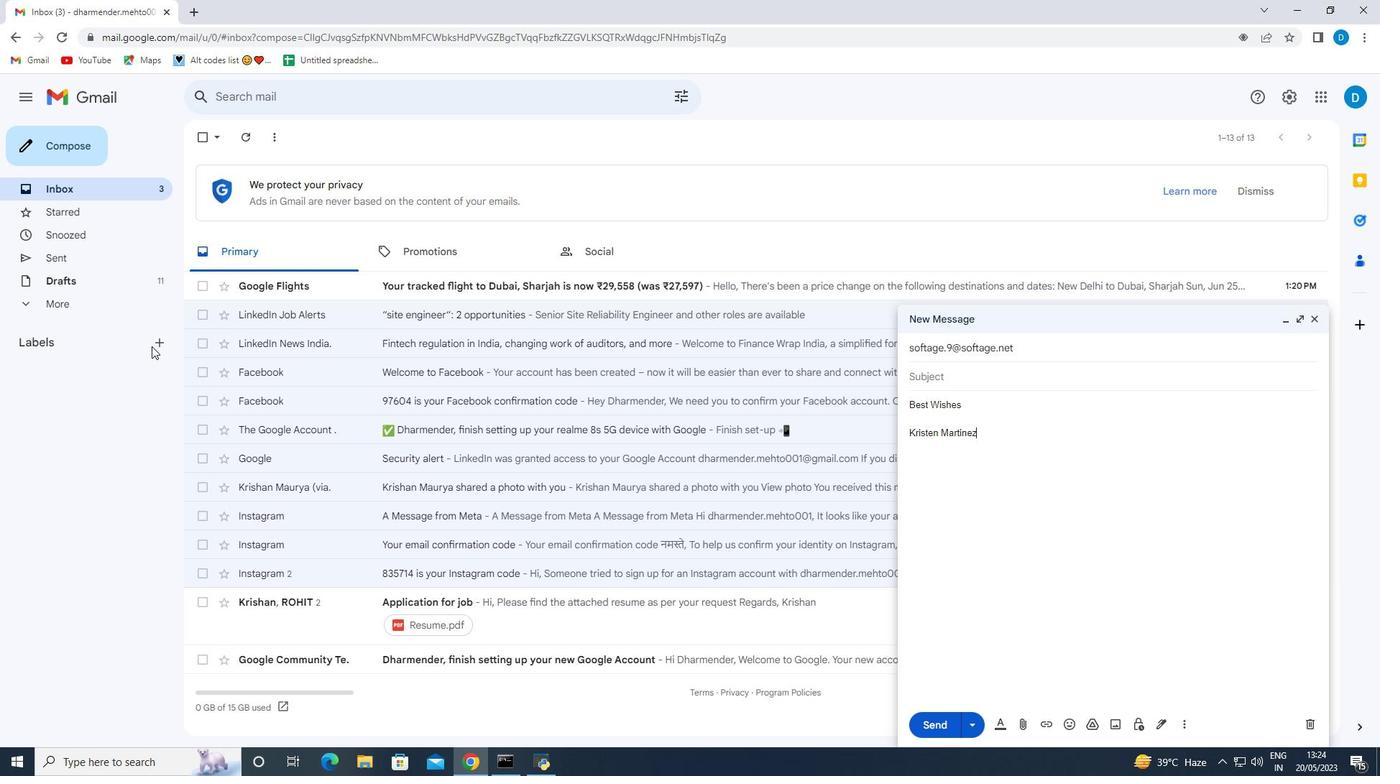 
Action: Mouse pressed left at (153, 345)
Screenshot: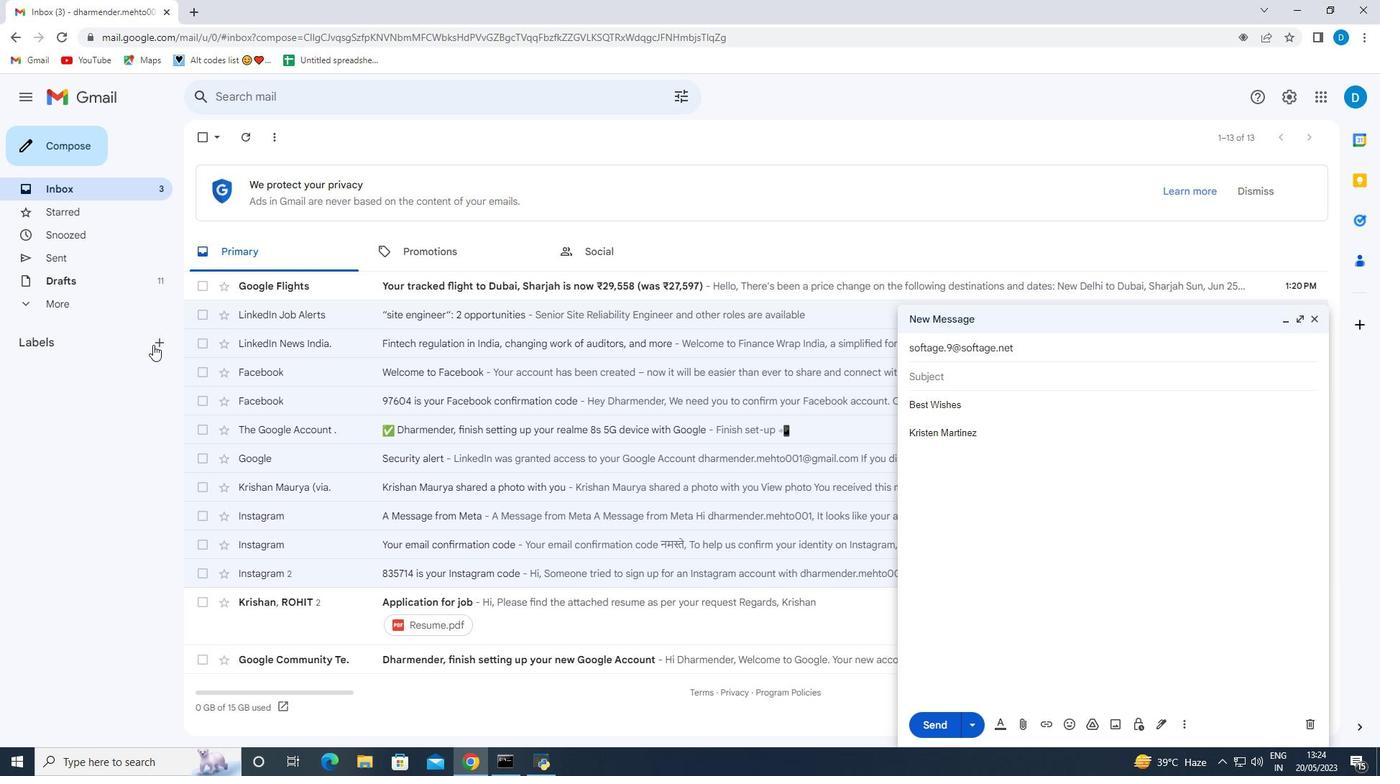 
Action: Mouse moved to (701, 394)
Screenshot: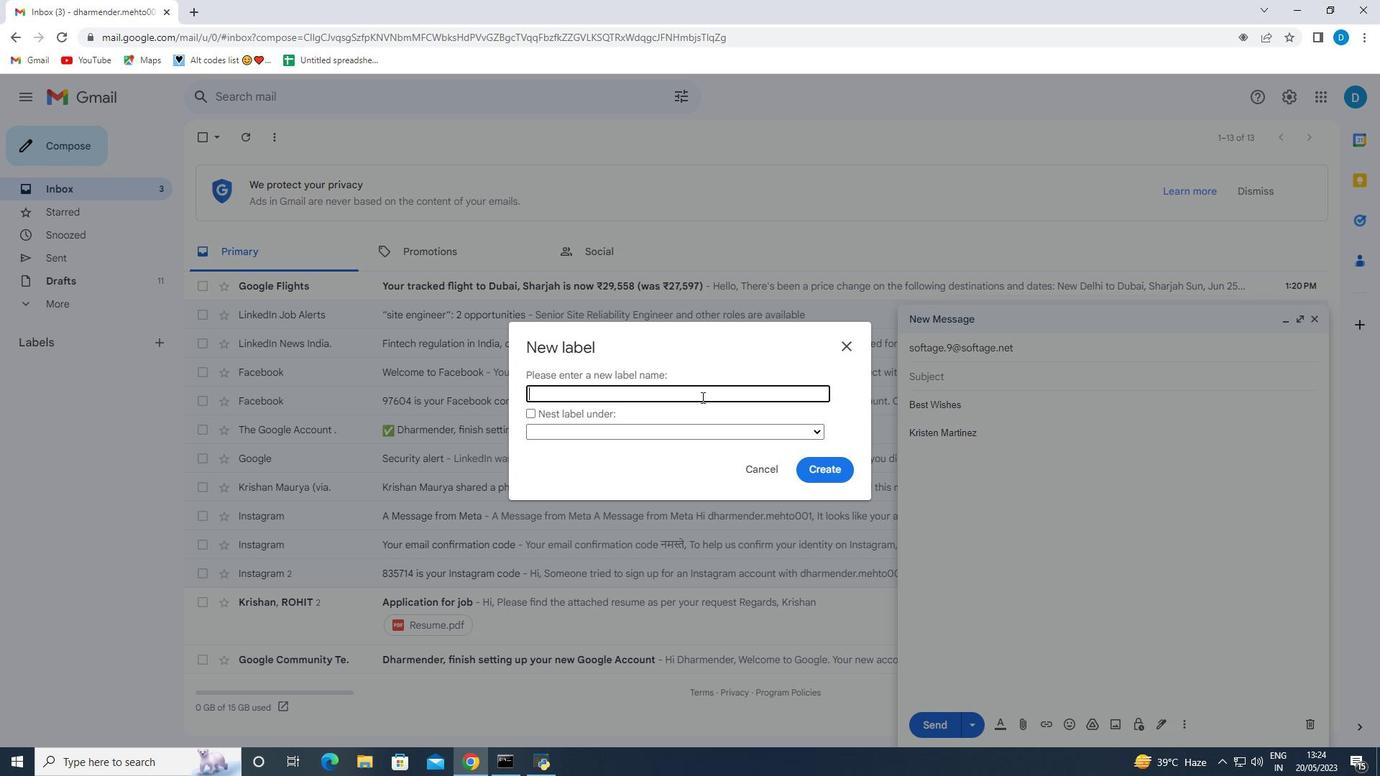 
Action: Mouse pressed left at (701, 394)
Screenshot: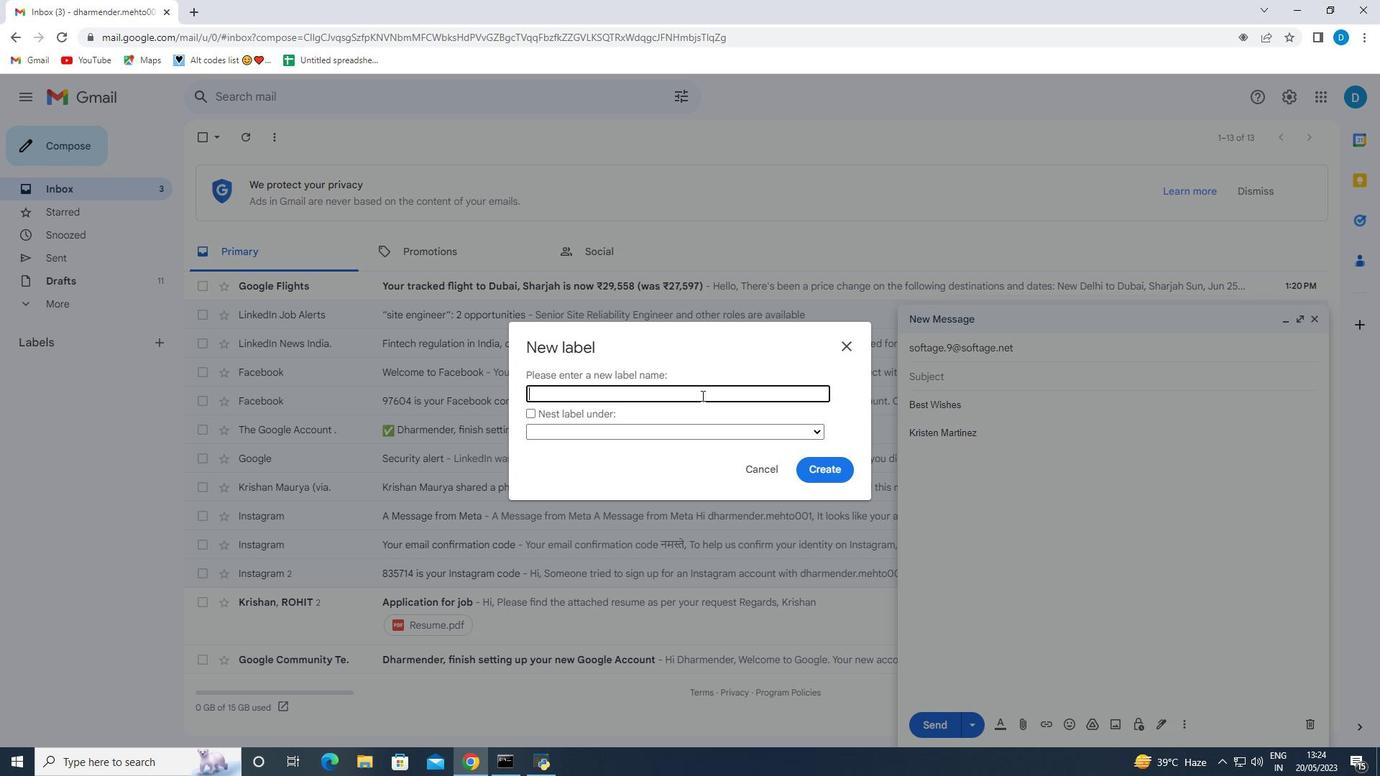 
Action: Key pressed <Key.shift>Shipping<Key.space>and<Key.space><Key.shift>Receiving
Screenshot: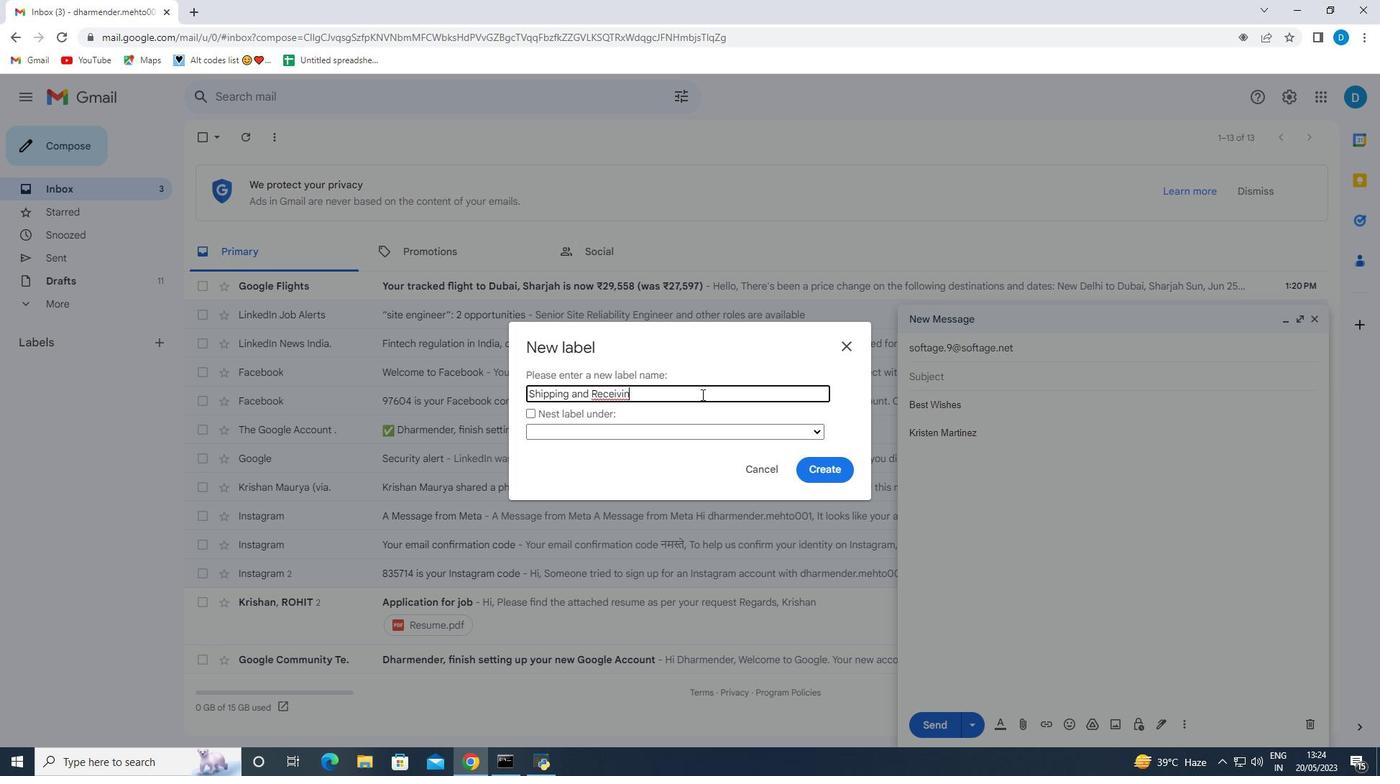 
Action: Mouse moved to (816, 476)
Screenshot: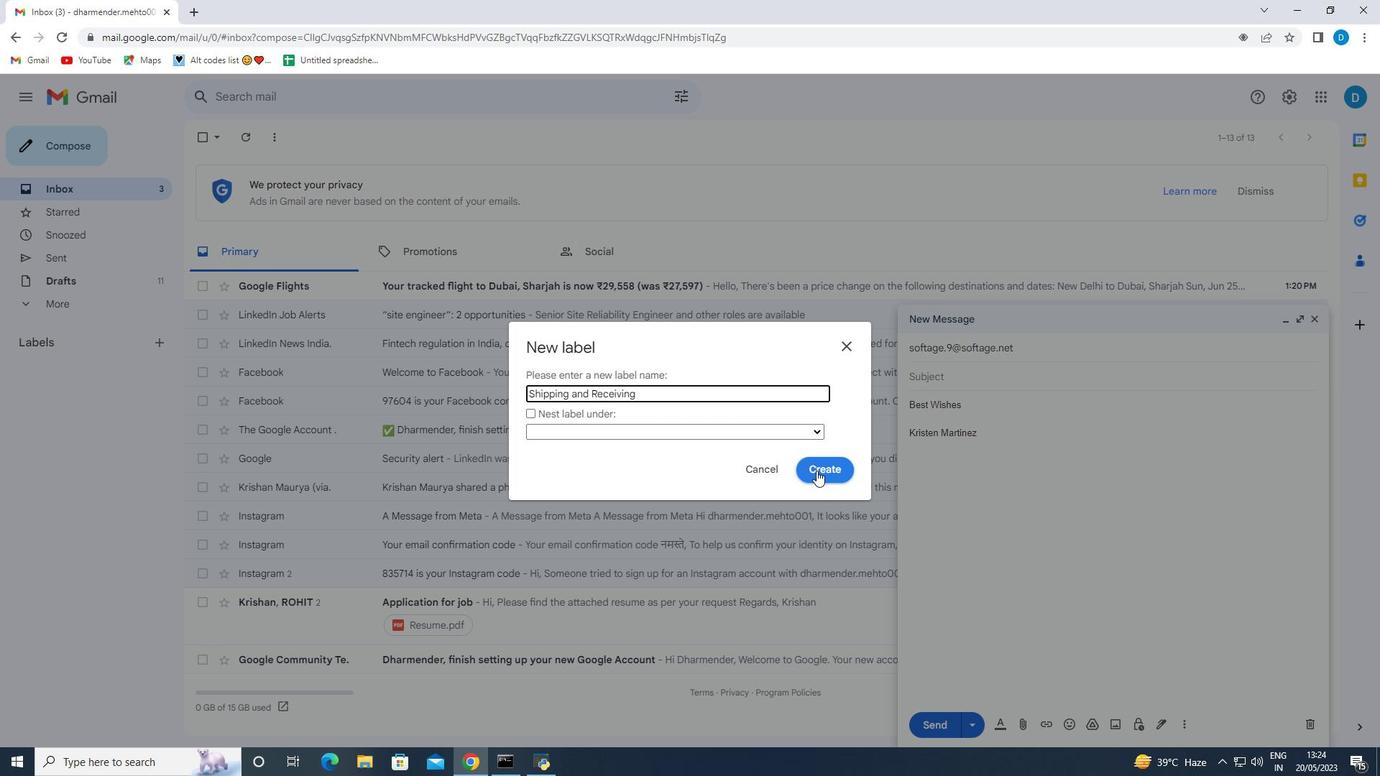 
Action: Mouse pressed left at (816, 476)
Screenshot: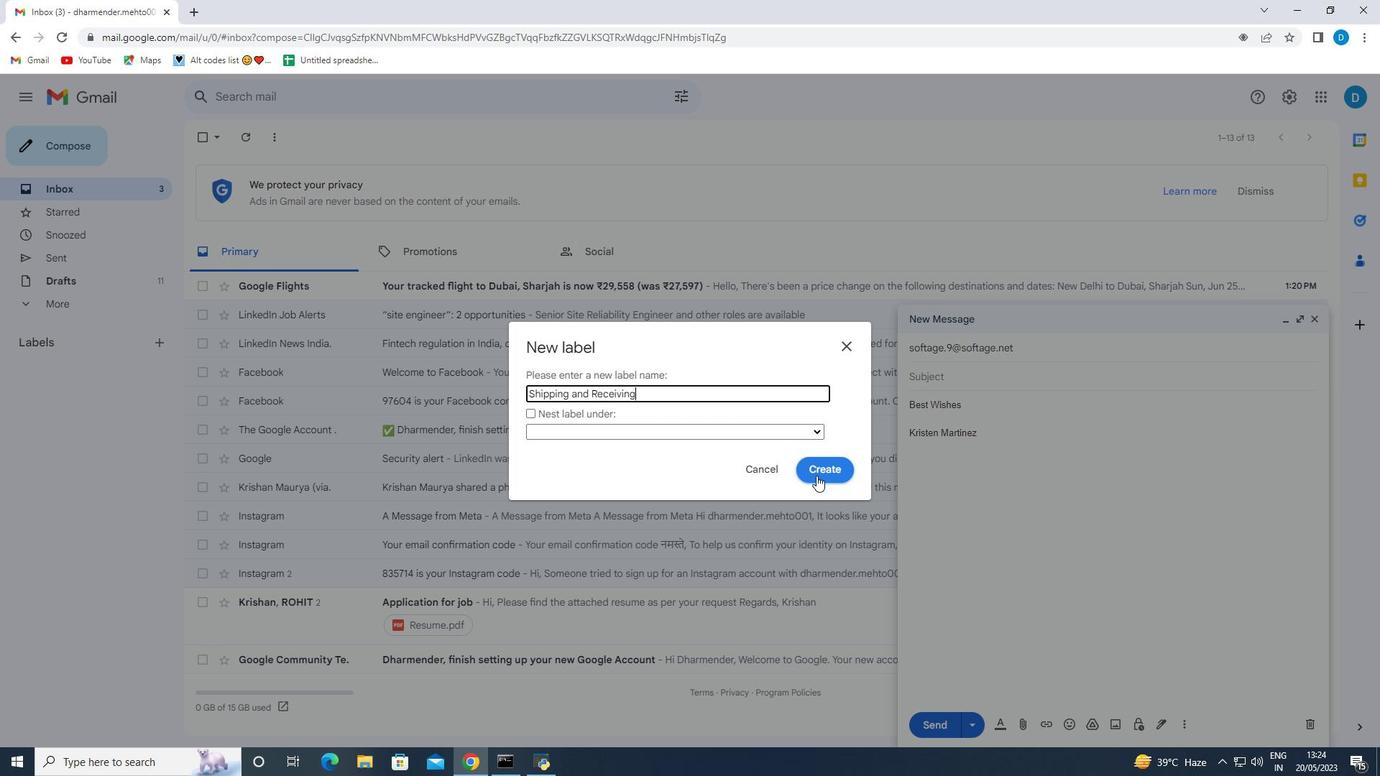 
Action: Mouse moved to (161, 373)
Screenshot: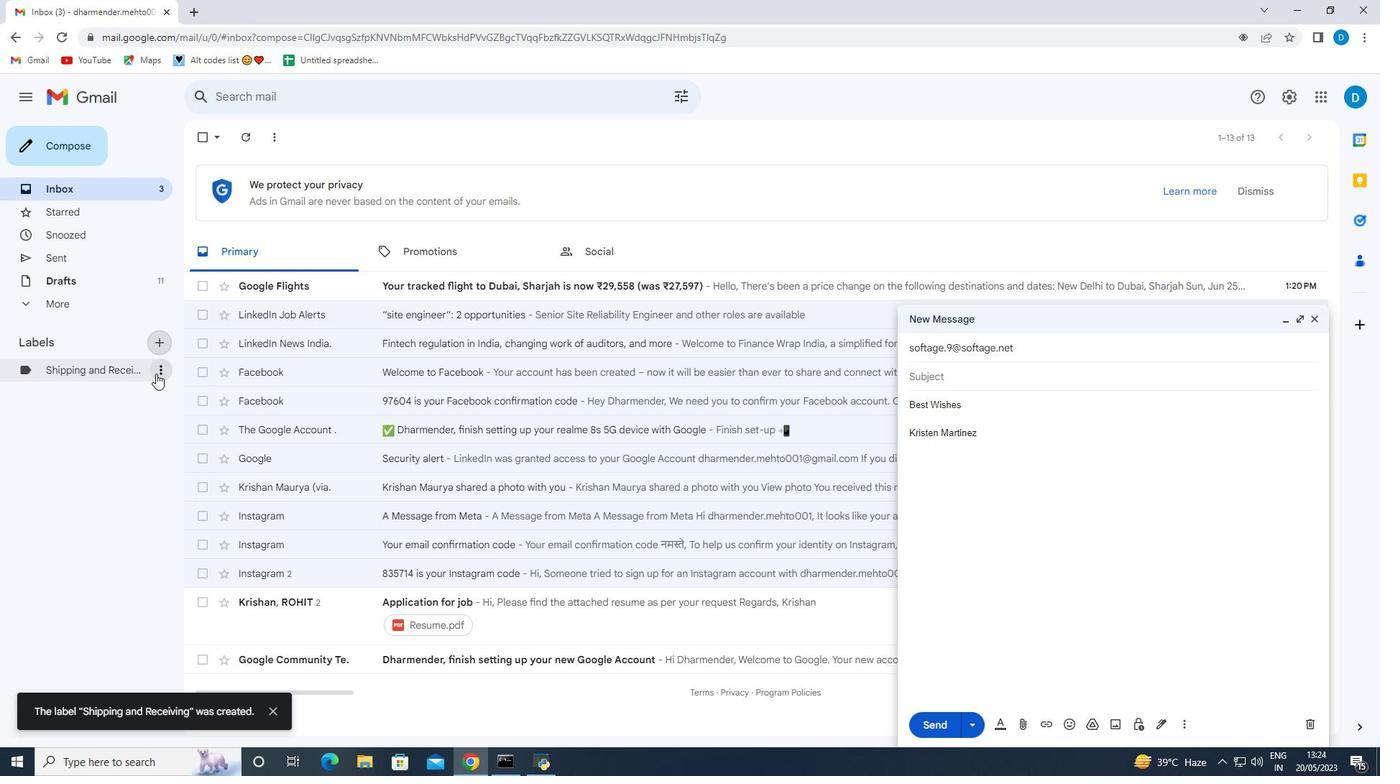 
Action: Mouse pressed left at (161, 373)
Screenshot: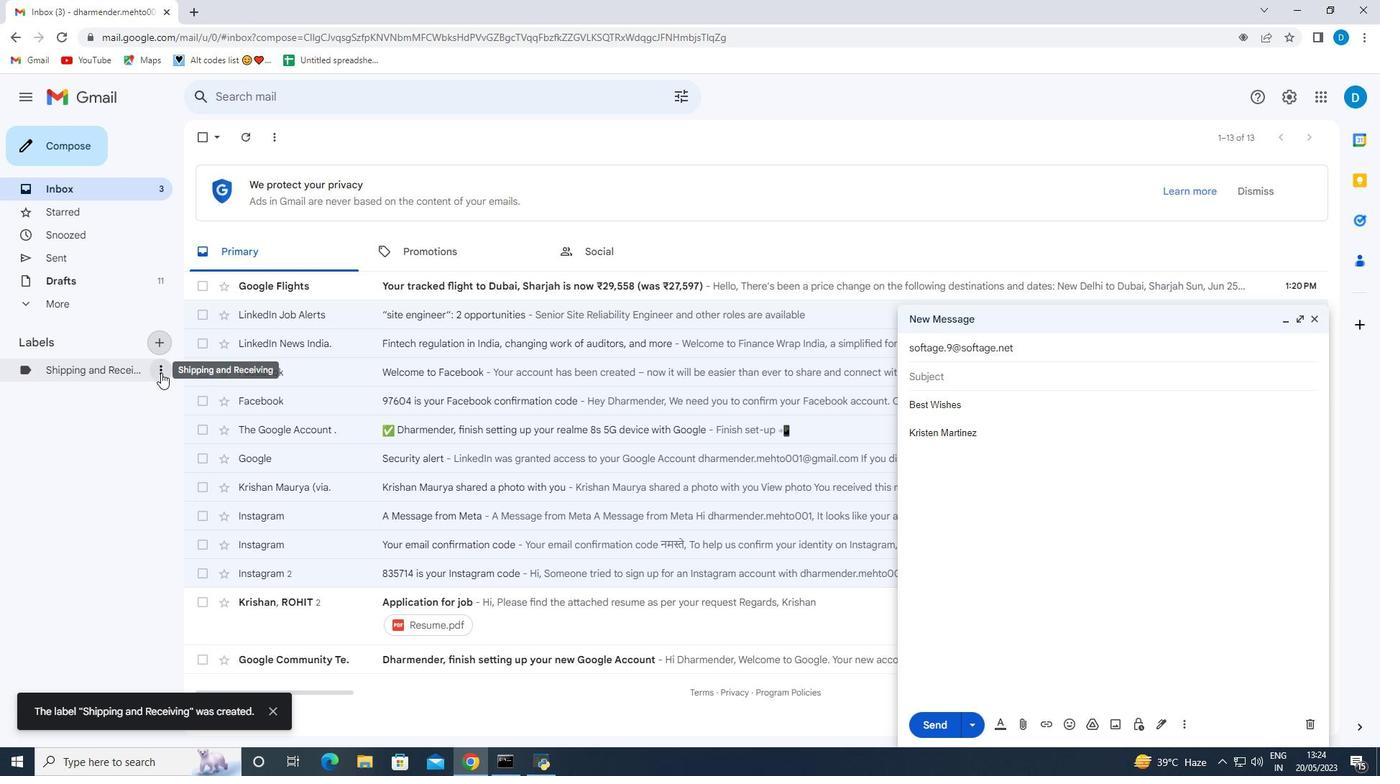 
Action: Mouse moved to (425, 437)
Screenshot: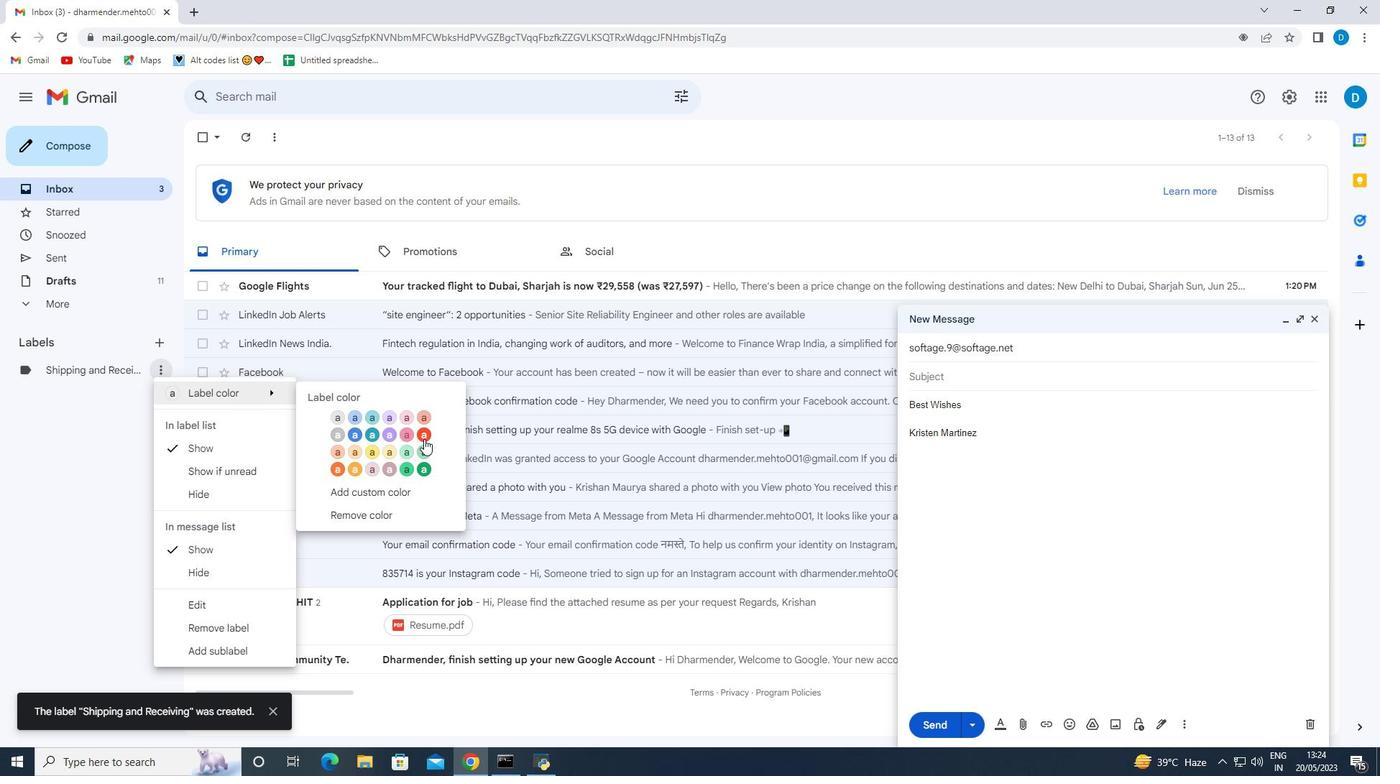 
Action: Mouse pressed left at (425, 437)
Screenshot: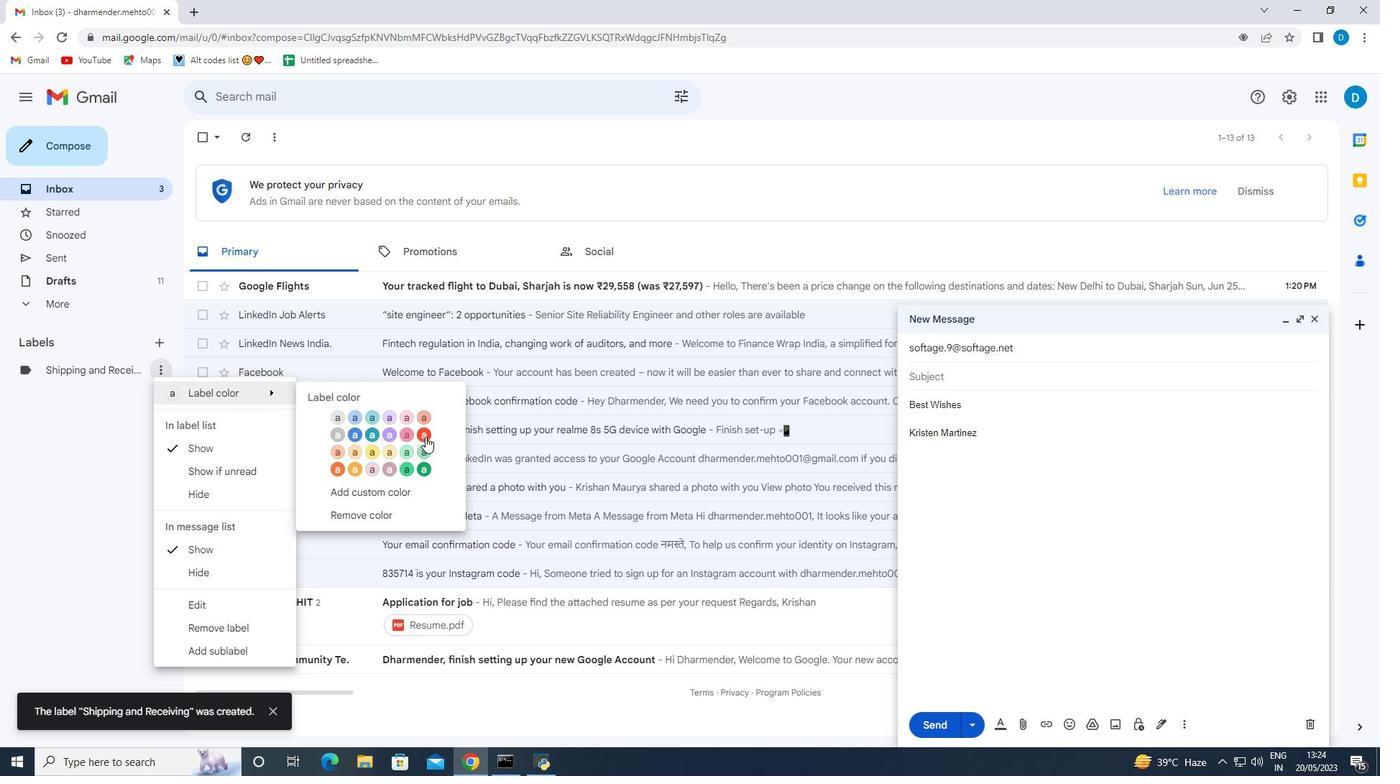 
Action: Mouse moved to (1187, 727)
Screenshot: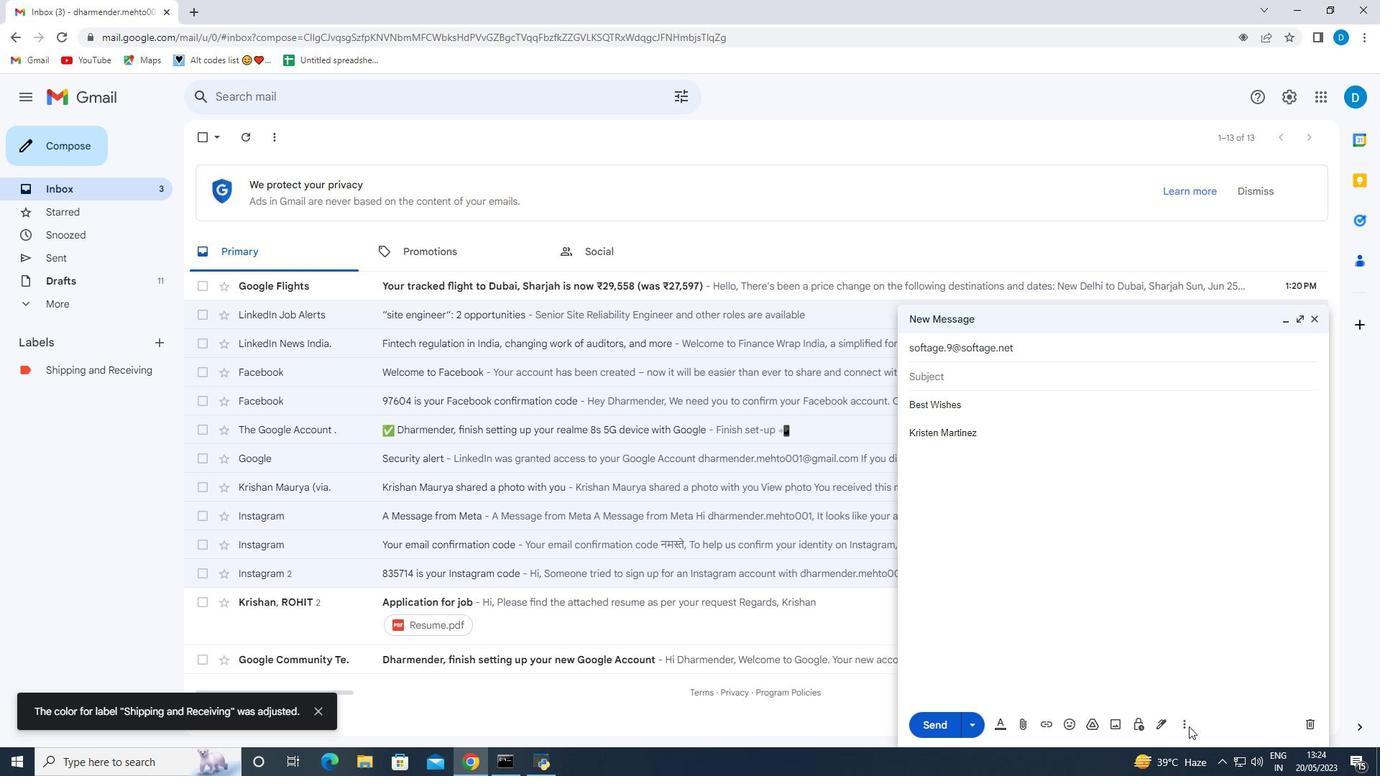 
Action: Mouse pressed left at (1187, 727)
Screenshot: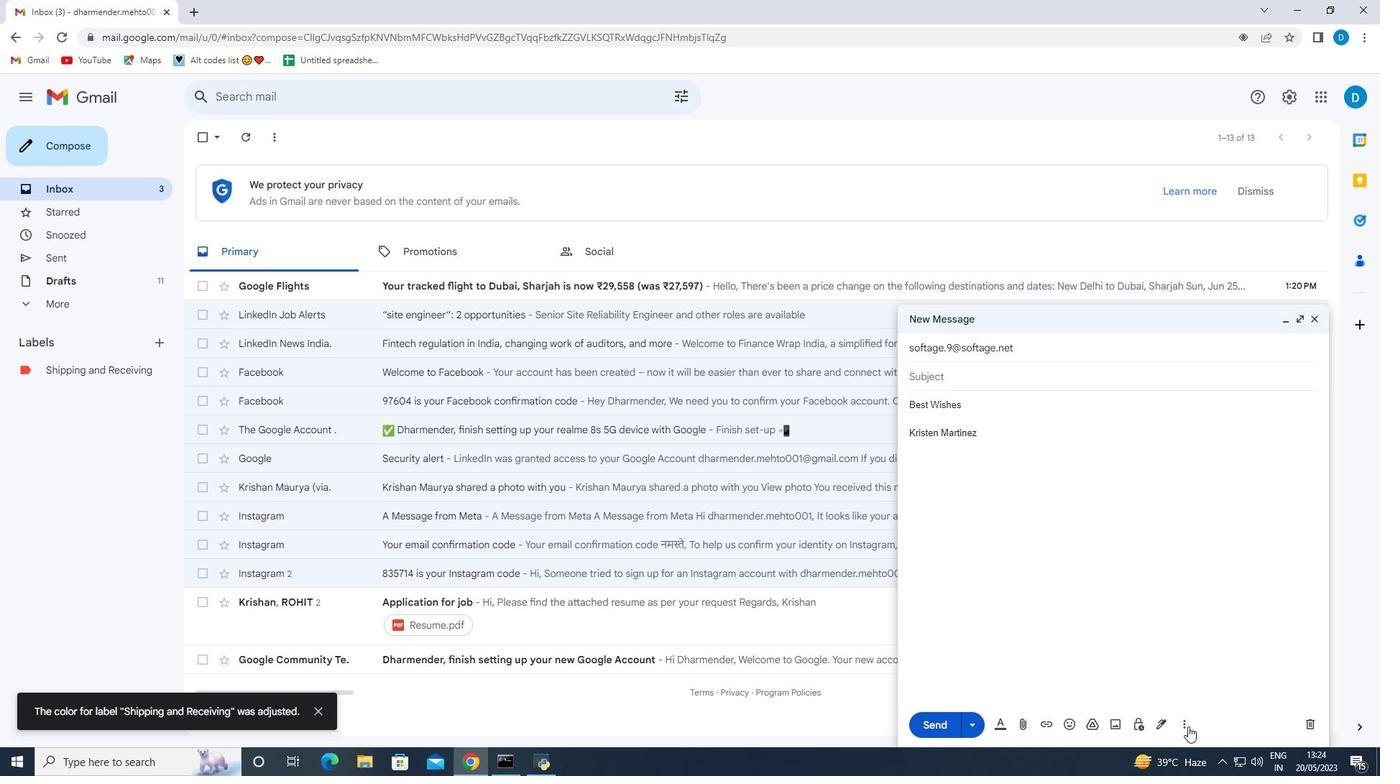 
Action: Mouse moved to (1234, 591)
Screenshot: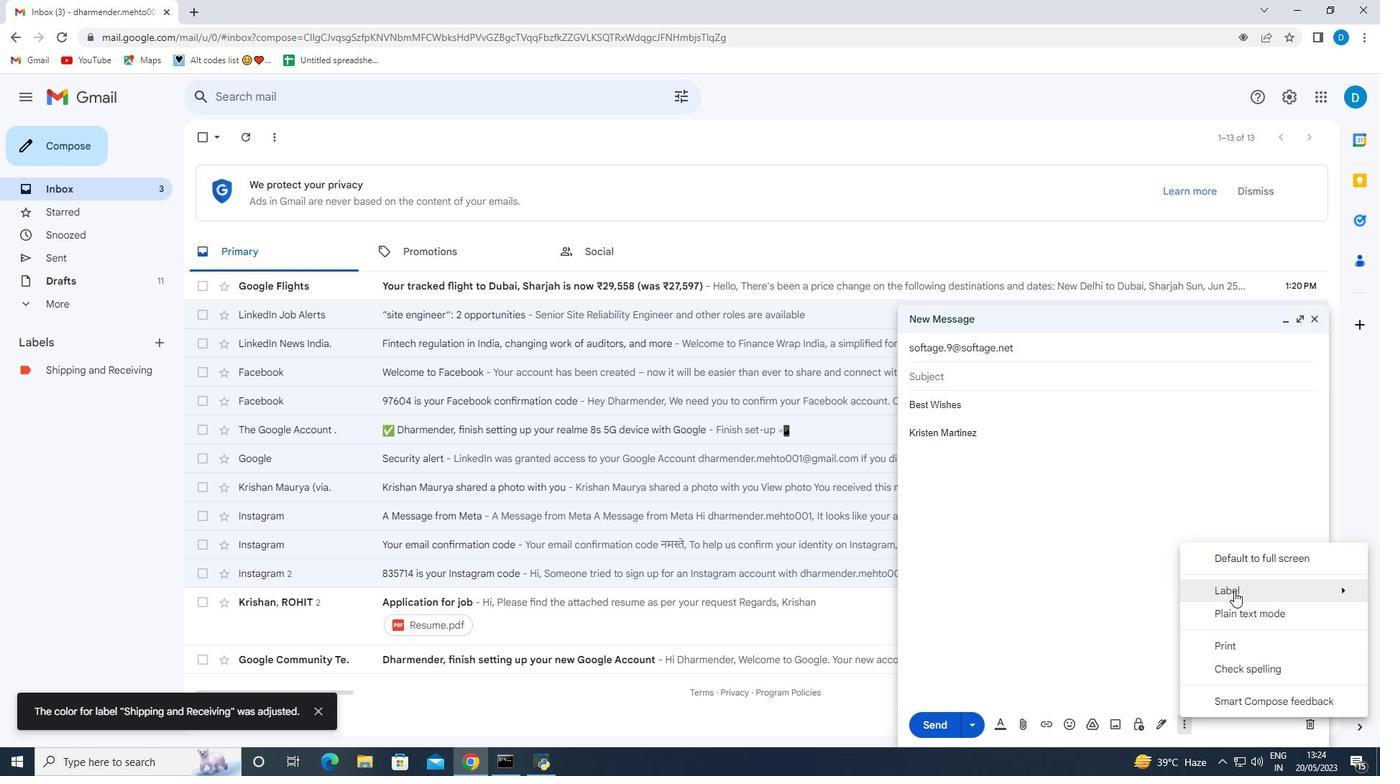
Action: Mouse pressed left at (1234, 591)
Screenshot: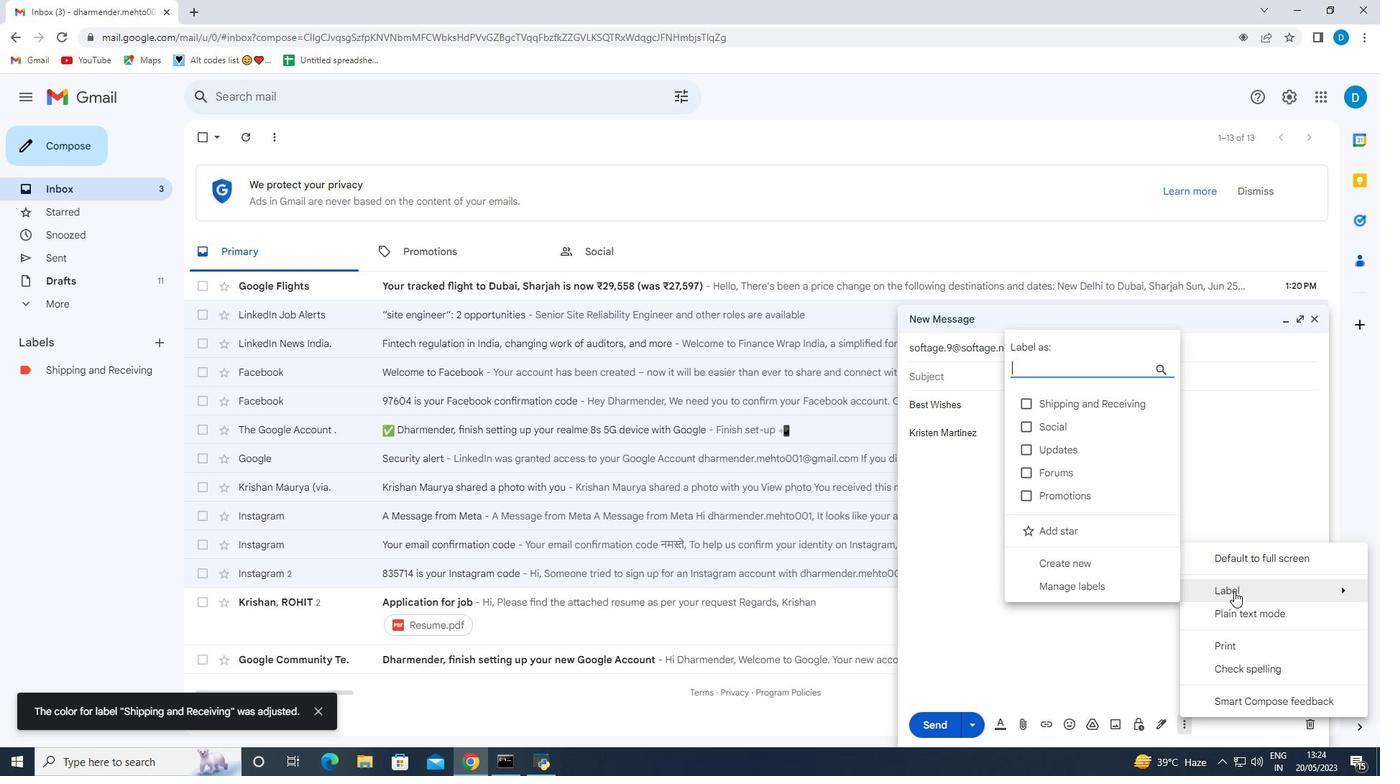 
Action: Mouse moved to (1028, 408)
Screenshot: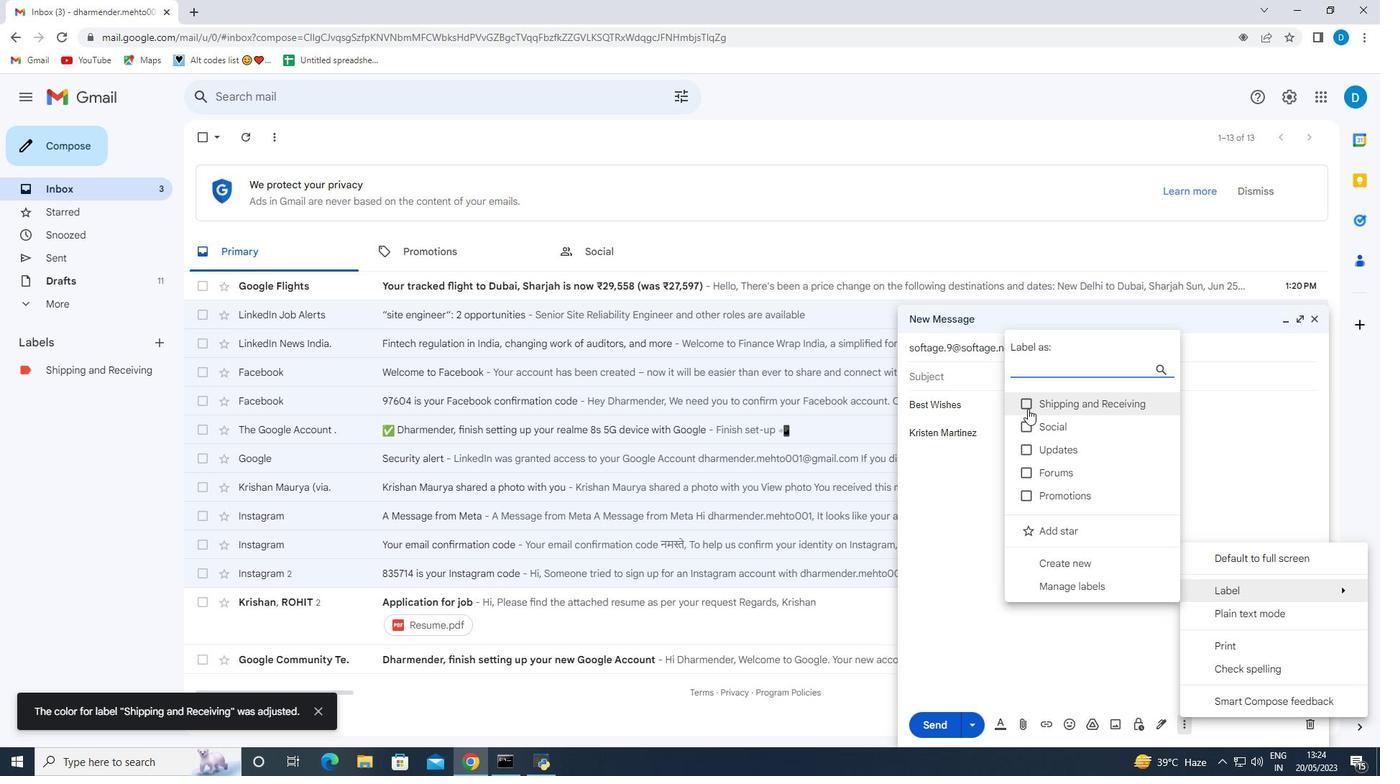 
Action: Mouse pressed left at (1028, 408)
Screenshot: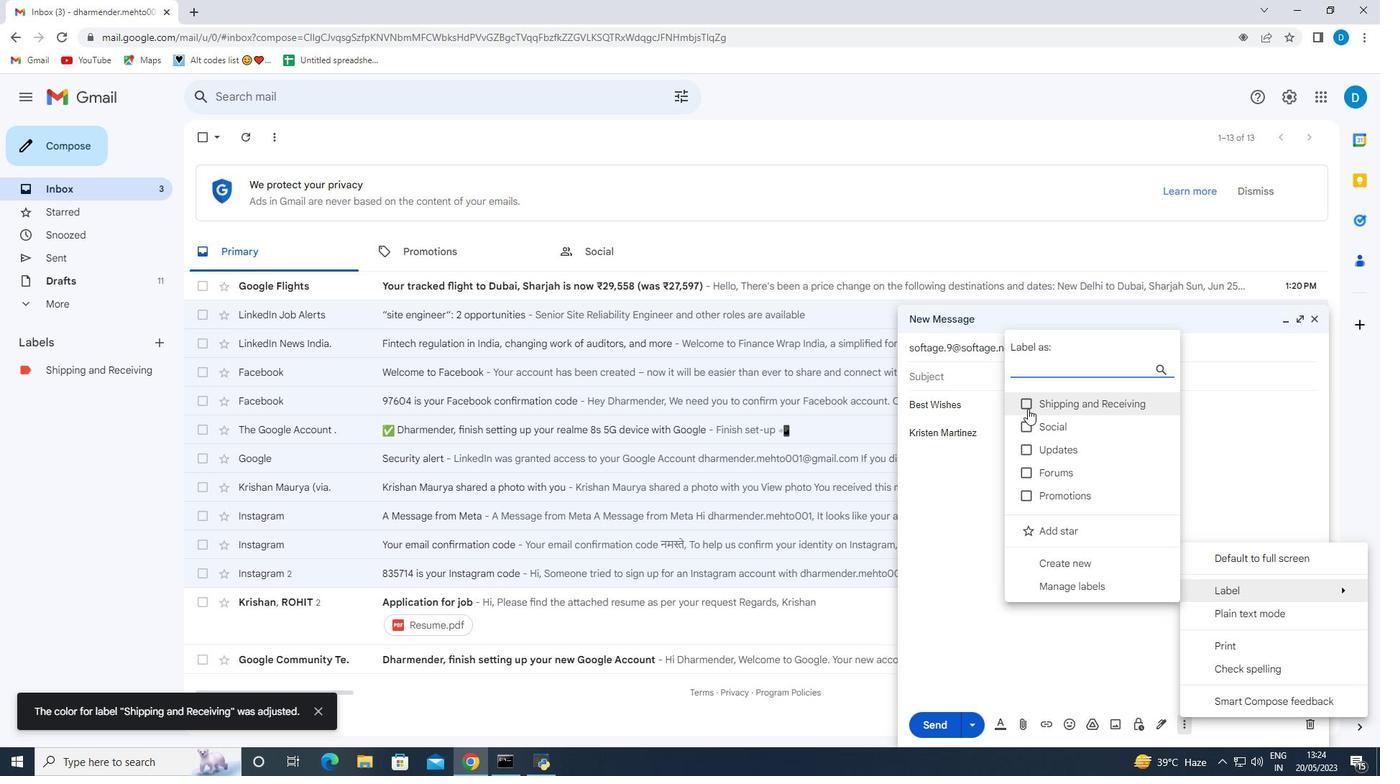 
Action: Mouse moved to (1062, 554)
Screenshot: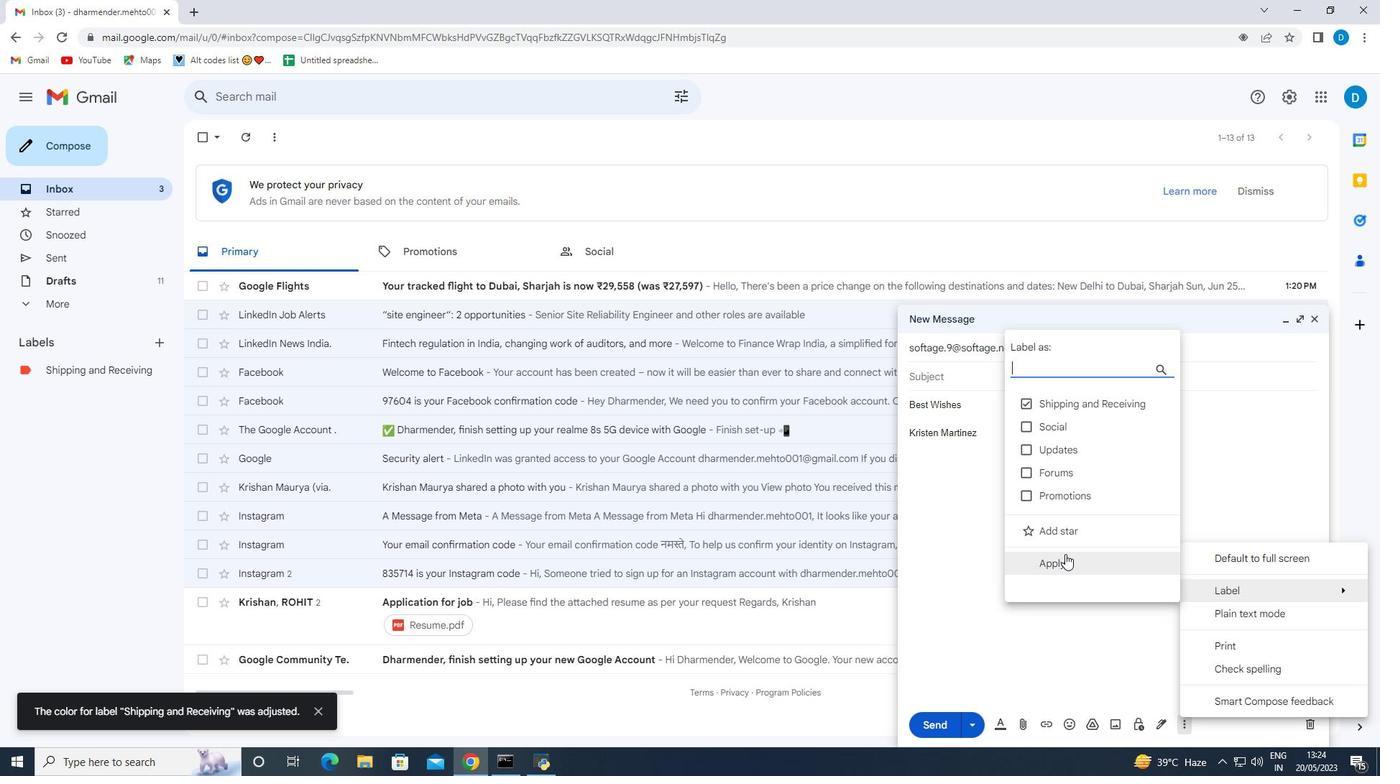 
Action: Mouse pressed left at (1062, 554)
Screenshot: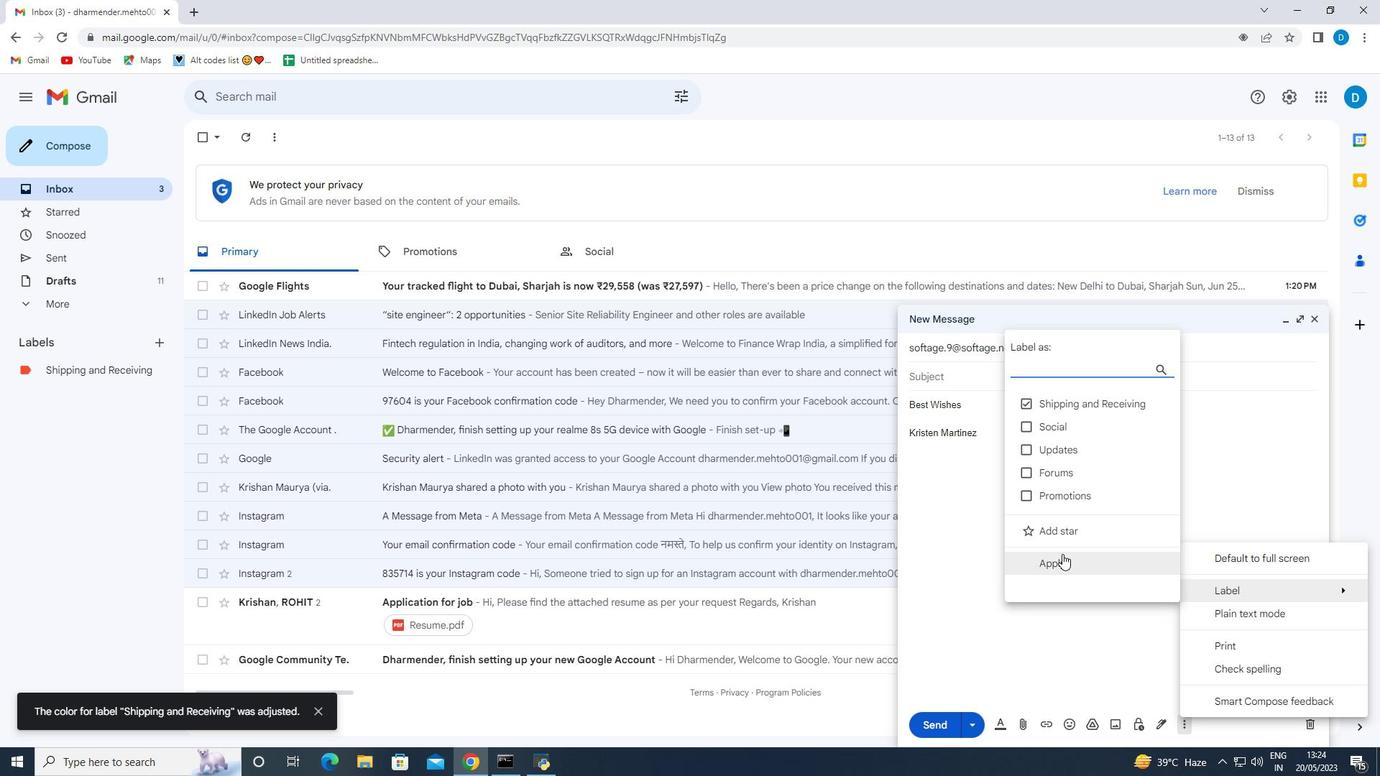 
Action: Mouse moved to (985, 525)
Screenshot: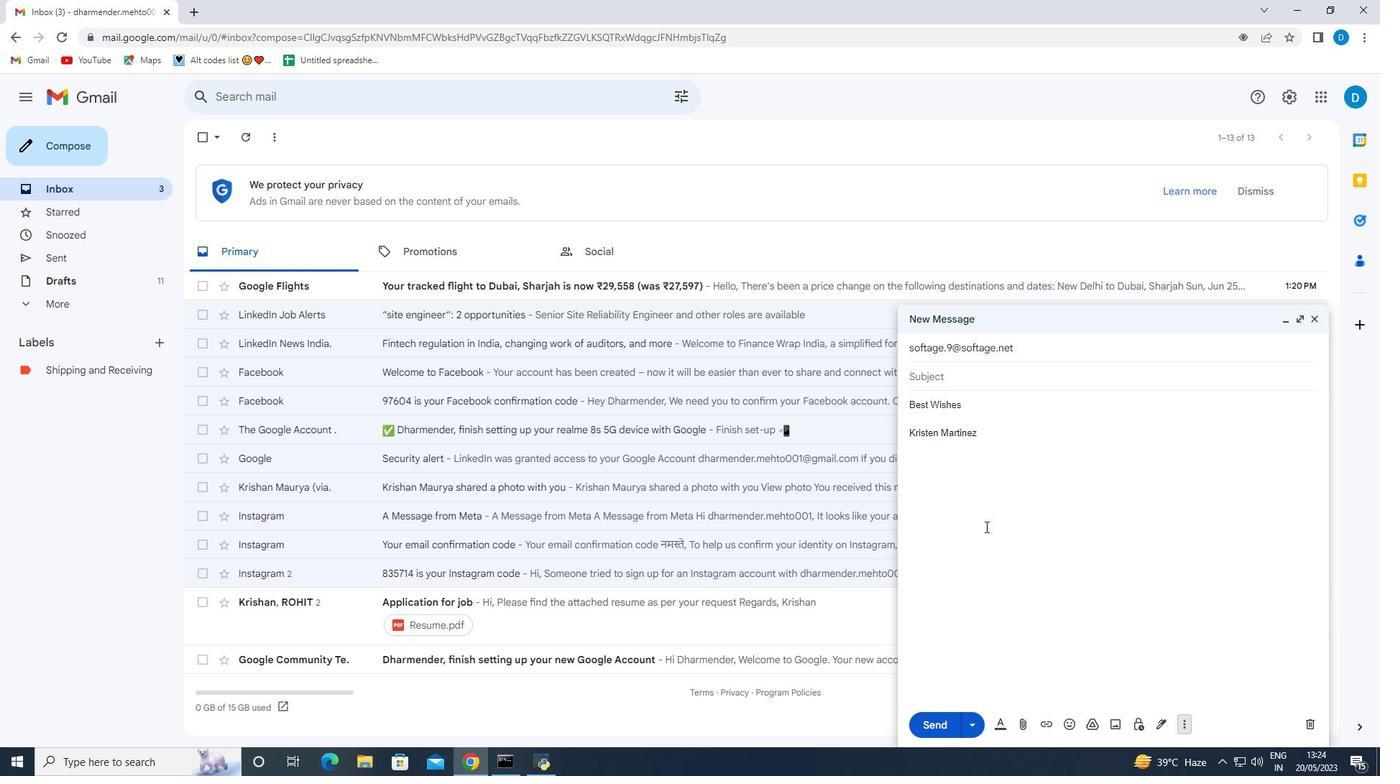 
